 Task: Create a list of food services in Gurgaon with their contact details, delivery hours, and addresses.
Action: Mouse moved to (112, 304)
Screenshot: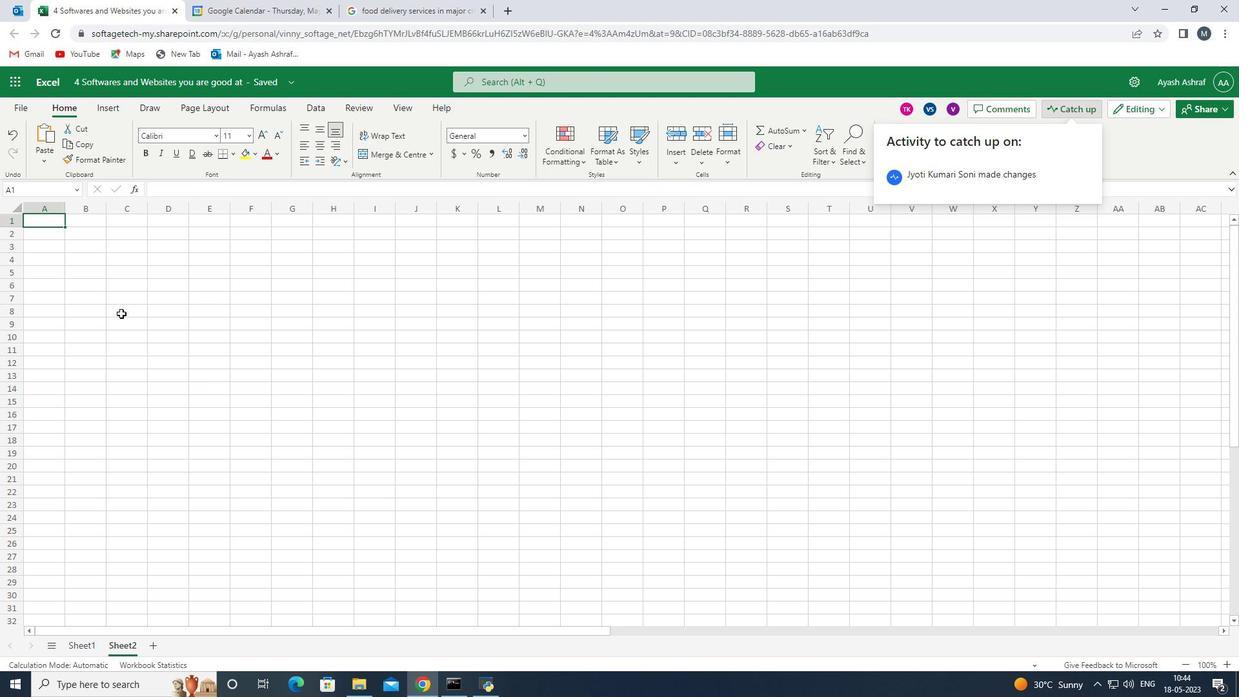 
Action: Mouse scrolled (112, 305) with delta (0, 0)
Screenshot: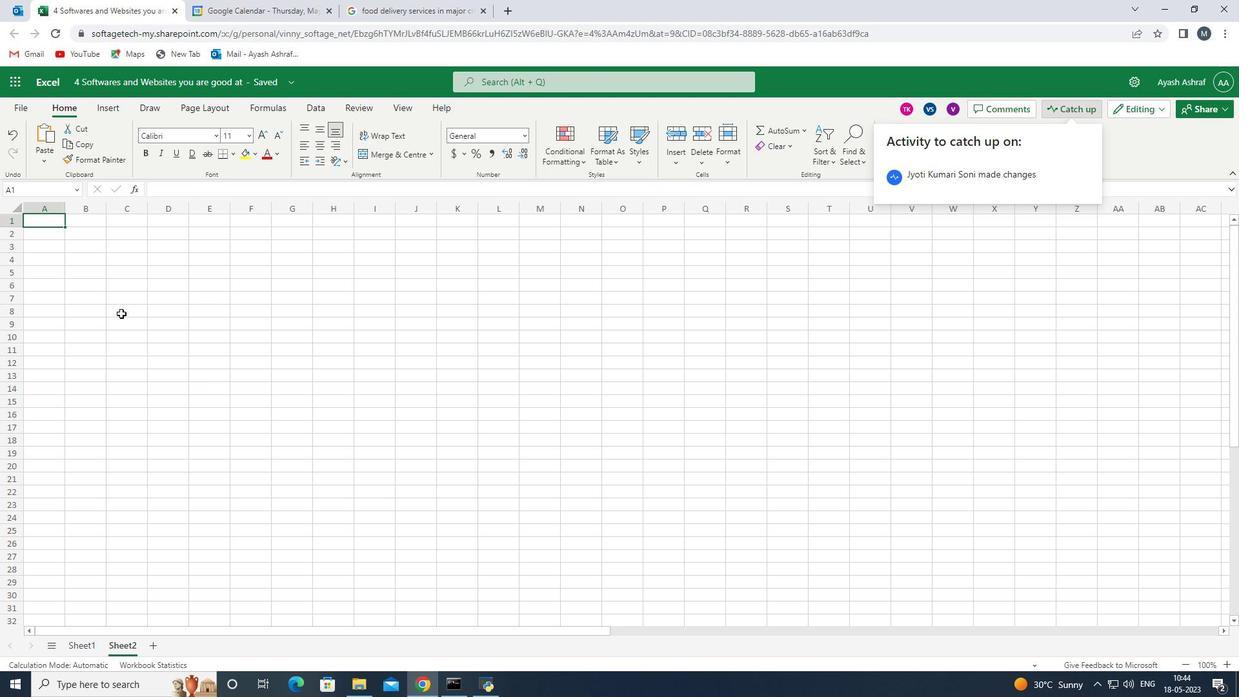 
Action: Mouse scrolled (112, 305) with delta (0, 0)
Screenshot: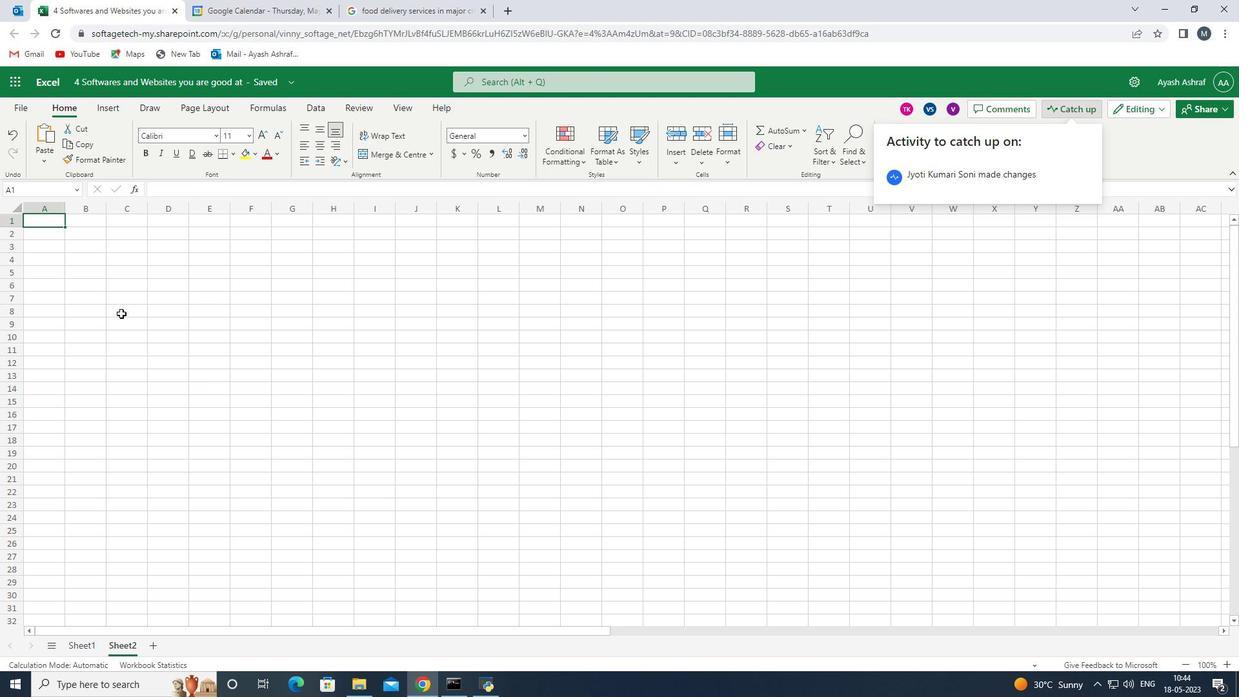 
Action: Mouse moved to (47, 217)
Screenshot: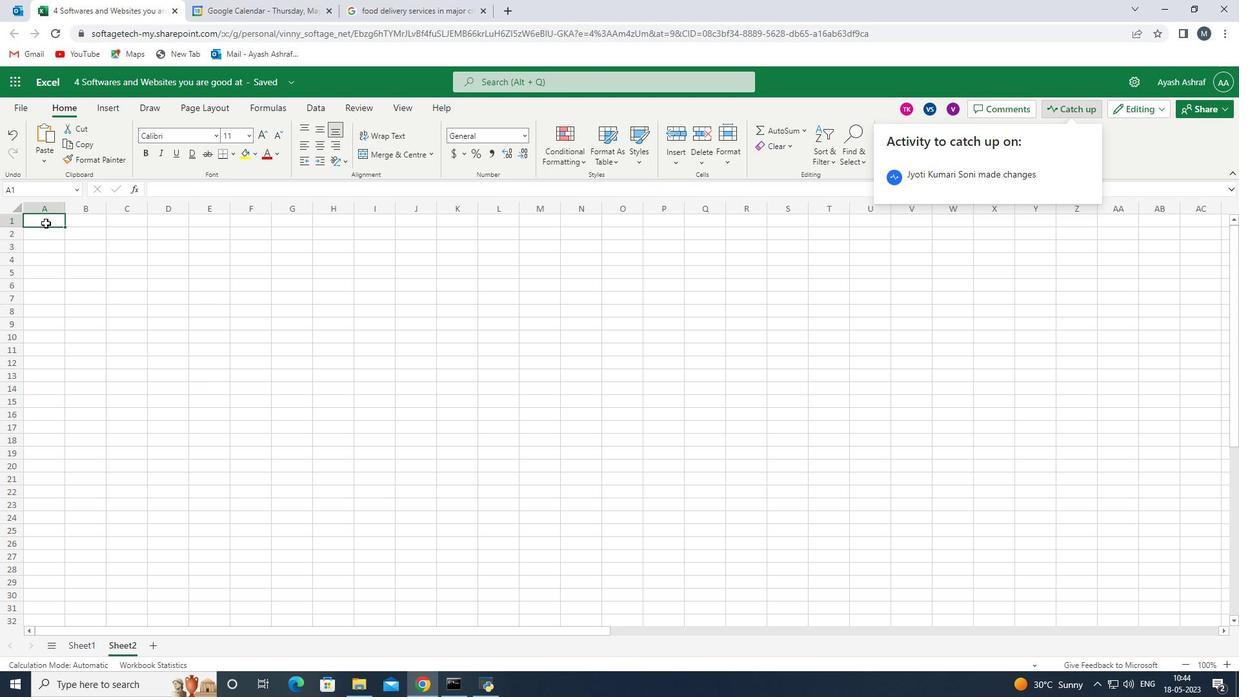 
Action: Mouse pressed left at (47, 217)
Screenshot: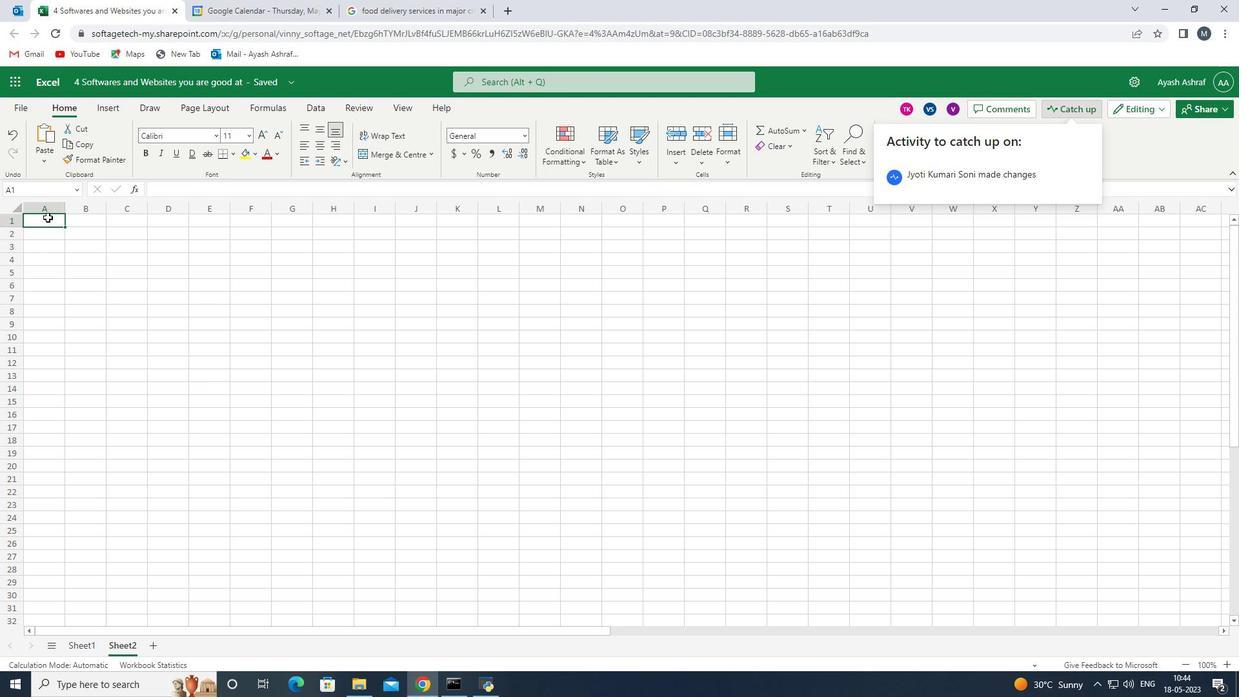 
Action: Mouse moved to (58, 211)
Screenshot: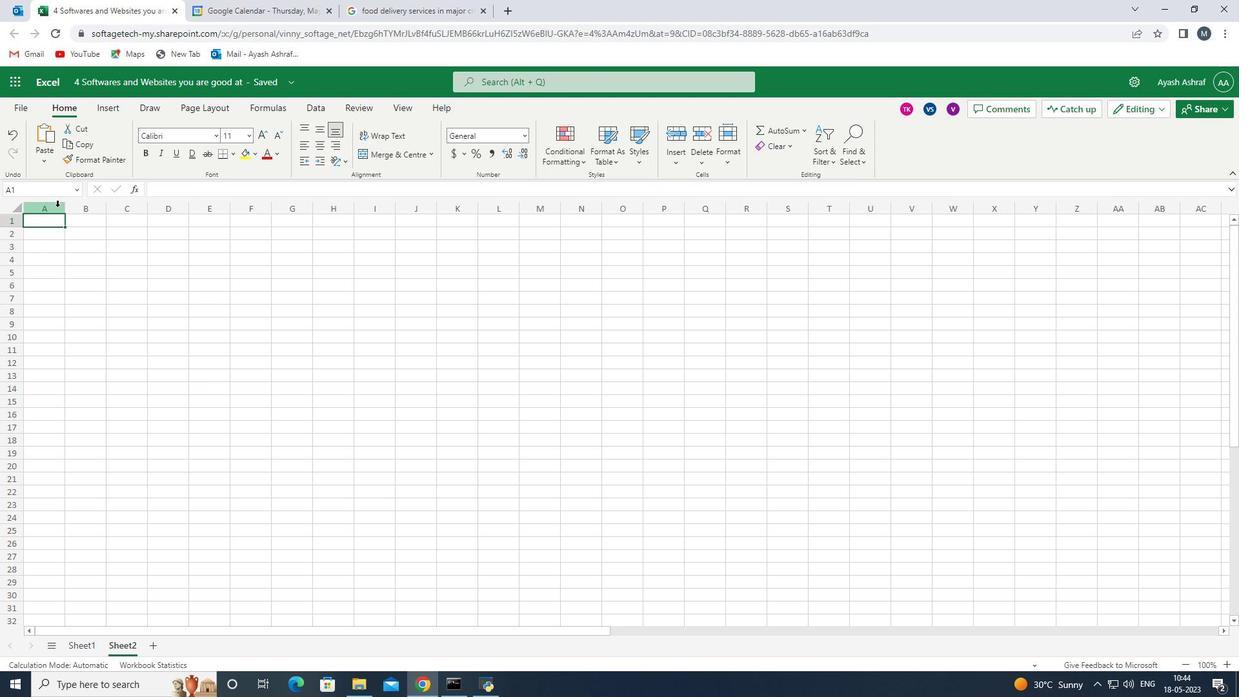 
Action: Mouse pressed left at (58, 211)
Screenshot: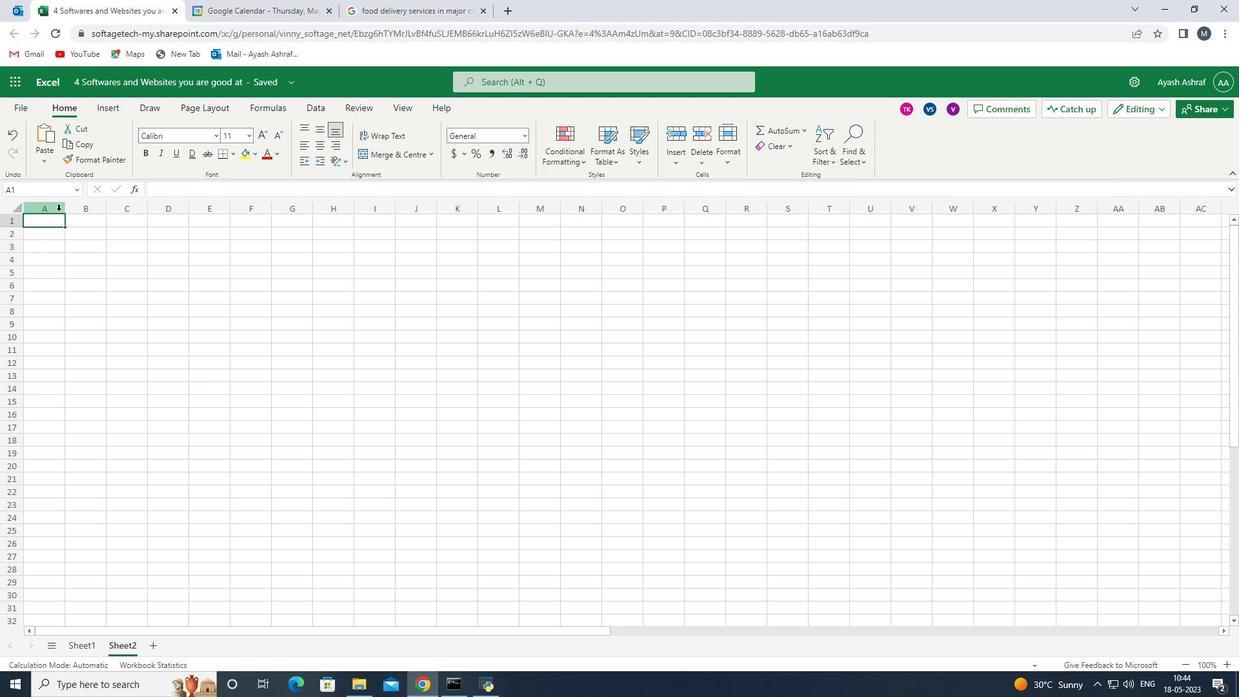 
Action: Mouse moved to (63, 208)
Screenshot: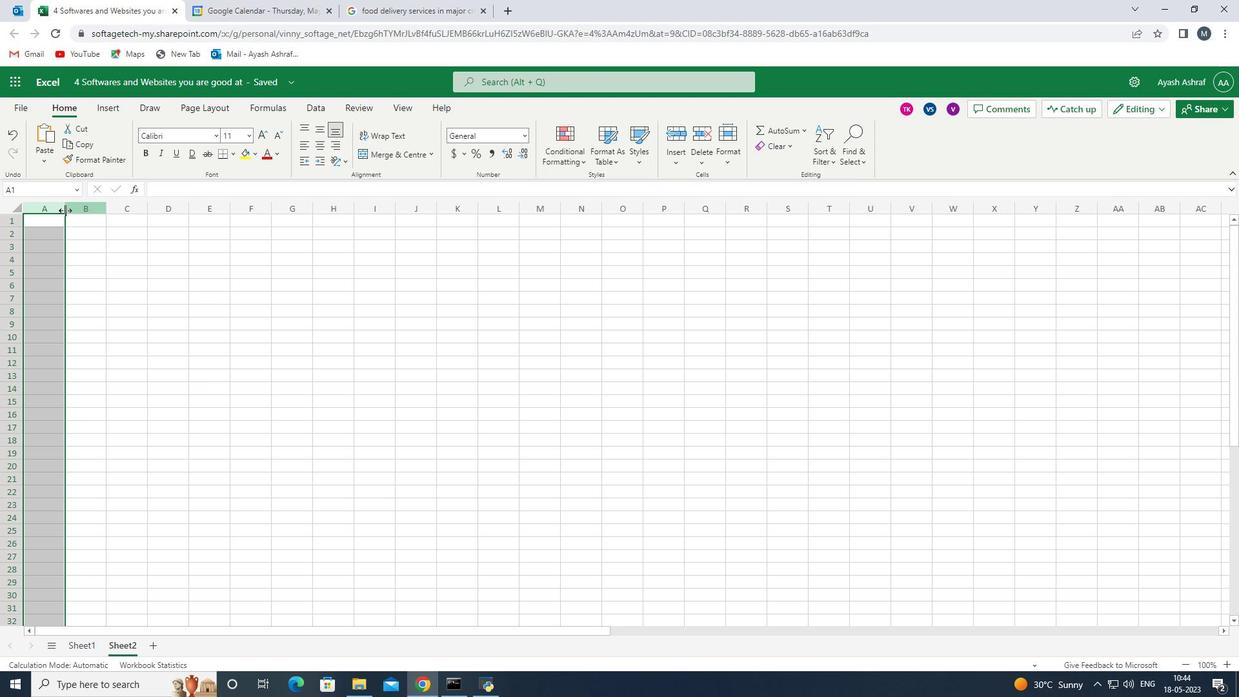 
Action: Mouse pressed left at (63, 208)
Screenshot: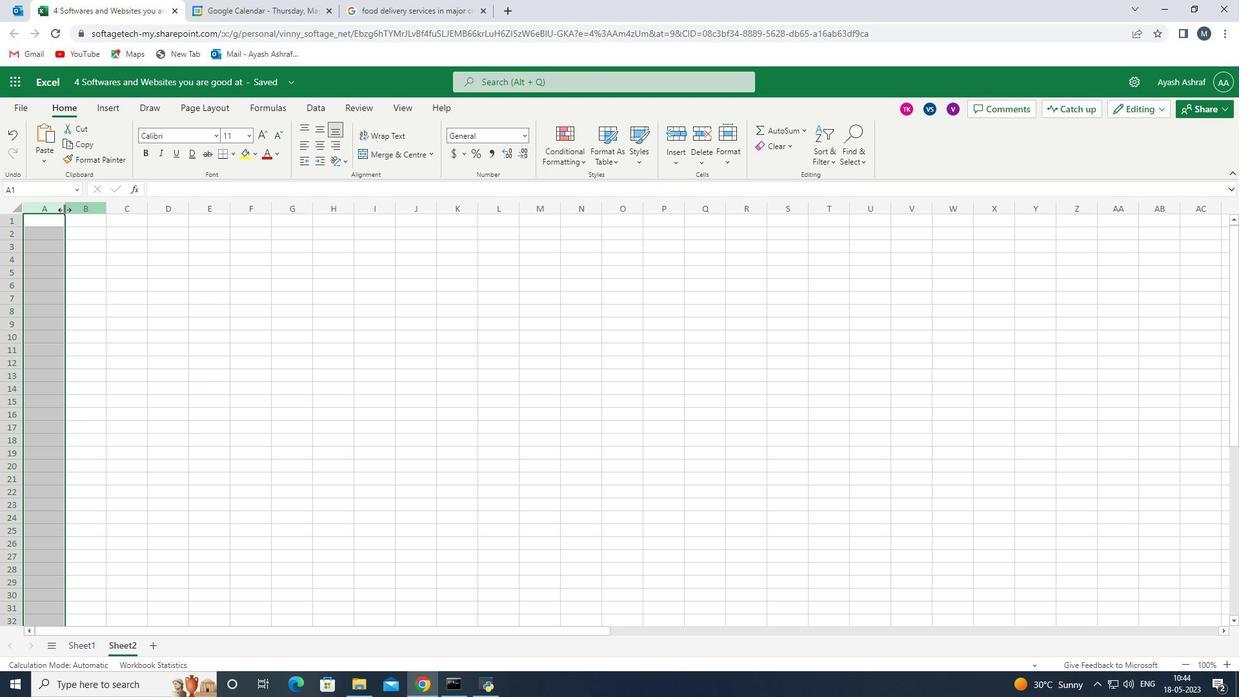 
Action: Mouse moved to (63, 212)
Screenshot: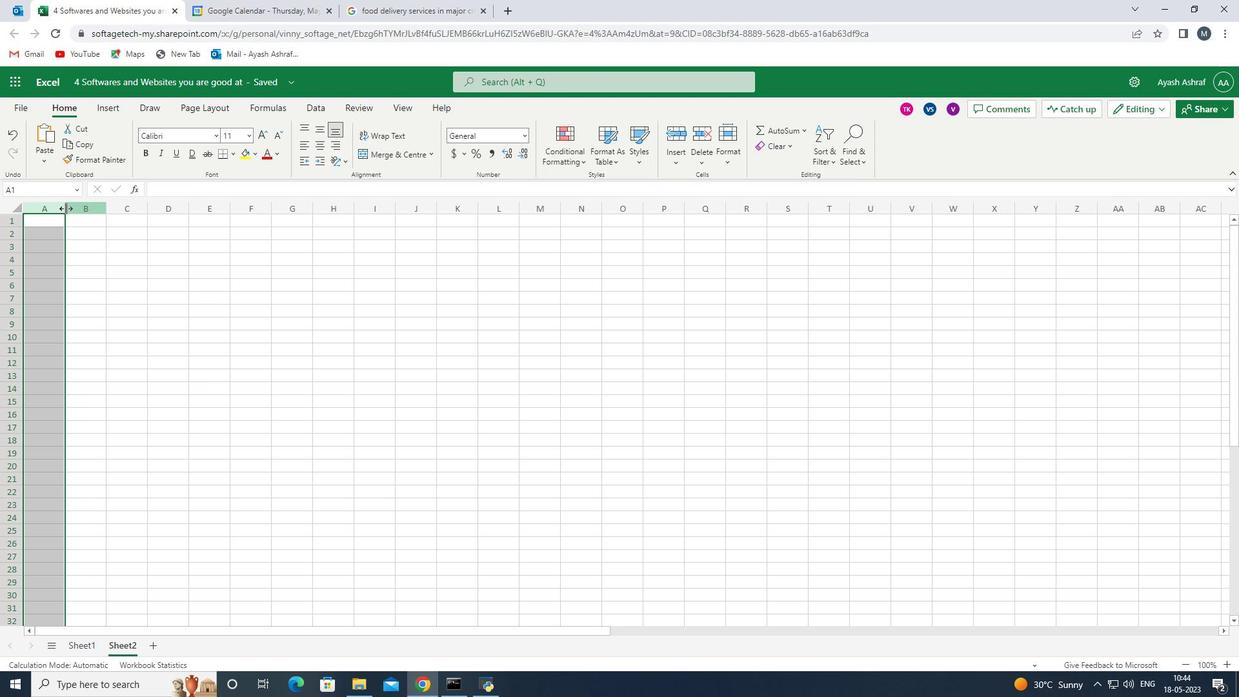 
Action: Mouse pressed left at (63, 212)
Screenshot: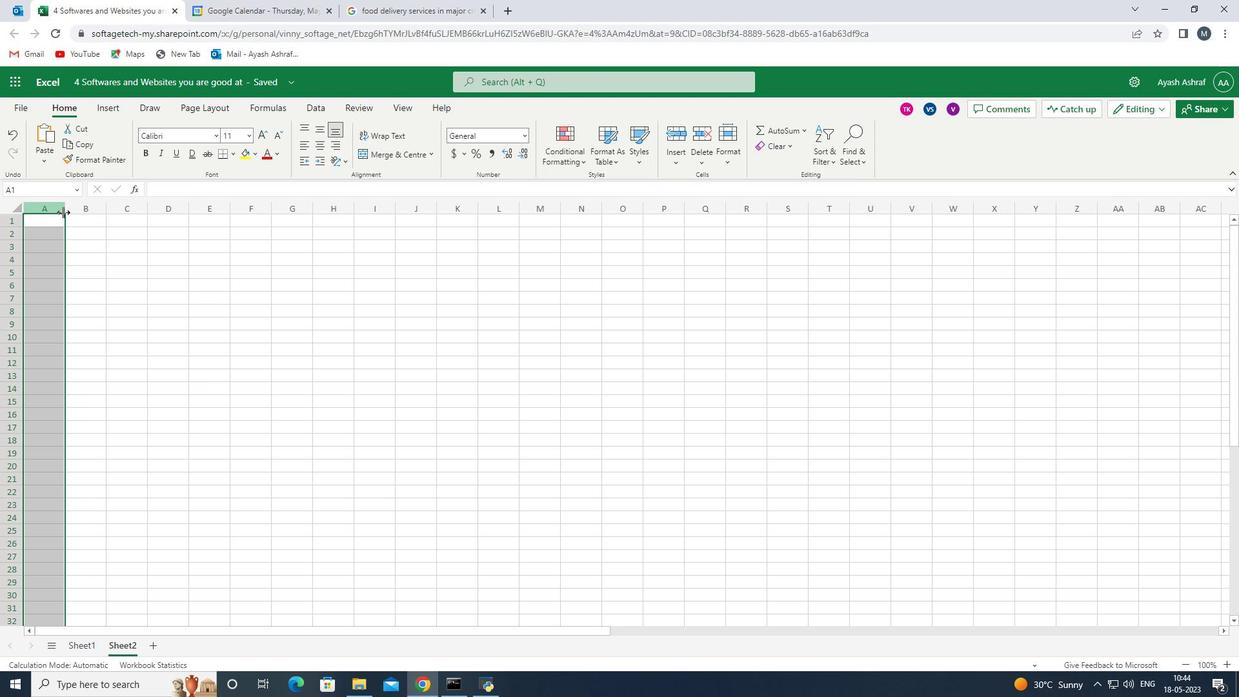
Action: Mouse moved to (151, 211)
Screenshot: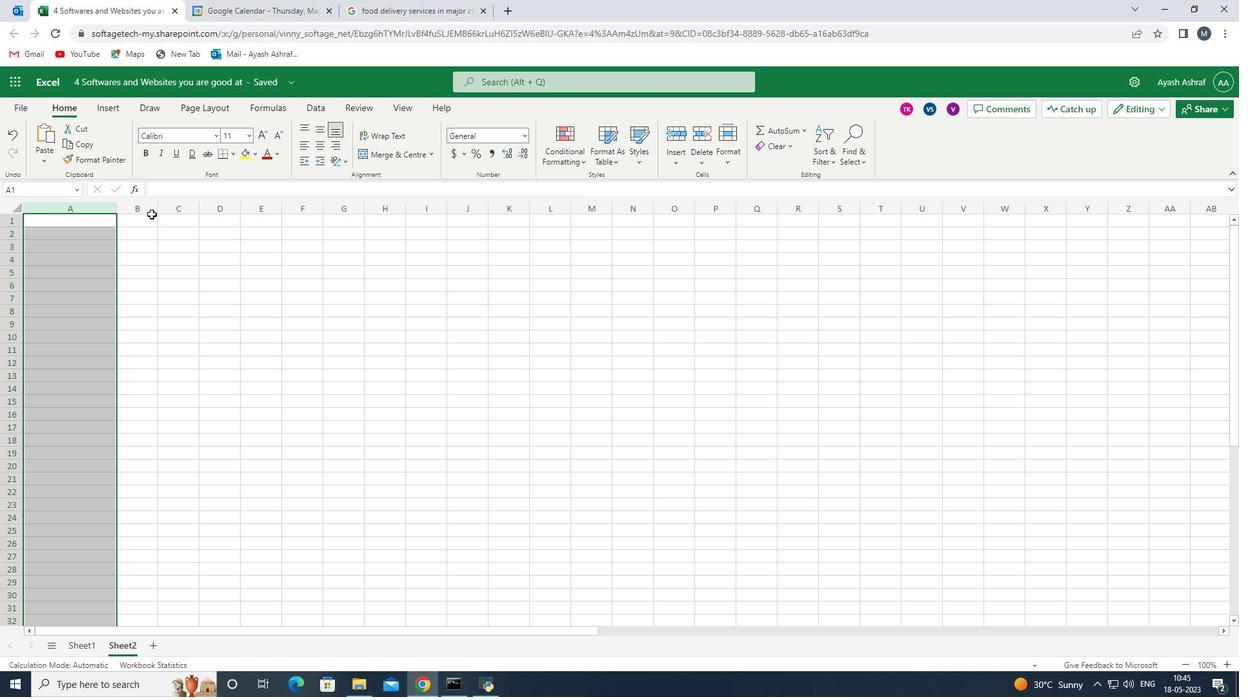 
Action: Mouse pressed left at (151, 211)
Screenshot: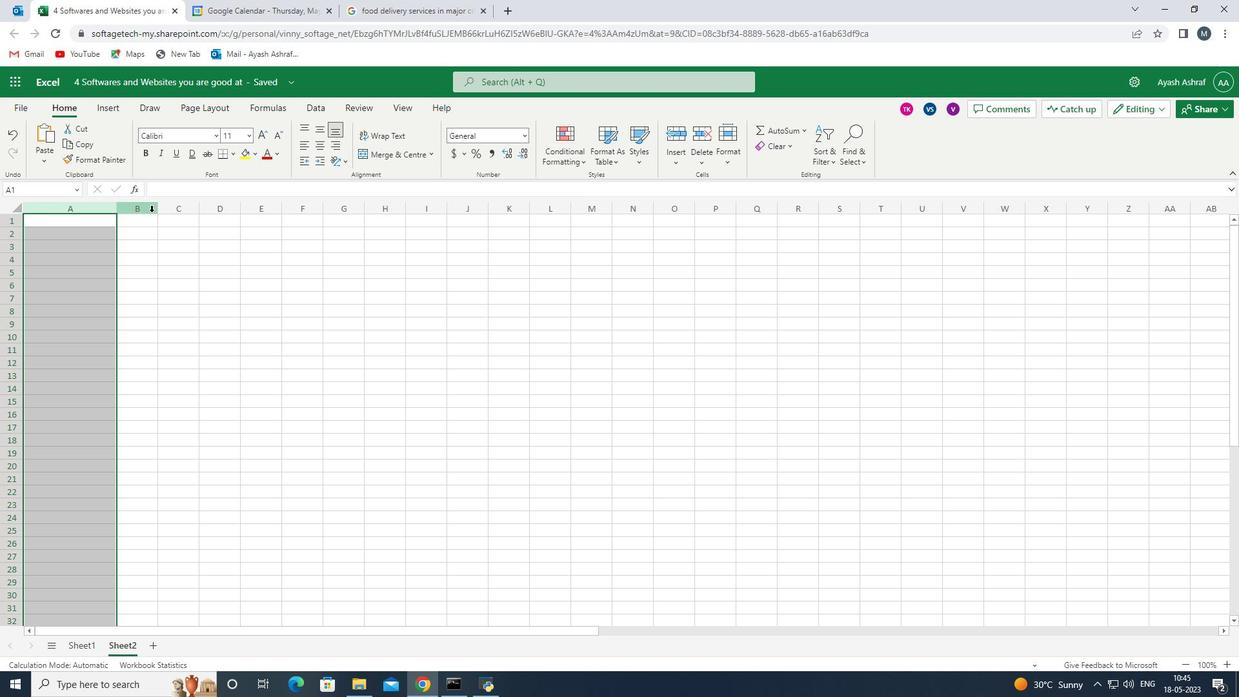 
Action: Mouse moved to (157, 213)
Screenshot: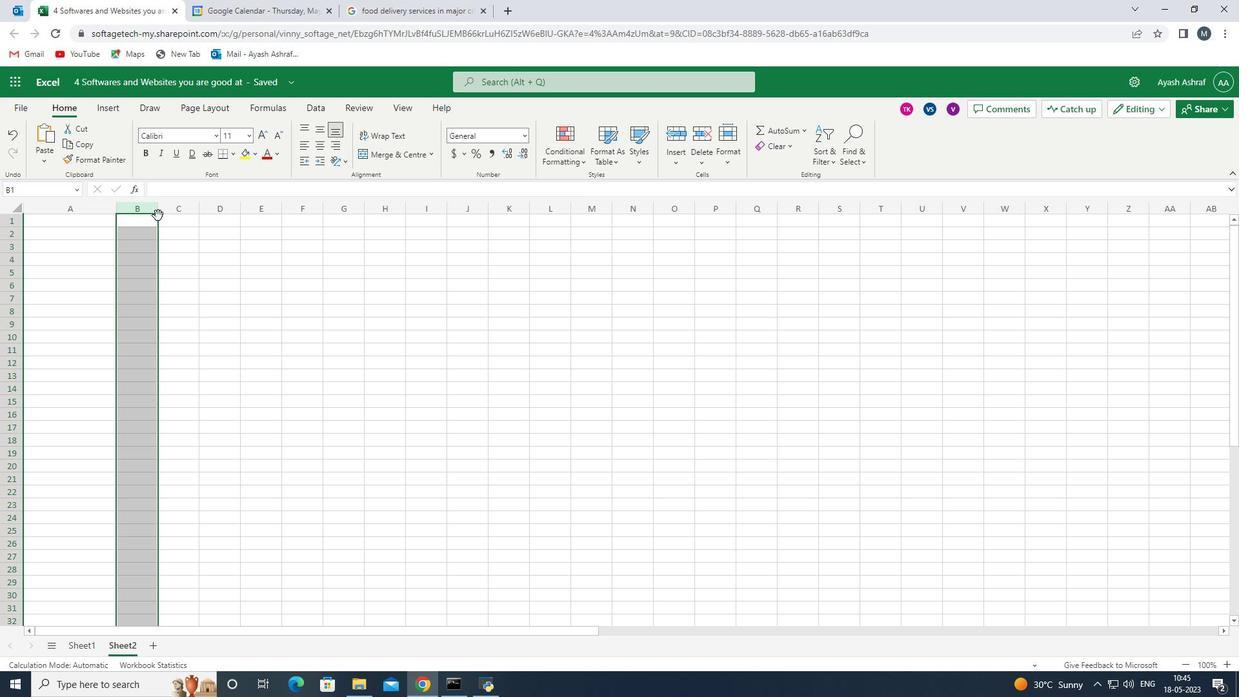 
Action: Mouse pressed left at (157, 213)
Screenshot: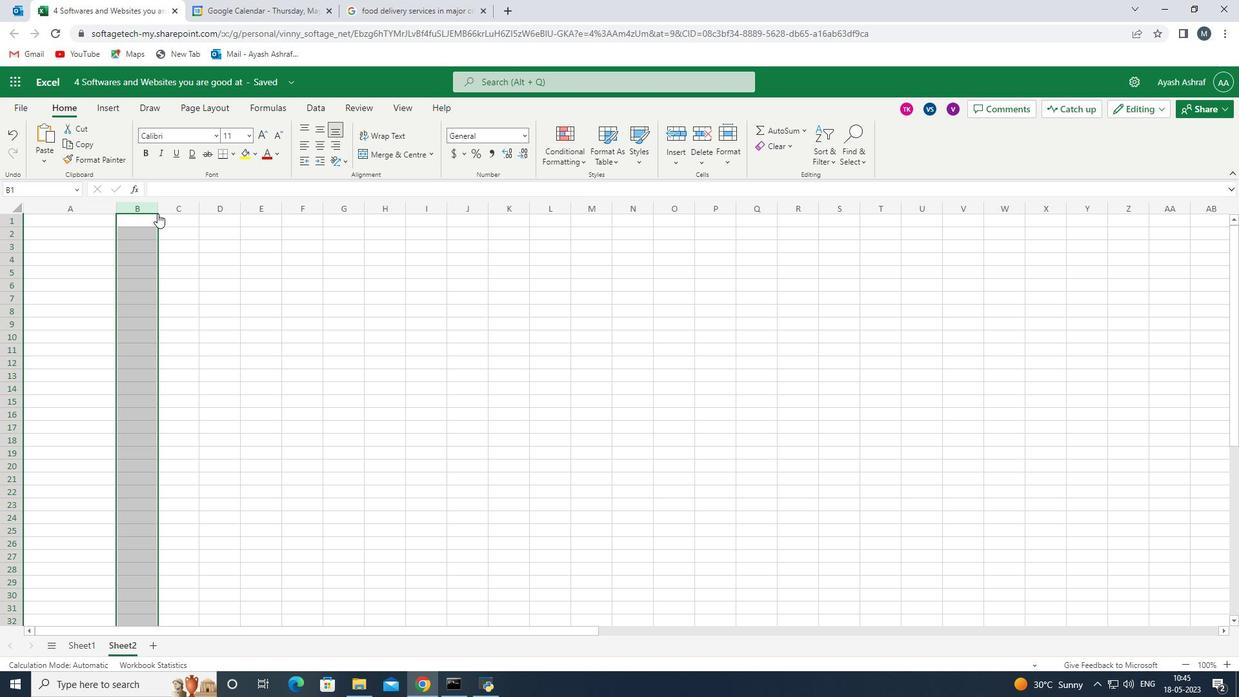 
Action: Mouse moved to (156, 209)
Screenshot: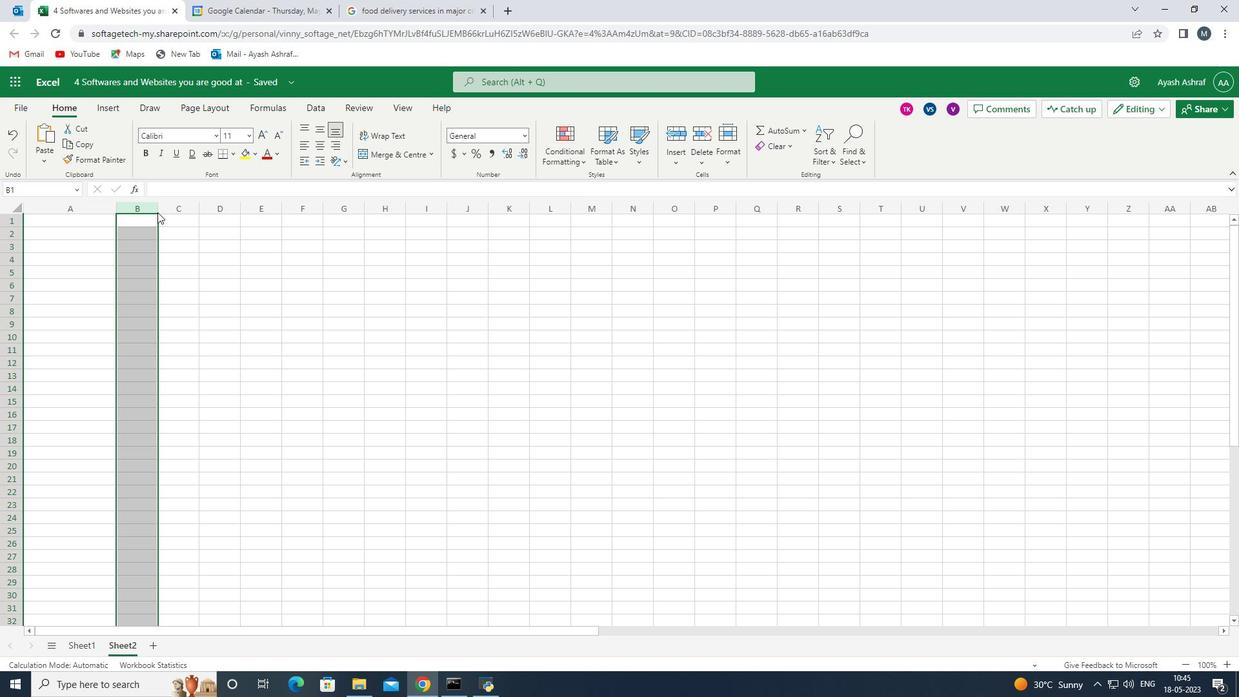 
Action: Mouse pressed left at (156, 209)
Screenshot: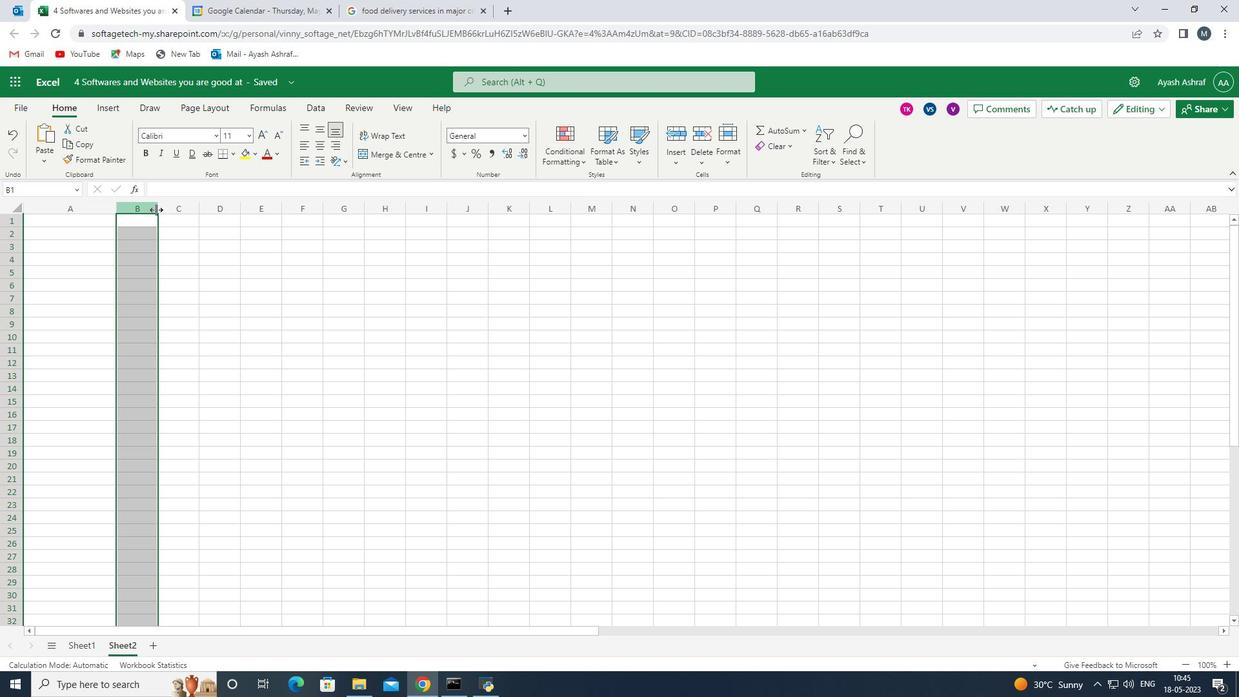 
Action: Mouse moved to (255, 213)
Screenshot: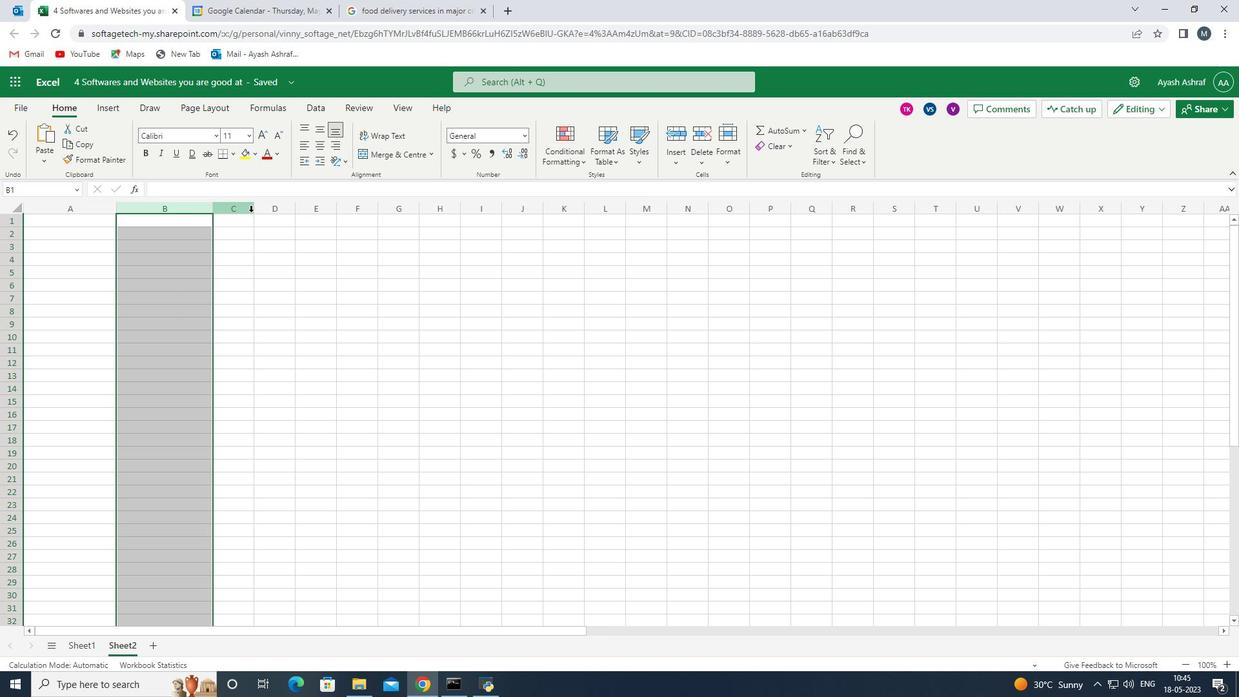 
Action: Mouse pressed left at (255, 213)
Screenshot: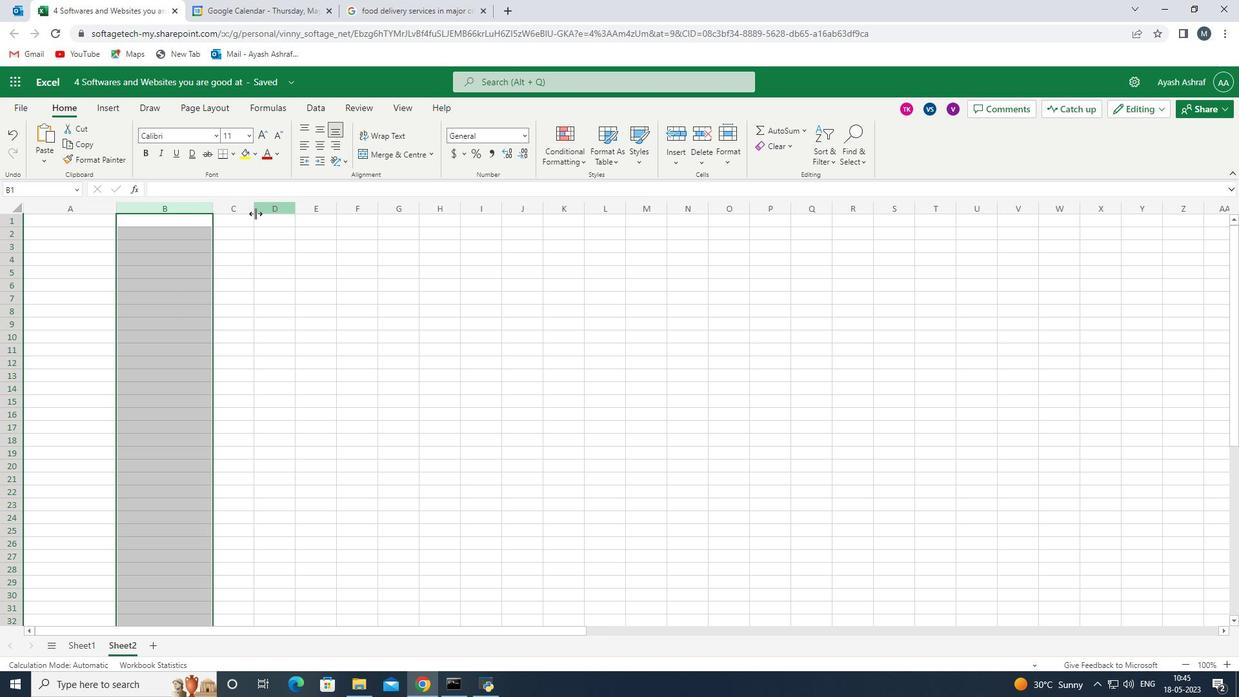 
Action: Mouse moved to (71, 220)
Screenshot: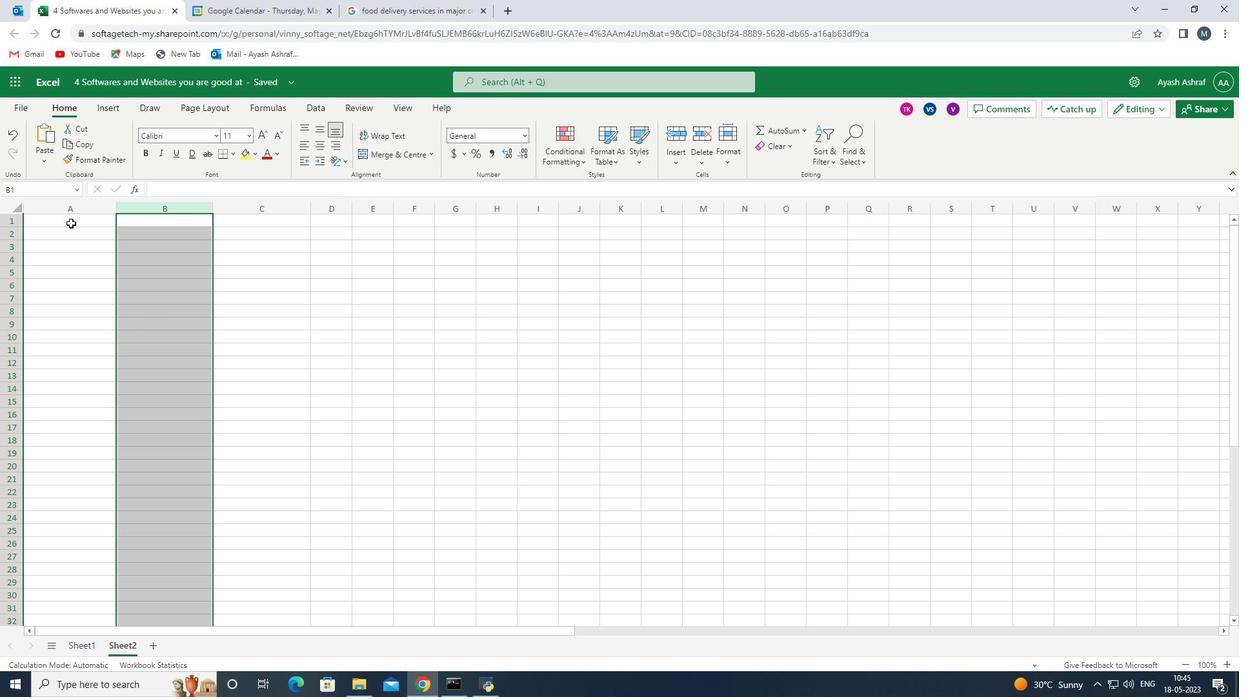 
Action: Mouse pressed left at (71, 220)
Screenshot: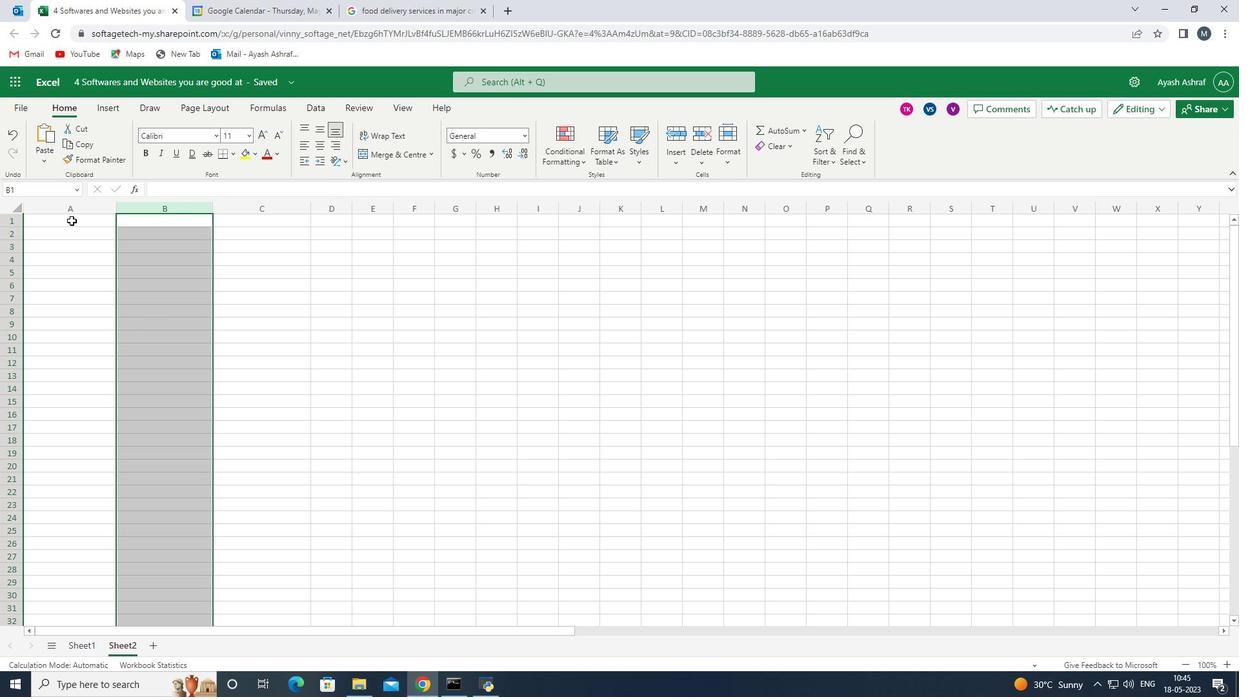 
Action: Mouse pressed left at (71, 220)
Screenshot: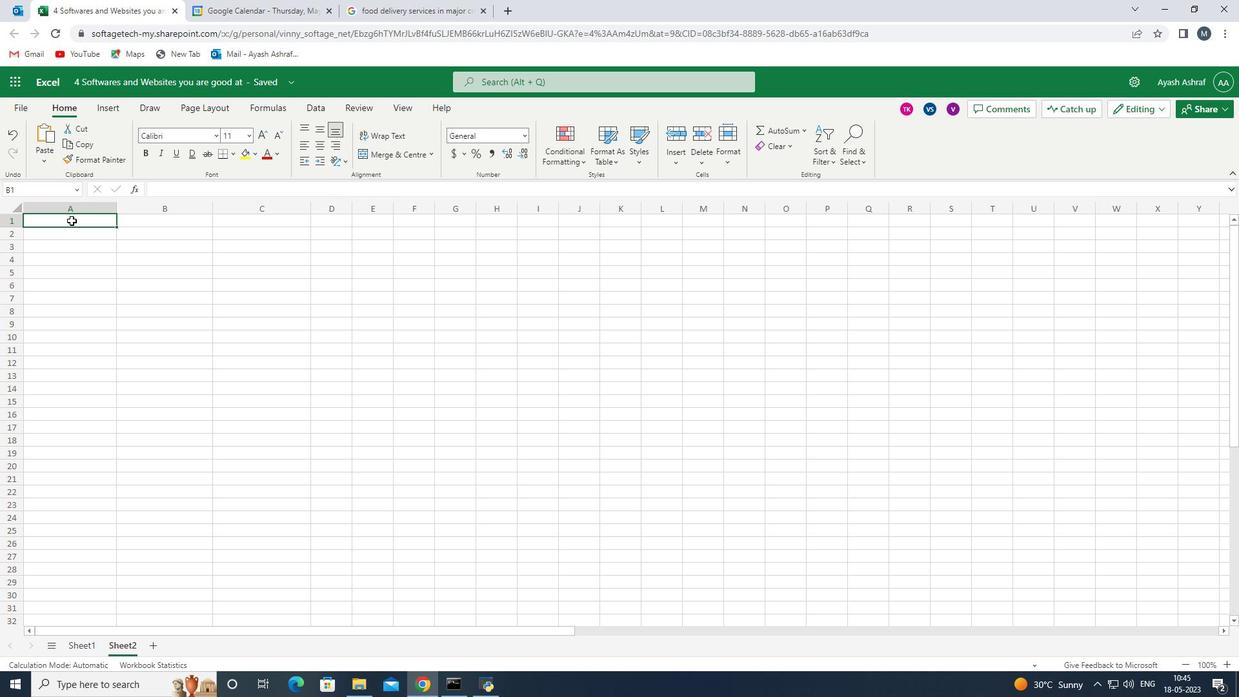 
Action: Key pressed <Key.shift>Name<Key.space>
Screenshot: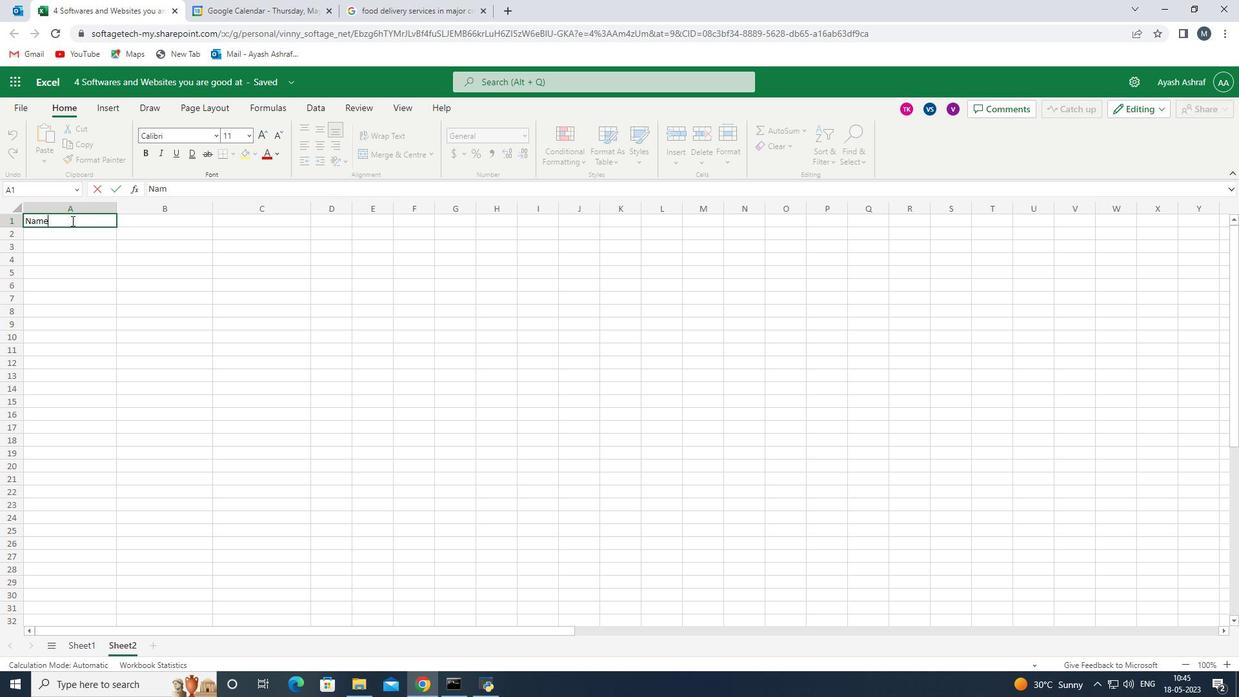 
Action: Mouse moved to (140, 218)
Screenshot: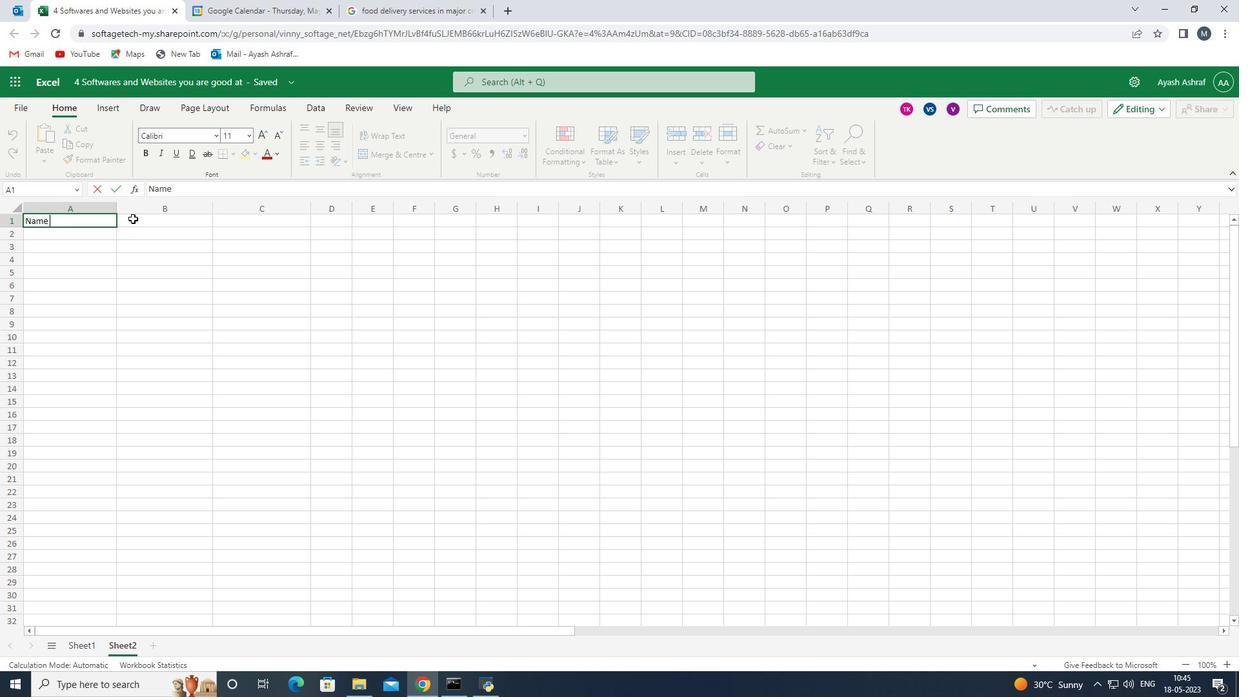 
Action: Mouse pressed left at (140, 218)
Screenshot: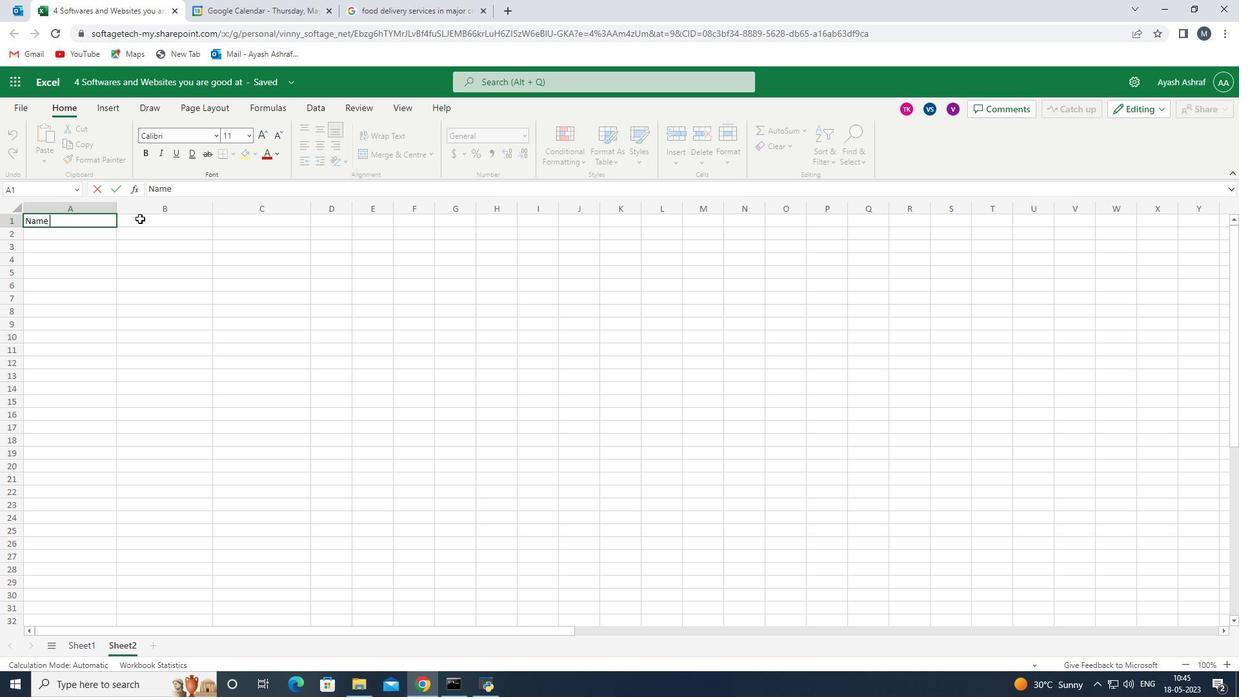 
Action: Mouse moved to (154, 222)
Screenshot: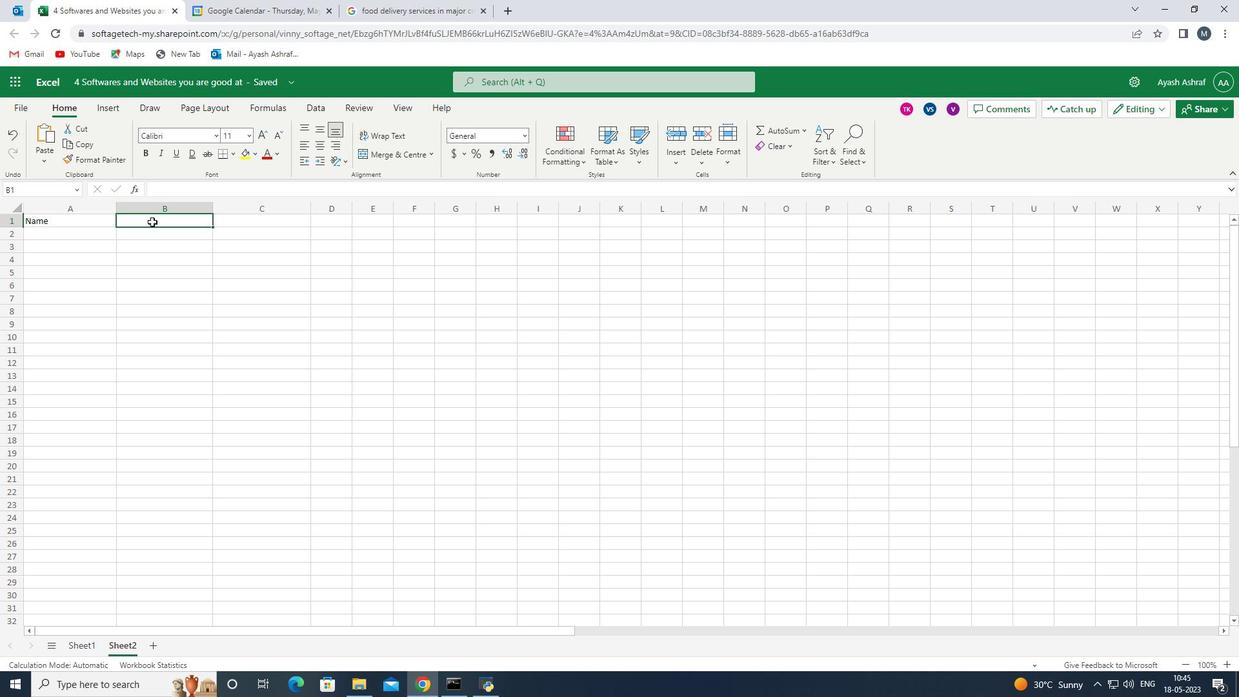 
Action: Key pressed <Key.shift><Key.shift><Key.shift><Key.shift><Key.shift><Key.shift><Key.shift><Key.shift><Key.shift><Key.shift><Key.shift><Key.shift><Key.shift><Key.shift><Key.shift><Key.shift><Key.shift><Key.shift><Key.shift><Key.shift><Key.shift><Key.shift><Key.shift><Key.shift><Key.shift><Key.shift><Key.shift><Key.shift><Key.shift><Key.shift><Key.shift><Key.shift>Adress<Key.space>
Screenshot: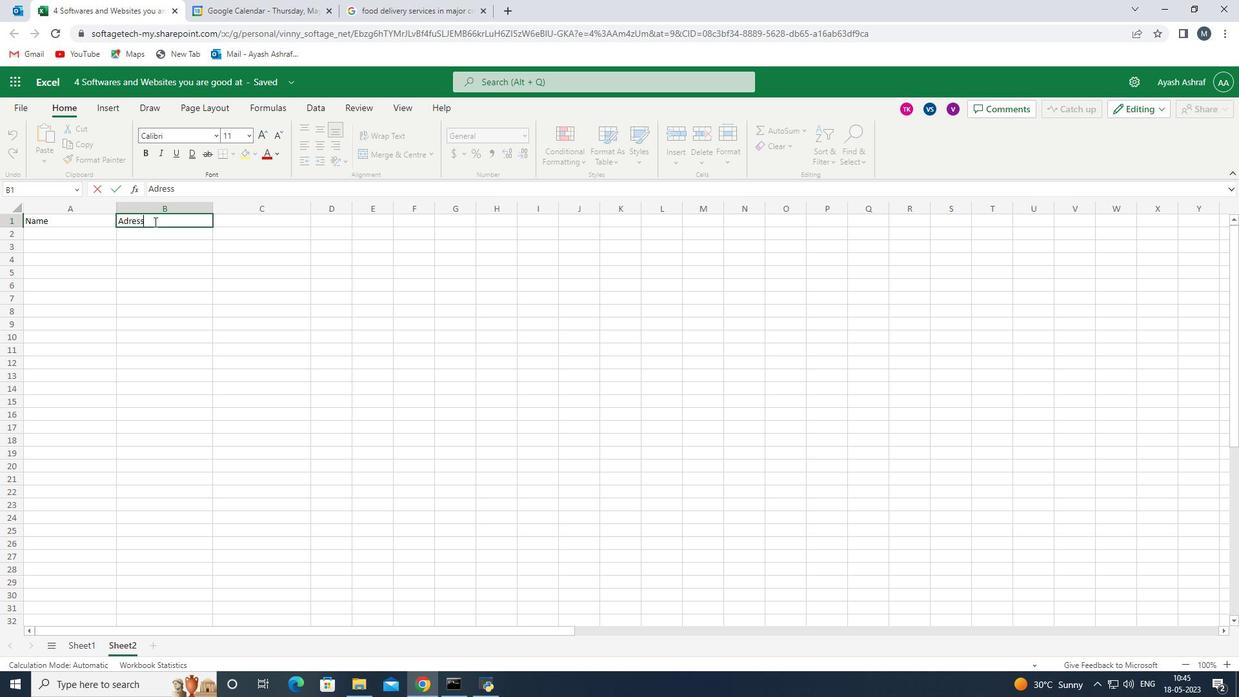 
Action: Mouse moved to (160, 216)
Screenshot: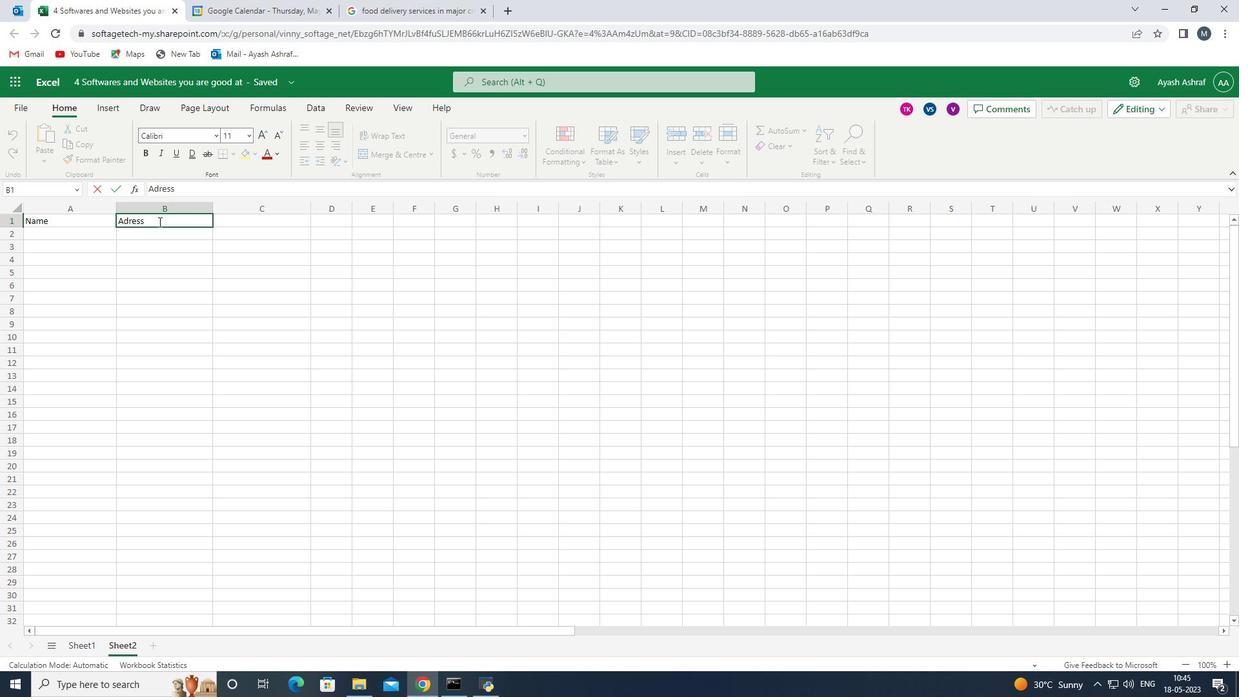 
Action: Key pressed <Key.backspace><Key.backspace><Key.backspace><Key.backspace><Key.backspace><Key.backspace><Key.backspace><Key.backspace><Key.backspace><Key.backspace><Key.shift><Key.shift><Key.shift><Key.shift><Key.shift><Key.shift>Ci<Key.backspace>ontact<Key.space>information<Key.space>
Screenshot: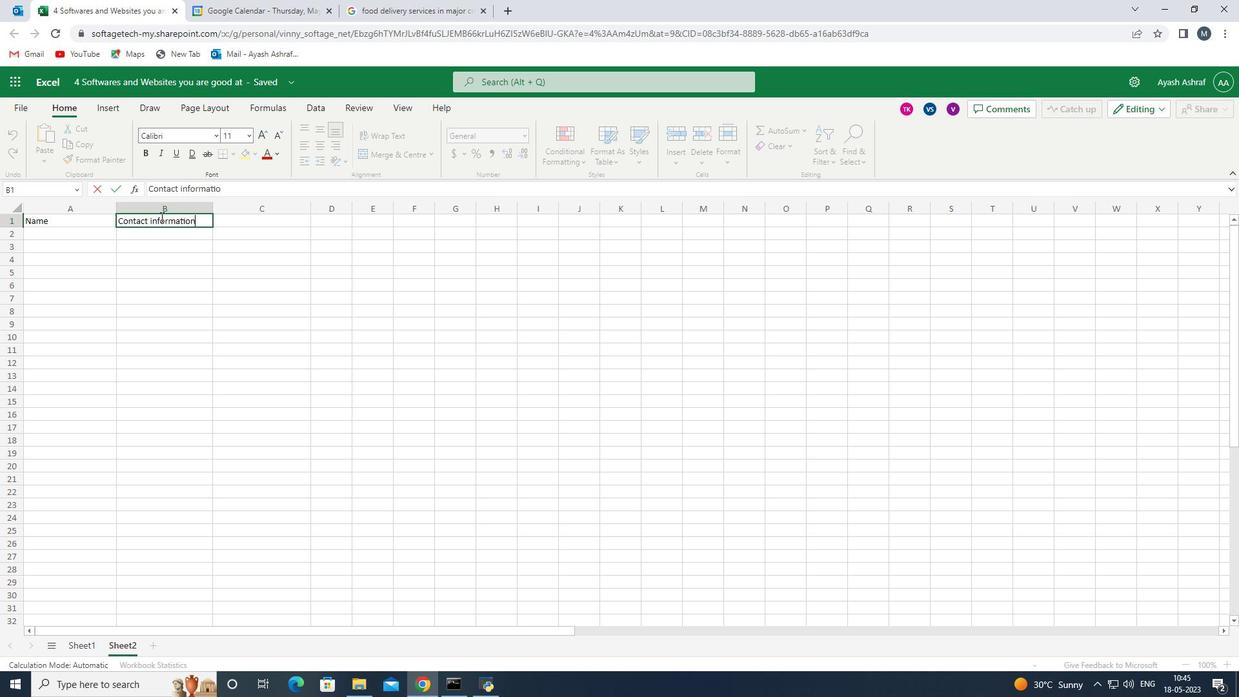 
Action: Mouse moved to (245, 218)
Screenshot: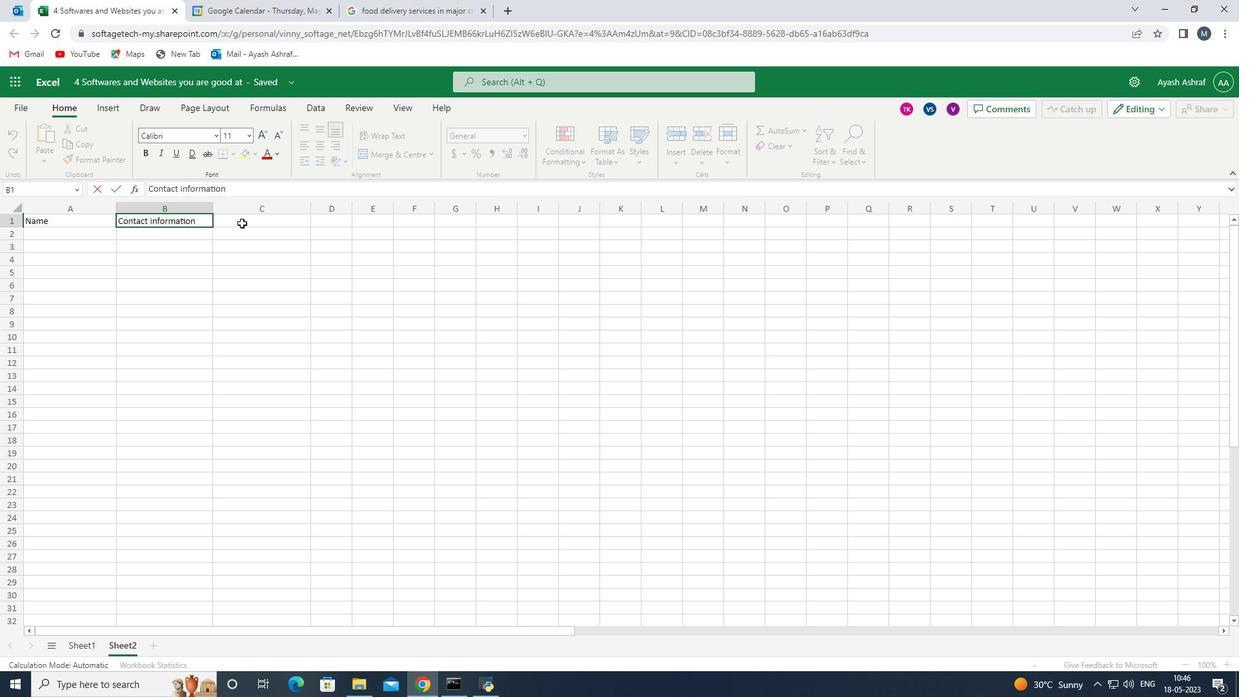 
Action: Mouse pressed left at (245, 218)
Screenshot: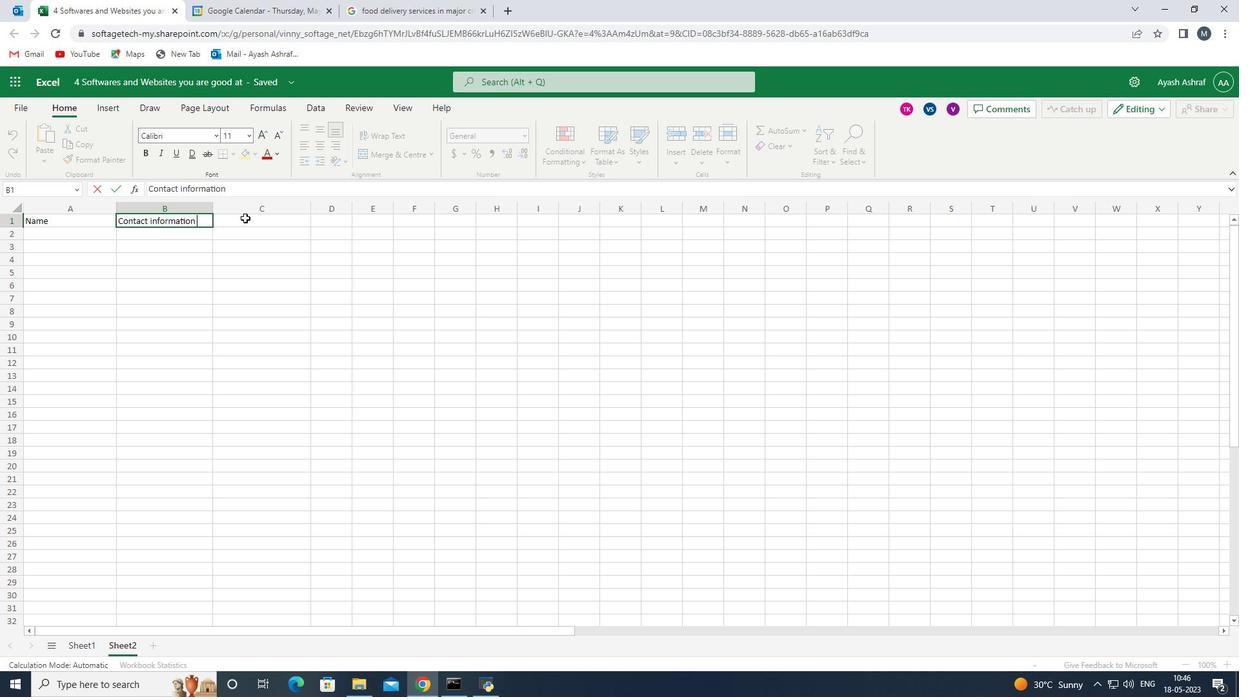 
Action: Mouse moved to (247, 217)
Screenshot: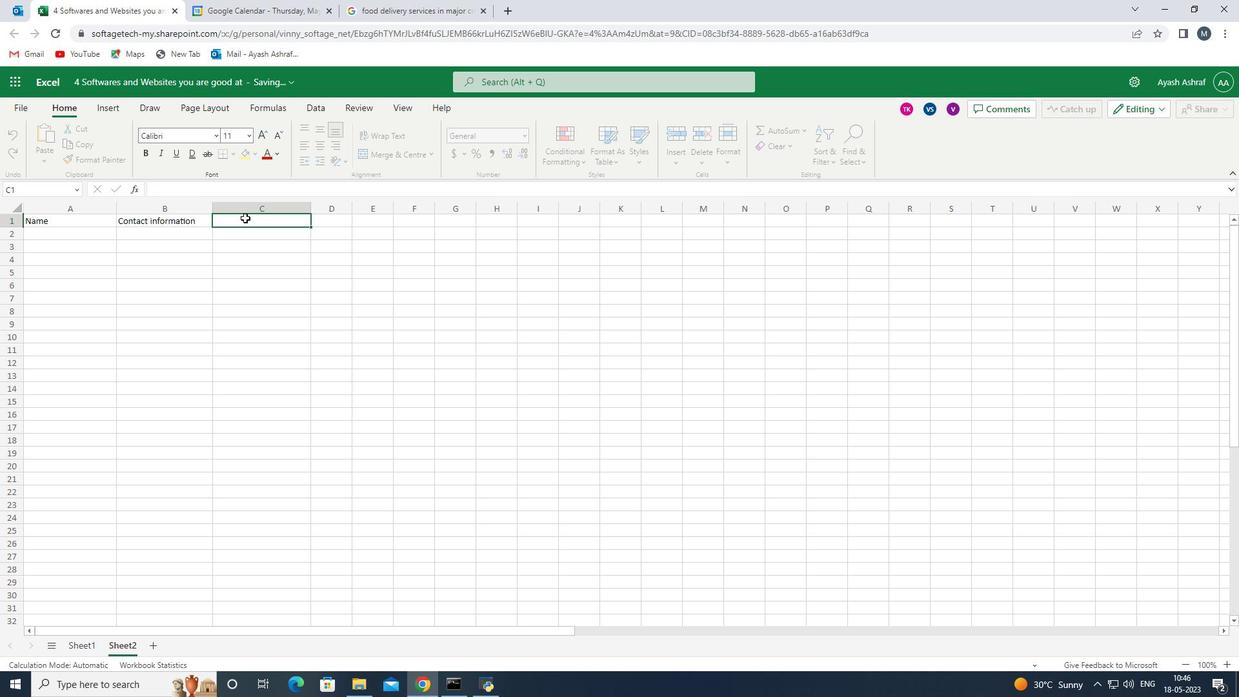 
Action: Key pressed <Key.shift>Delivery<Key.space>hours
Screenshot: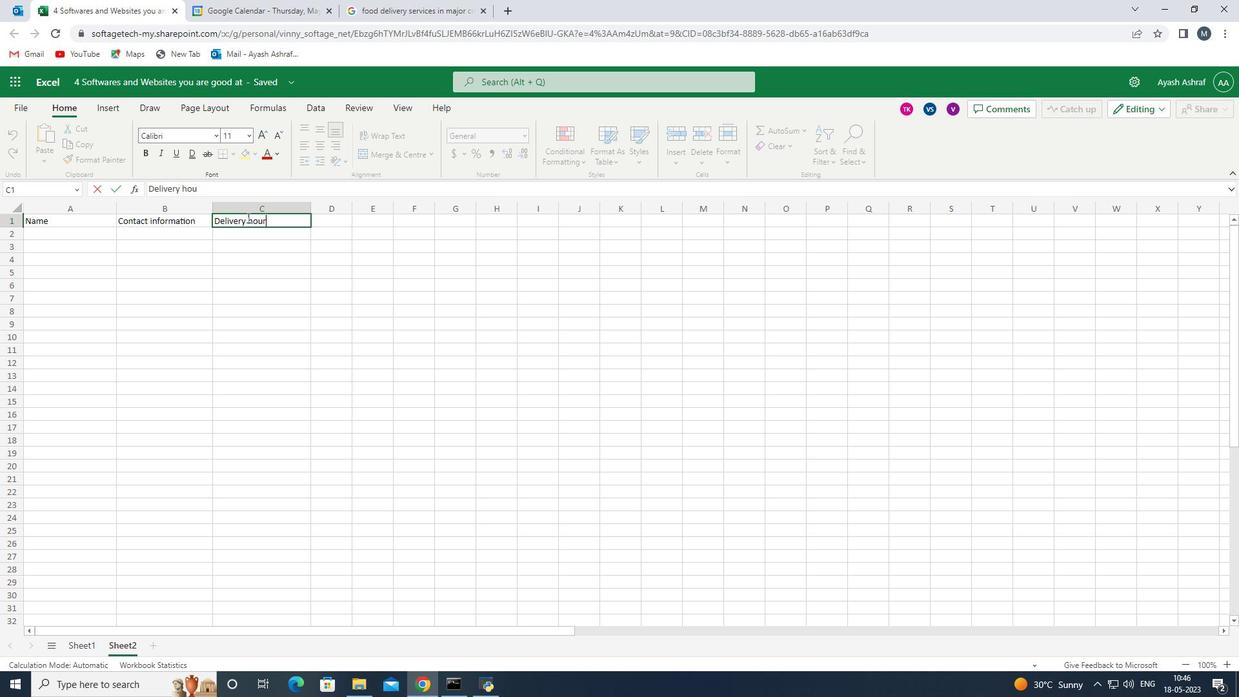 
Action: Mouse moved to (251, 220)
Screenshot: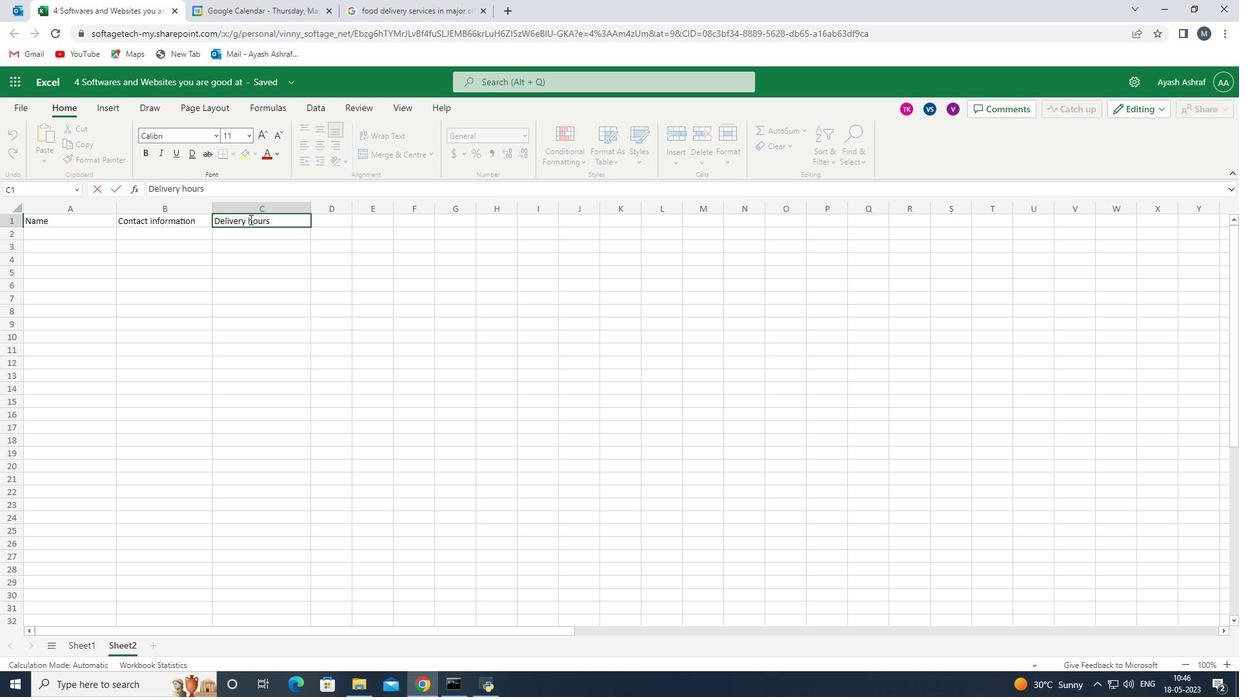 
Action: Mouse pressed left at (251, 220)
Screenshot: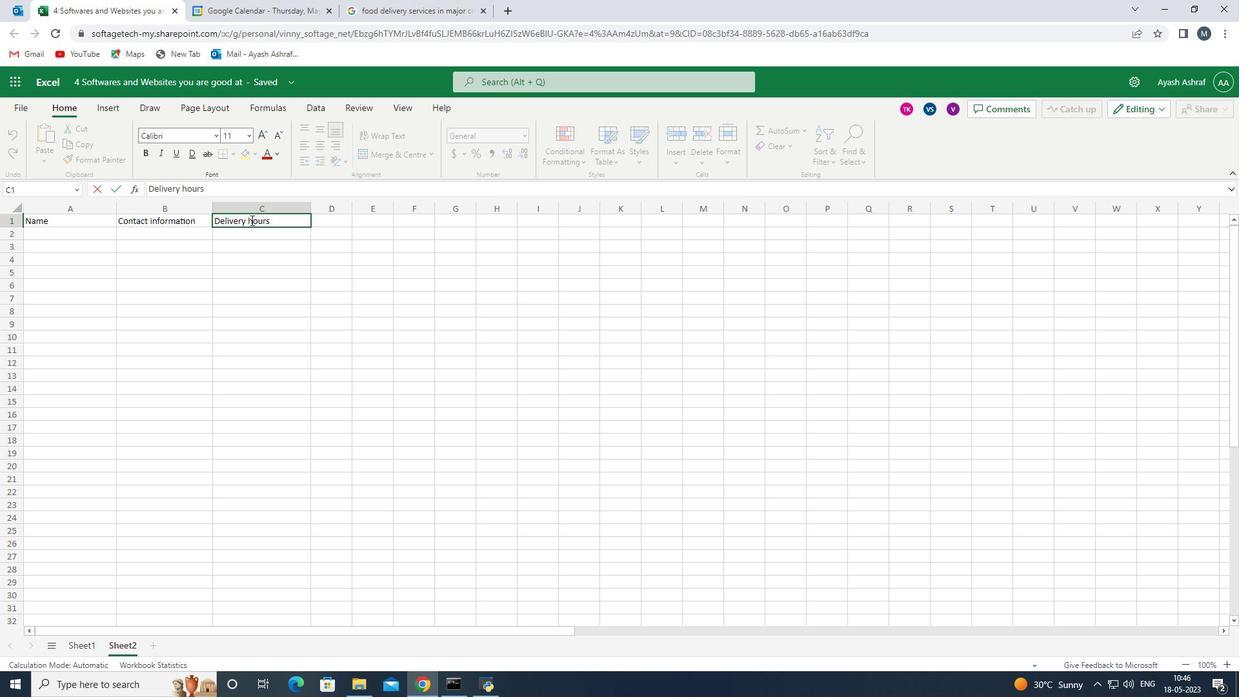 
Action: Mouse moved to (247, 222)
Screenshot: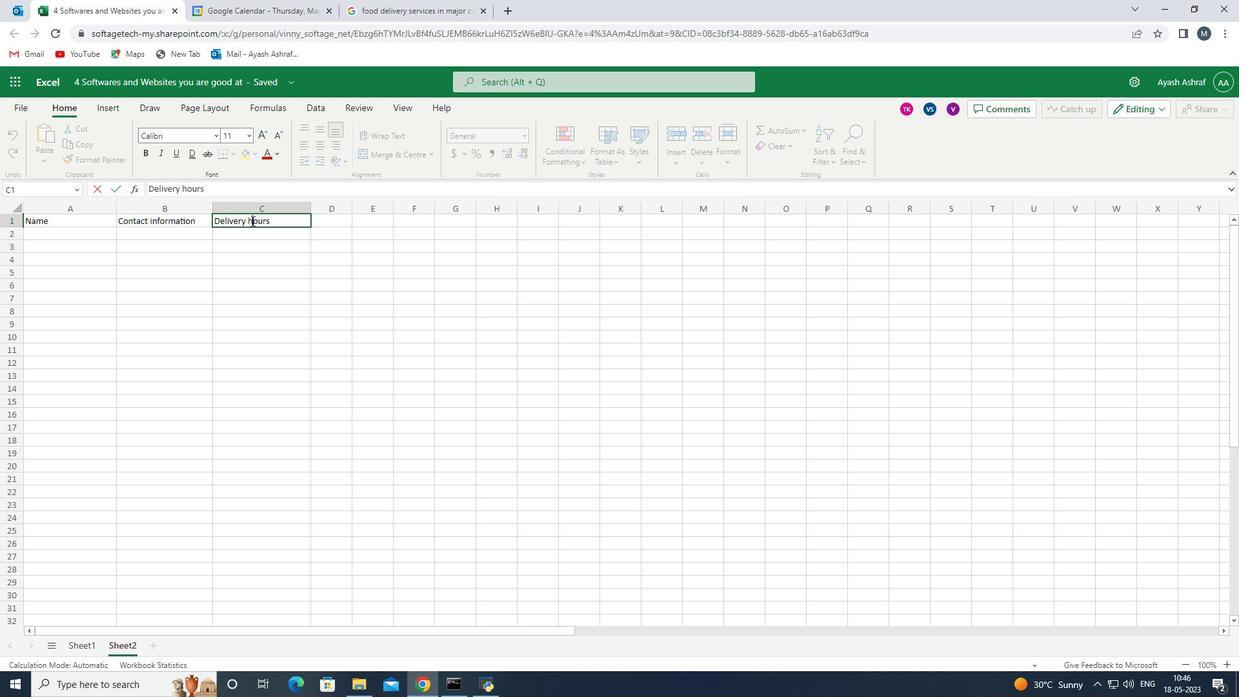 
Action: Key pressed <Key.backspace><Key.shift>H
Screenshot: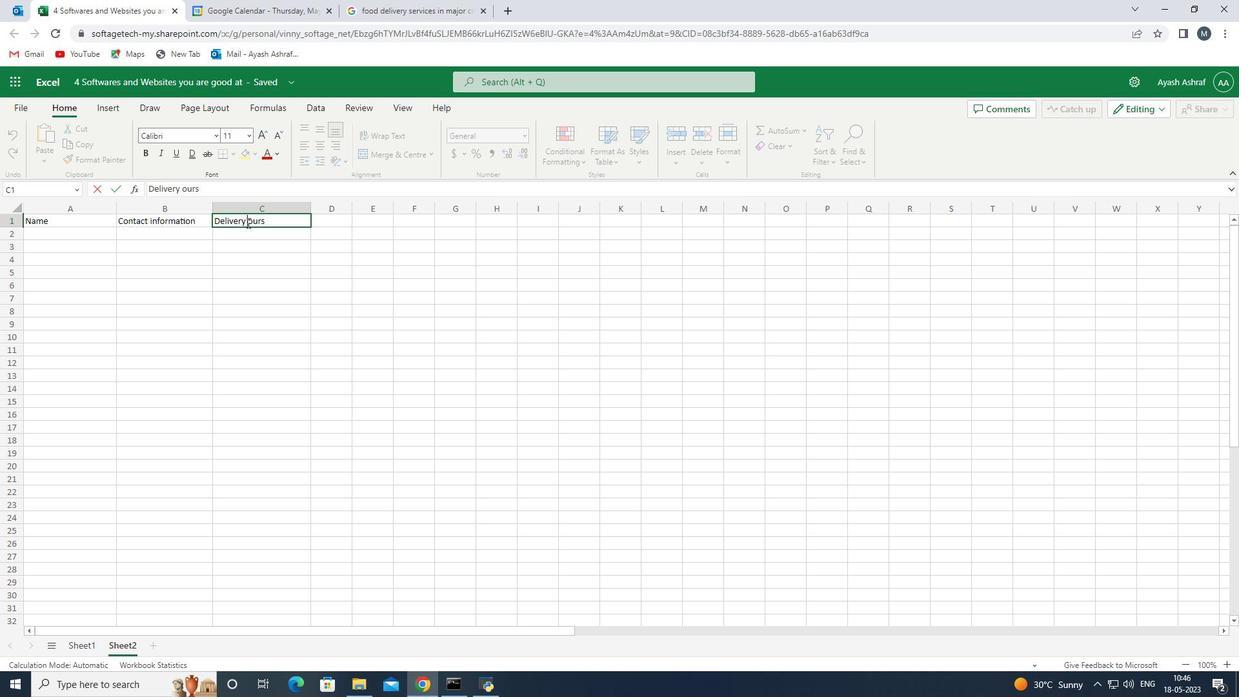 
Action: Mouse moved to (84, 228)
Screenshot: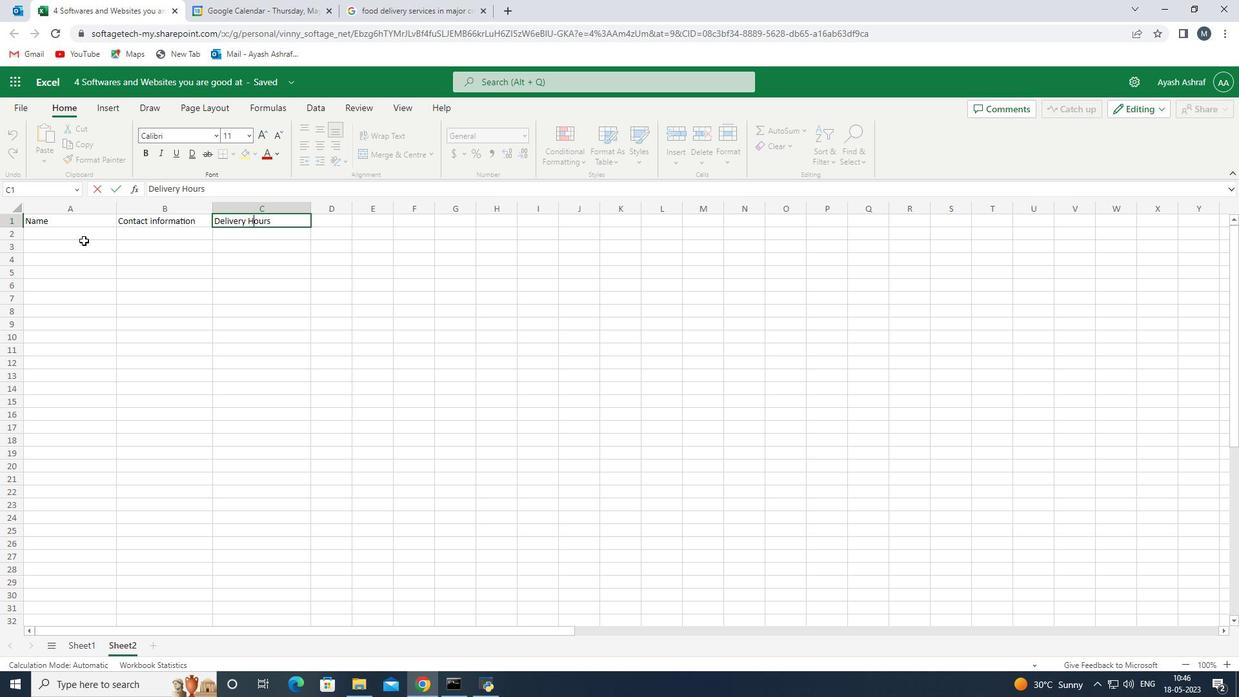 
Action: Mouse pressed left at (84, 228)
Screenshot: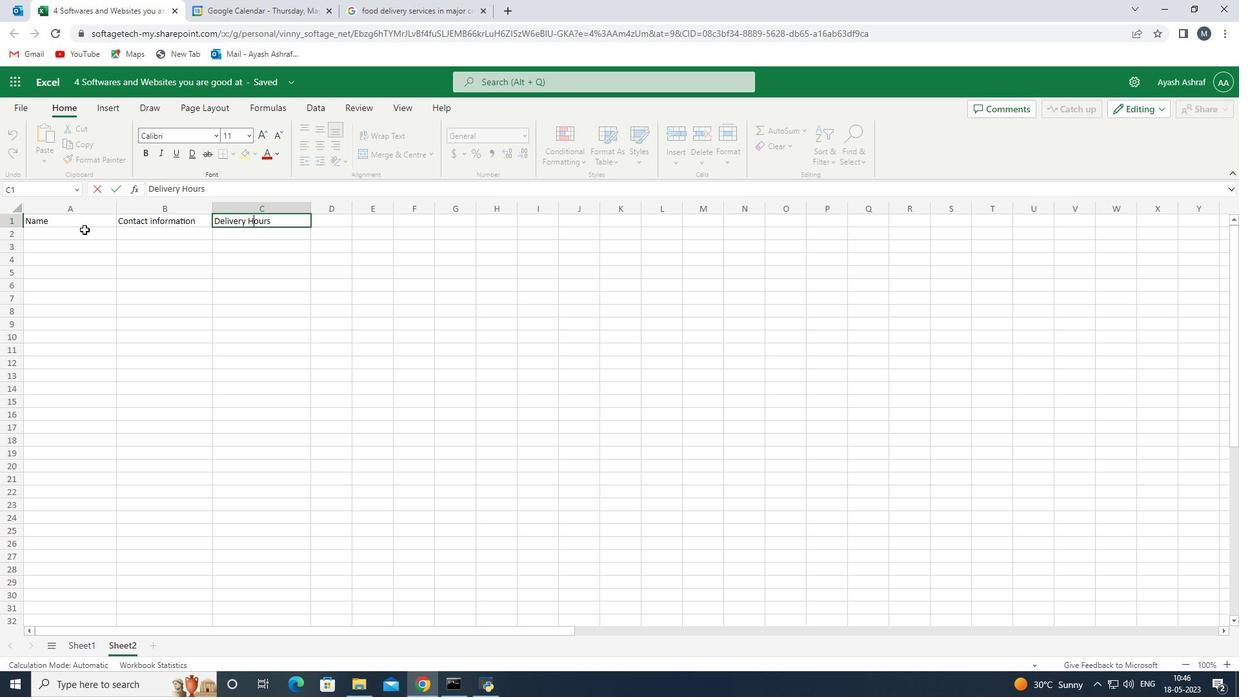 
Action: Mouse moved to (89, 222)
Screenshot: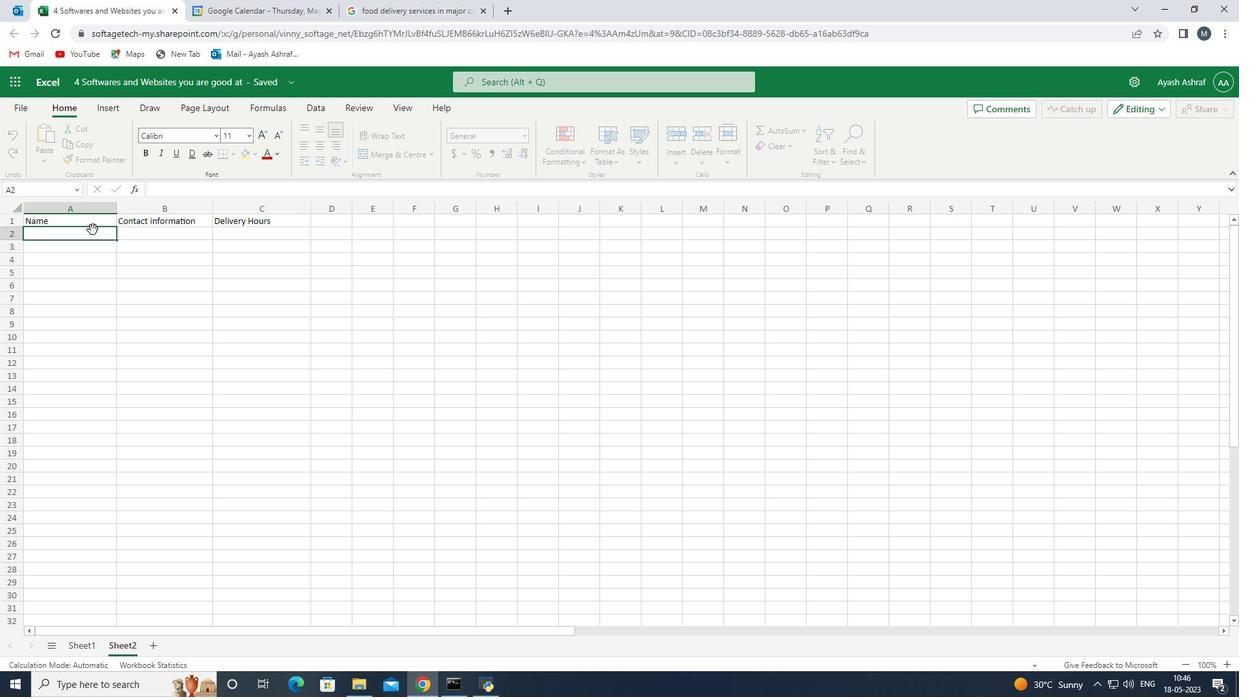 
Action: Mouse pressed left at (89, 222)
Screenshot: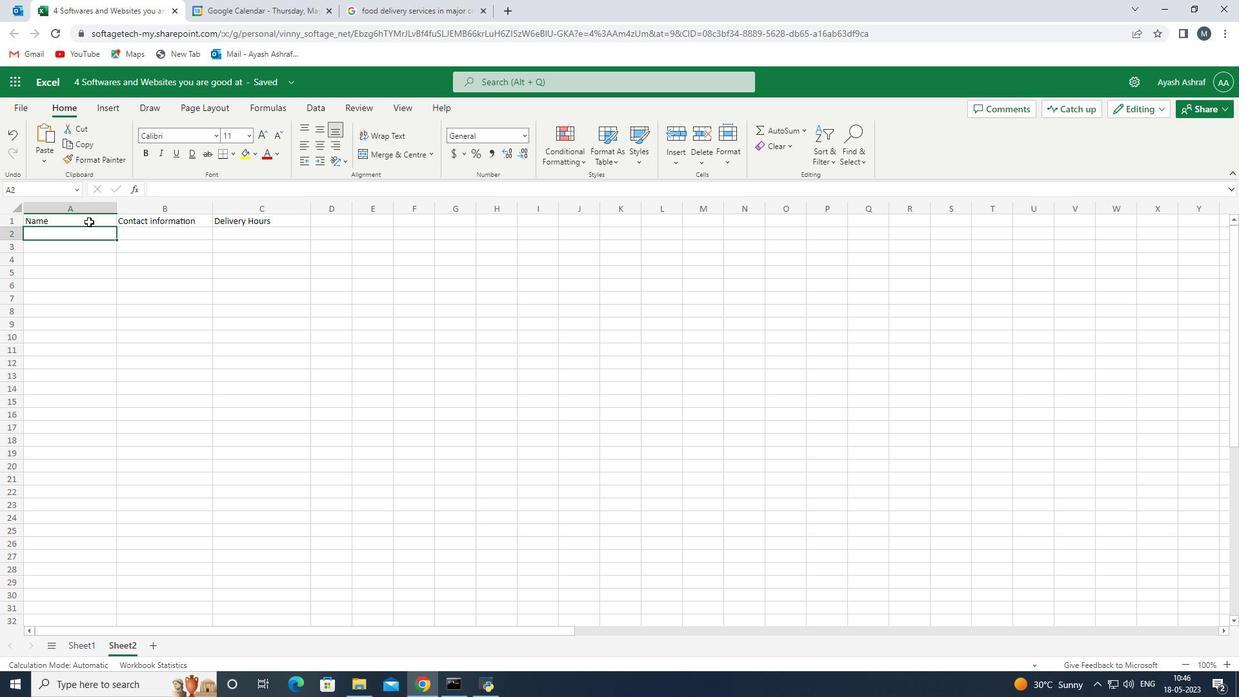 
Action: Mouse pressed left at (89, 222)
Screenshot: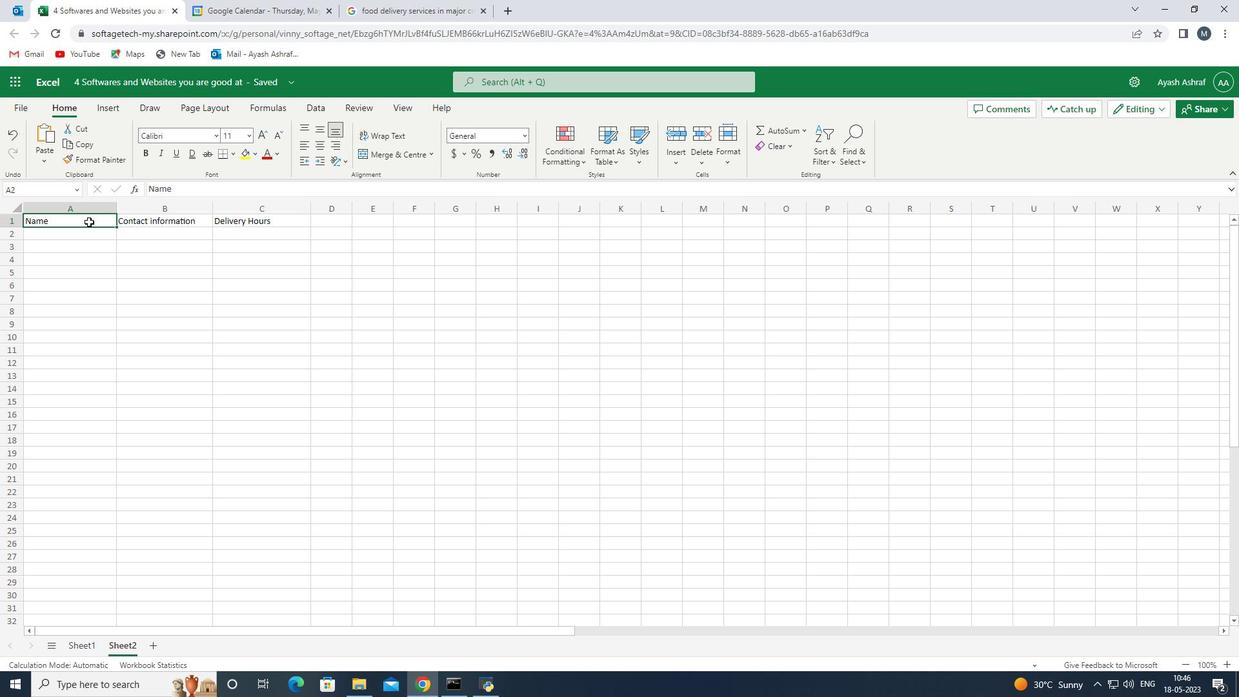 
Action: Mouse moved to (23, 216)
Screenshot: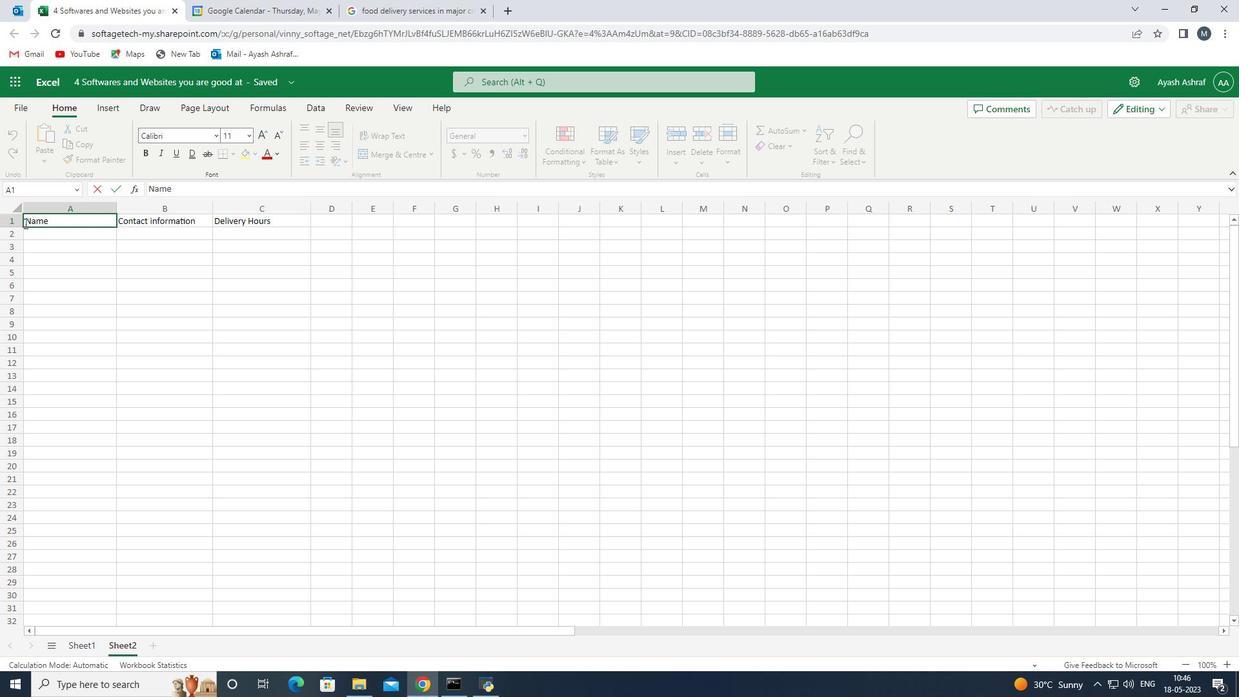 
Action: Mouse pressed left at (23, 216)
Screenshot: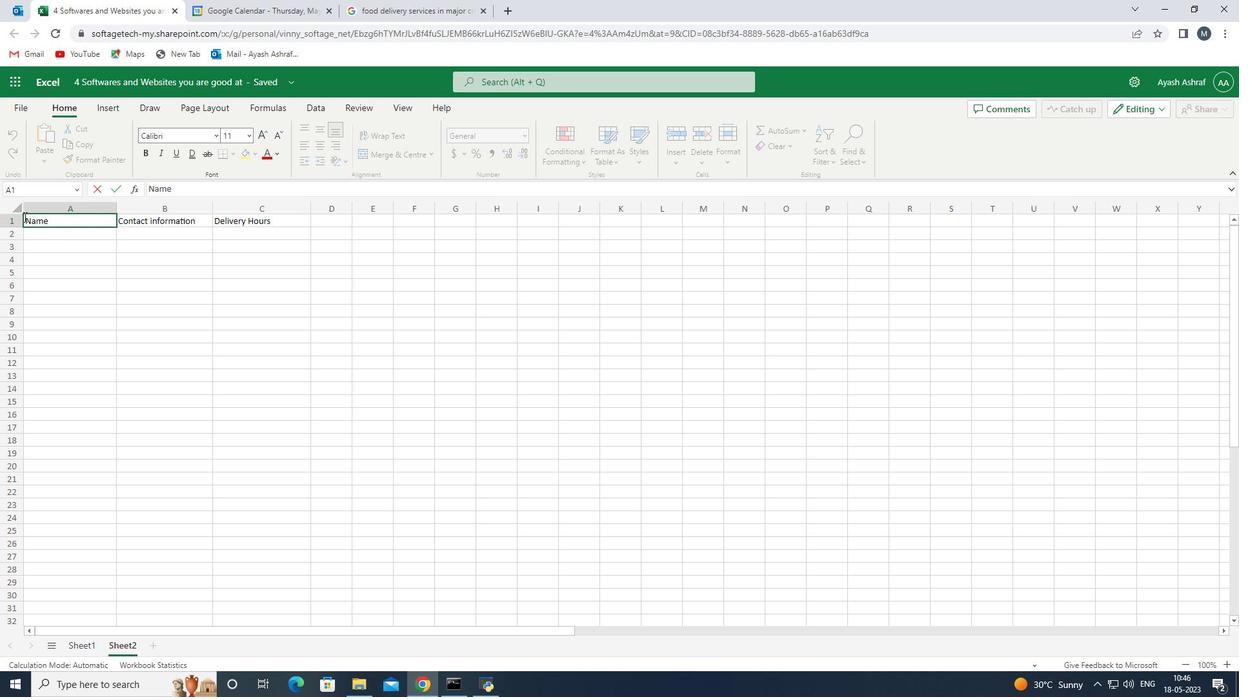 
Action: Mouse moved to (60, 222)
Screenshot: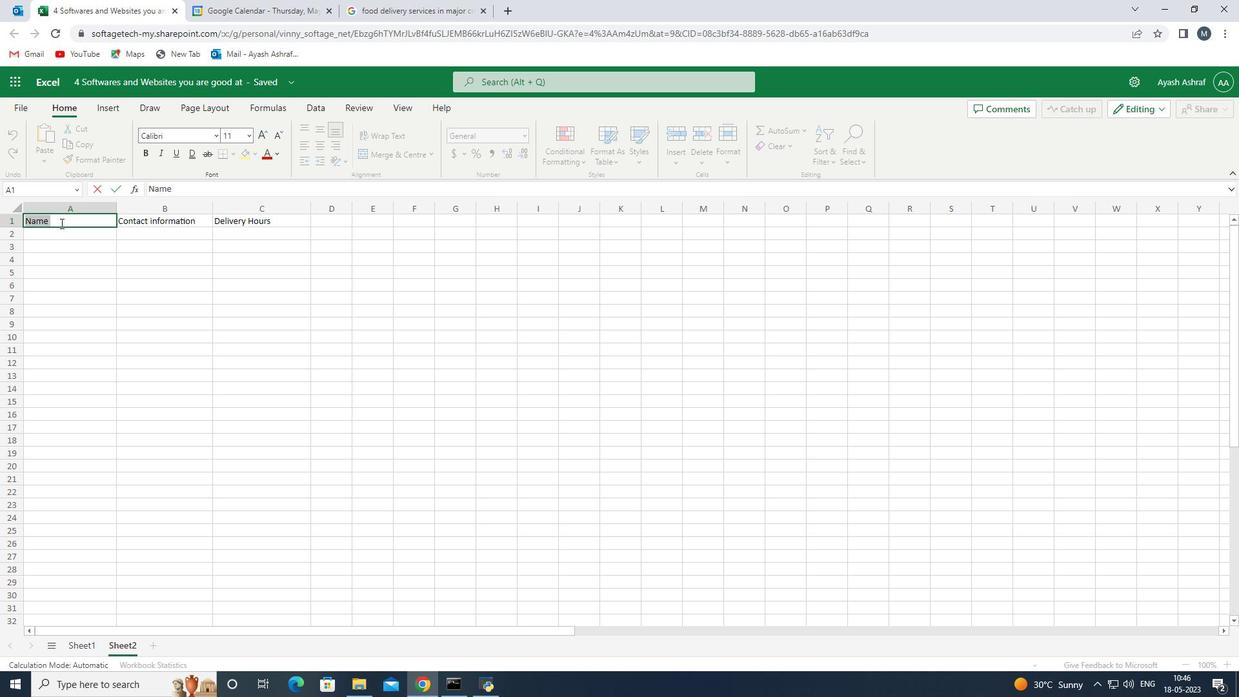 
Action: Key pressed ctrl+B
Screenshot: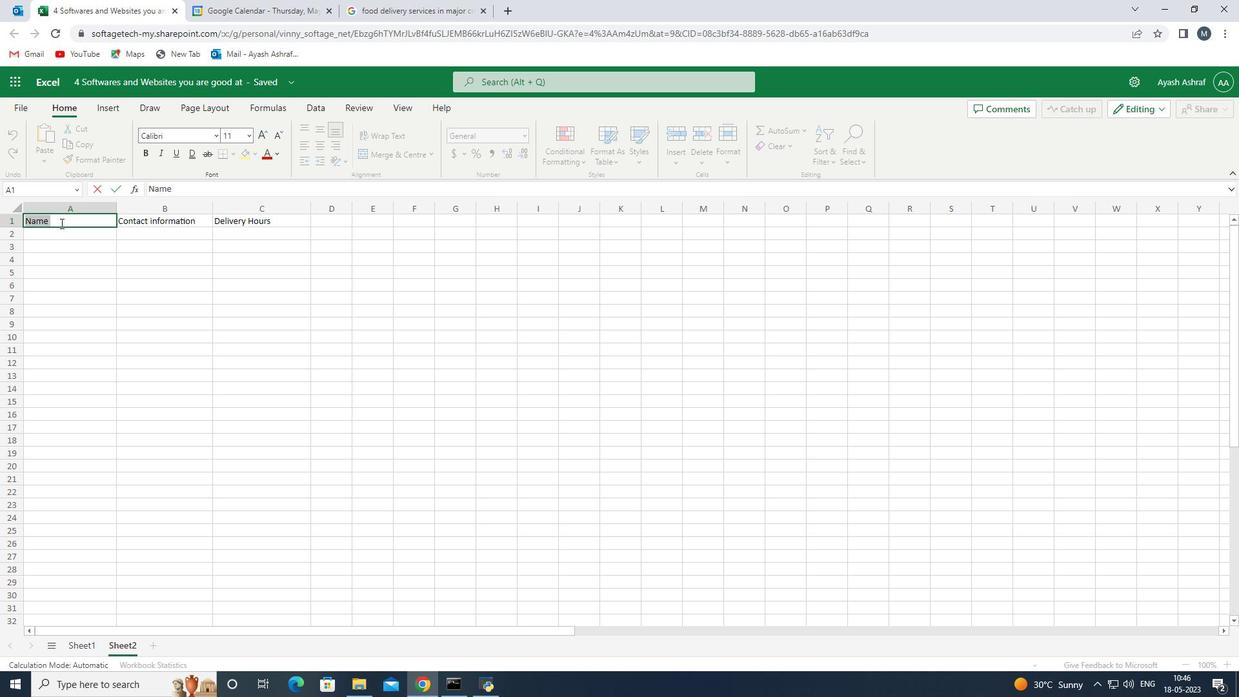 
Action: Mouse moved to (149, 223)
Screenshot: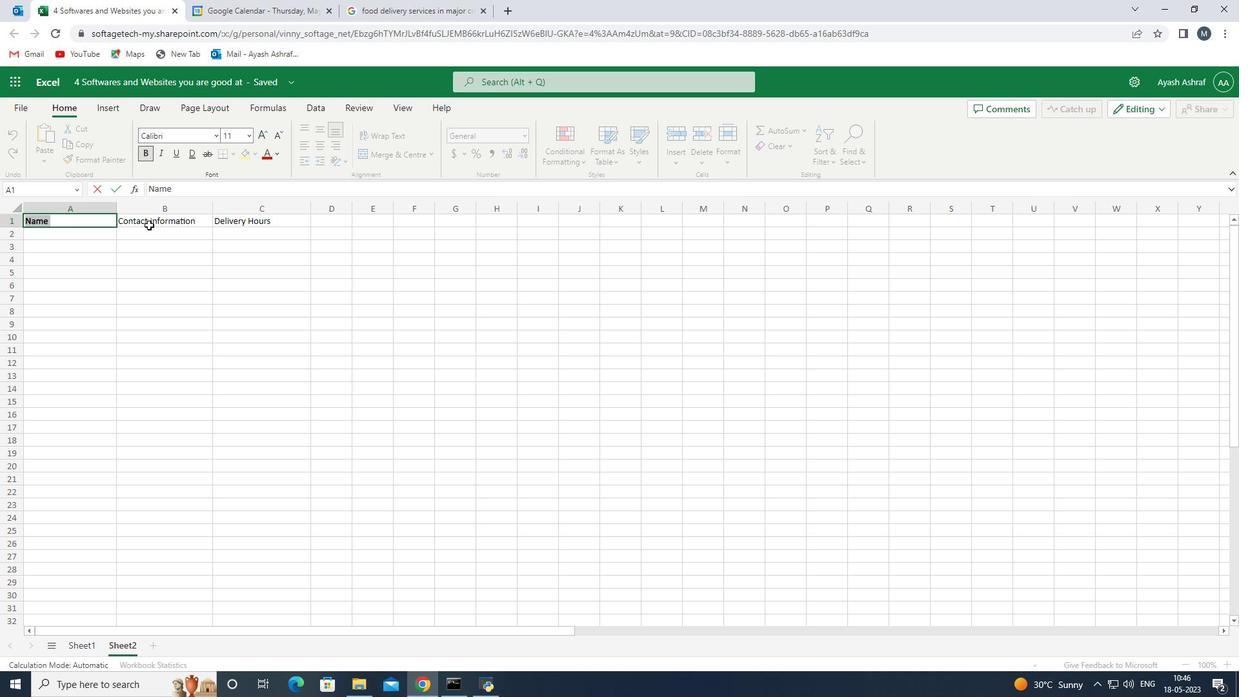 
Action: Mouse pressed left at (149, 223)
Screenshot: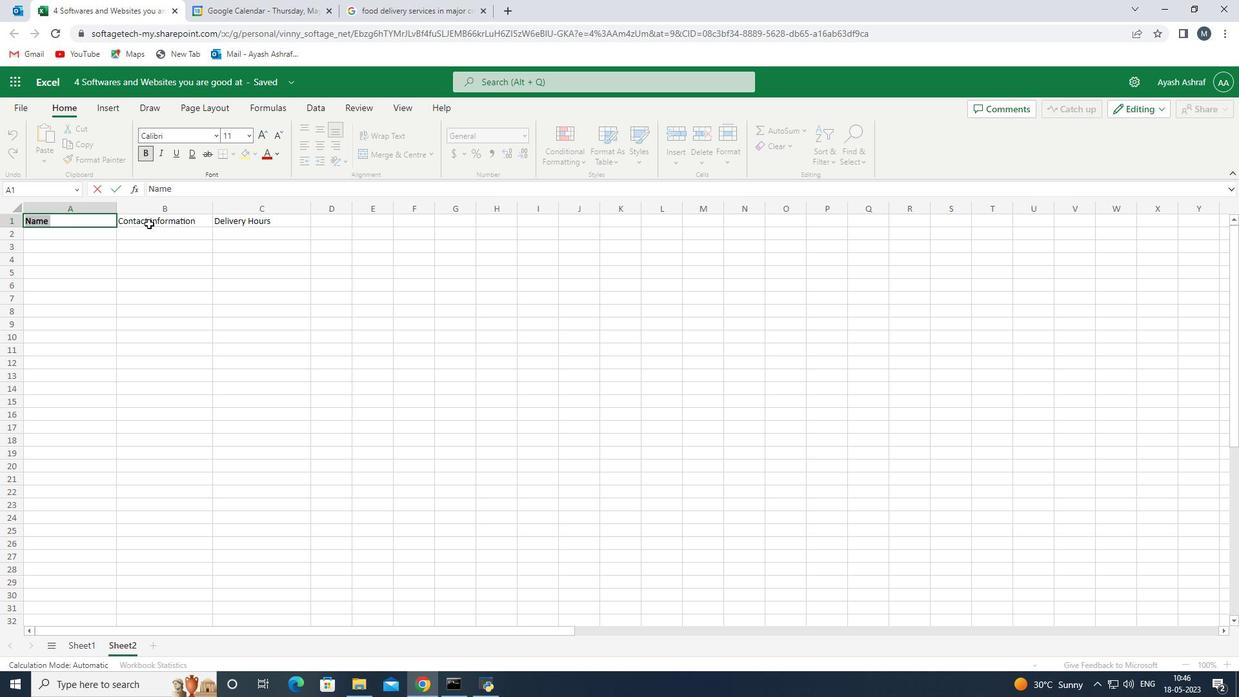 
Action: Mouse moved to (149, 223)
Screenshot: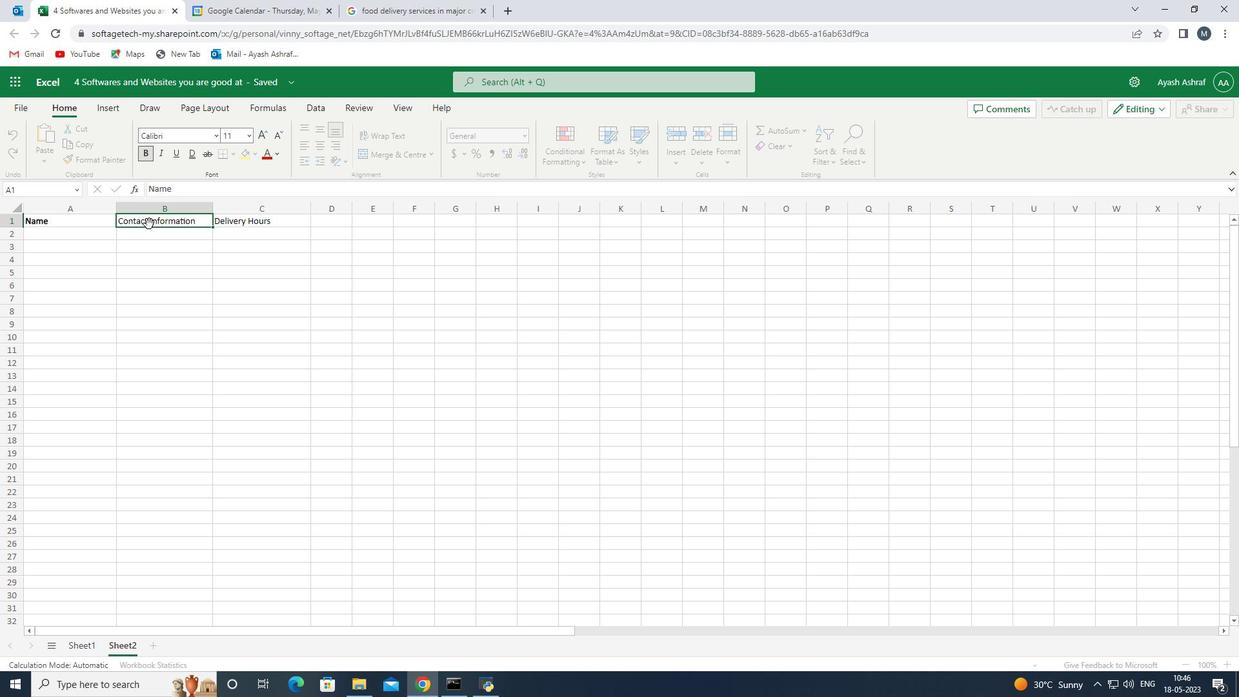 
Action: Mouse pressed left at (149, 223)
Screenshot: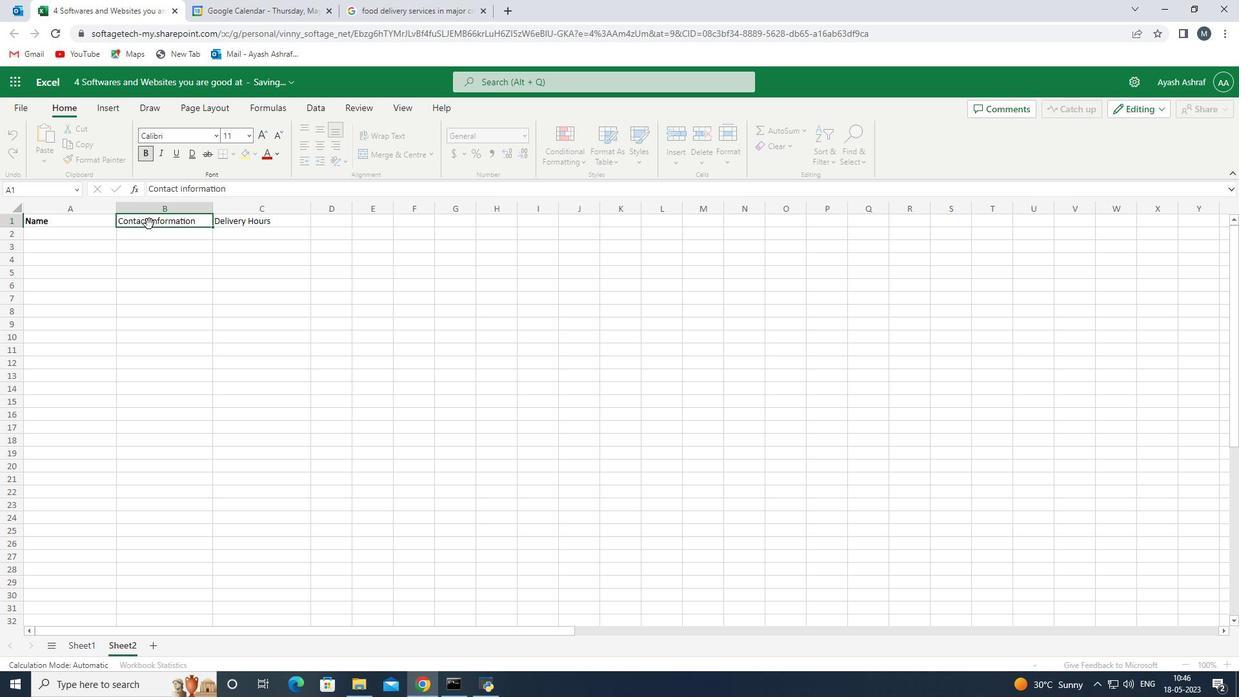 
Action: Mouse moved to (148, 221)
Screenshot: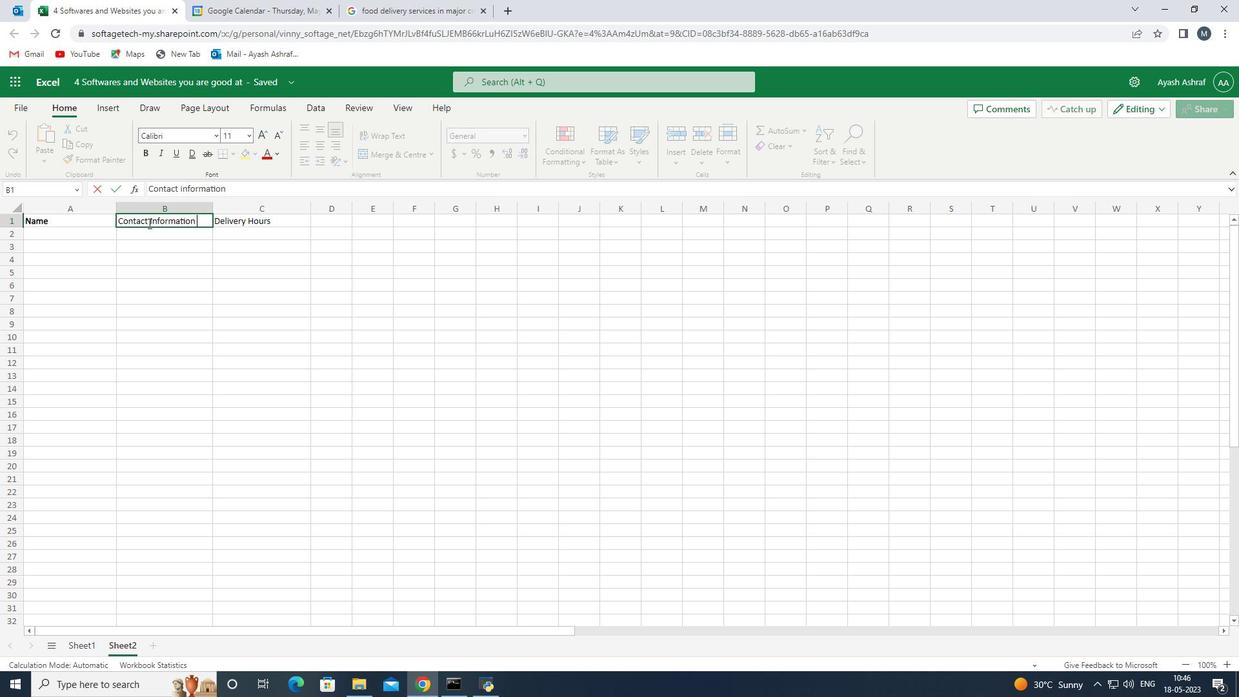 
Action: Mouse pressed left at (148, 221)
Screenshot: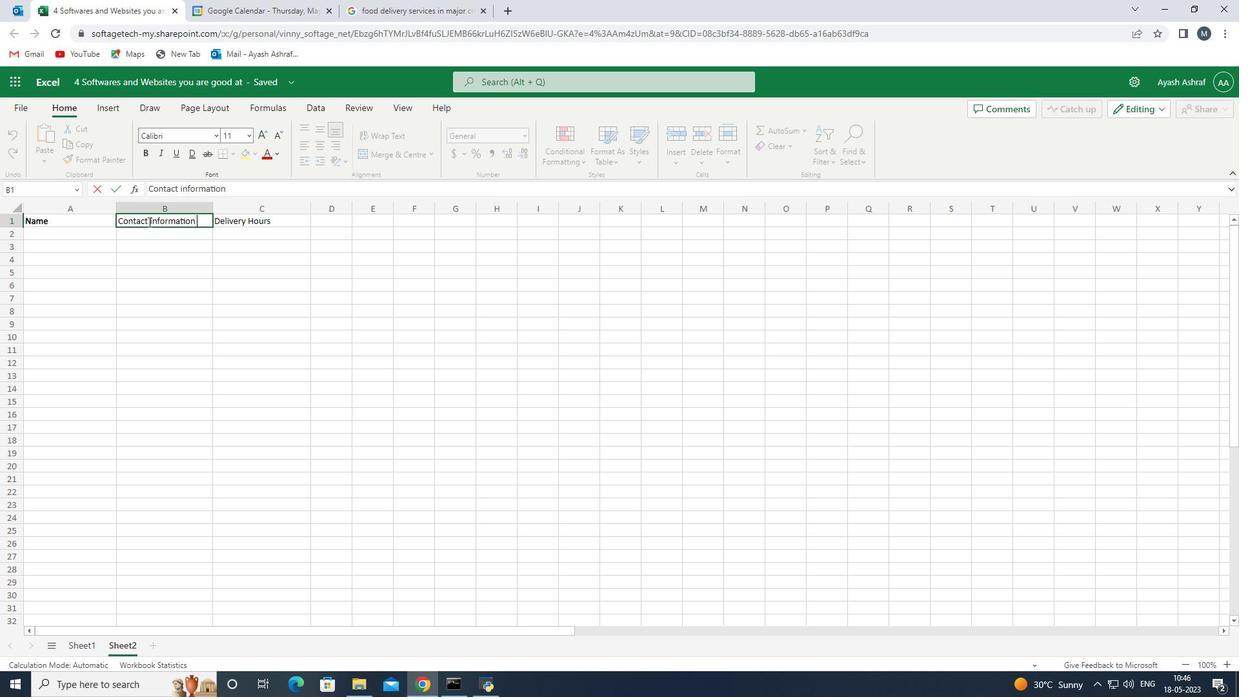 
Action: Mouse pressed left at (148, 221)
Screenshot: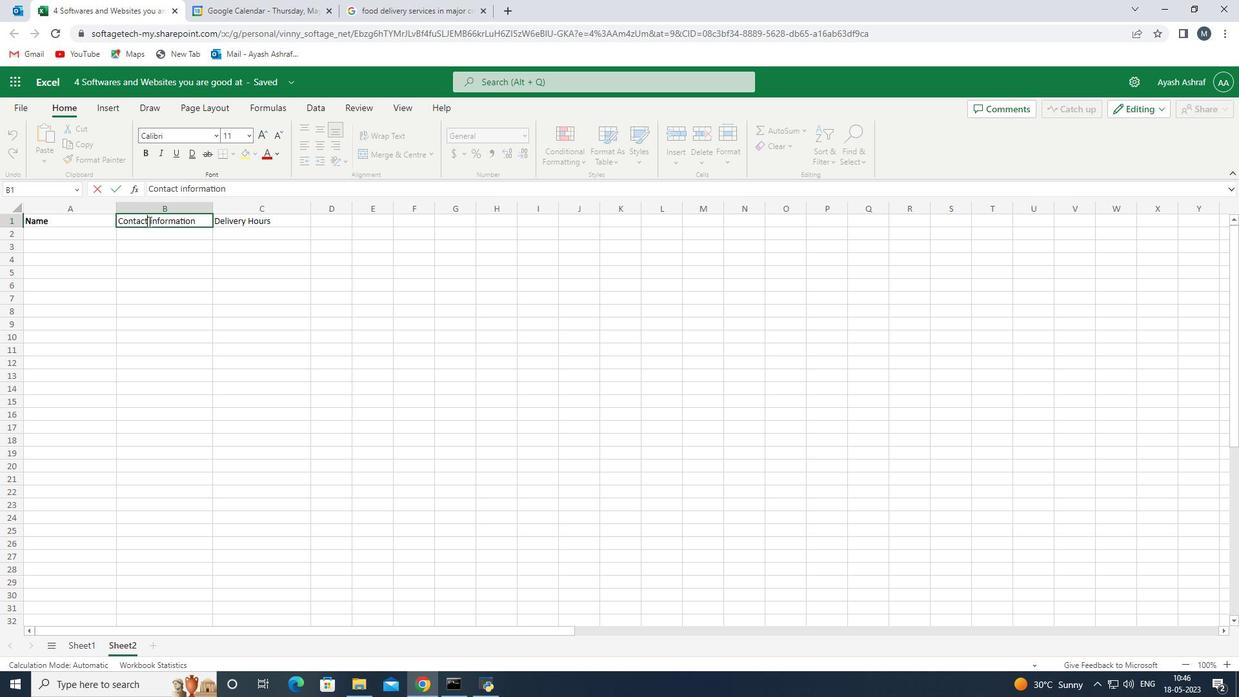 
Action: Mouse moved to (151, 220)
Screenshot: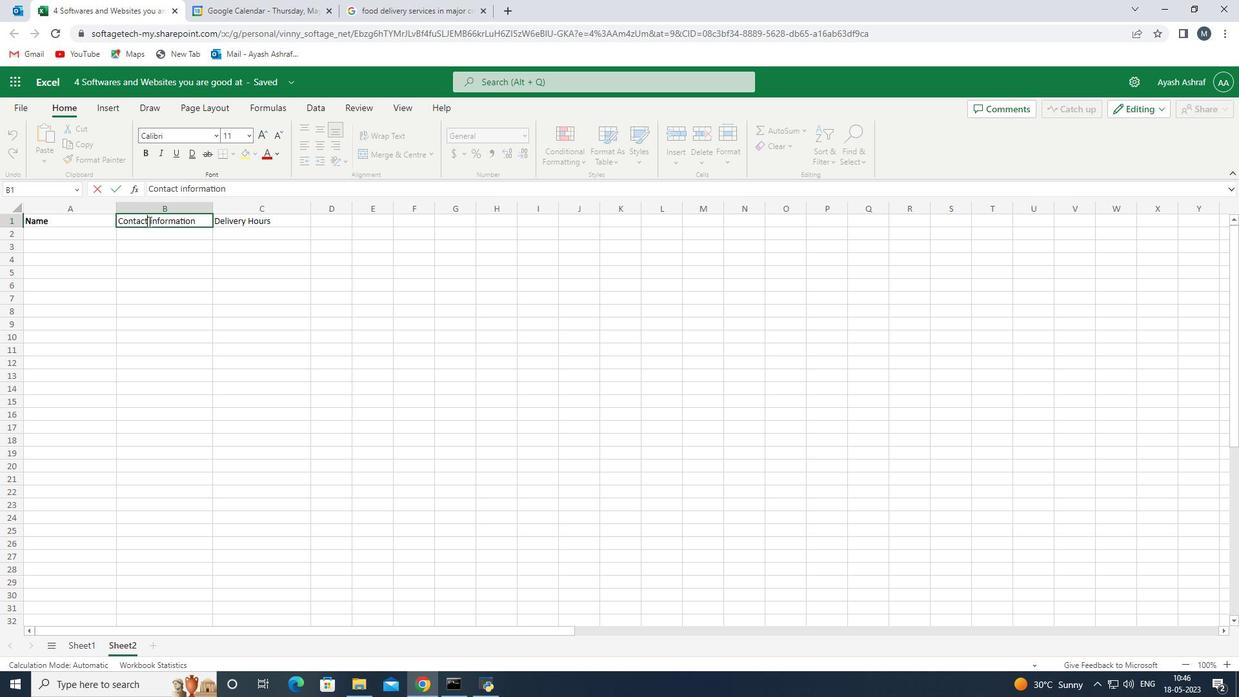 
Action: Mouse pressed left at (151, 220)
Screenshot: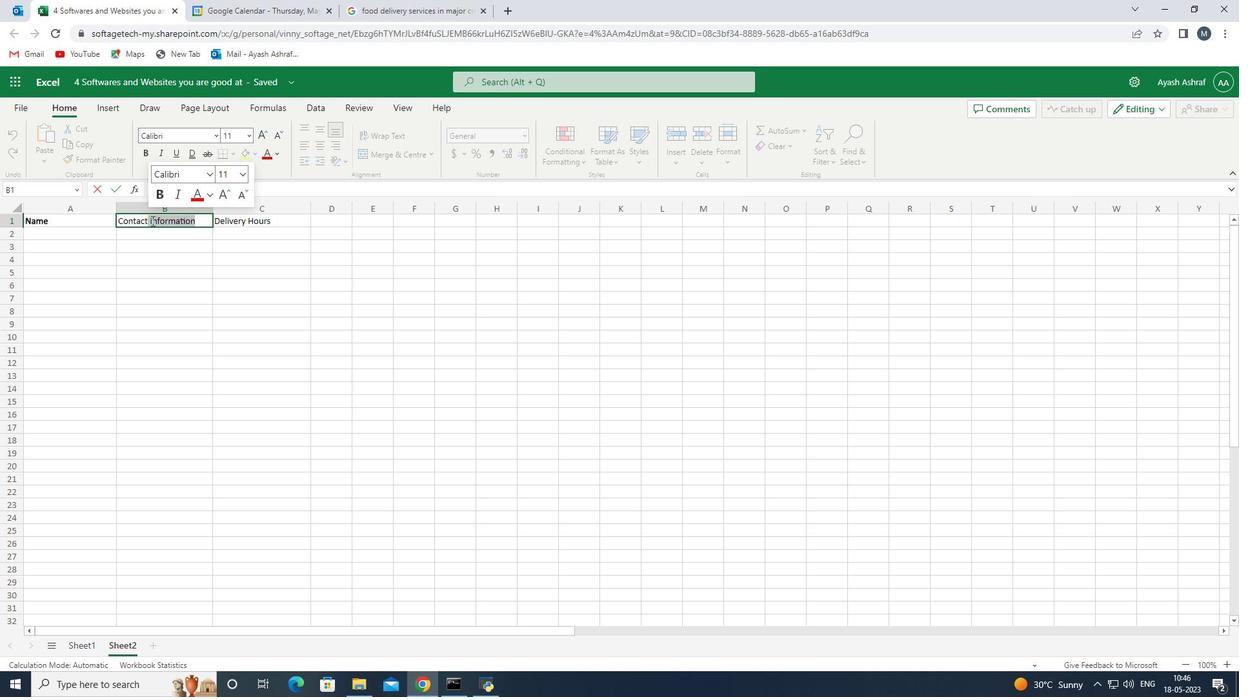 
Action: Mouse pressed left at (151, 220)
Screenshot: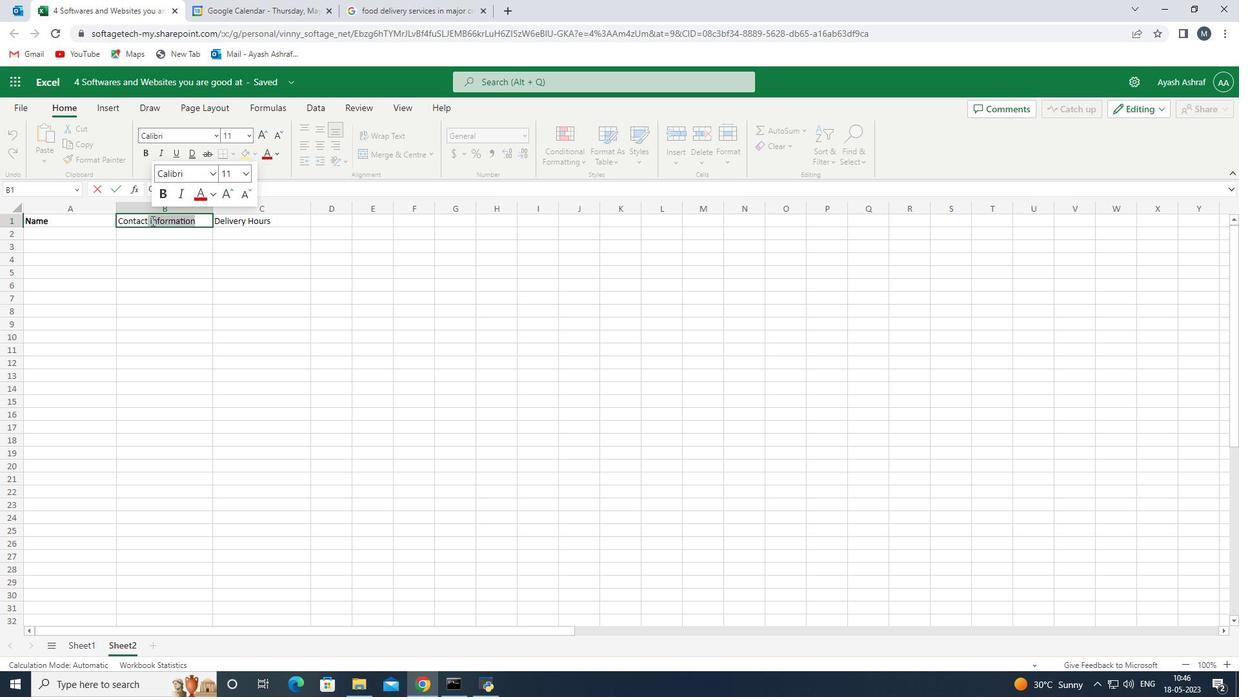 
Action: Mouse moved to (151, 220)
Screenshot: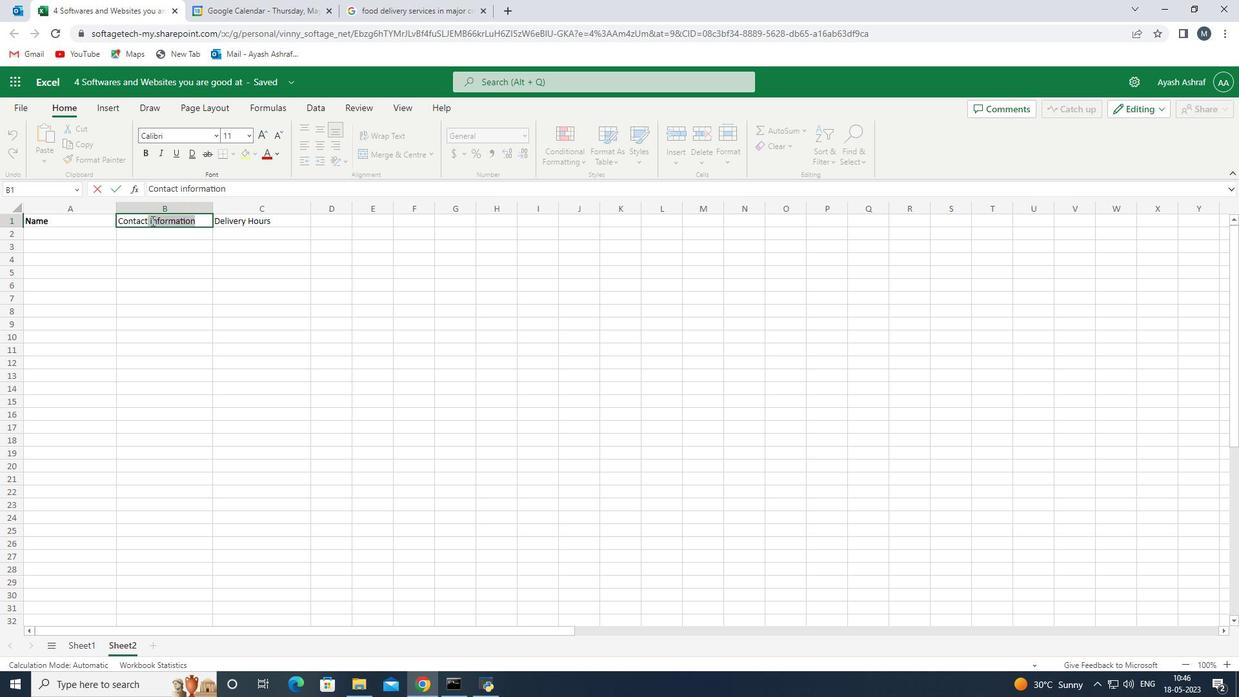 
Action: Mouse pressed left at (151, 220)
Screenshot: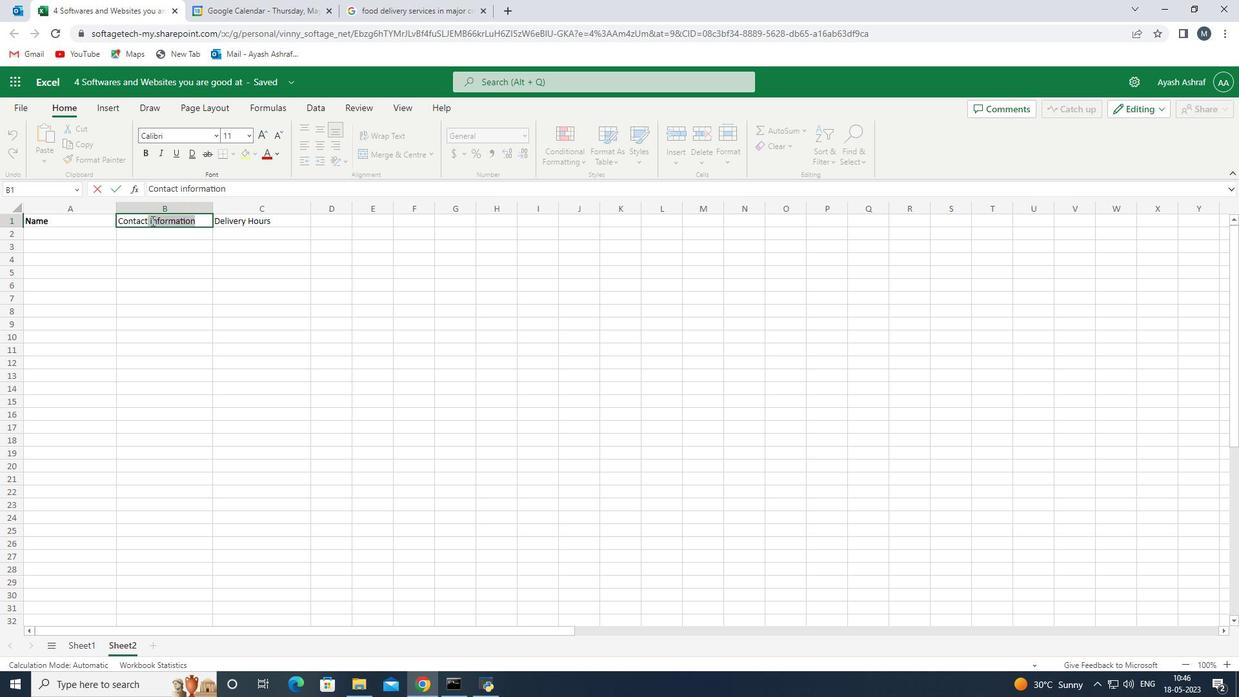
Action: Mouse moved to (149, 220)
Screenshot: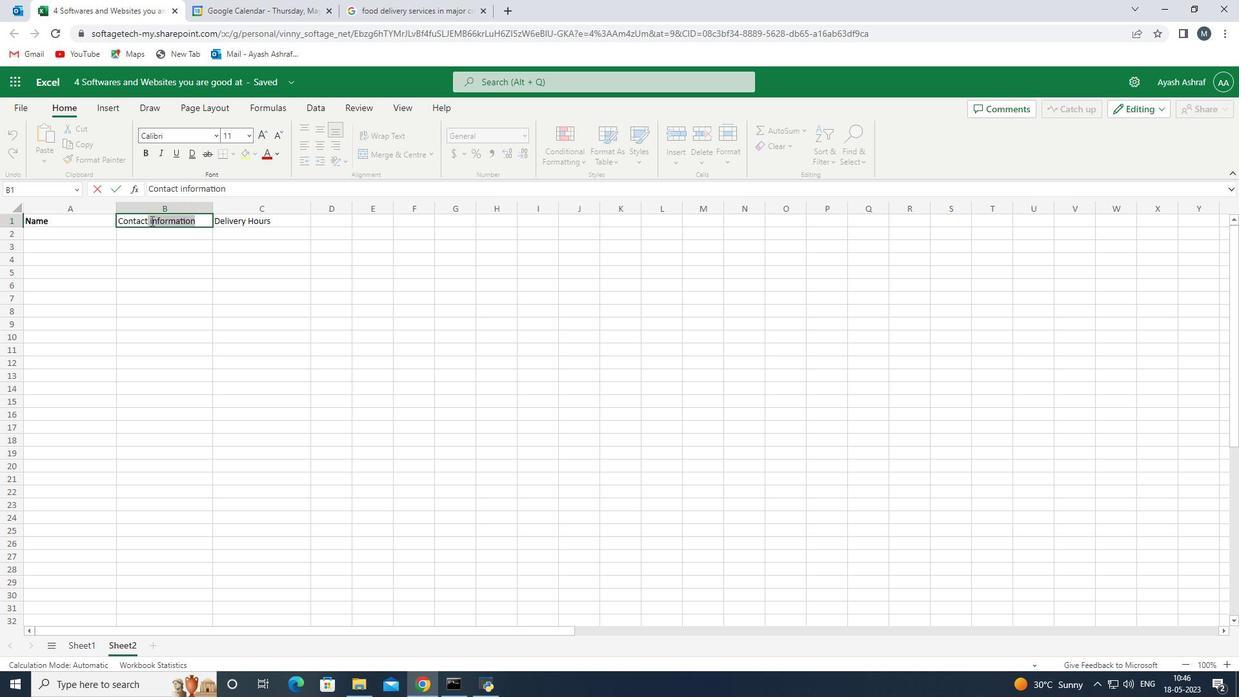 
Action: Mouse pressed left at (149, 220)
Screenshot: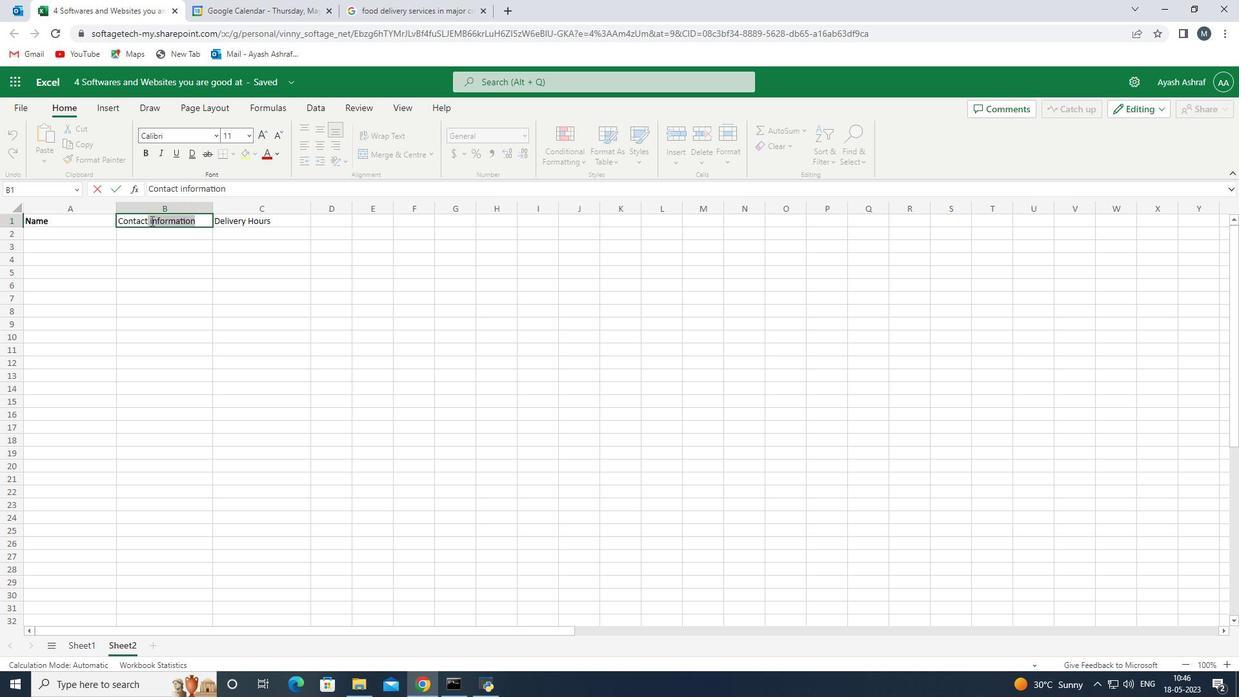 
Action: Mouse pressed left at (149, 220)
Screenshot: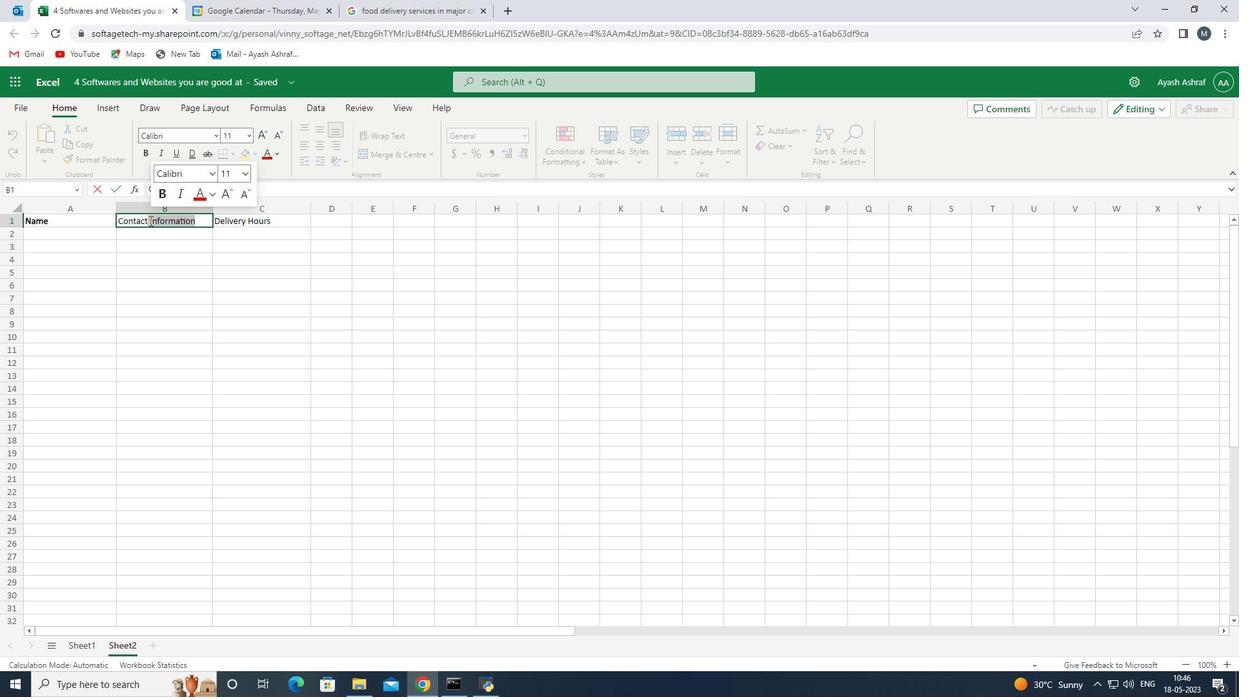 
Action: Mouse pressed left at (149, 220)
Screenshot: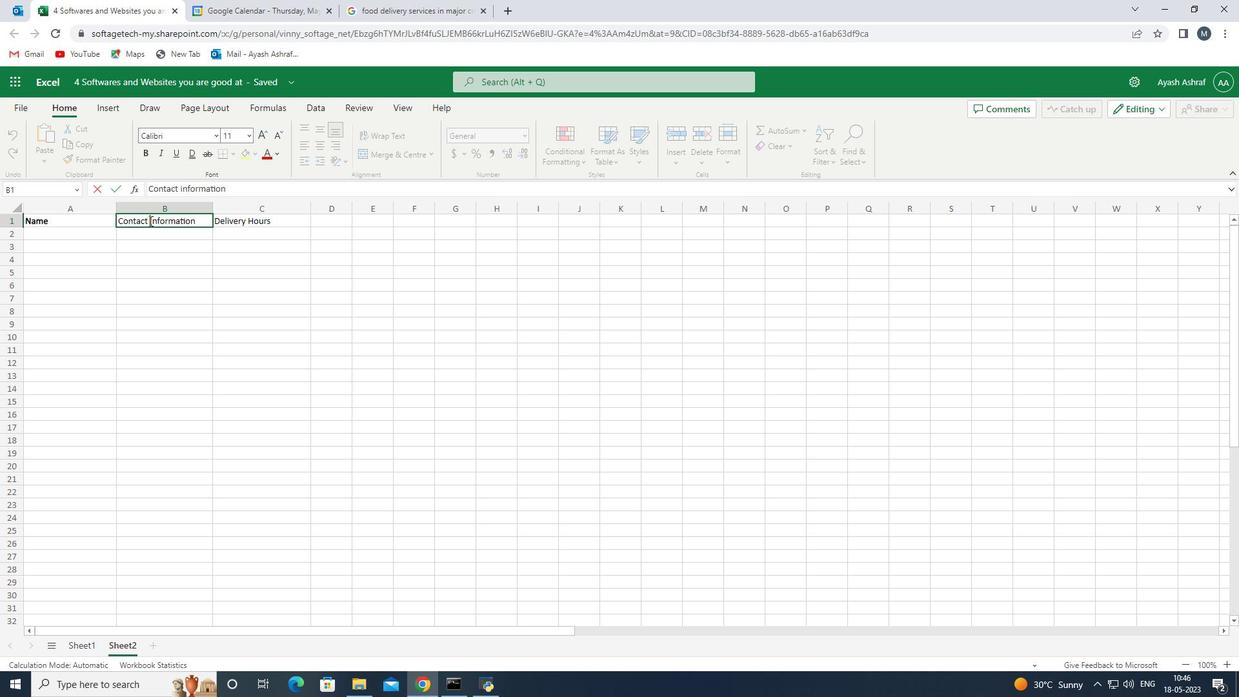 
Action: Key pressed ctrl+B
Screenshot: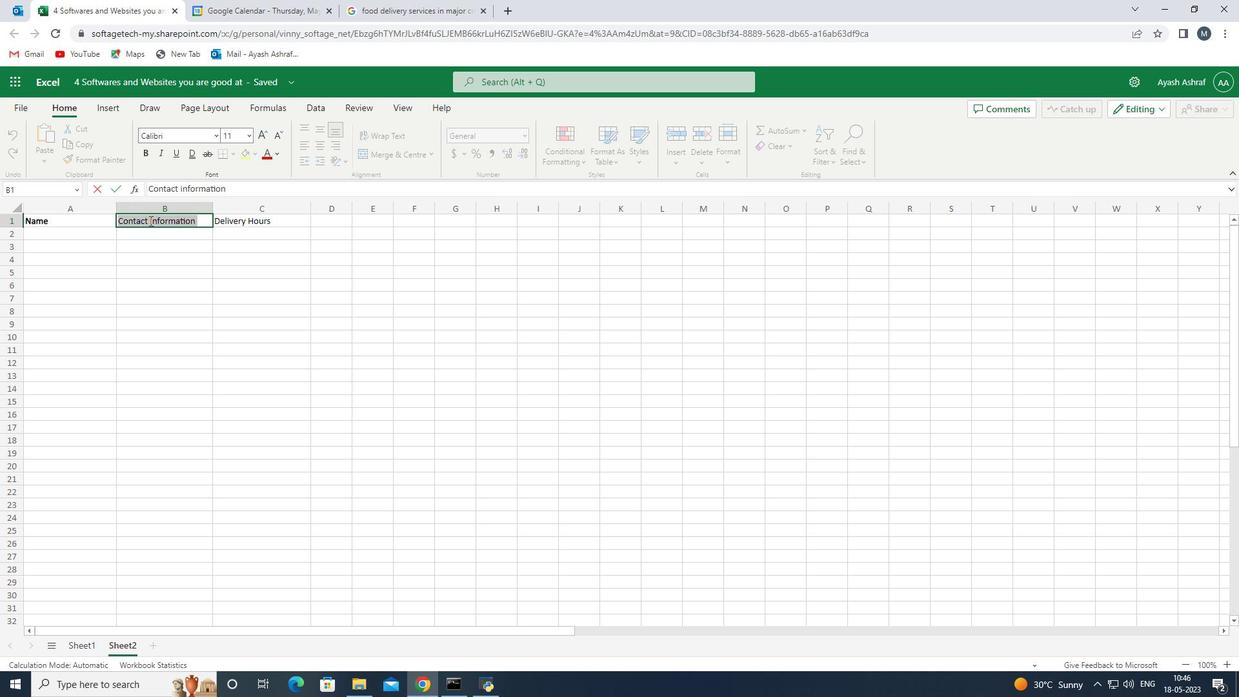 
Action: Mouse moved to (247, 220)
Screenshot: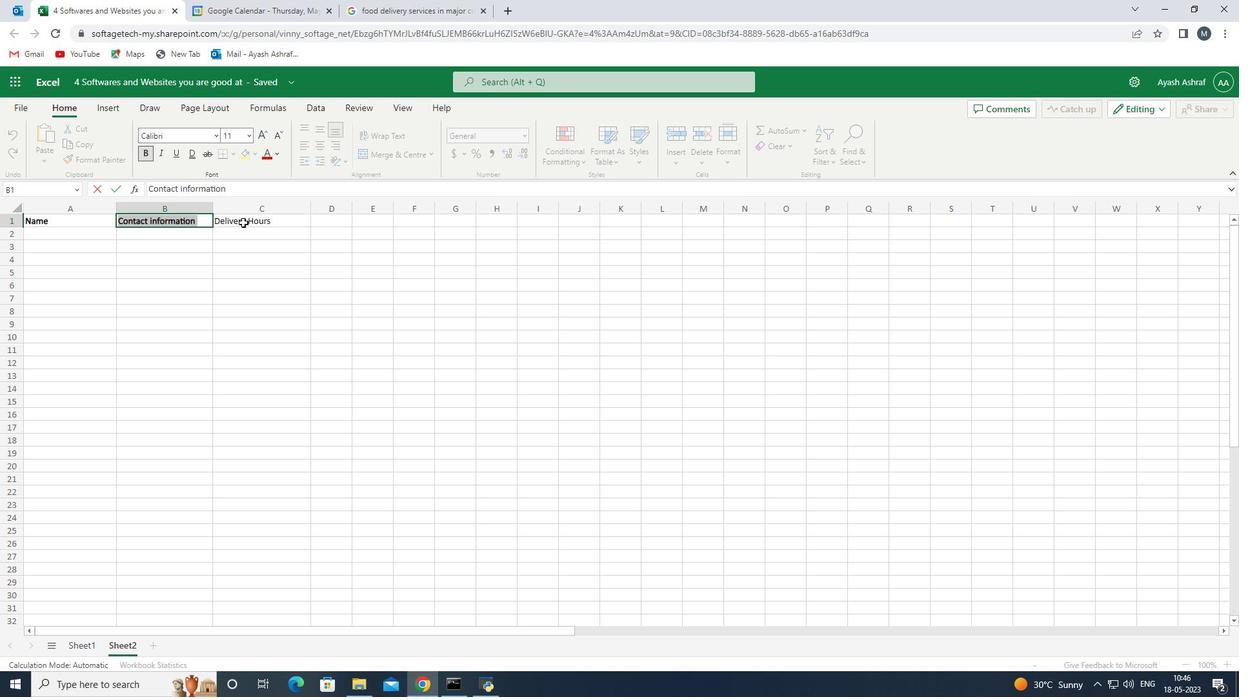 
Action: Mouse pressed left at (247, 220)
Screenshot: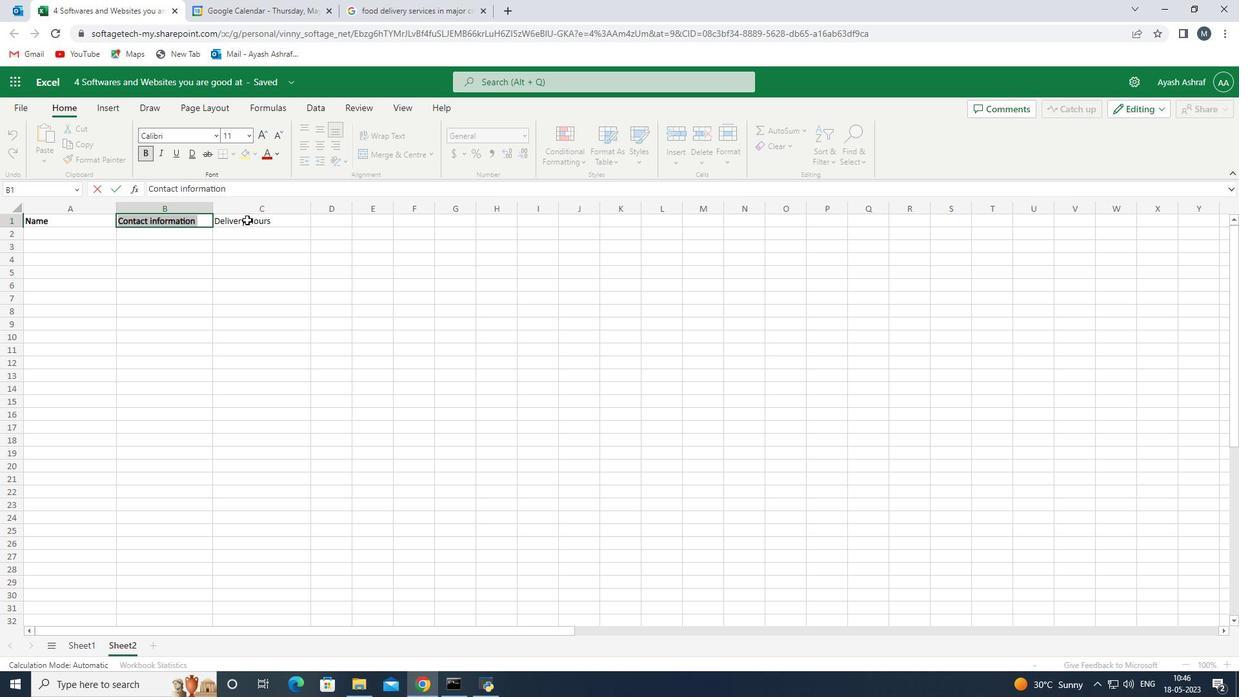 
Action: Mouse moved to (247, 219)
Screenshot: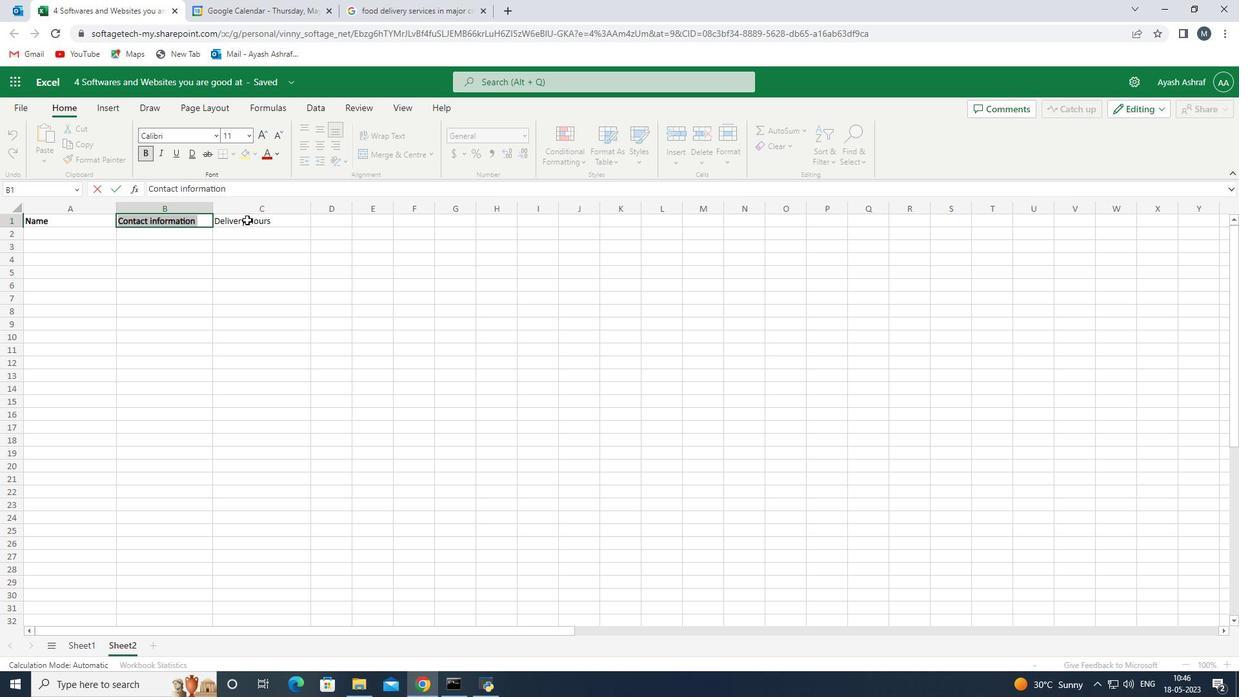 
Action: Mouse pressed left at (247, 219)
Screenshot: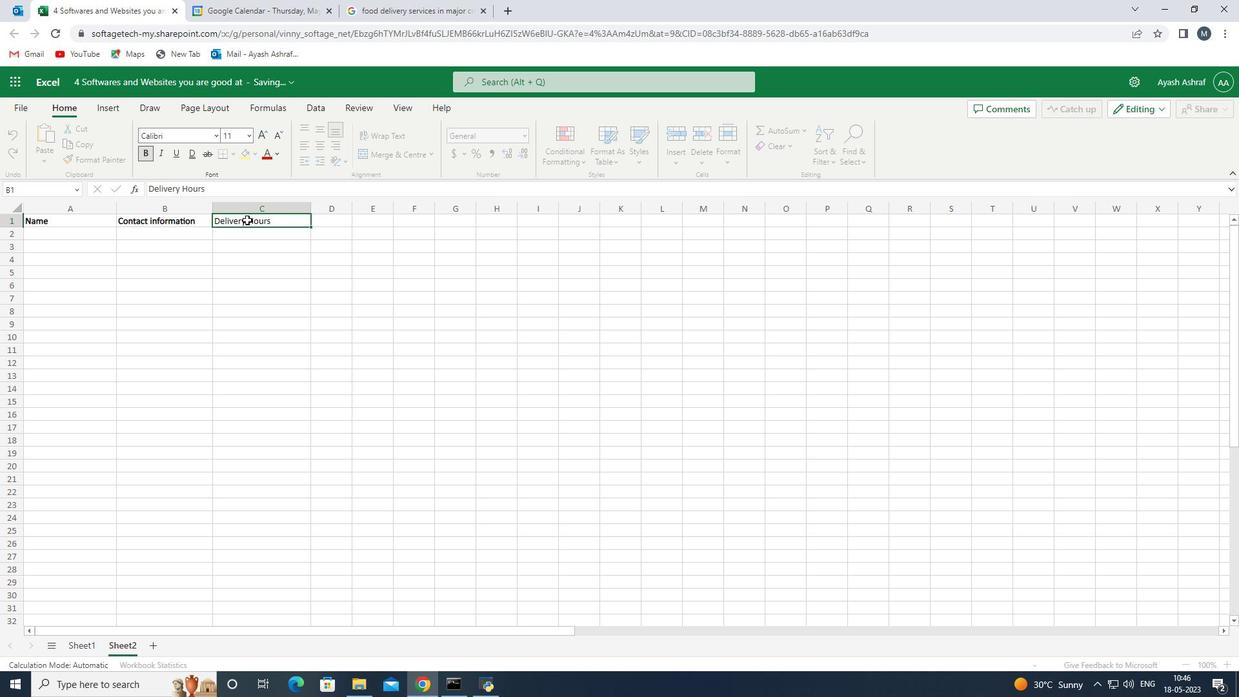 
Action: Mouse pressed left at (247, 219)
Screenshot: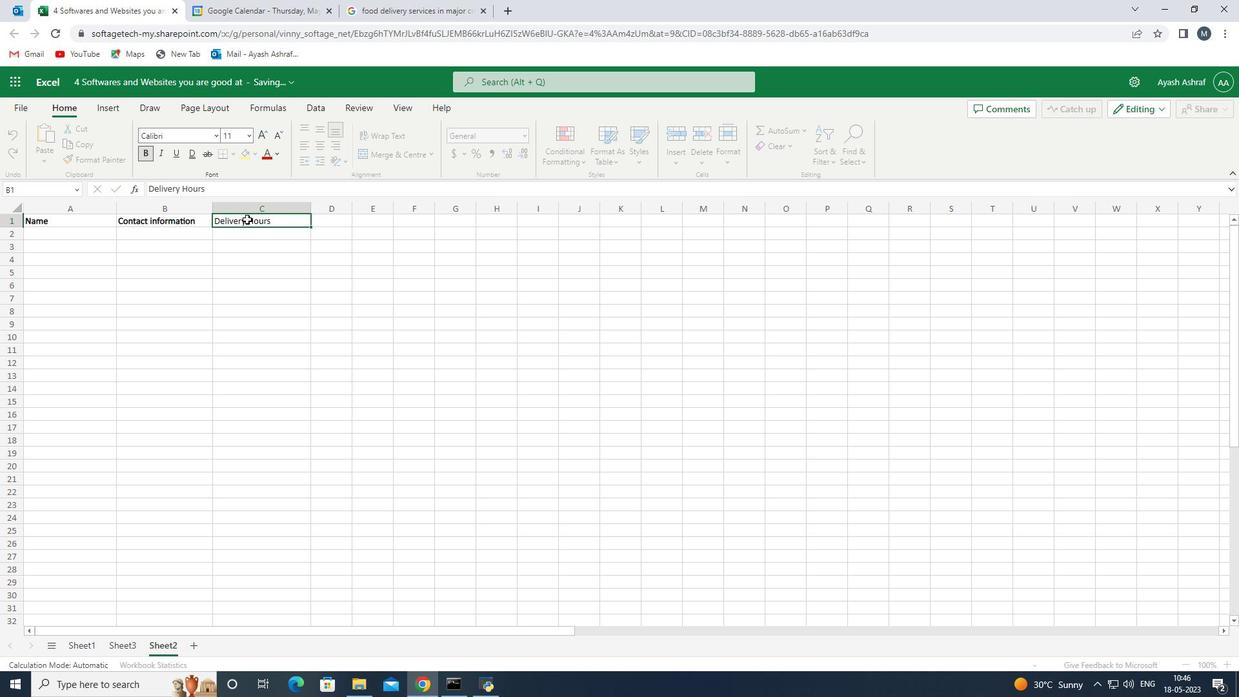
Action: Mouse moved to (249, 219)
Screenshot: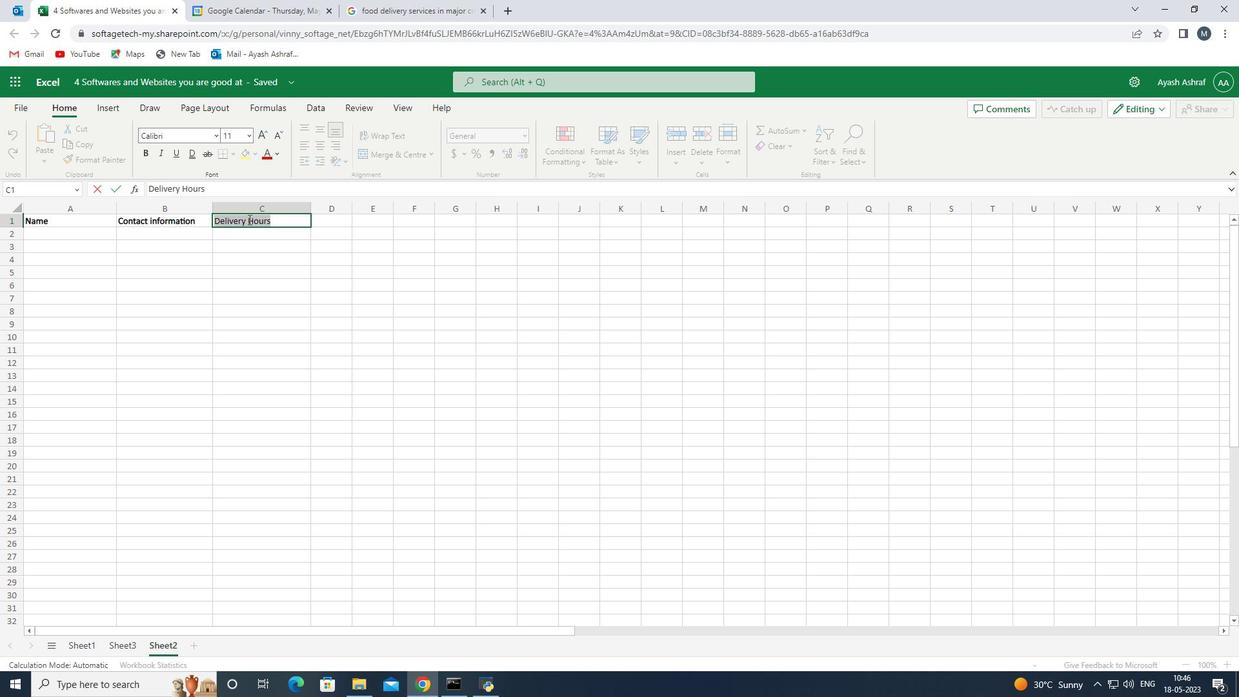 
Action: Key pressed b
Screenshot: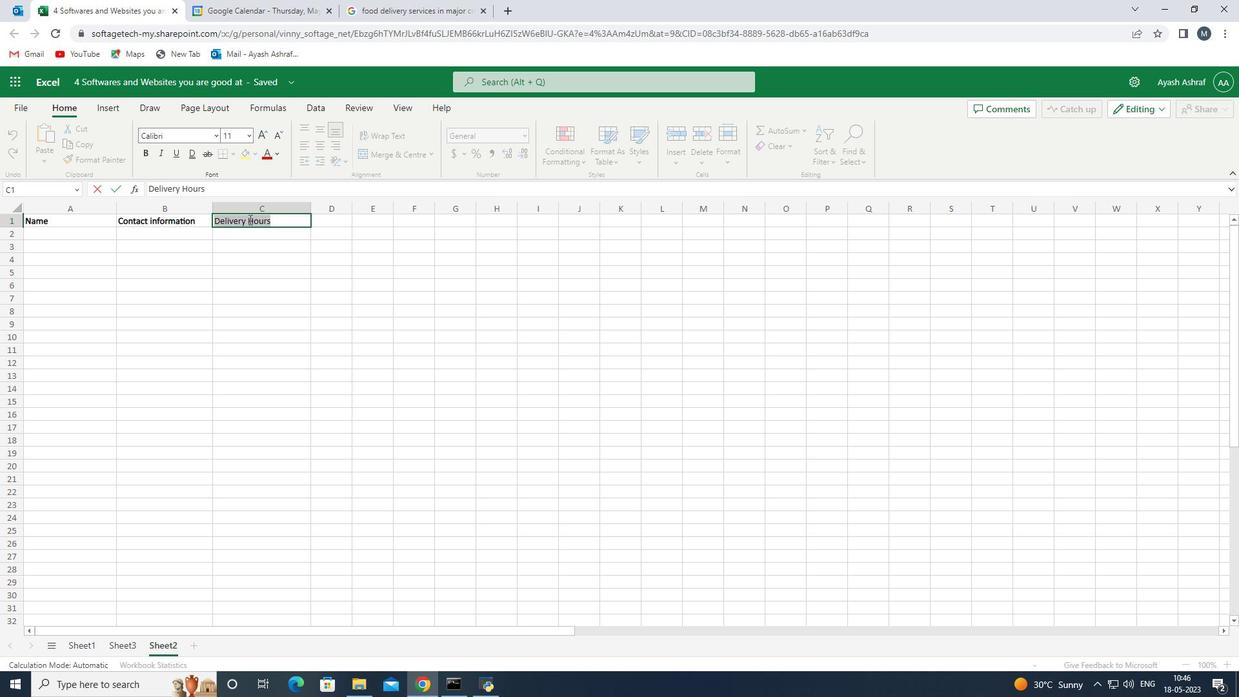 
Action: Mouse moved to (252, 218)
Screenshot: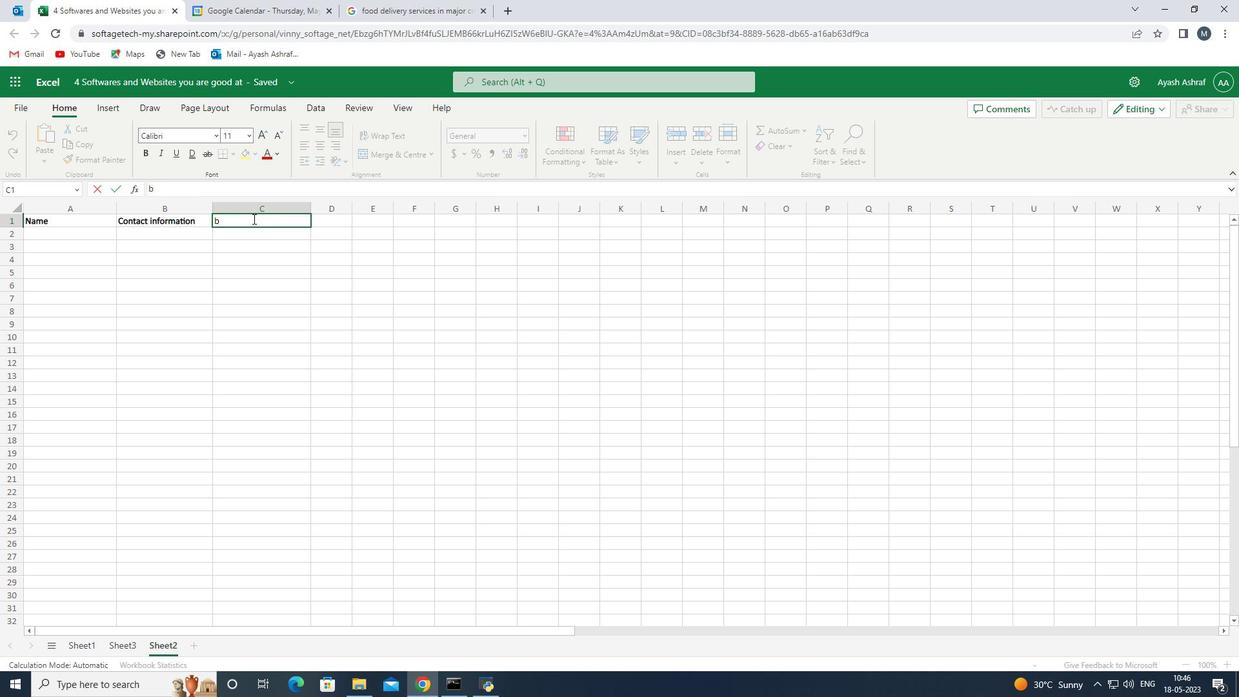 
Action: Key pressed <Key.backspace>ctrl+Z
Screenshot: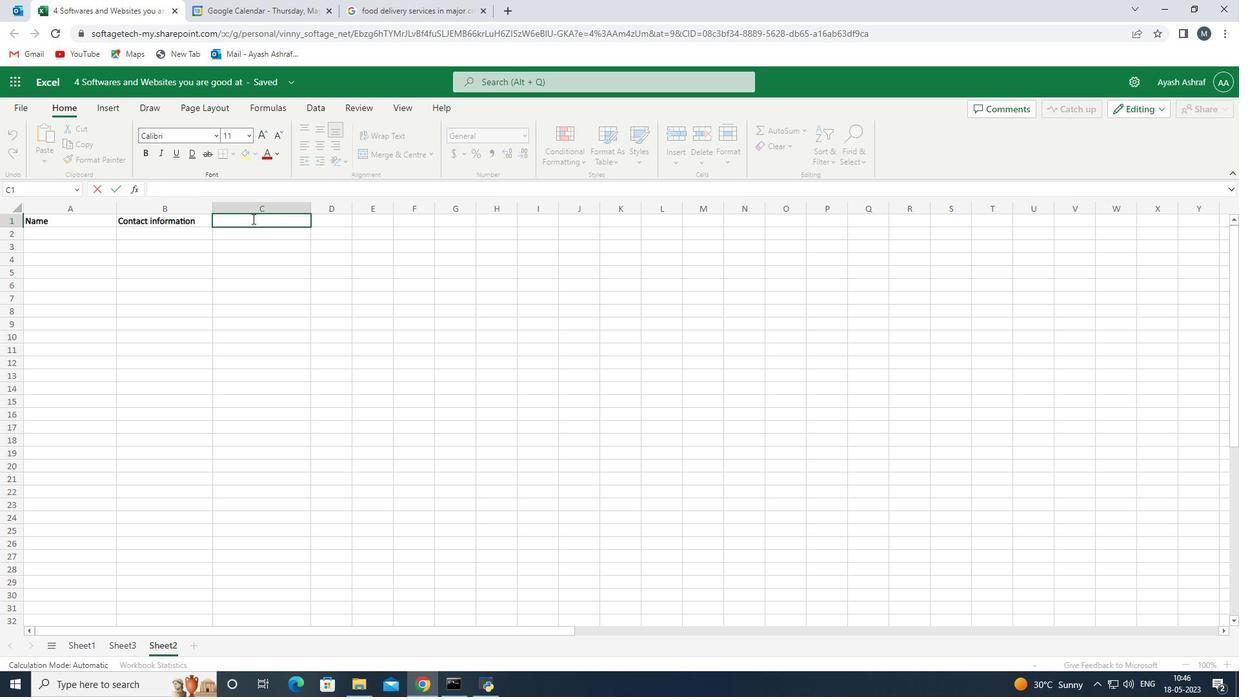 
Action: Mouse moved to (252, 221)
Screenshot: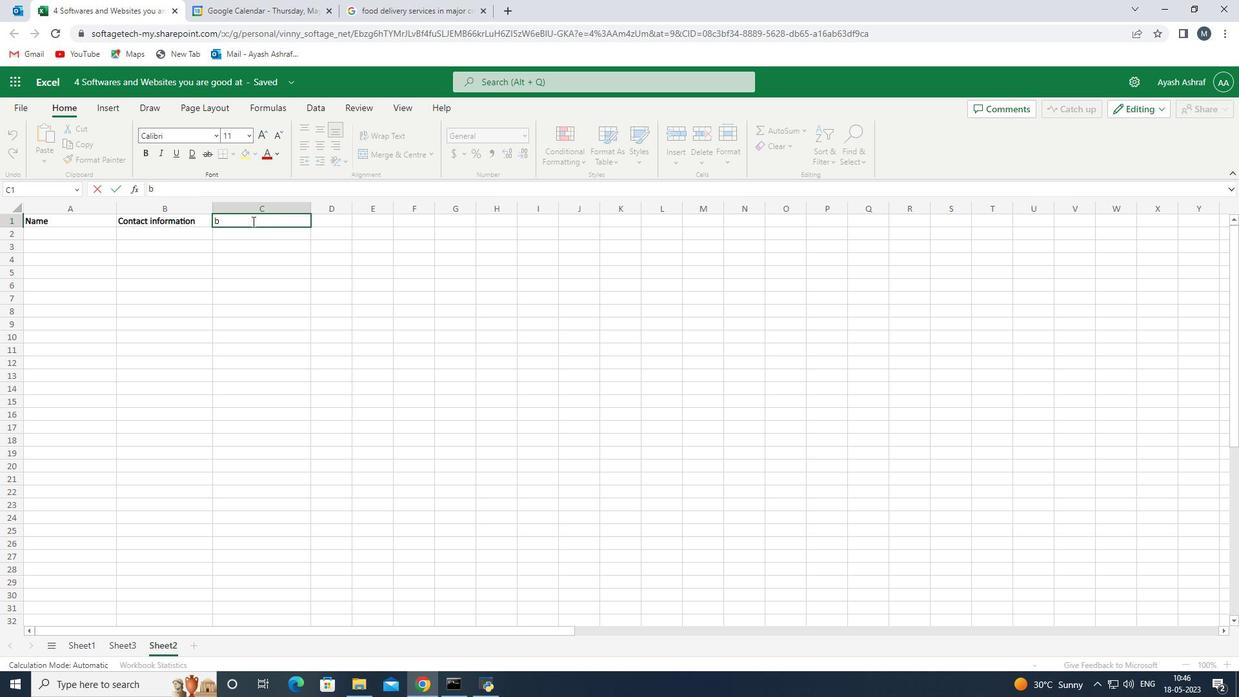
Action: Key pressed <Key.backspace><Key.shift>Dek<Key.backspace>livery<Key.space><Key.shift>Hours<Key.space>
Screenshot: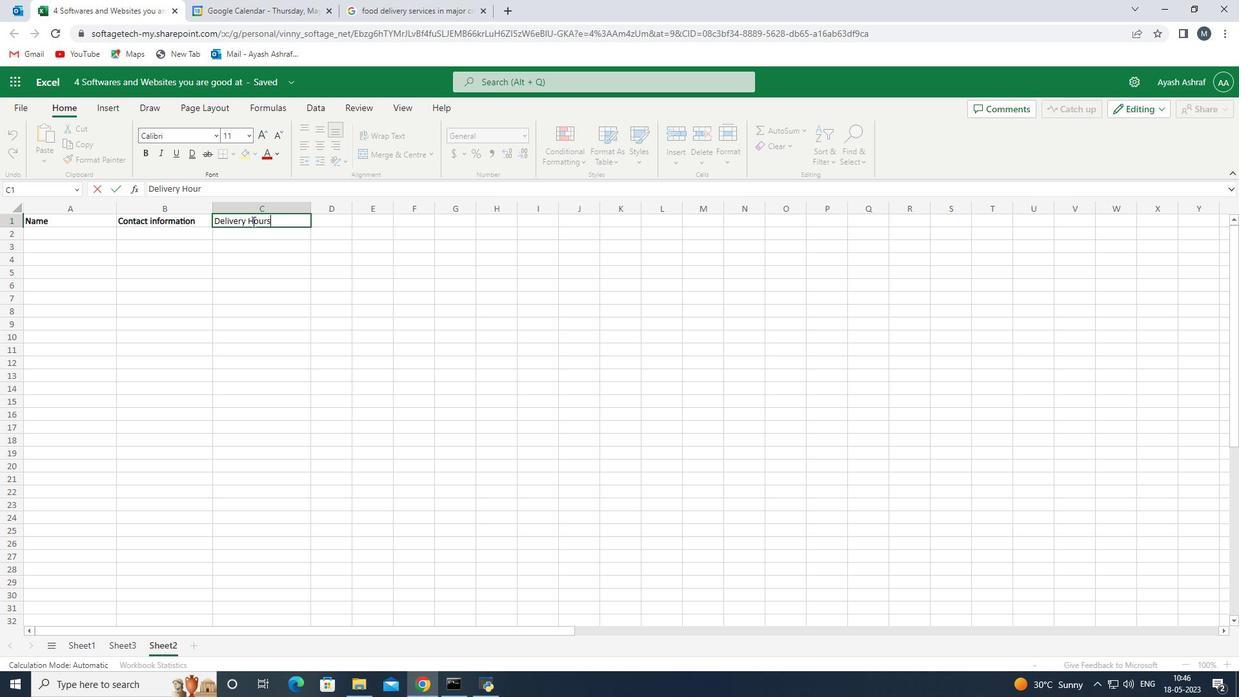 
Action: Mouse moved to (246, 218)
Screenshot: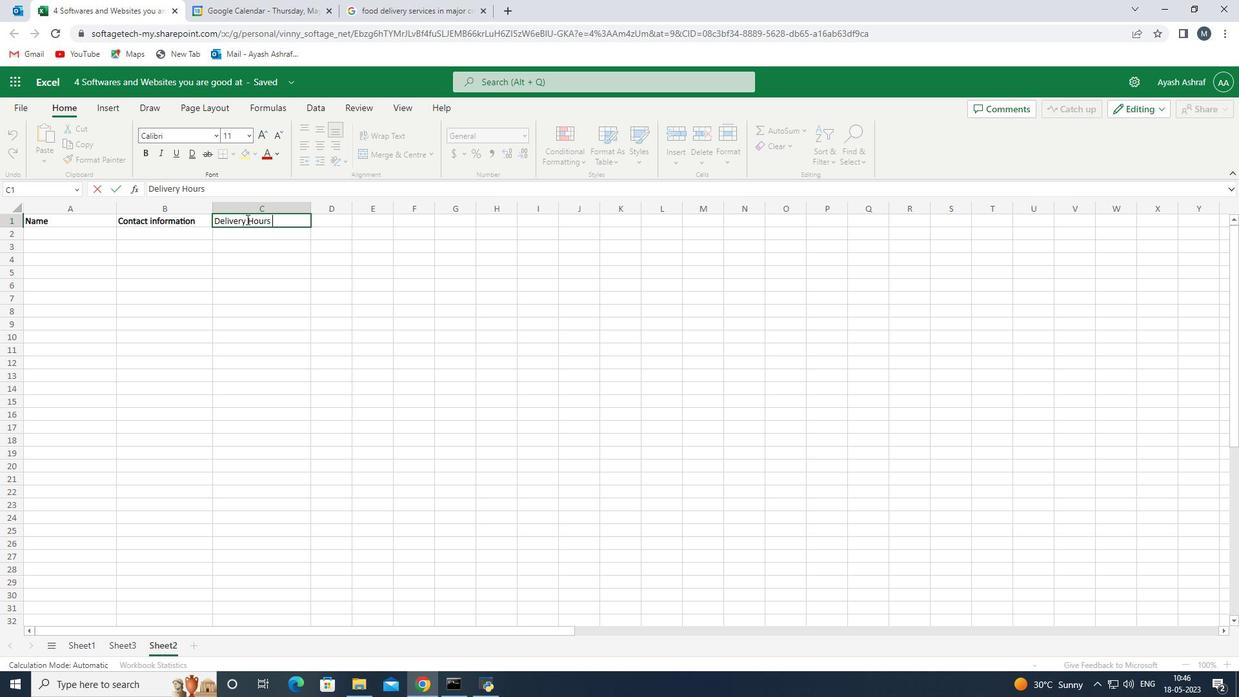 
Action: Mouse pressed left at (246, 218)
Screenshot: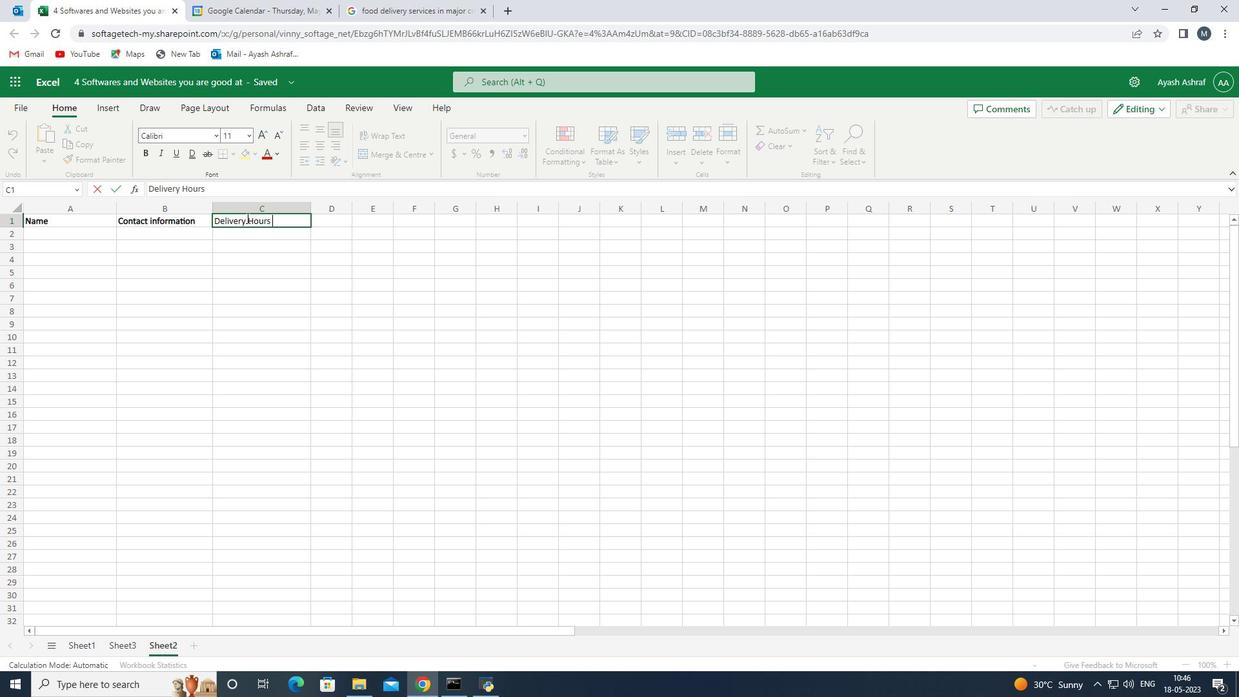 
Action: Mouse pressed left at (246, 218)
Screenshot: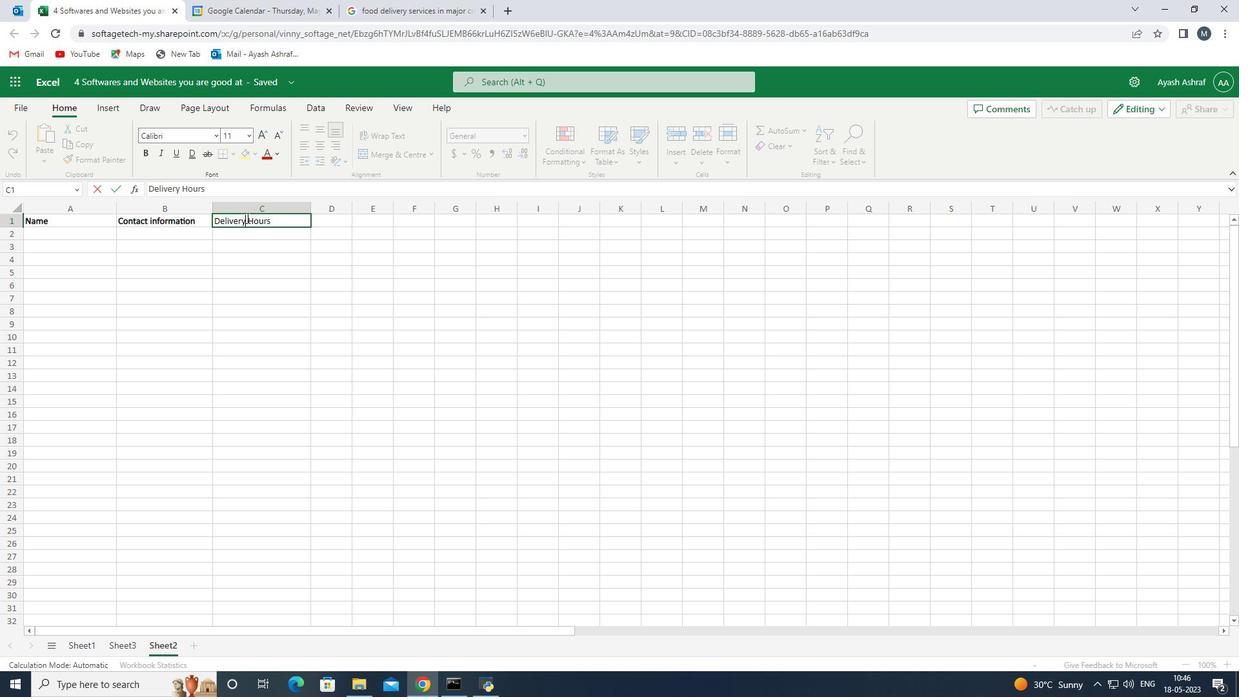 
Action: Mouse pressed left at (246, 218)
Screenshot: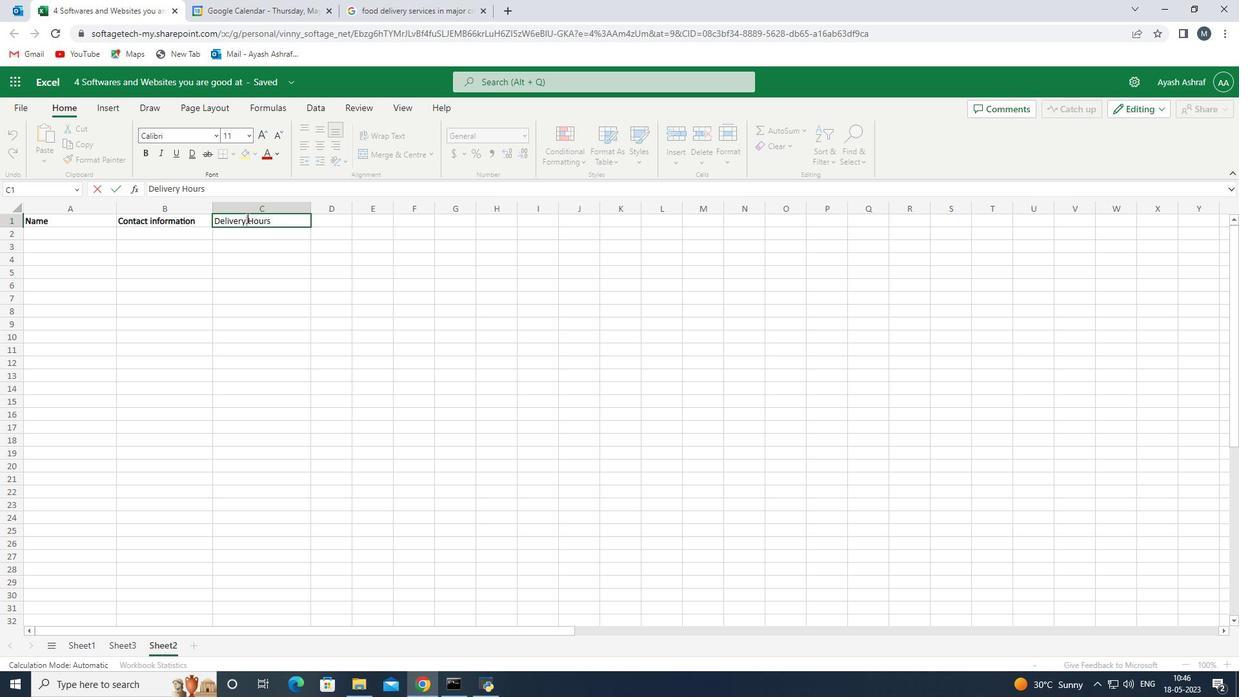 
Action: Mouse moved to (247, 217)
Screenshot: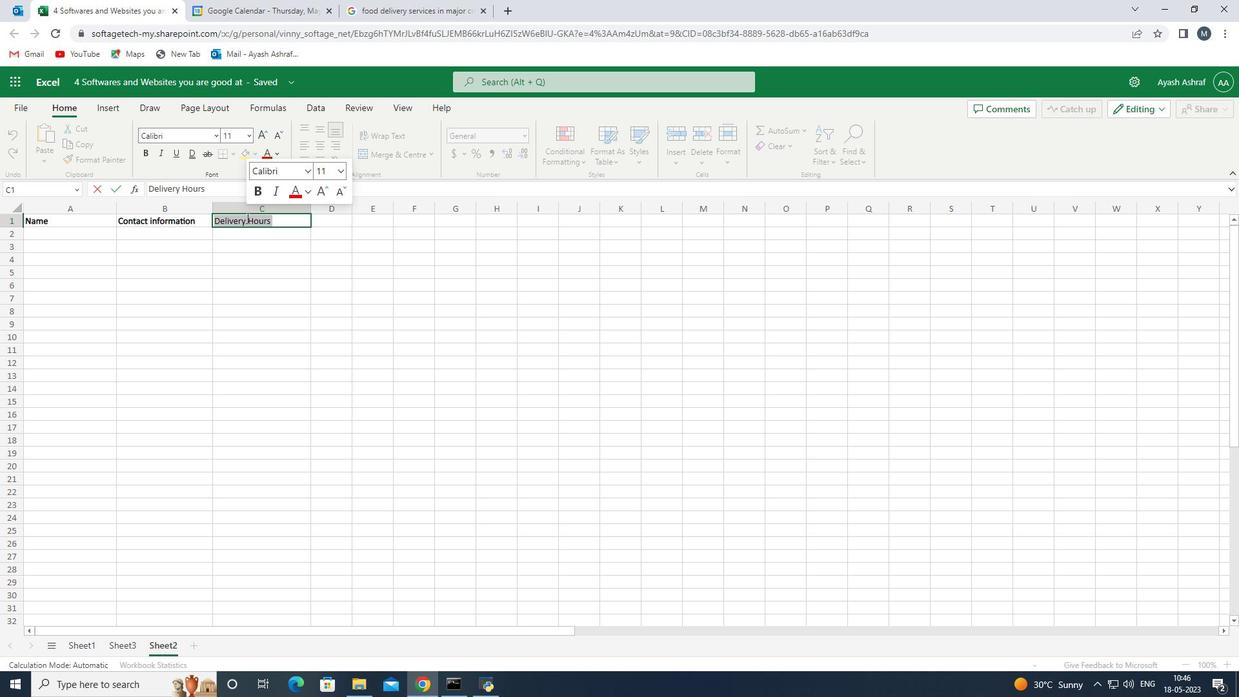 
Action: Key pressed ctrl+B
Screenshot: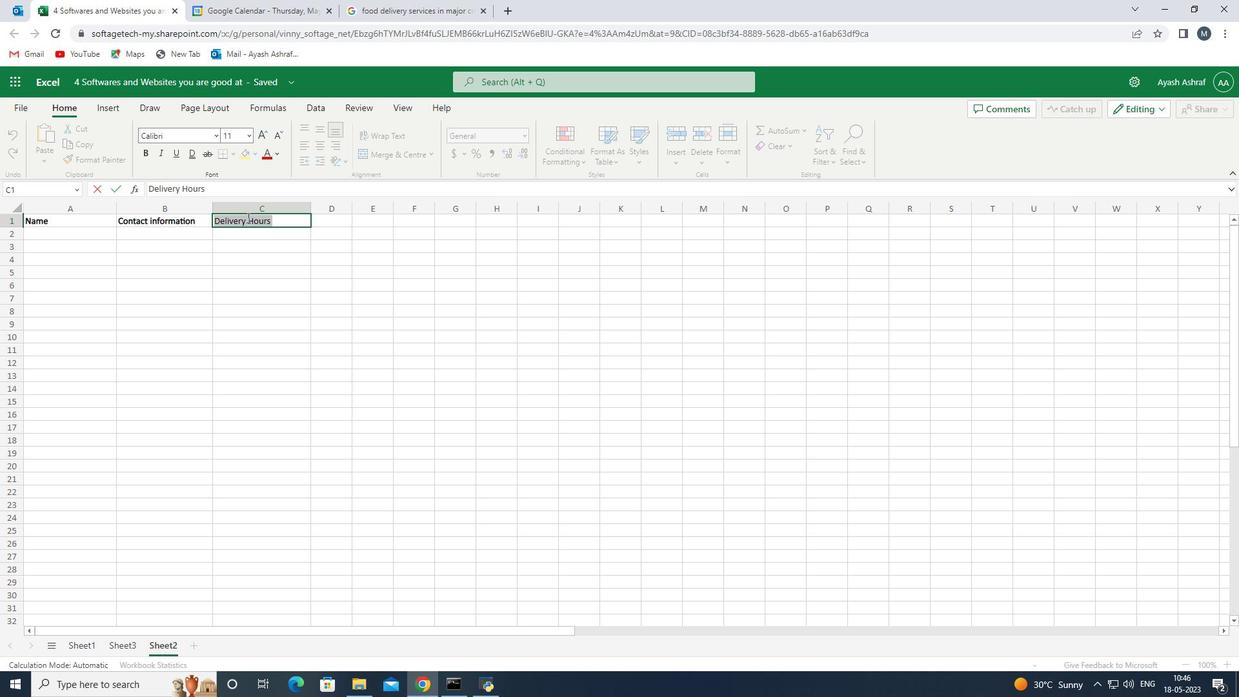 
Action: Mouse moved to (256, 252)
Screenshot: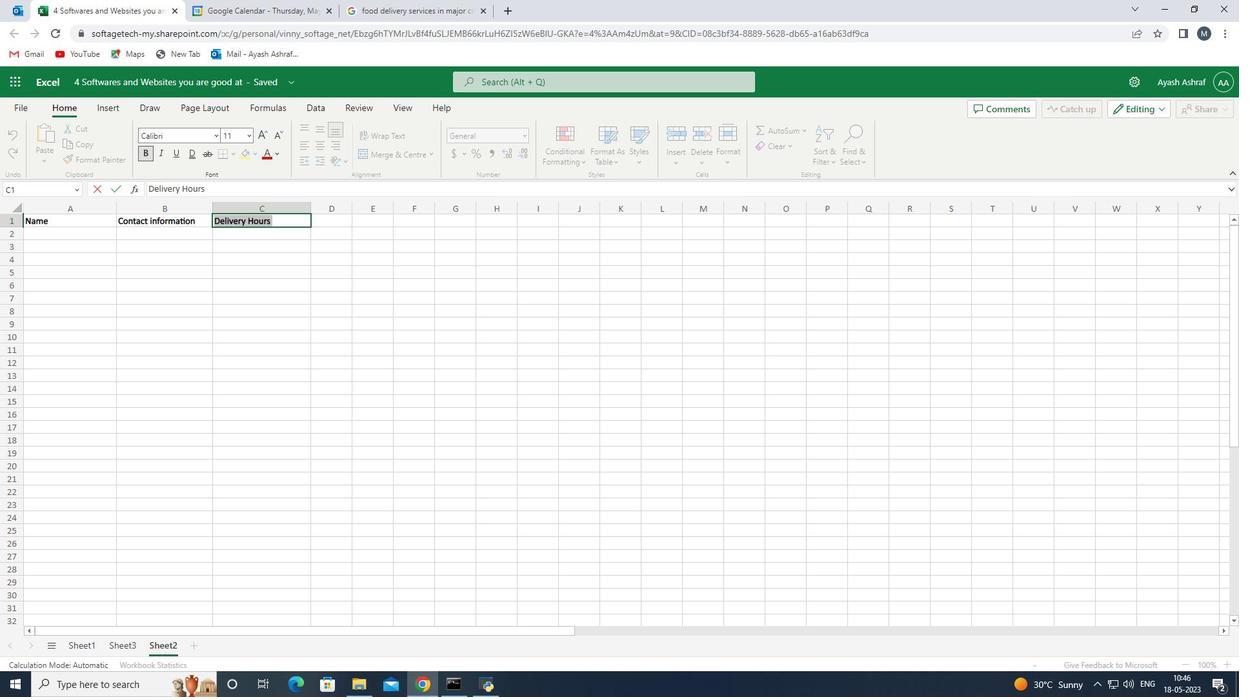 
Action: Mouse pressed left at (256, 252)
Screenshot: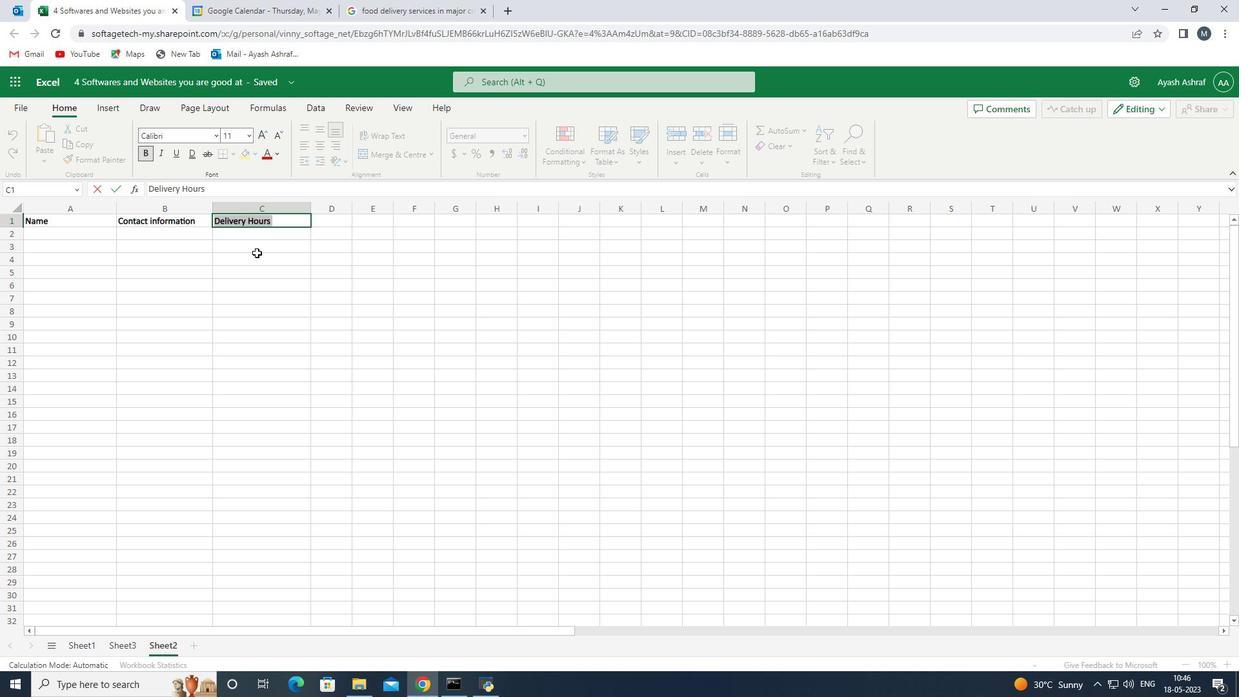 
Action: Mouse moved to (68, 224)
Screenshot: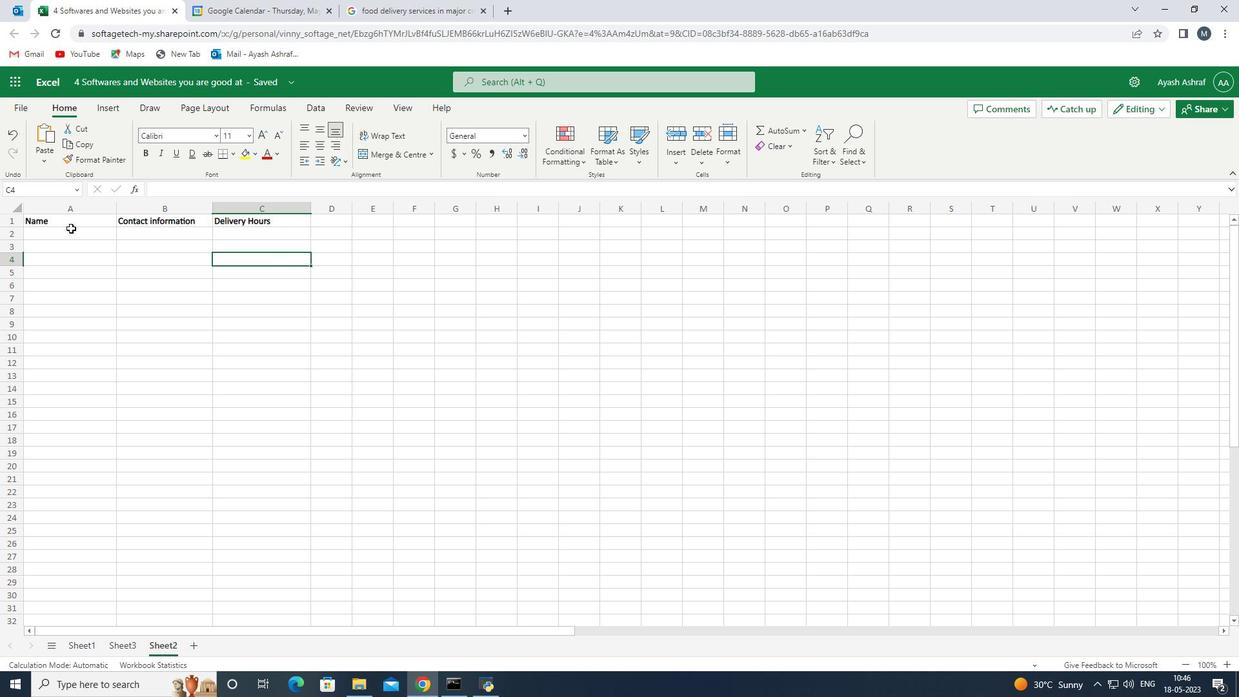 
Action: Mouse pressed left at (68, 224)
Screenshot: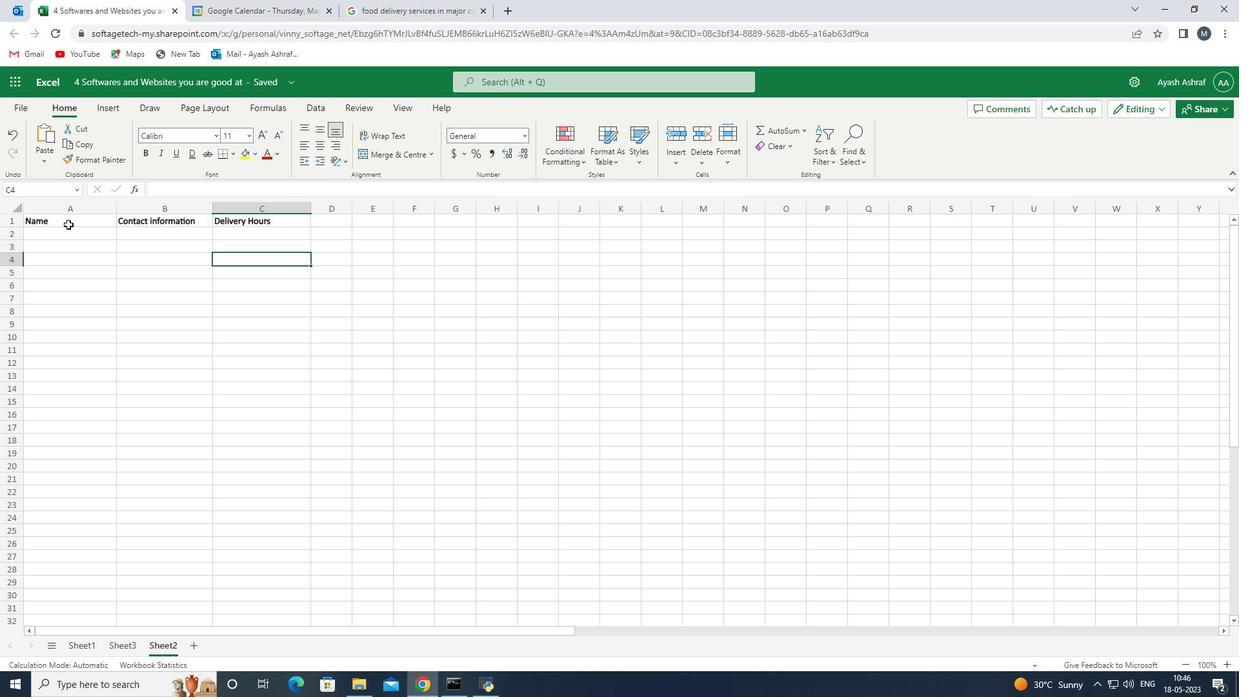 
Action: Mouse moved to (56, 222)
Screenshot: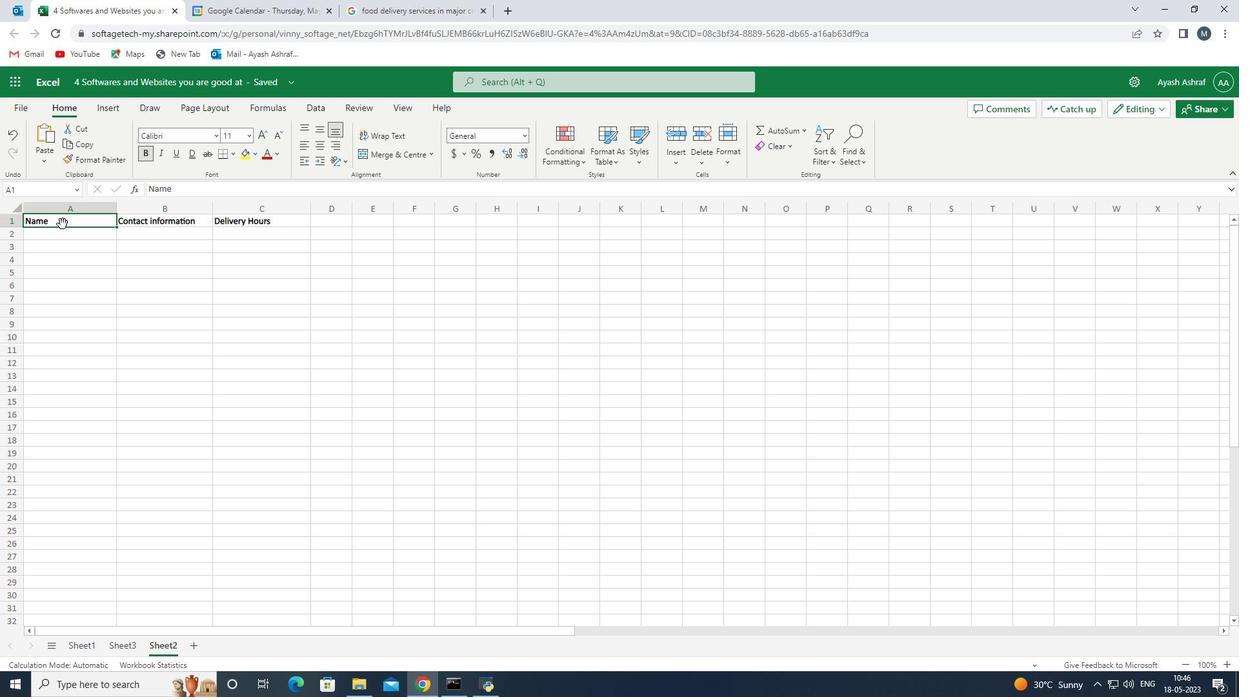 
Action: Mouse pressed left at (56, 222)
Screenshot: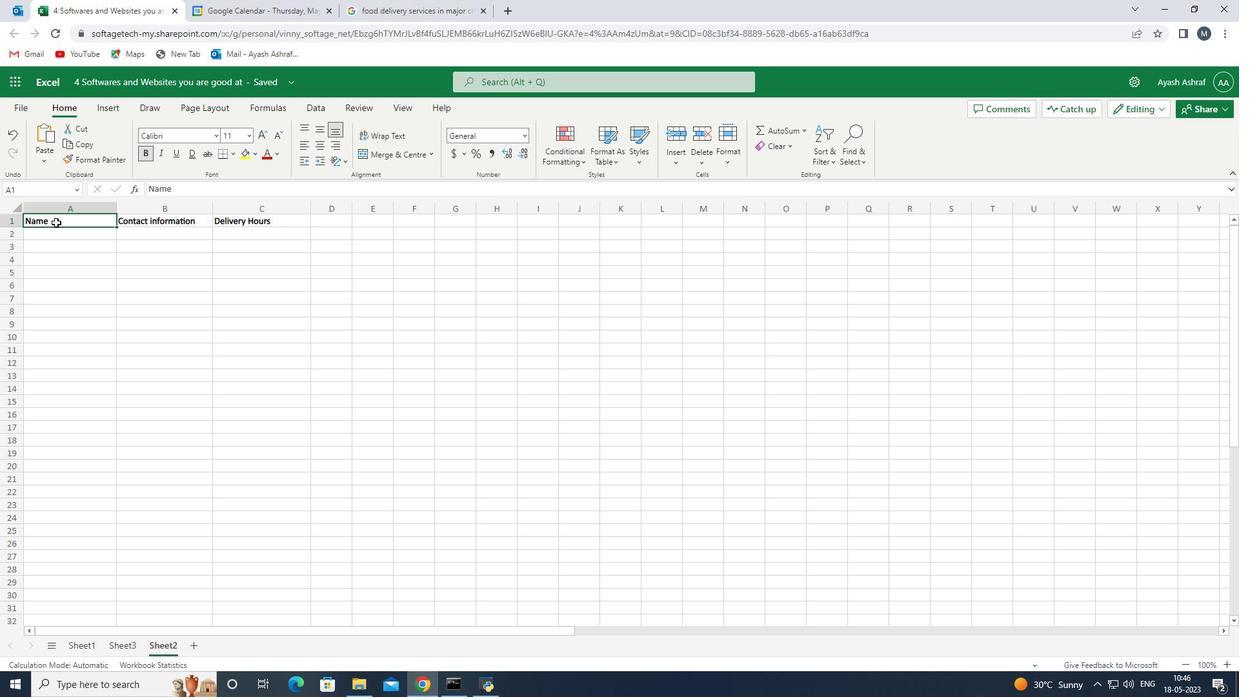 
Action: Mouse pressed left at (56, 222)
Screenshot: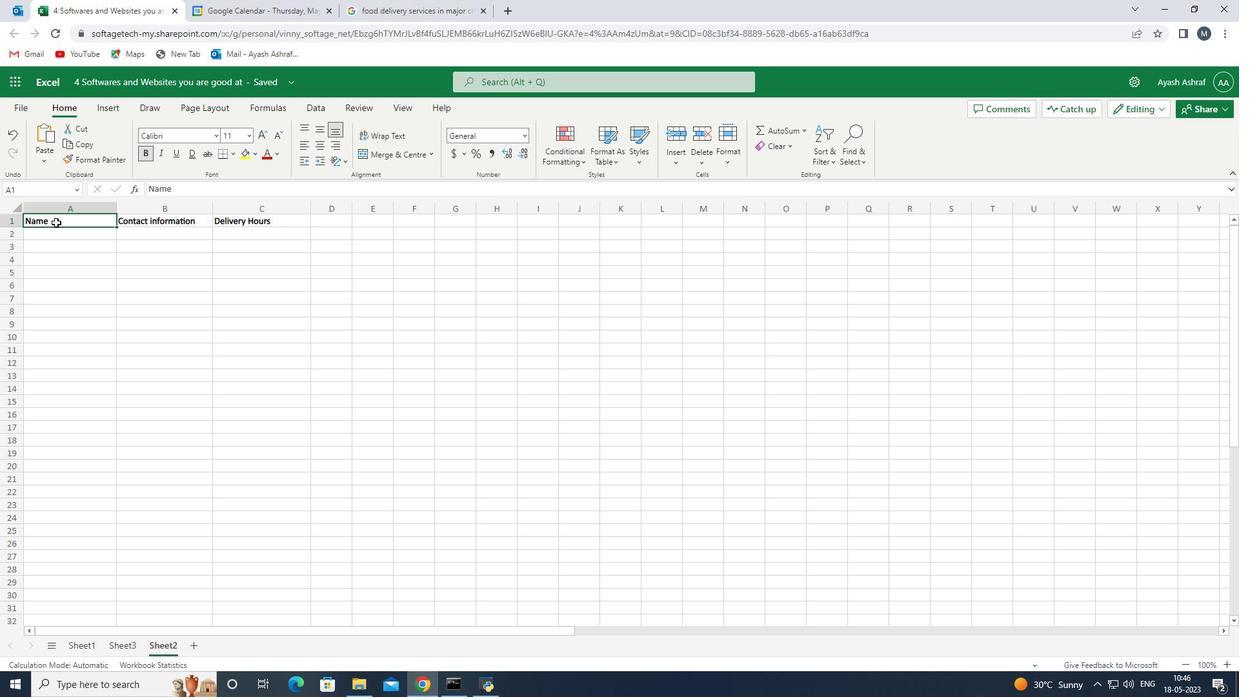 
Action: Mouse moved to (23, 222)
Screenshot: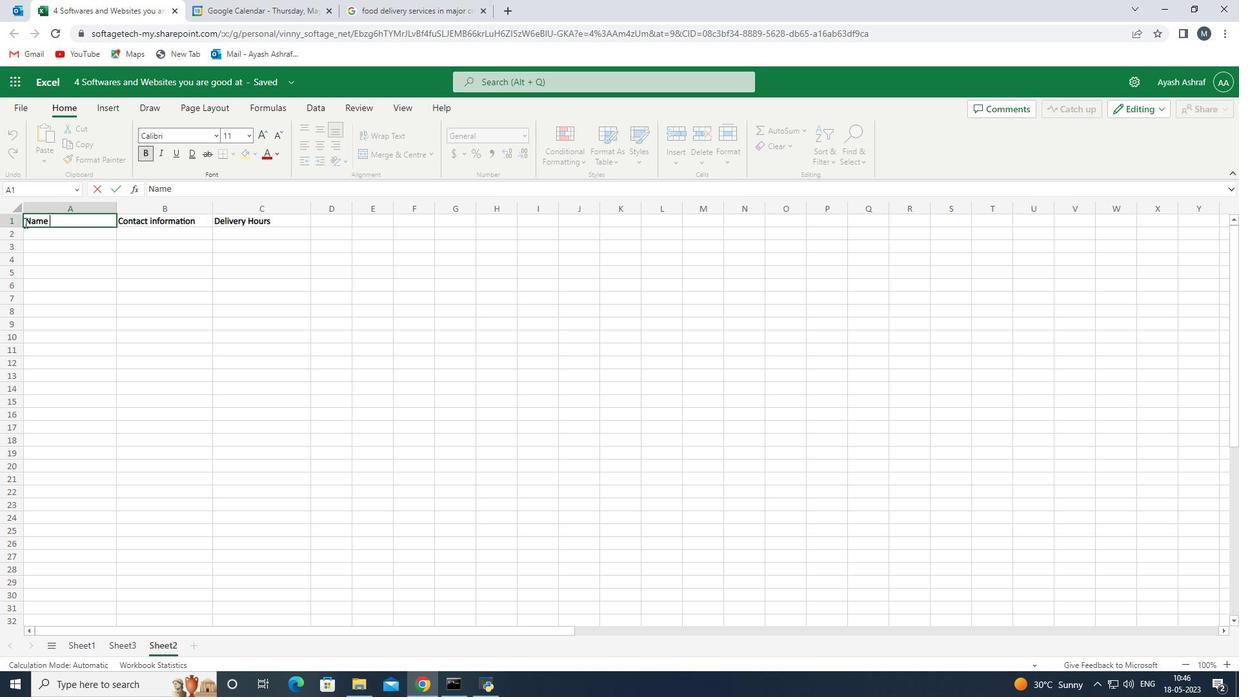 
Action: Mouse pressed left at (23, 222)
Screenshot: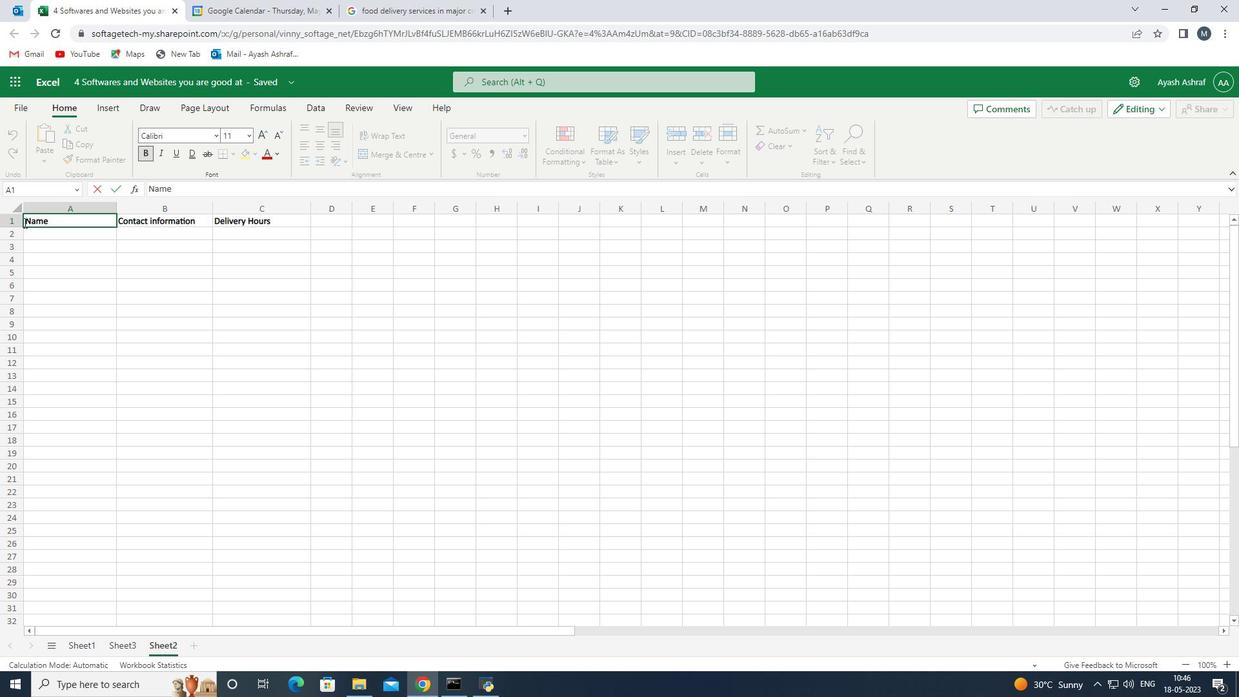 
Action: Mouse moved to (37, 225)
Screenshot: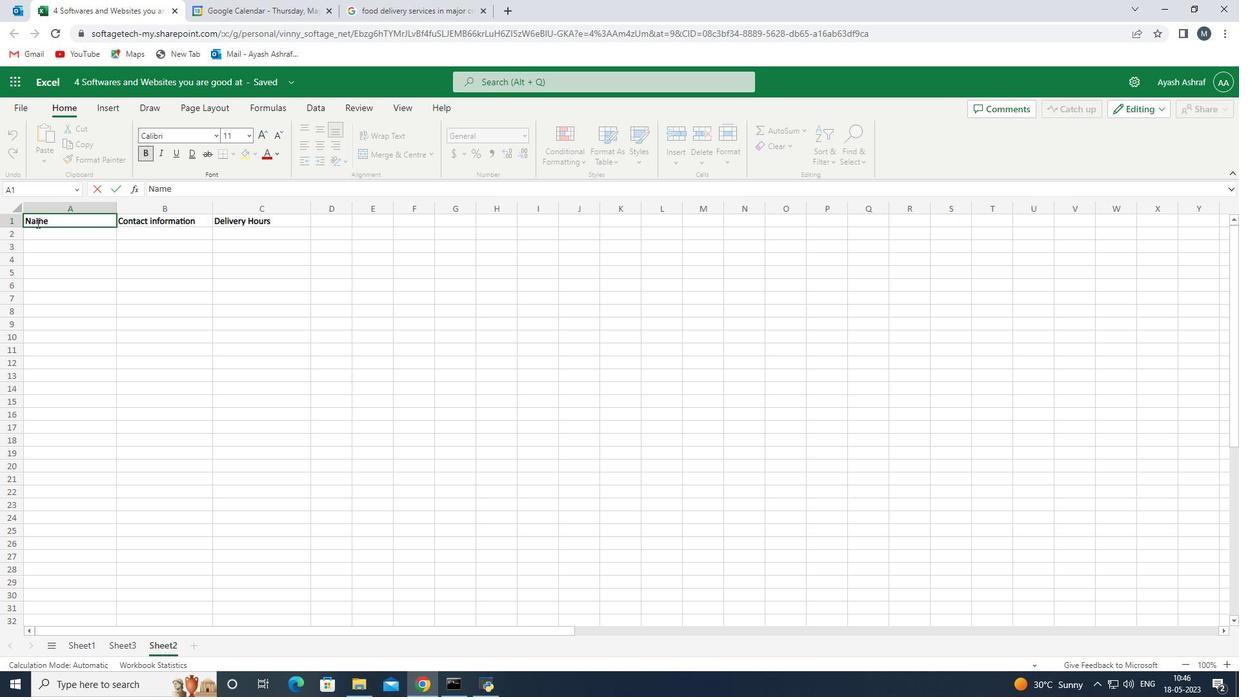 
Action: Key pressed <Key.space>
Screenshot: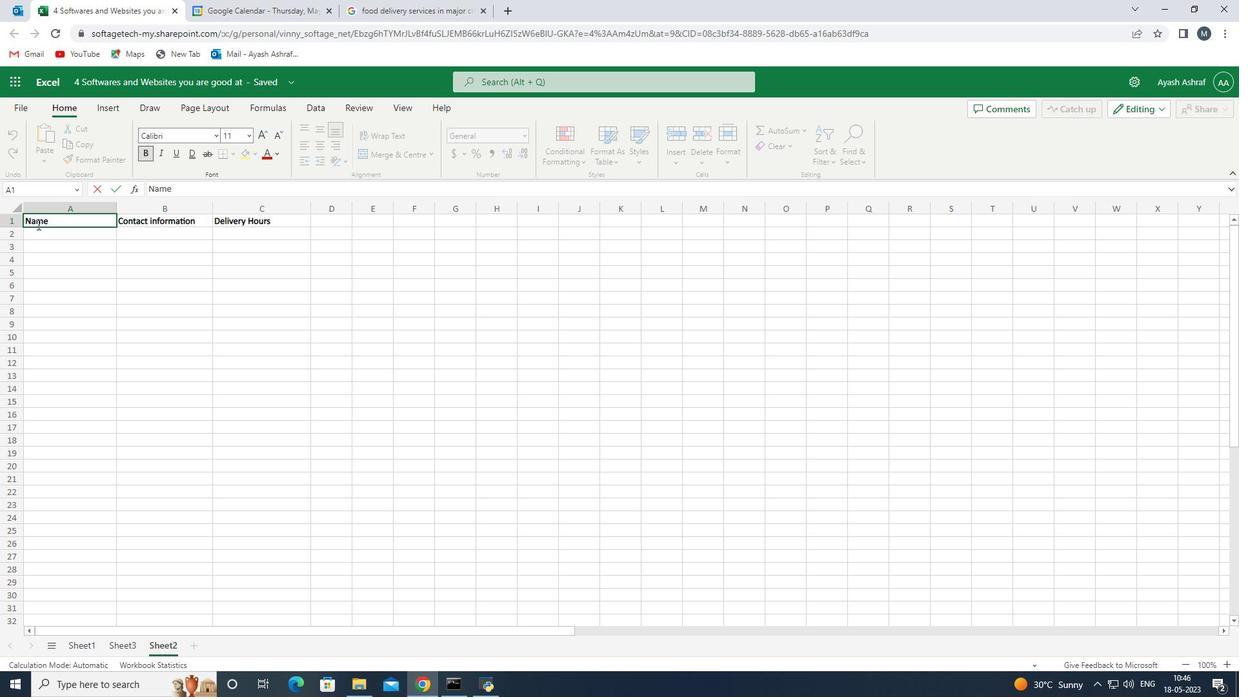 
Action: Mouse moved to (37, 225)
Screenshot: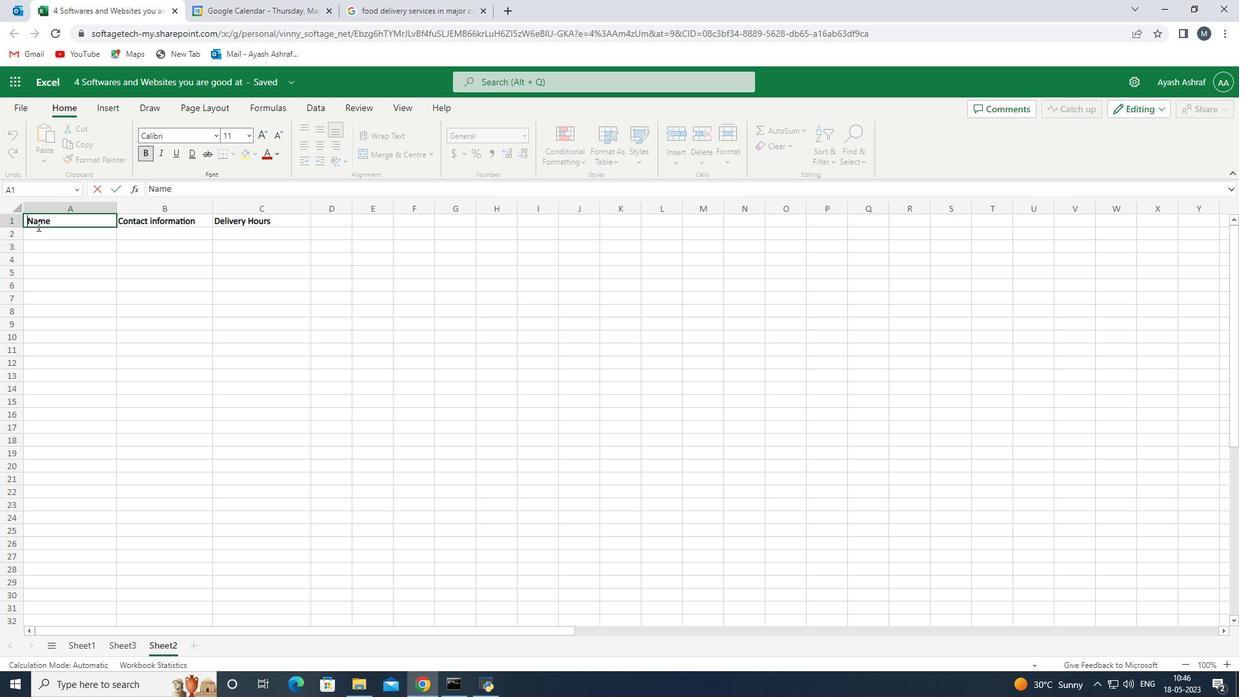 
Action: Key pressed <Key.space><Key.space><Key.space><Key.space><Key.space><Key.space><Key.space>
Screenshot: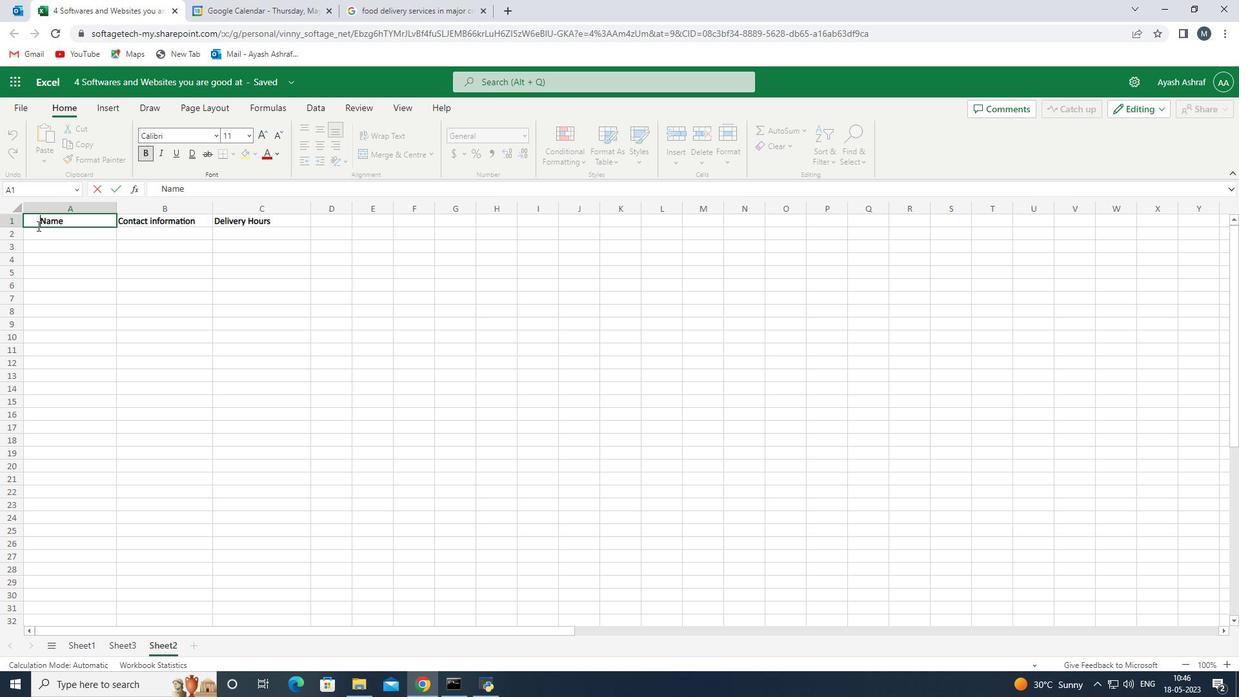 
Action: Mouse moved to (163, 289)
Screenshot: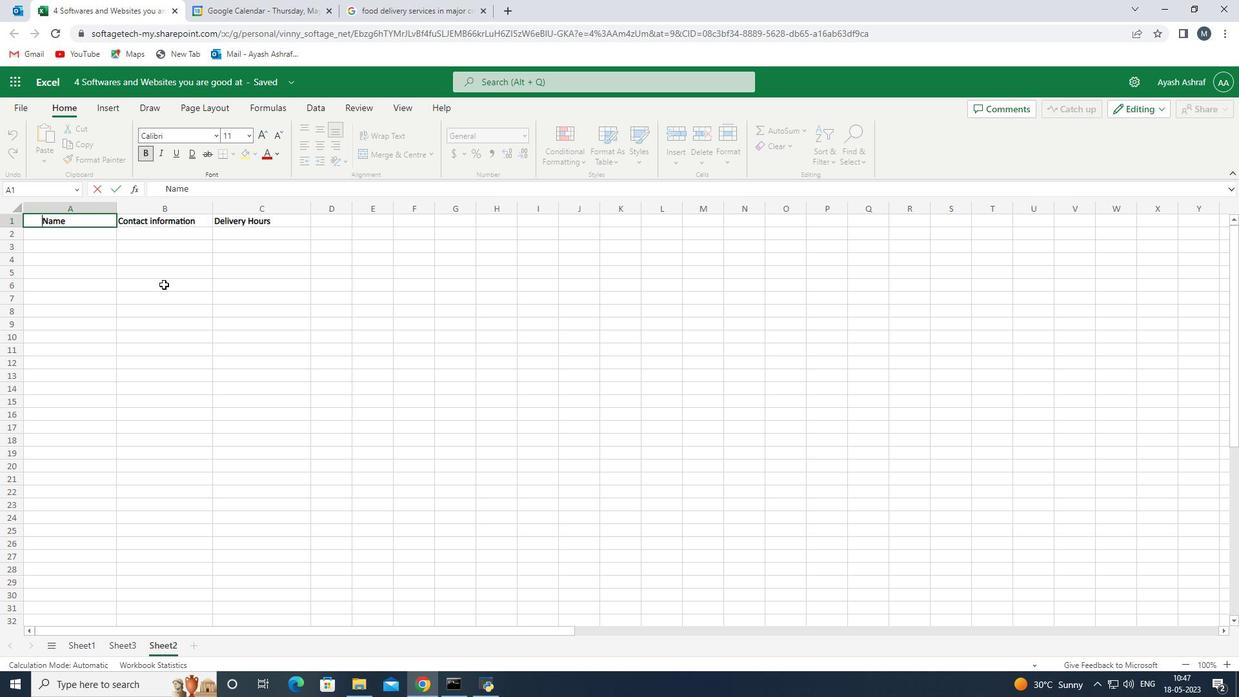
Action: Mouse scrolled (163, 288) with delta (0, 0)
Screenshot: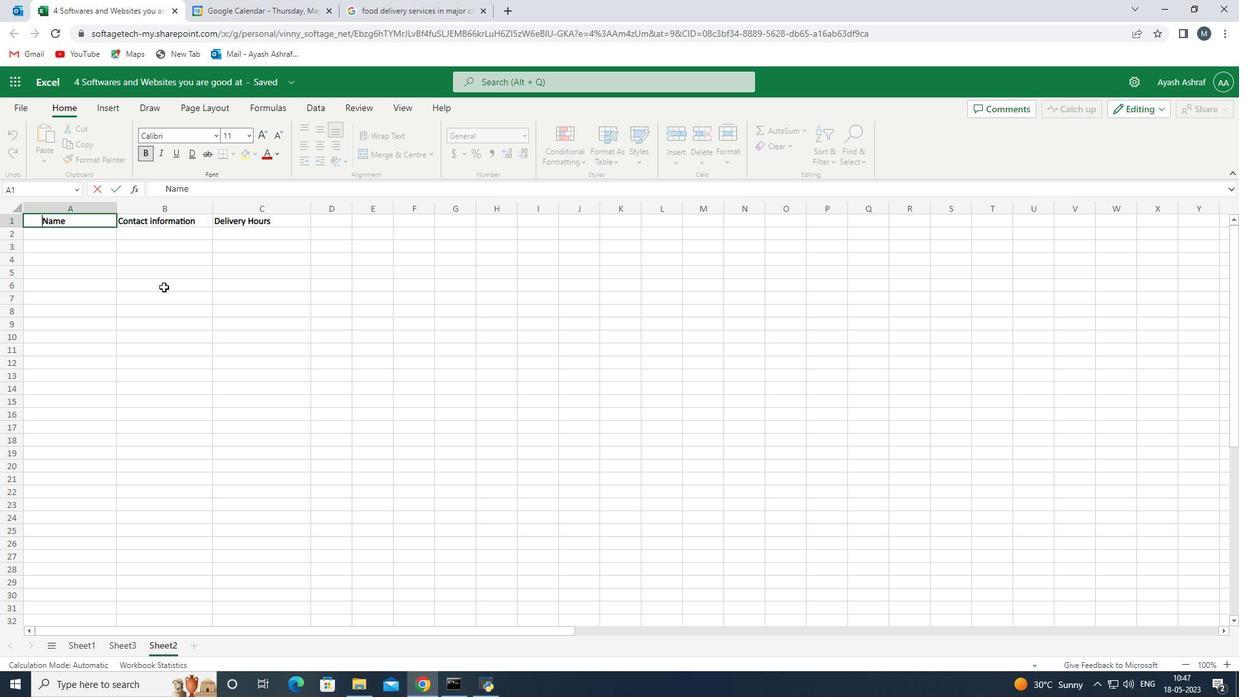 
Action: Mouse moved to (148, 342)
Screenshot: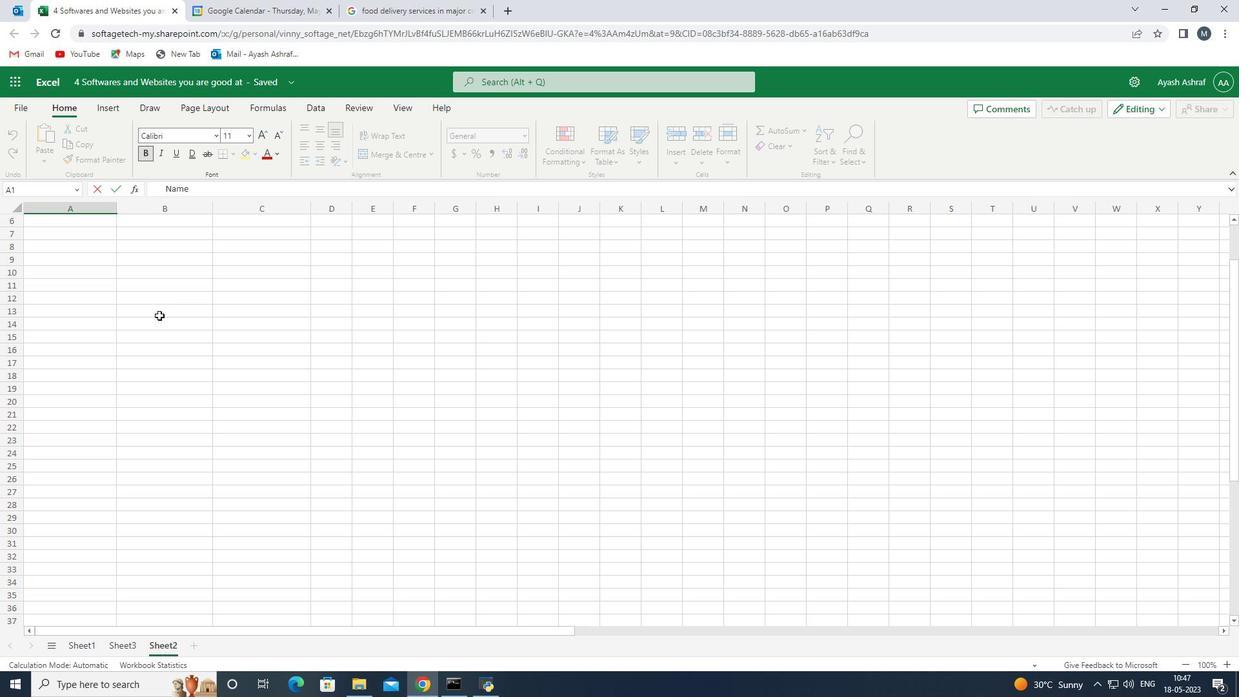 
Action: Mouse scrolled (148, 342) with delta (0, 0)
Screenshot: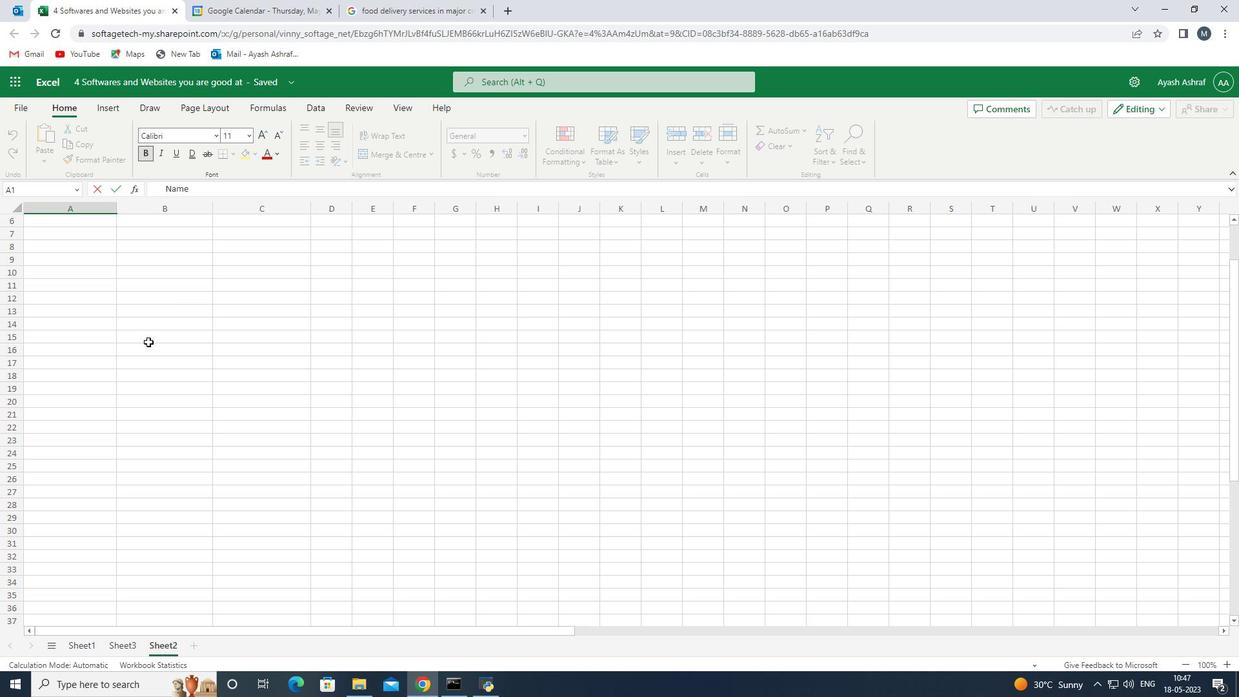 
Action: Mouse scrolled (148, 342) with delta (0, 0)
Screenshot: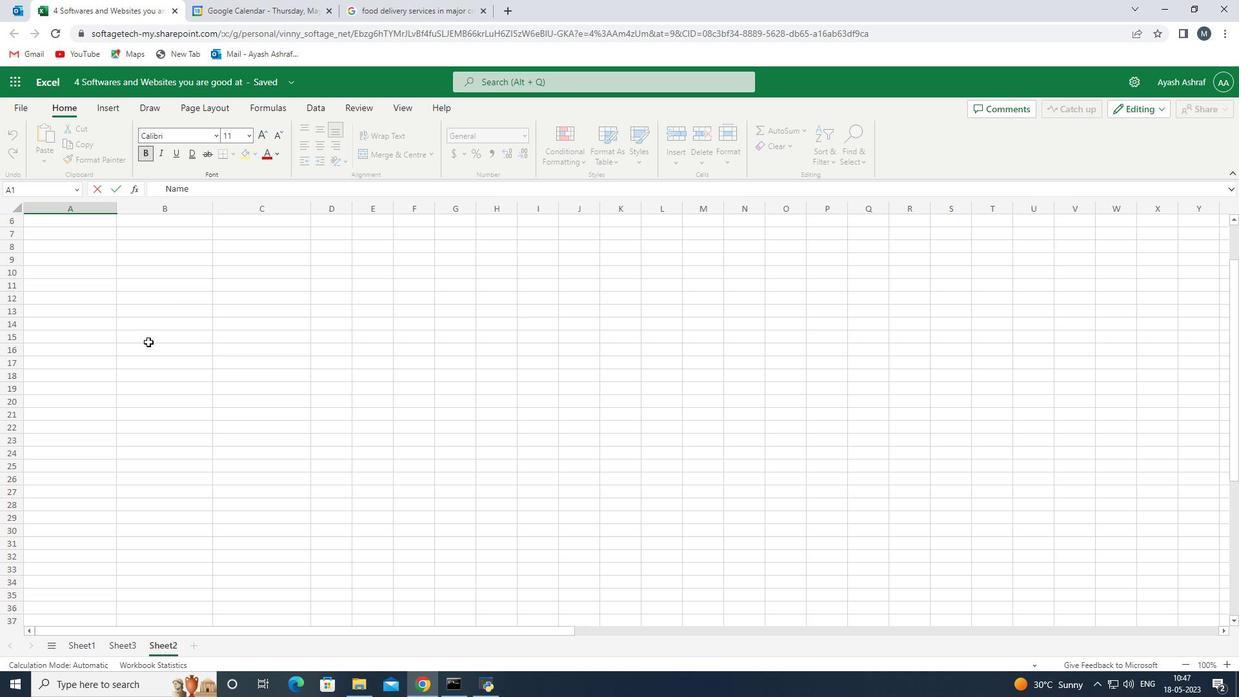 
Action: Mouse moved to (148, 341)
Screenshot: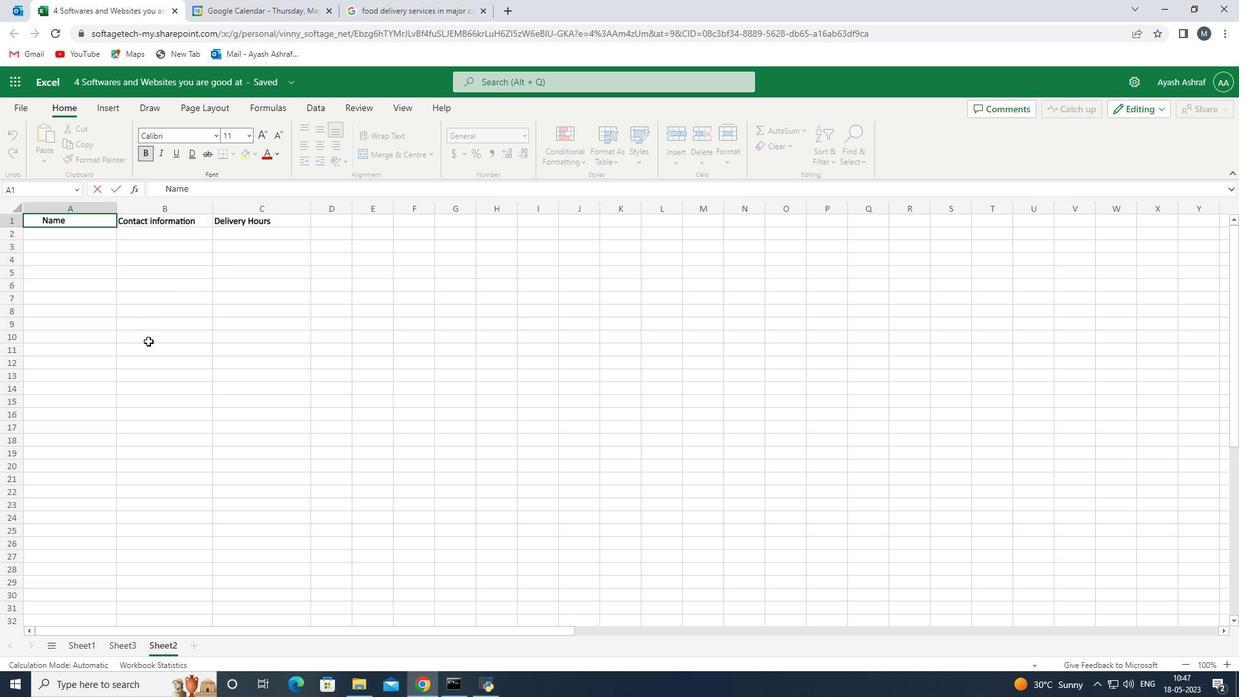
Action: Mouse scrolled (148, 342) with delta (0, 0)
Screenshot: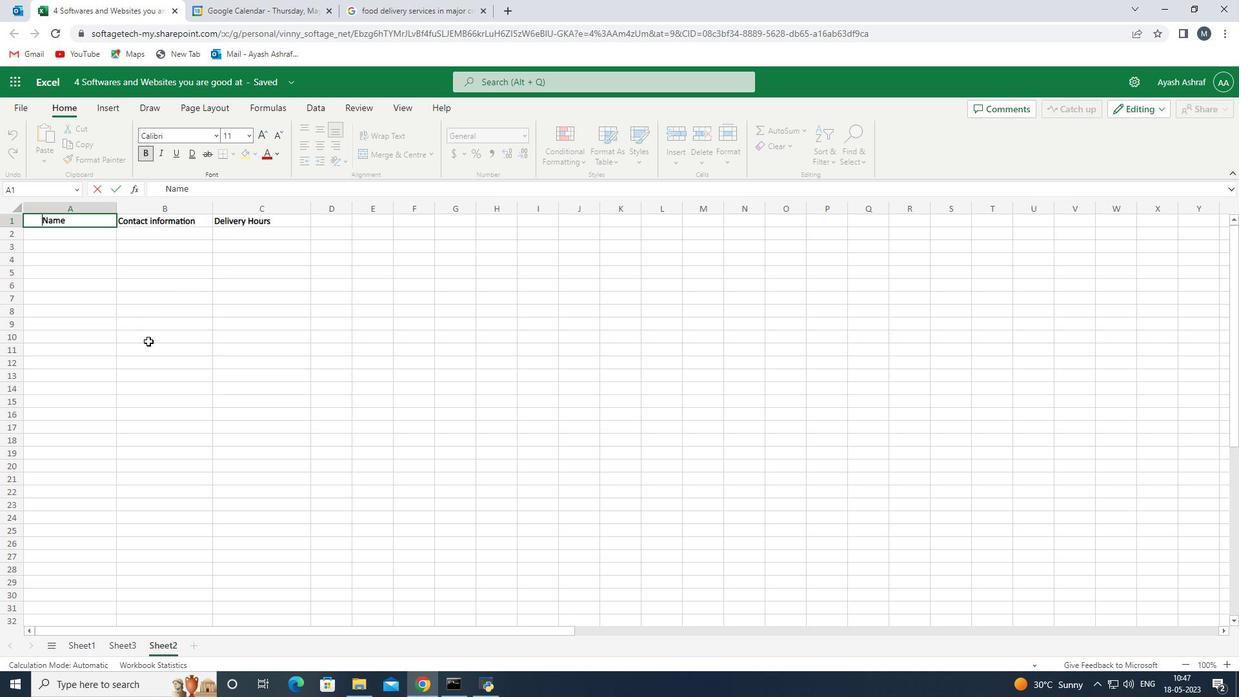 
Action: Mouse scrolled (148, 342) with delta (0, 0)
Screenshot: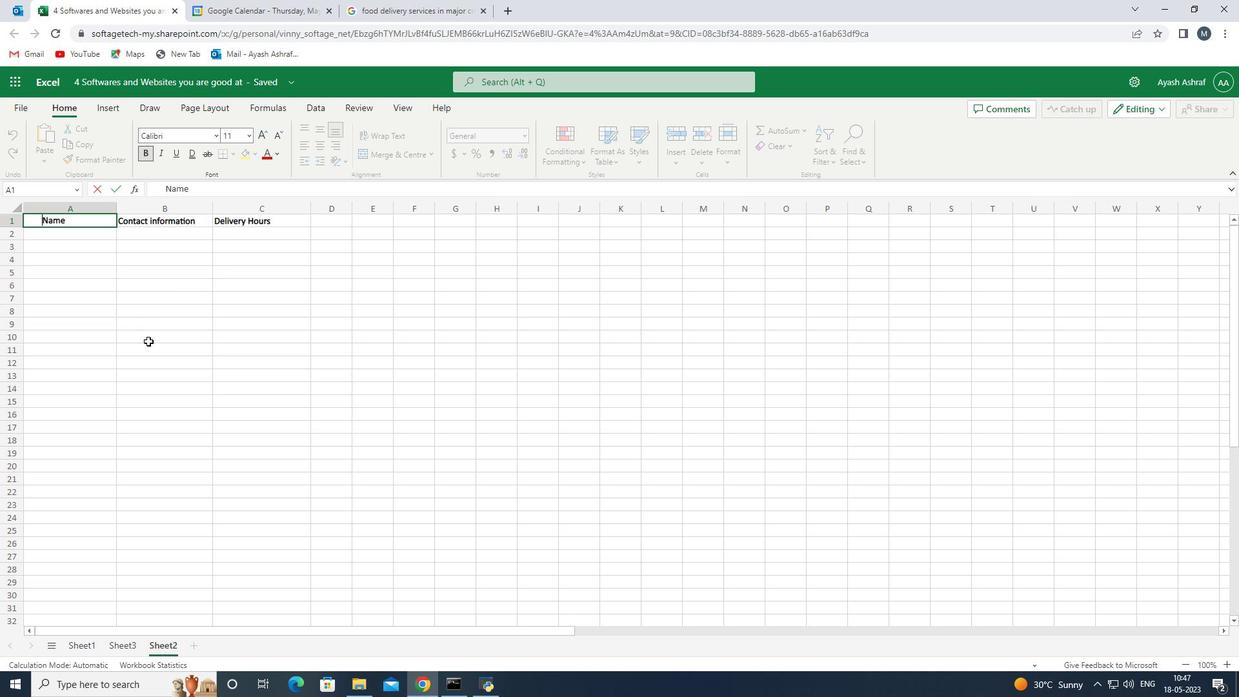 
Action: Mouse moved to (199, 309)
Screenshot: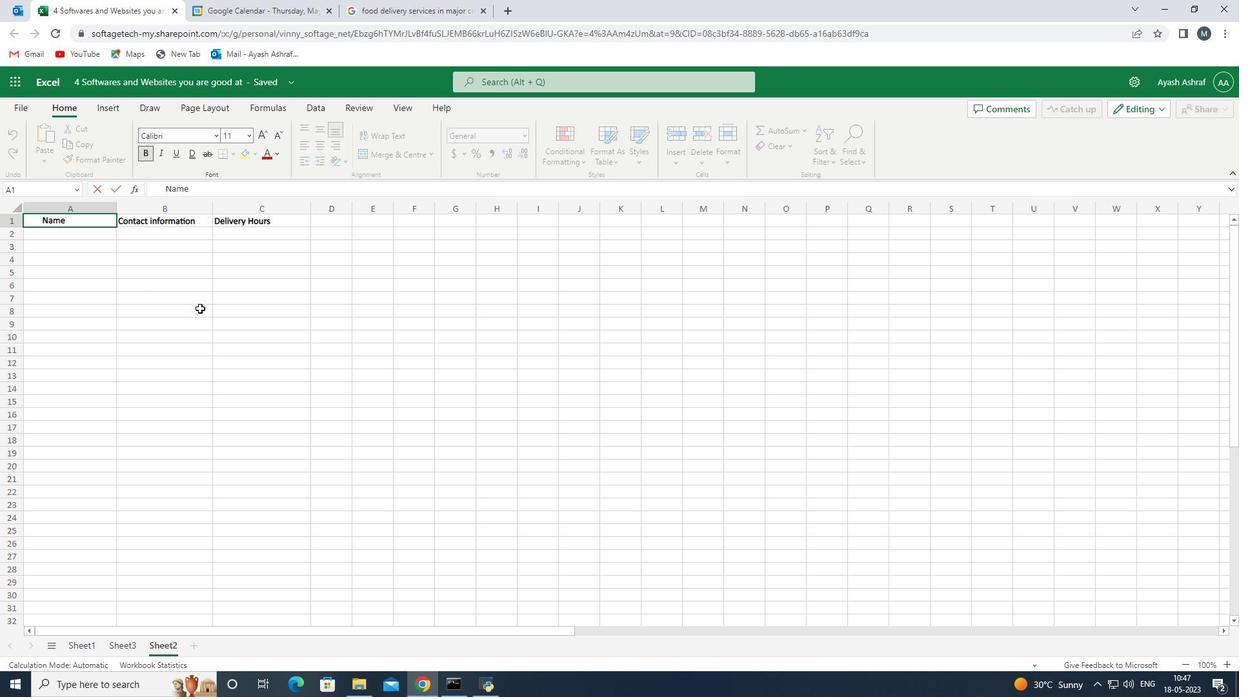 
Action: Mouse scrolled (199, 309) with delta (0, 0)
Screenshot: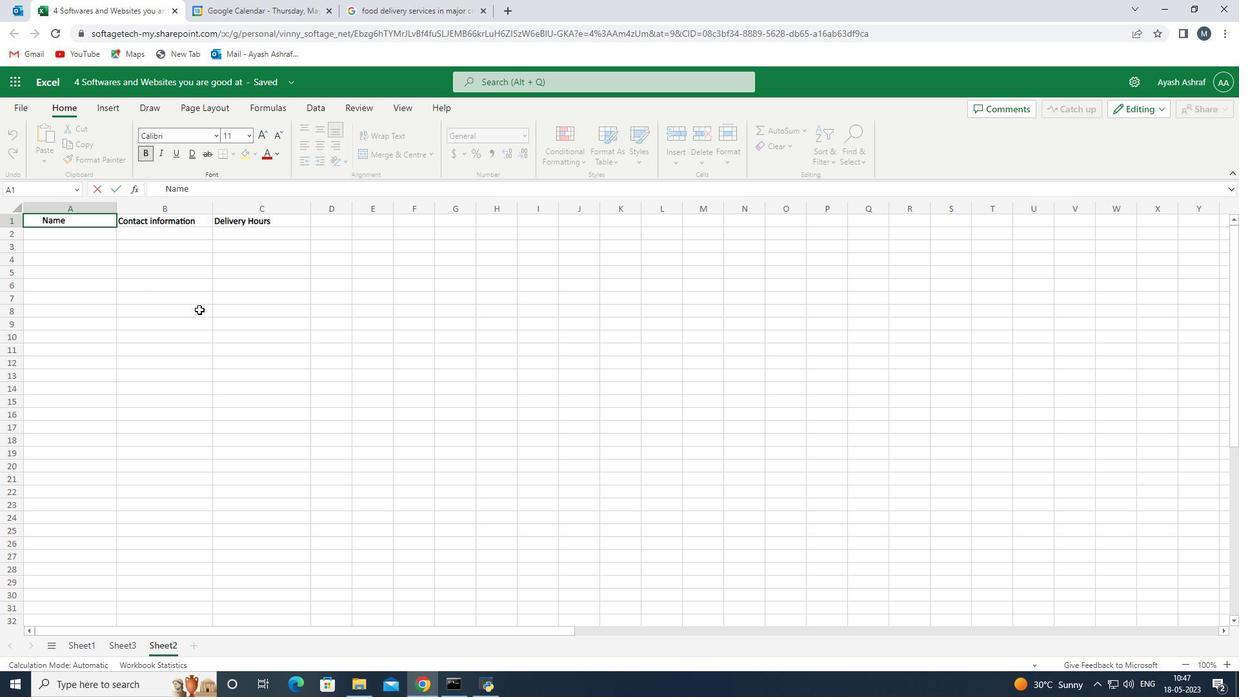 
Action: Mouse scrolled (199, 310) with delta (0, 0)
Screenshot: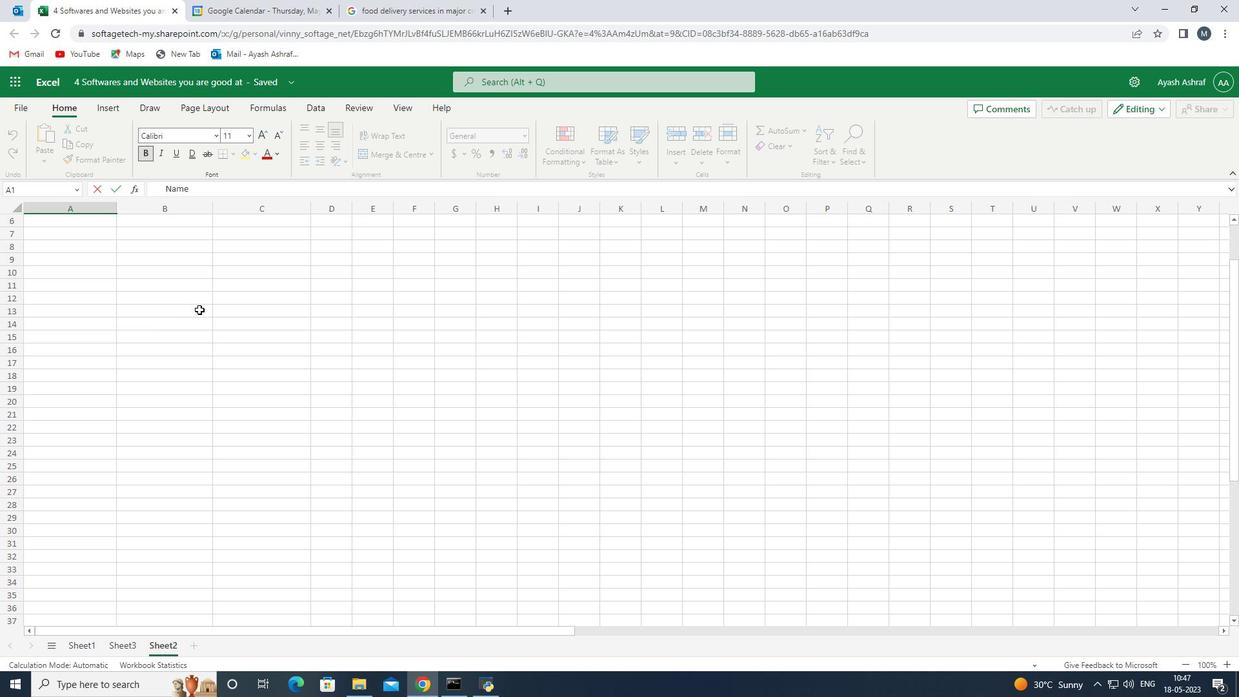 
Action: Mouse scrolled (199, 310) with delta (0, 0)
Screenshot: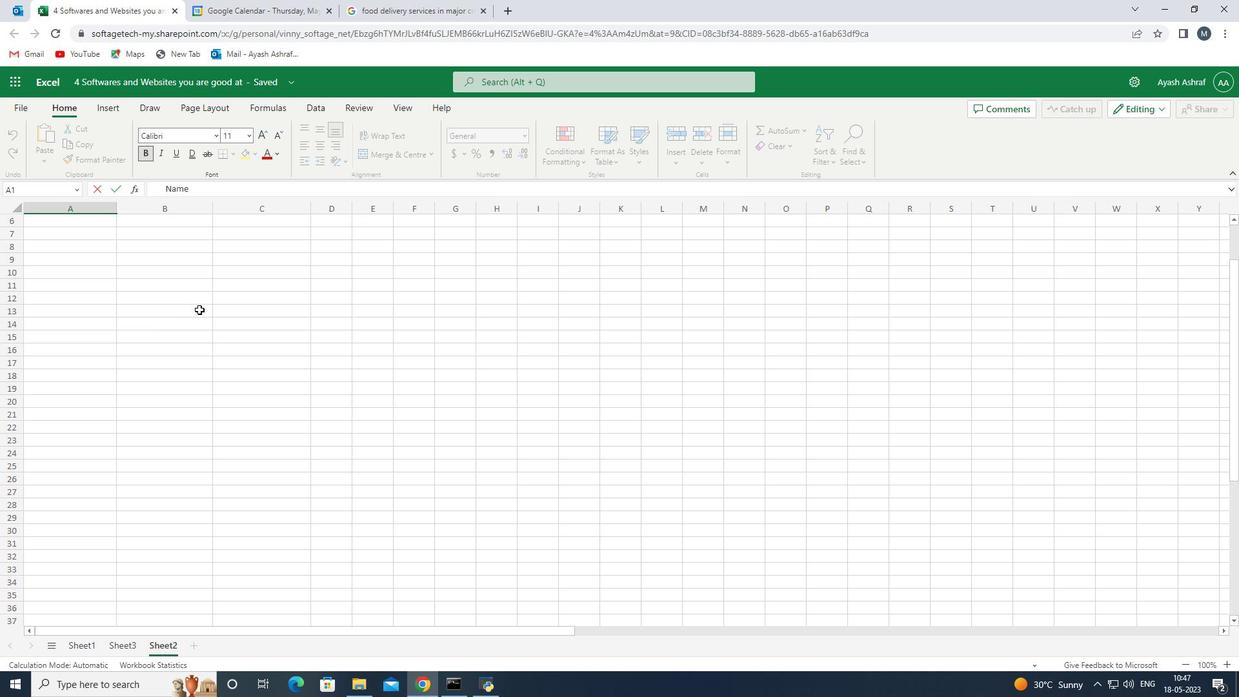 
Action: Mouse scrolled (199, 310) with delta (0, 0)
Screenshot: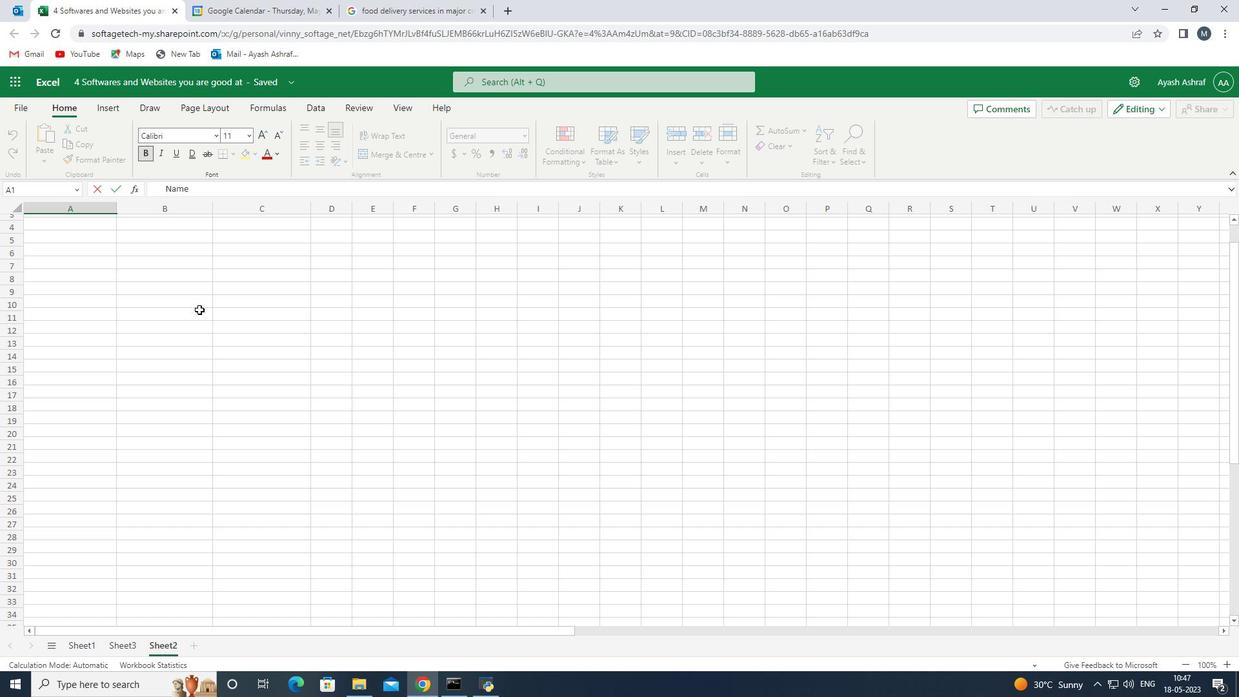 
Action: Mouse moved to (78, 240)
Screenshot: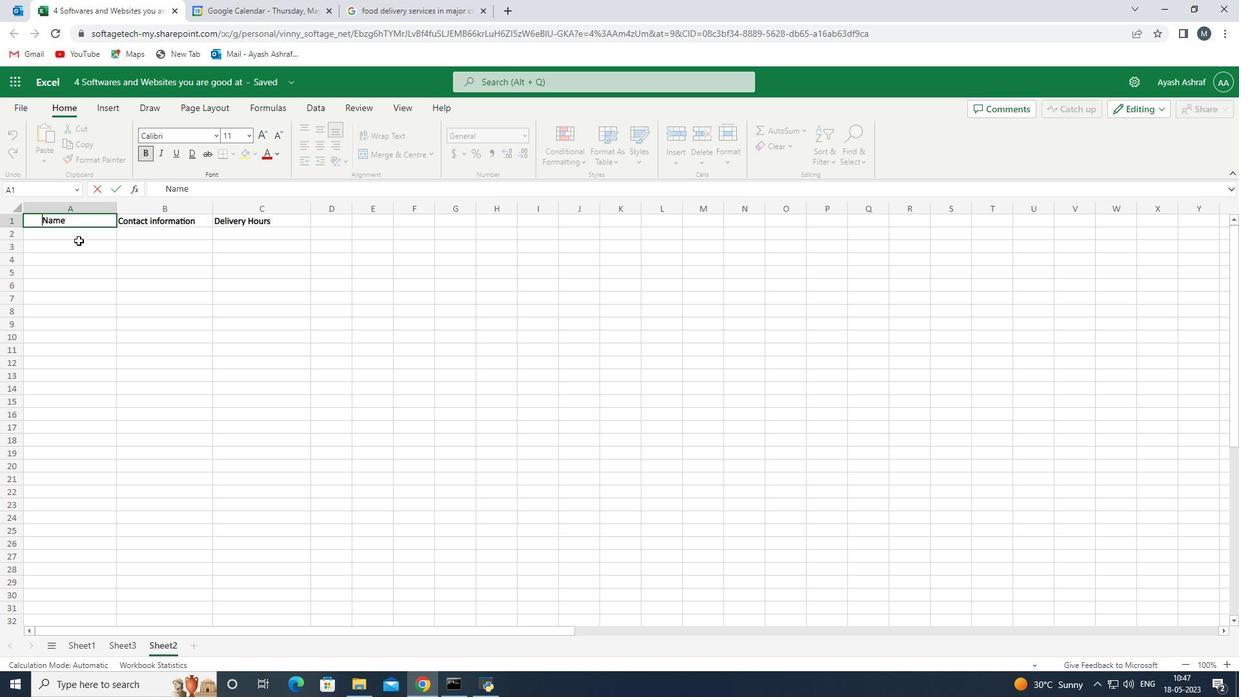 
Action: Mouse pressed left at (78, 240)
Screenshot: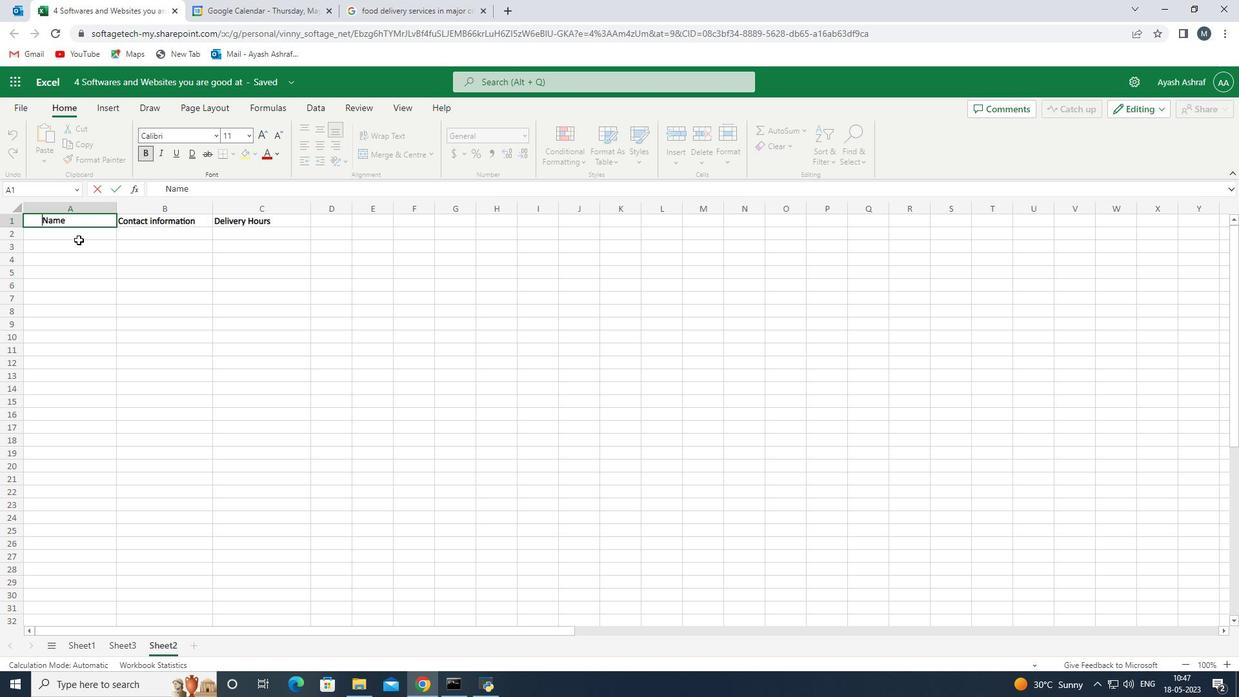 
Action: Mouse moved to (87, 234)
Screenshot: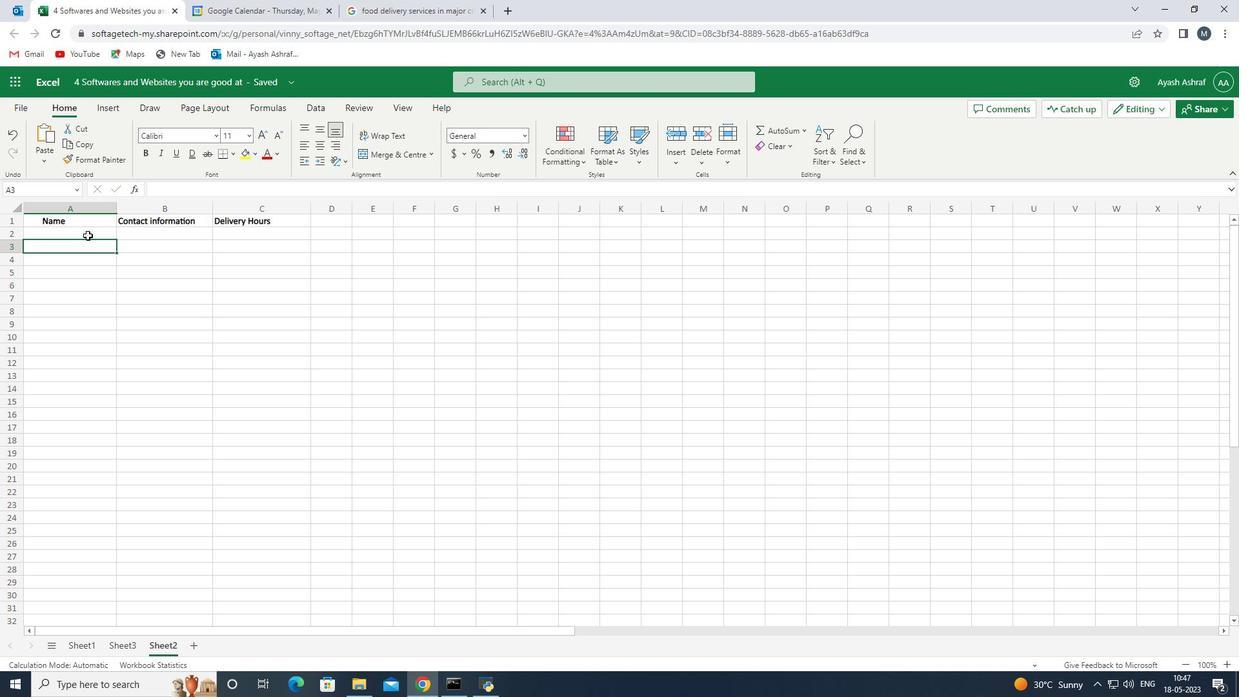 
Action: Mouse pressed left at (87, 234)
Screenshot: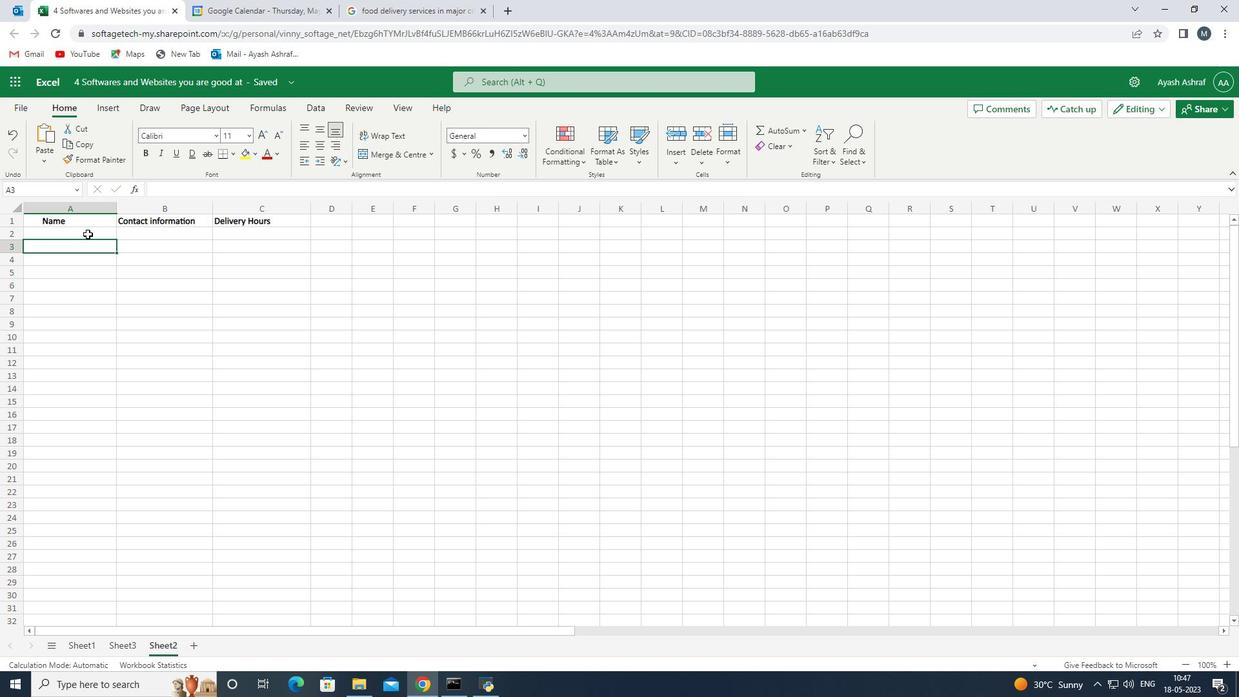 
Action: Mouse moved to (91, 218)
Screenshot: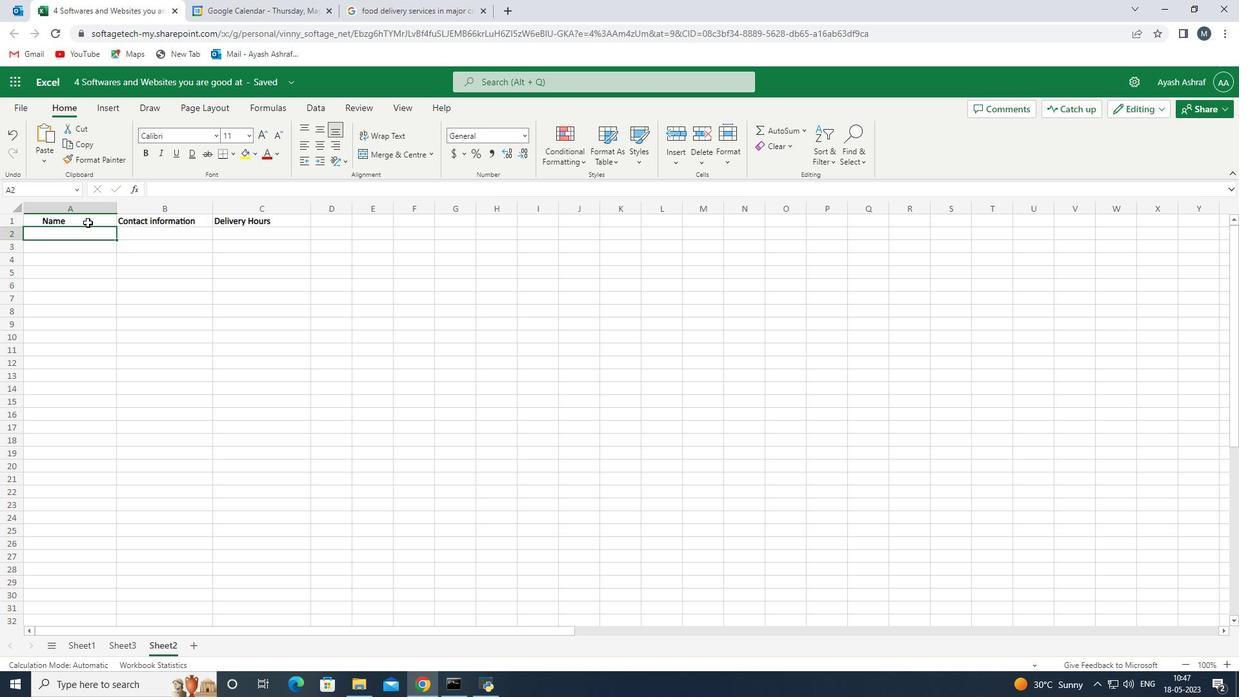 
Action: Mouse pressed left at (91, 218)
Screenshot: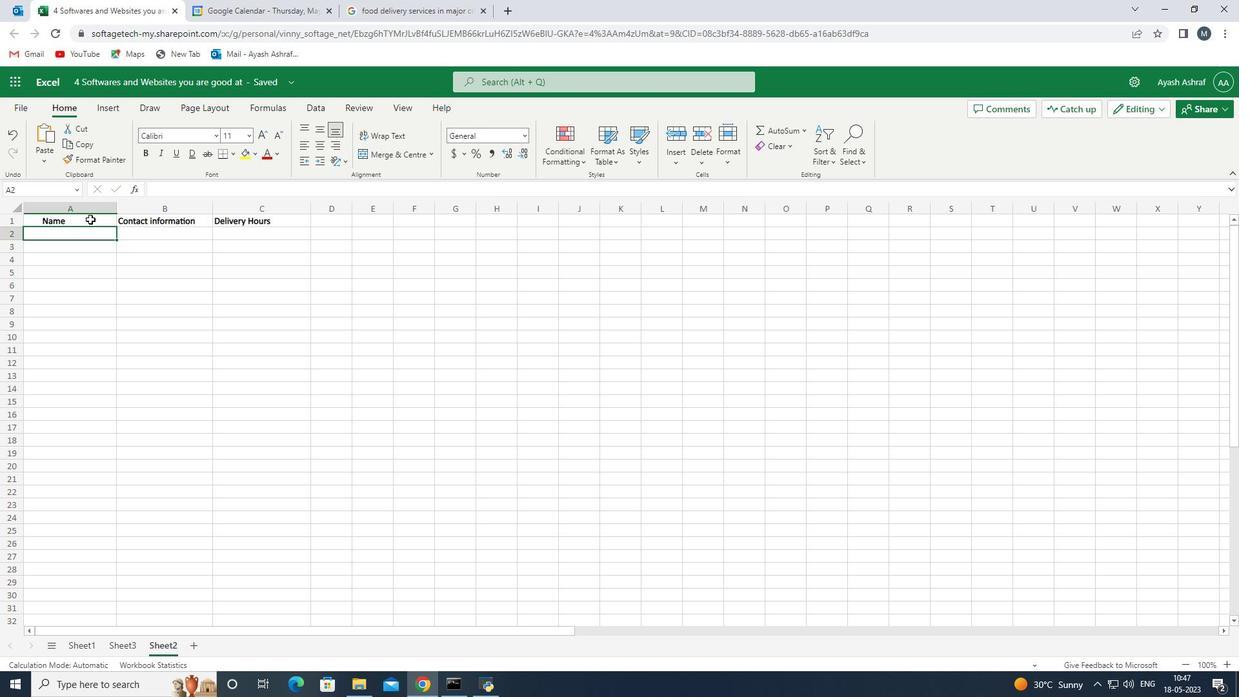
Action: Mouse moved to (91, 218)
Screenshot: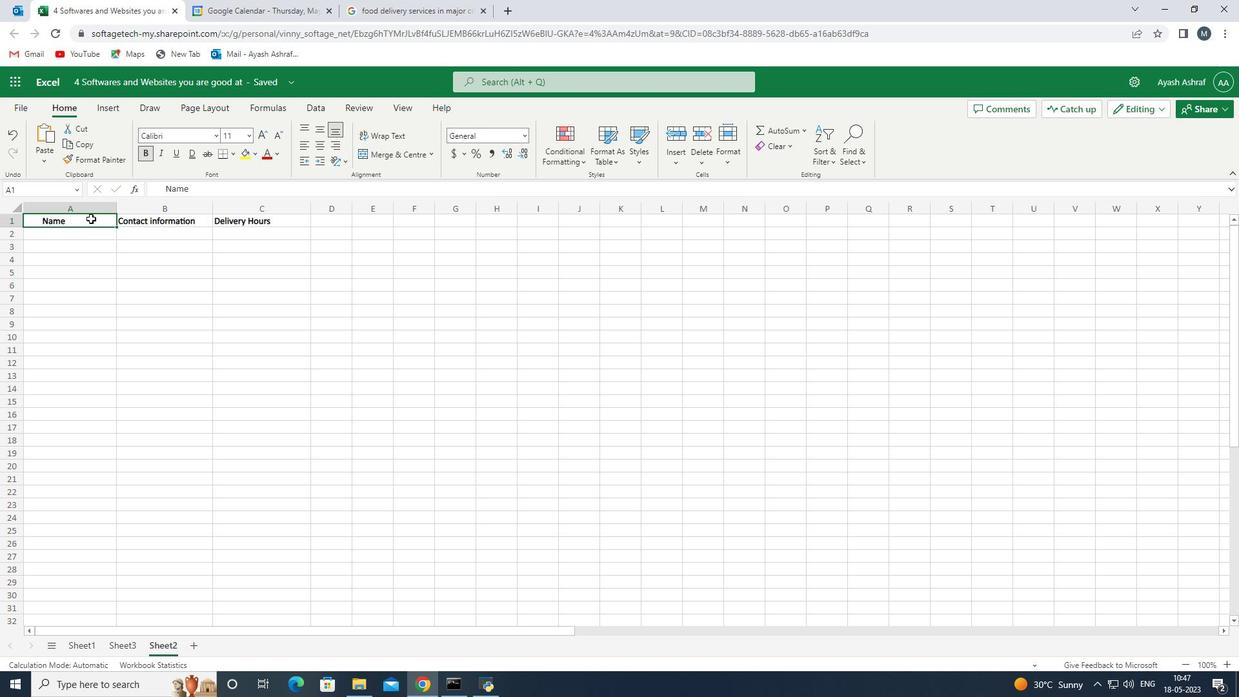 
Action: Mouse pressed left at (91, 218)
Screenshot: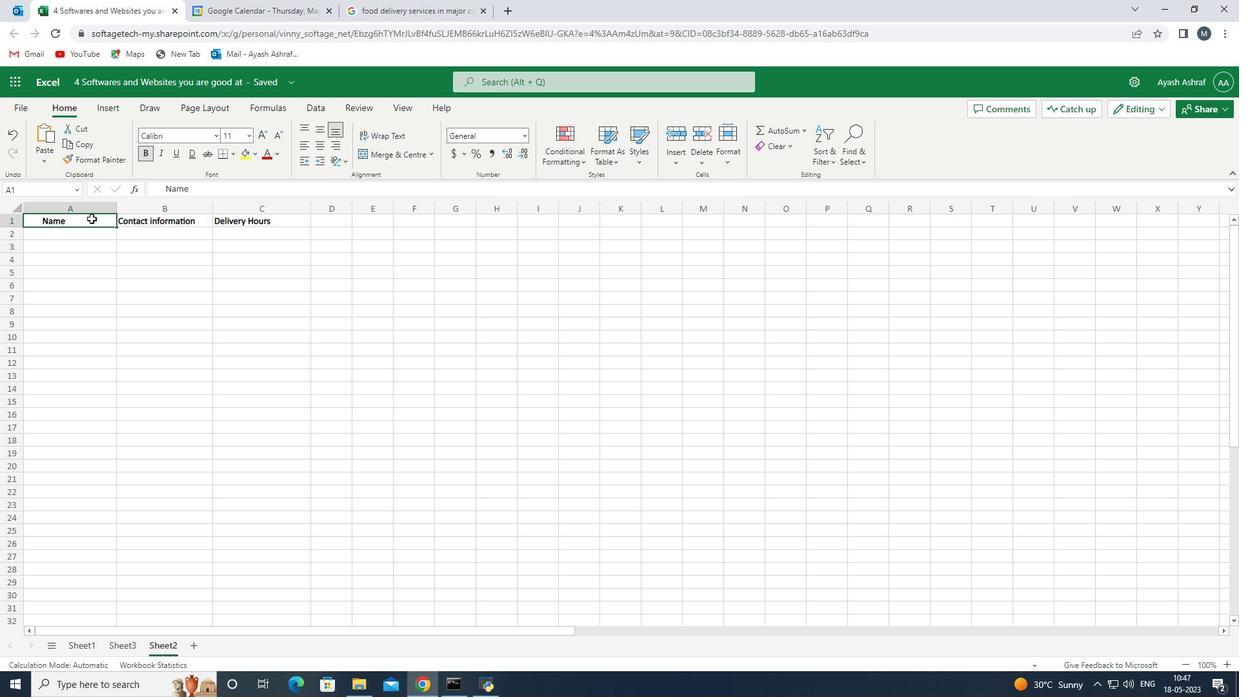 
Action: Mouse pressed left at (91, 218)
Screenshot: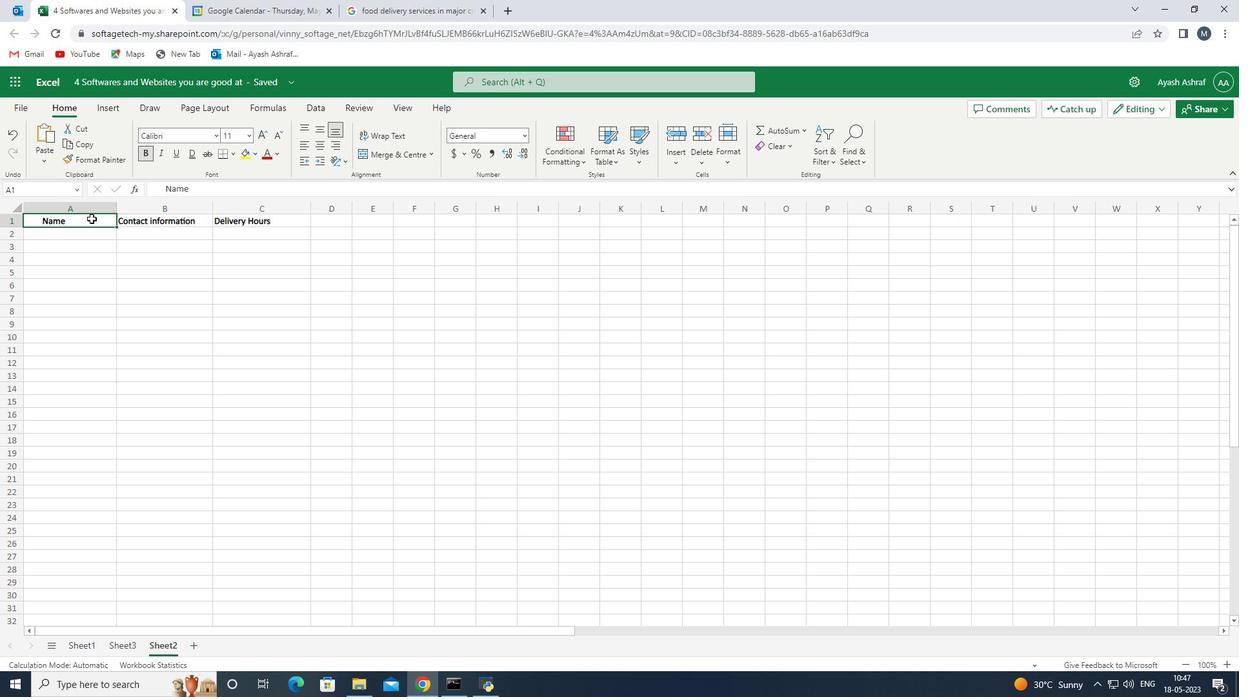 
Action: Mouse pressed left at (91, 218)
Screenshot: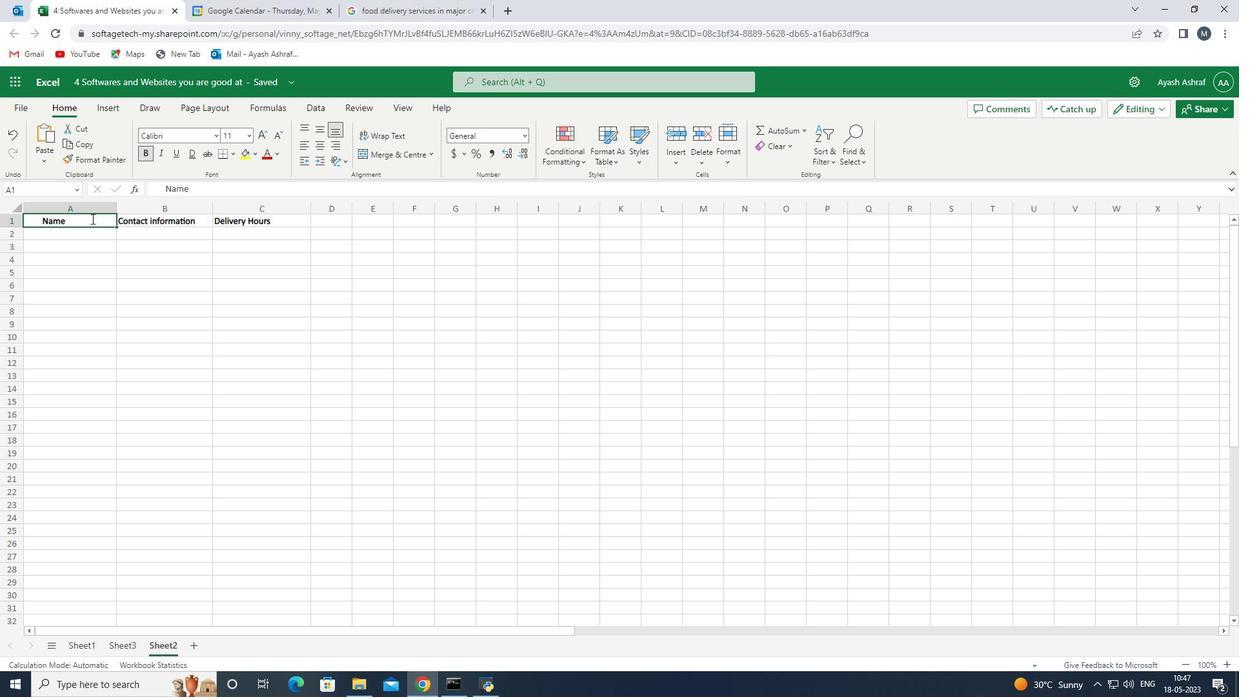 
Action: Mouse moved to (252, 155)
Screenshot: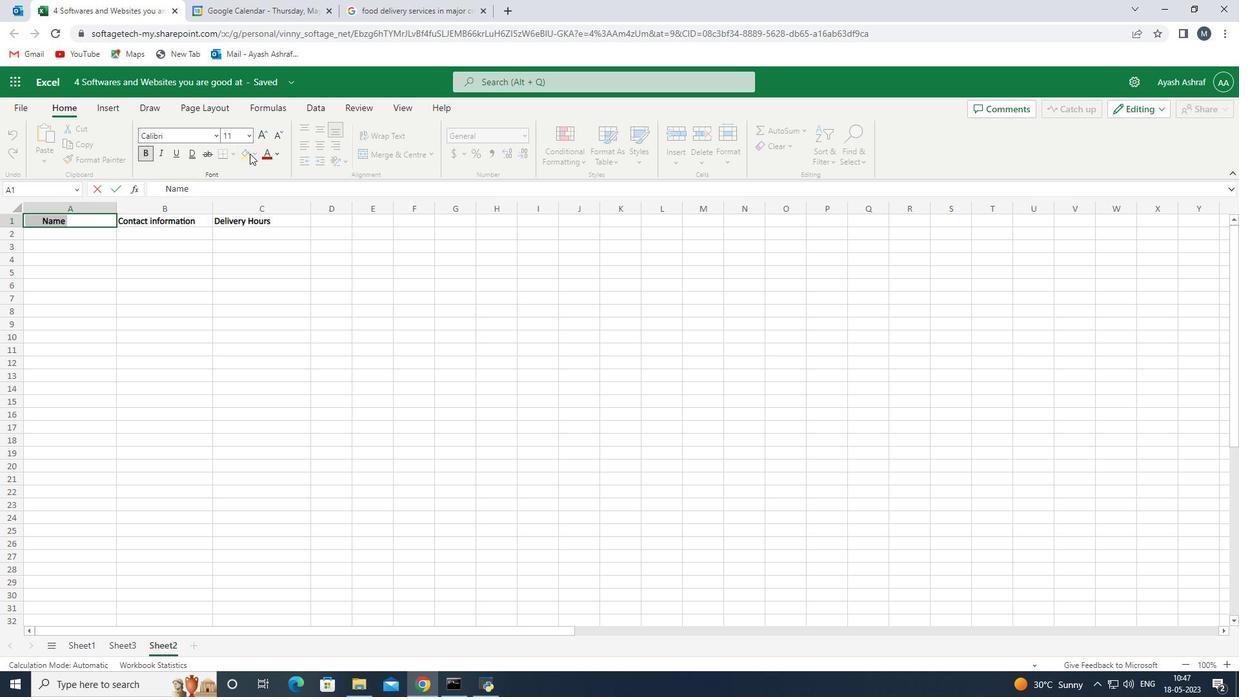 
Action: Mouse pressed left at (252, 155)
Screenshot: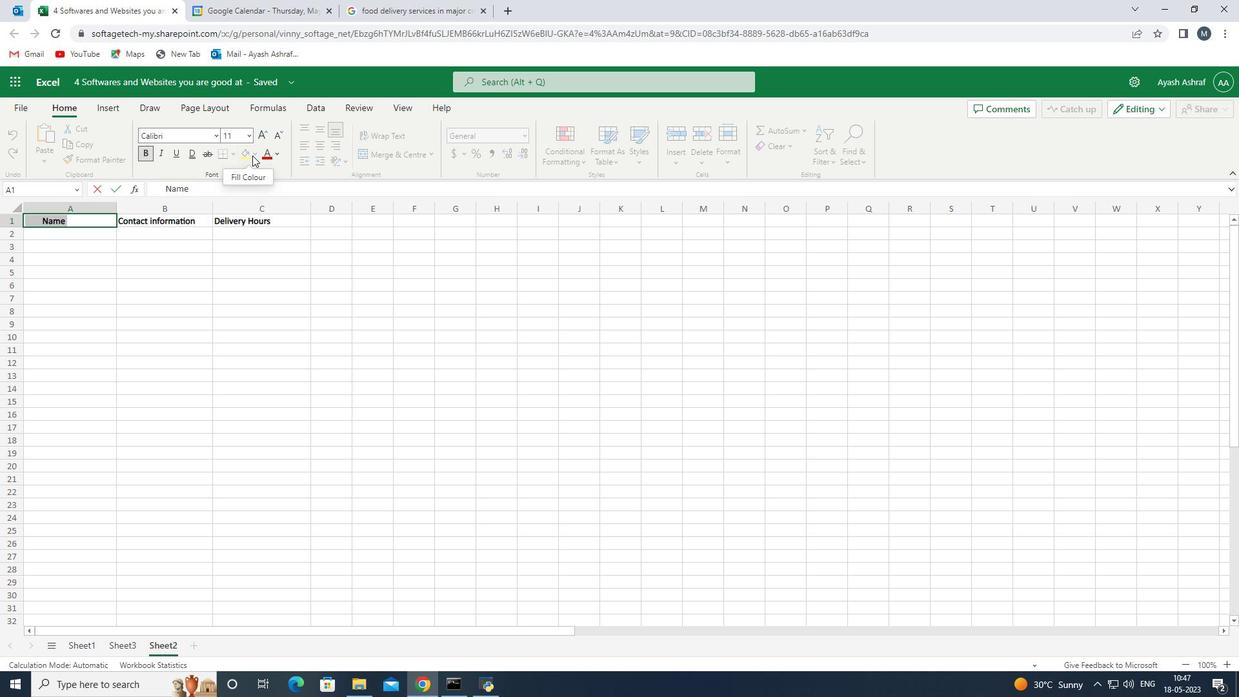 
Action: Mouse moved to (76, 221)
Screenshot: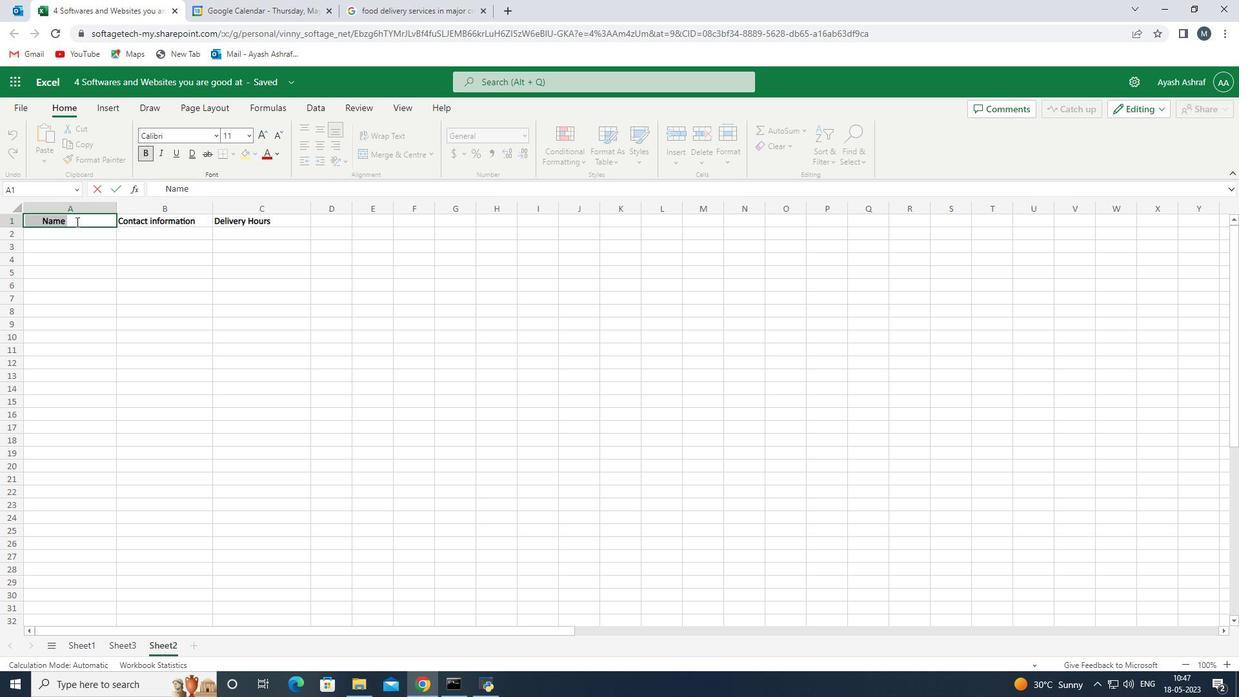 
Action: Mouse pressed left at (76, 221)
Screenshot: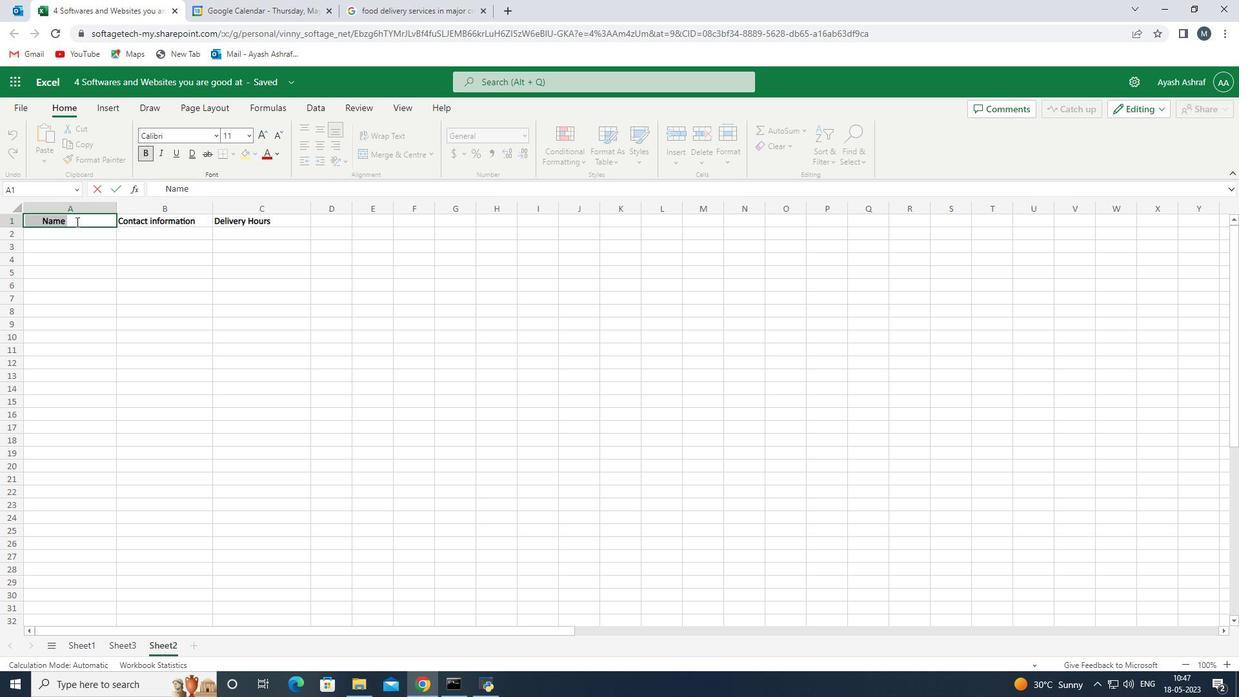 
Action: Mouse pressed left at (76, 221)
Screenshot: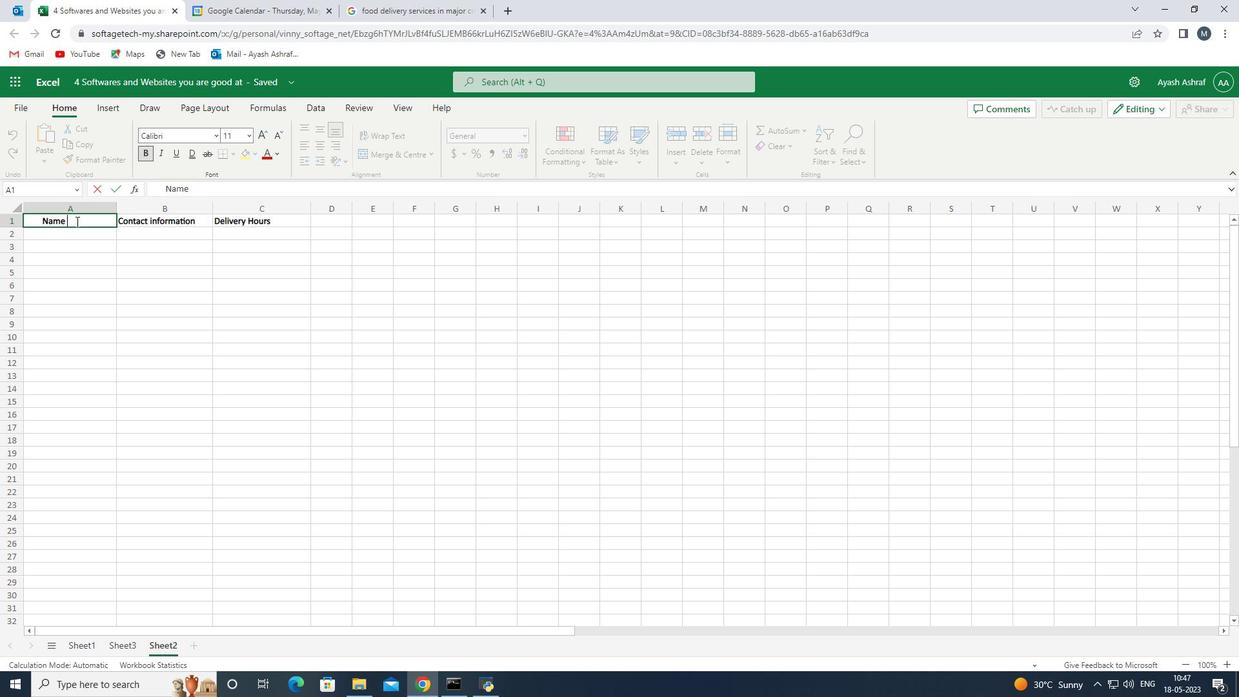 
Action: Mouse moved to (252, 154)
Screenshot: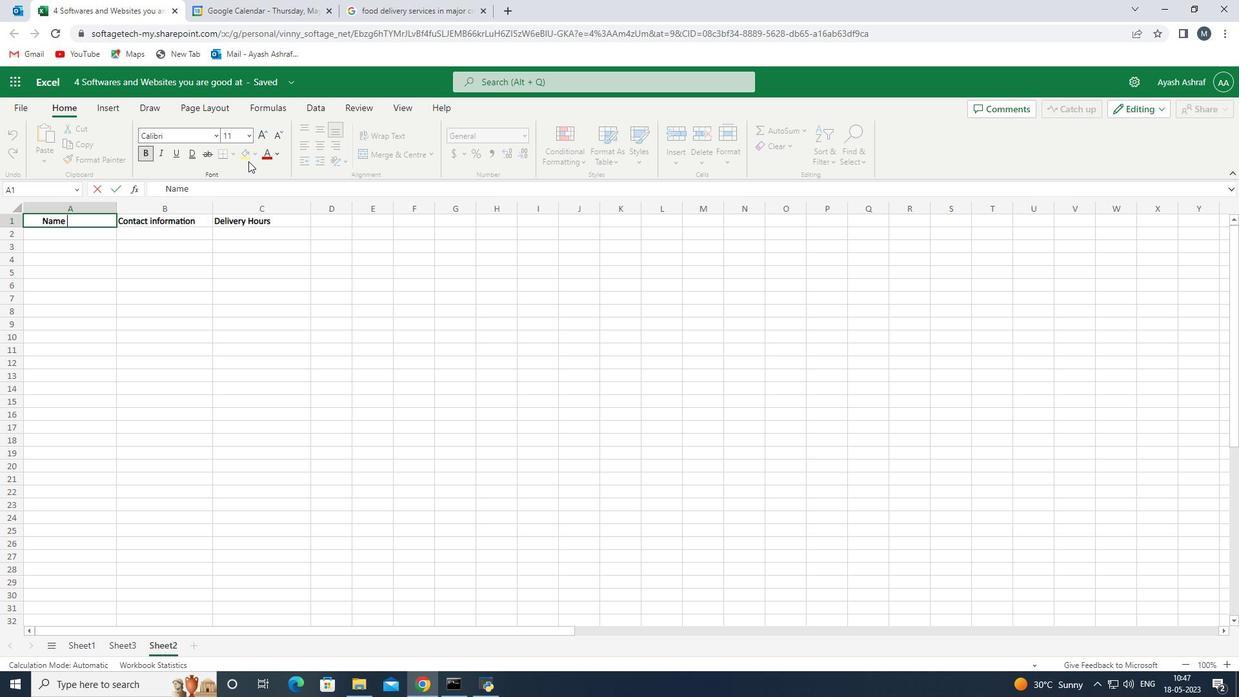 
Action: Mouse pressed left at (252, 154)
Screenshot: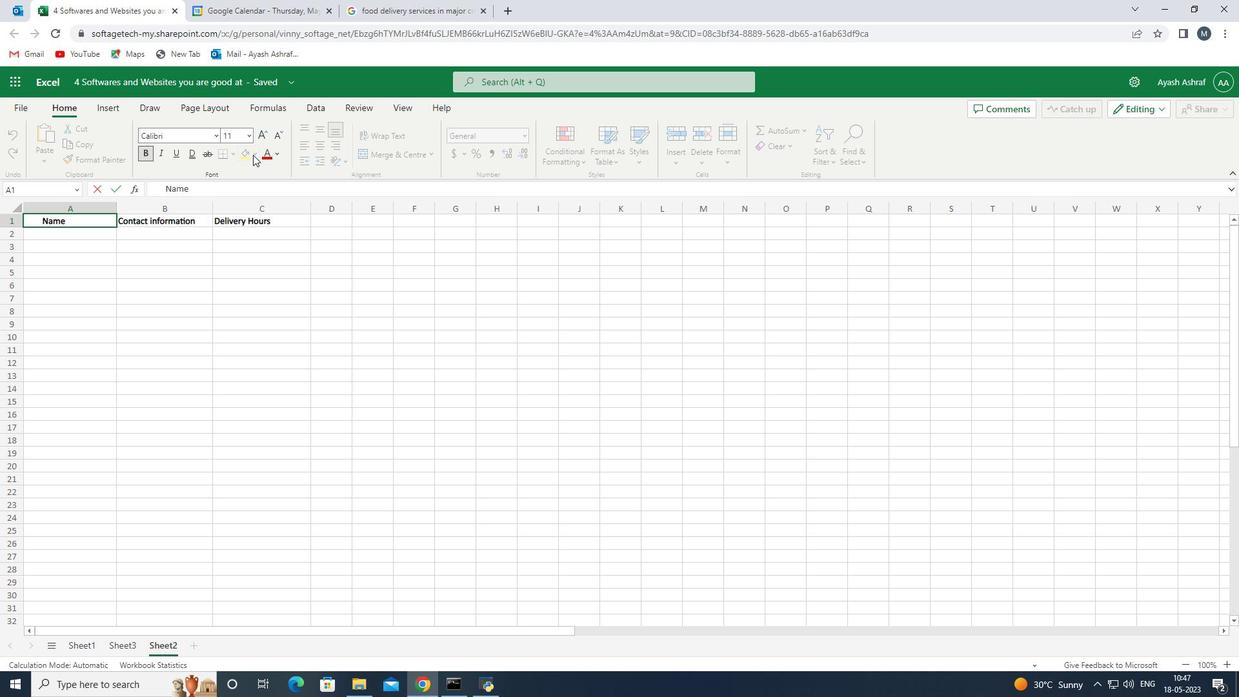 
Action: Mouse moved to (252, 154)
Screenshot: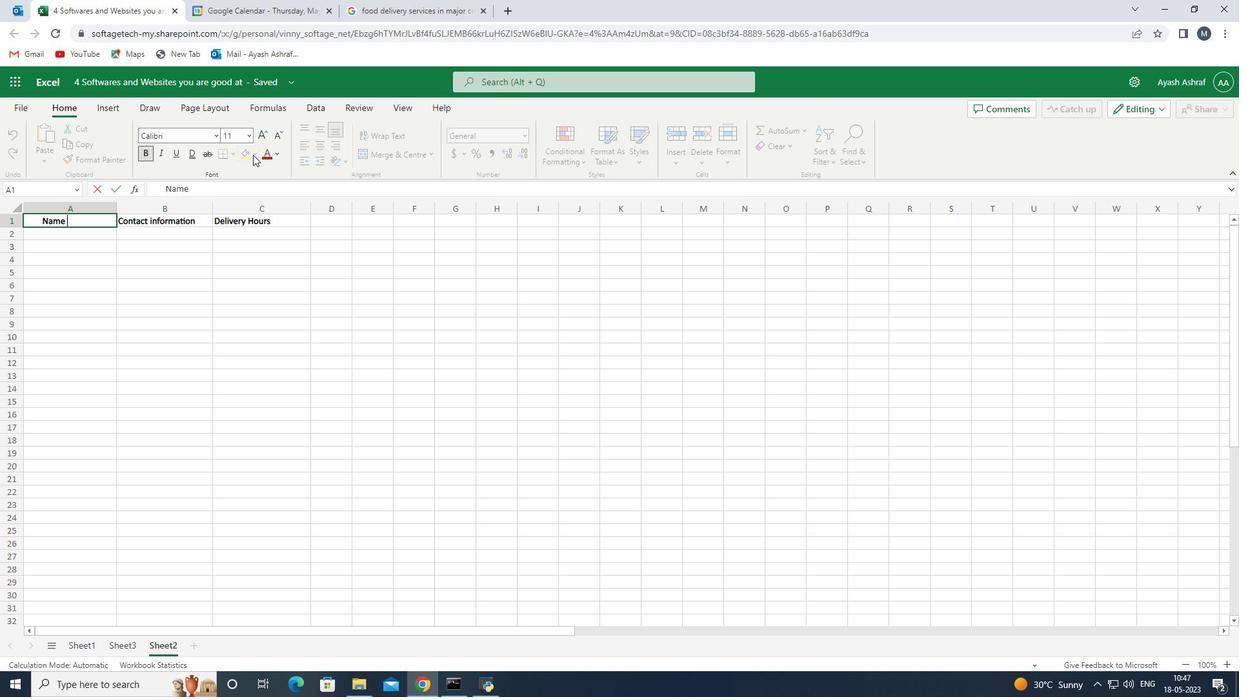 
Action: Mouse pressed left at (252, 154)
Screenshot: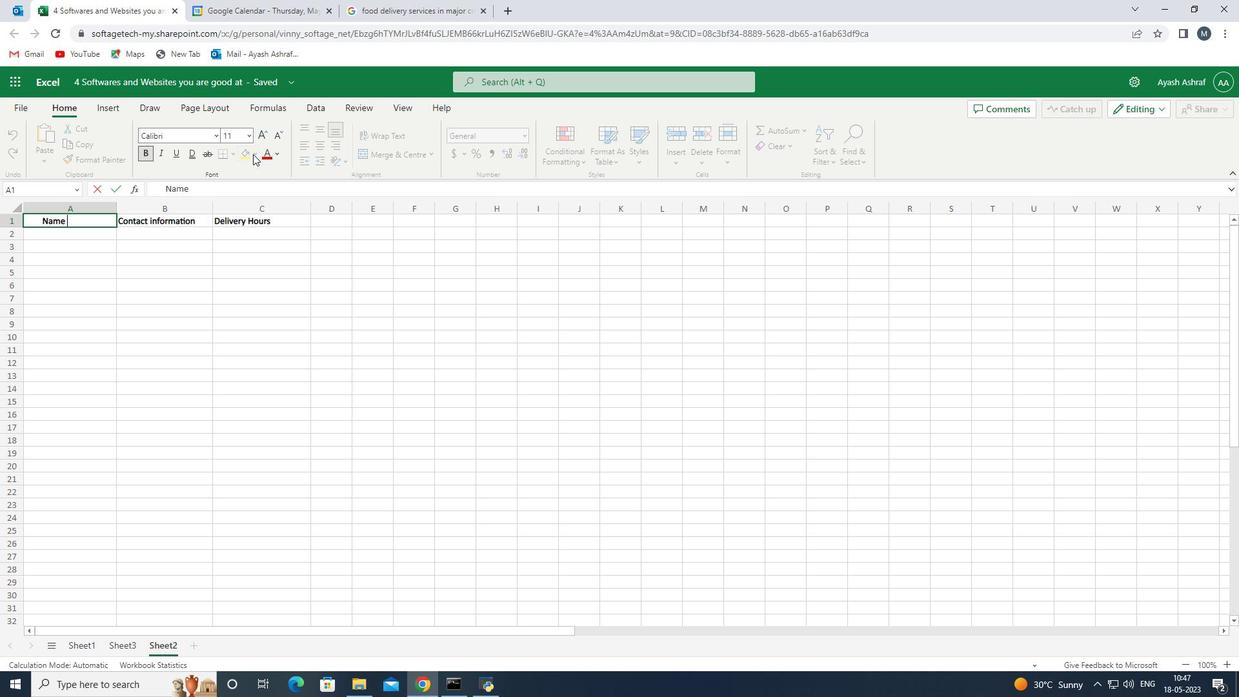 
Action: Mouse pressed left at (252, 154)
Screenshot: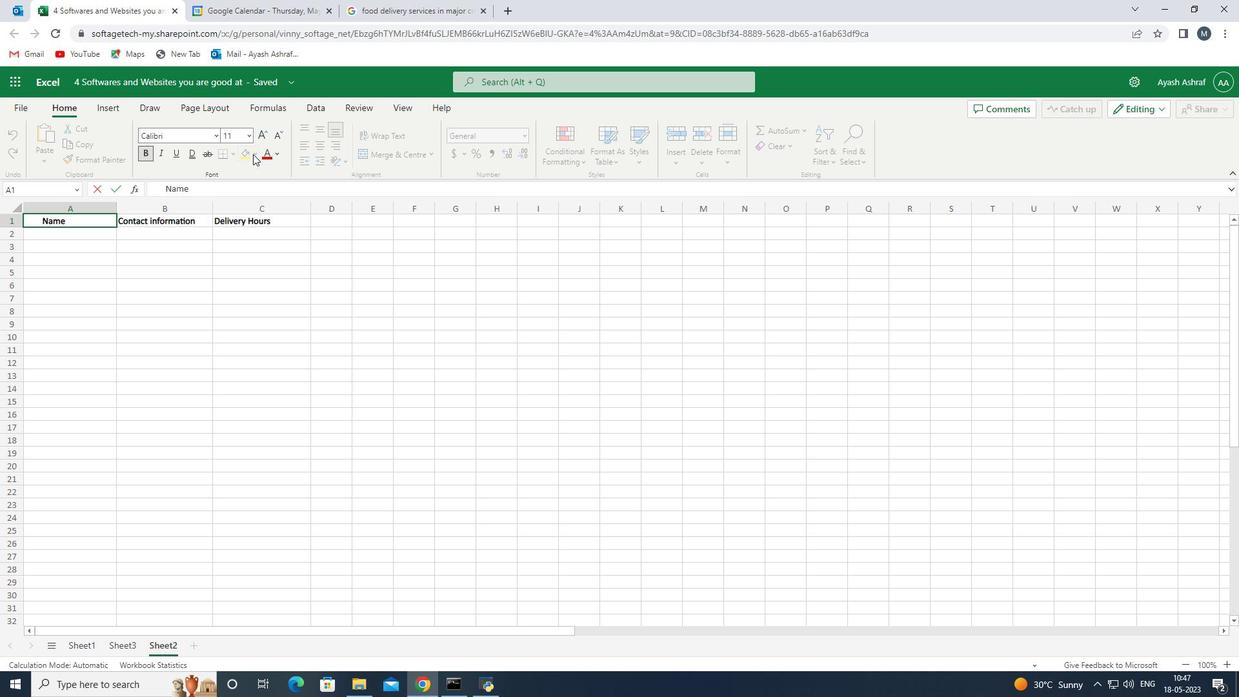 
Action: Mouse pressed left at (252, 154)
Screenshot: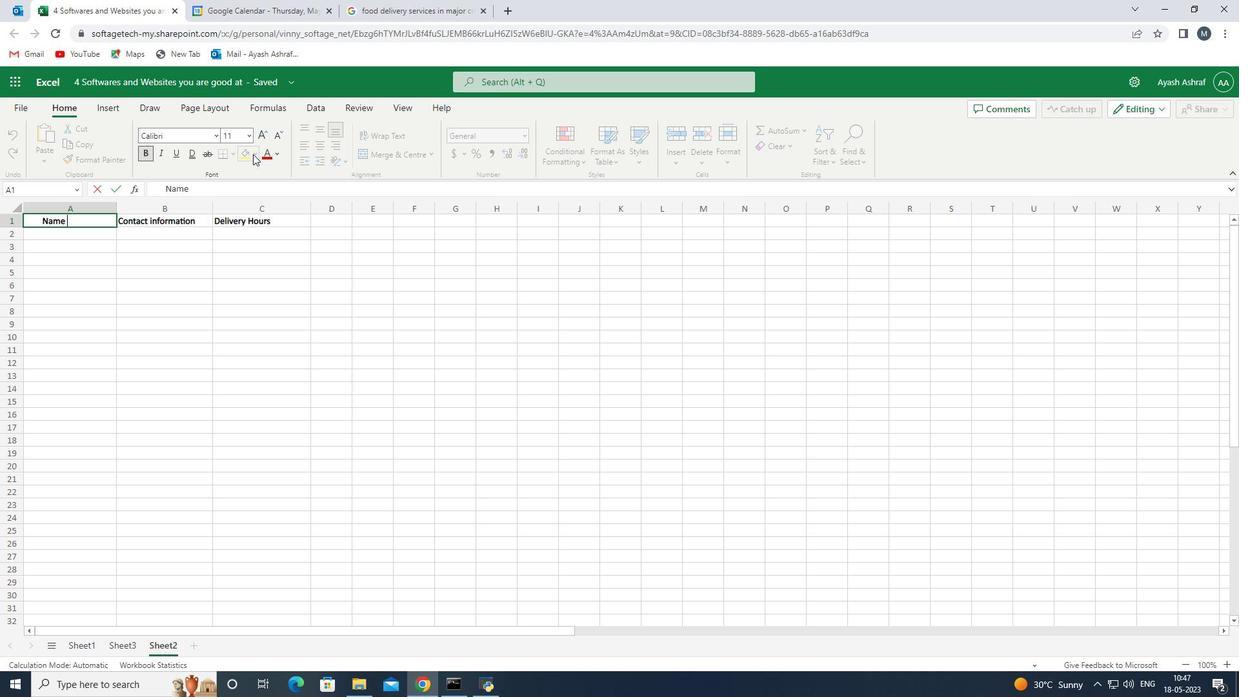 
Action: Mouse pressed left at (252, 154)
Screenshot: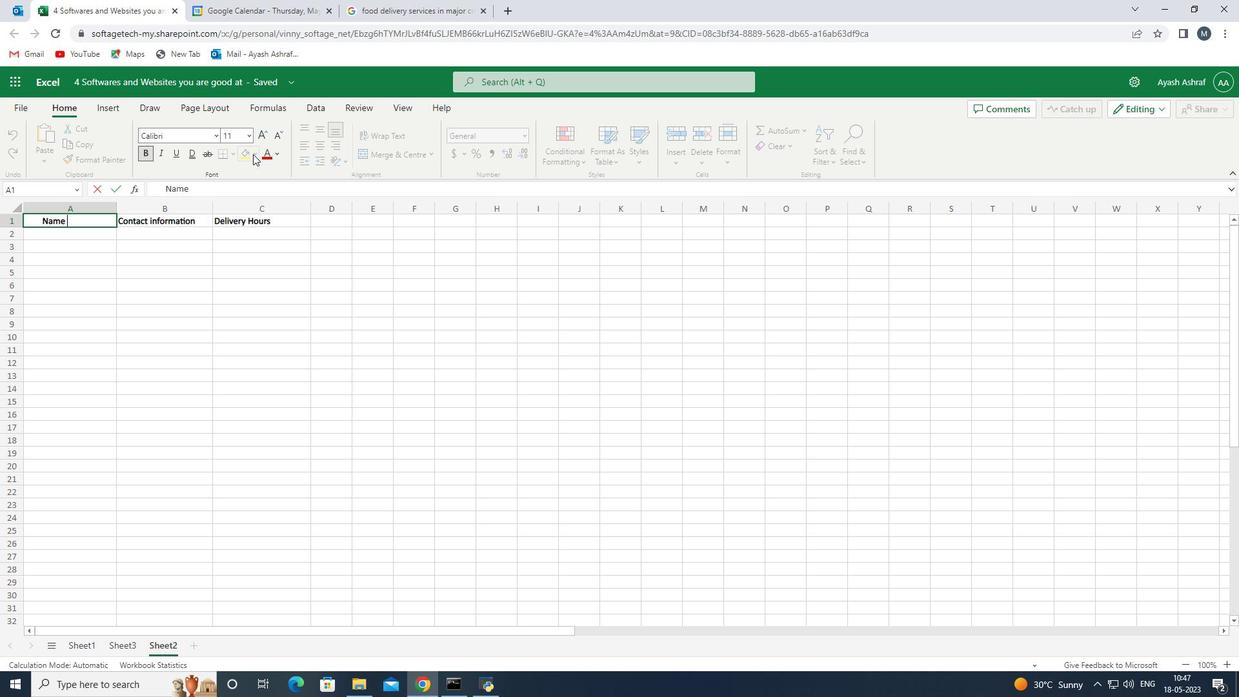 
Action: Mouse moved to (42, 218)
Screenshot: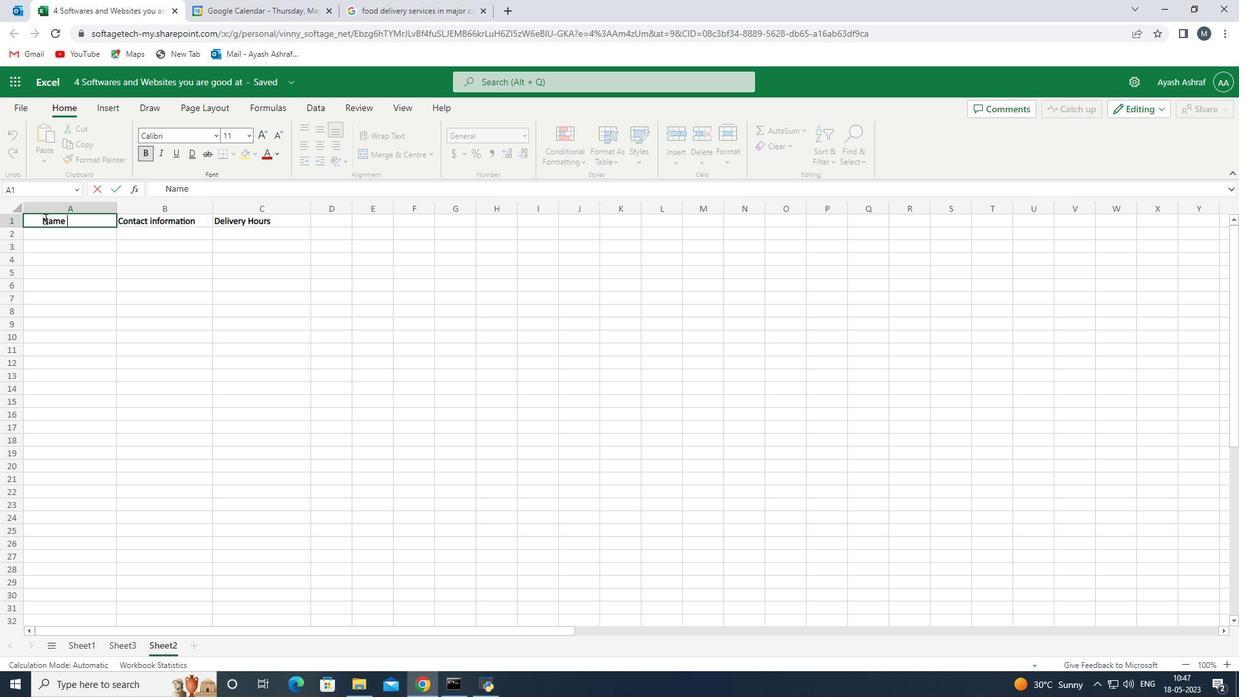 
Action: Mouse pressed left at (42, 218)
Screenshot: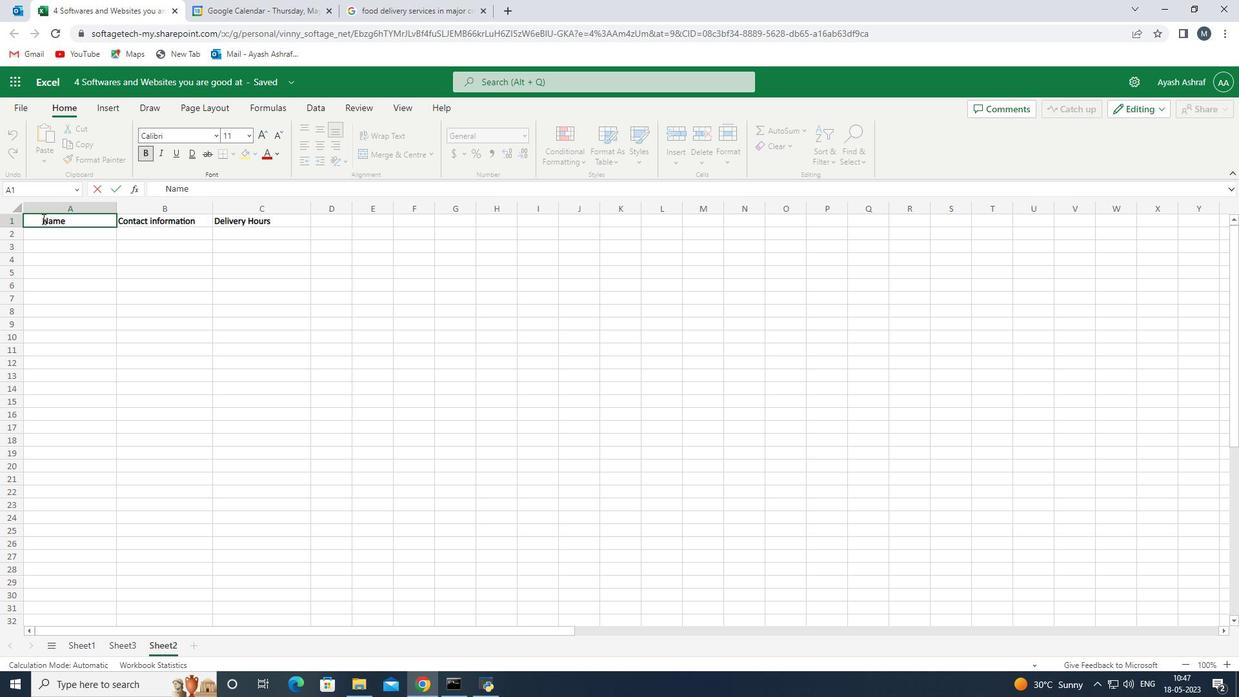 
Action: Mouse moved to (243, 157)
Screenshot: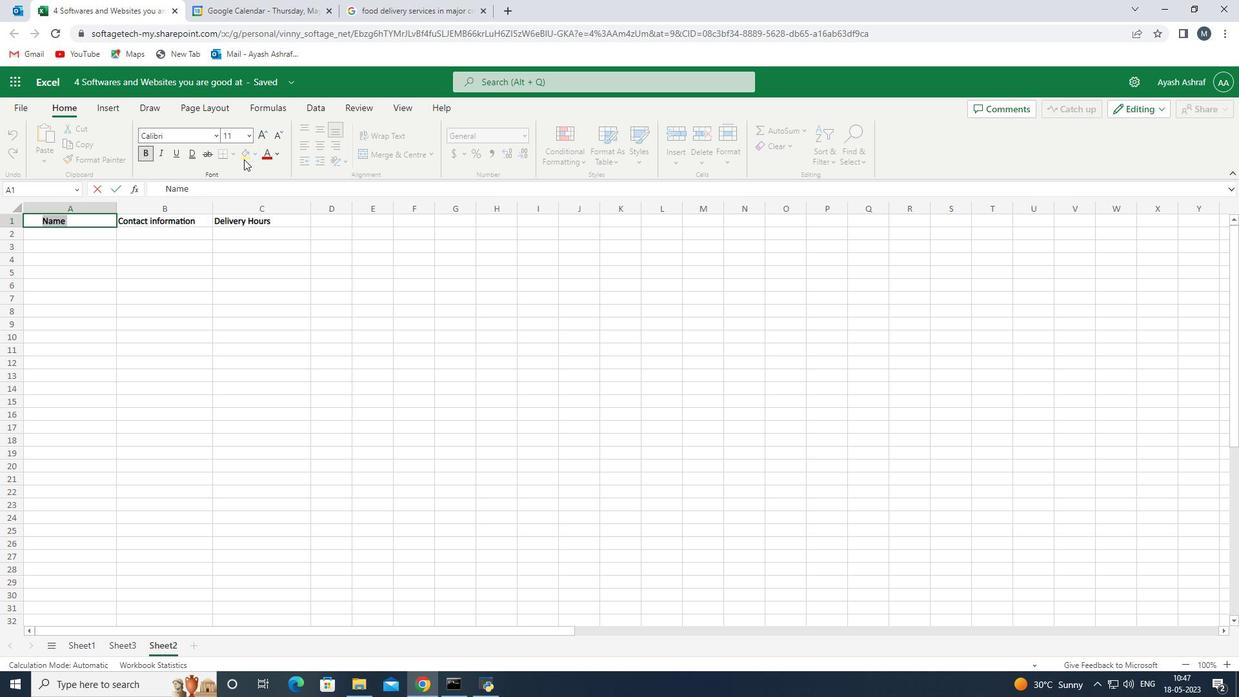 
Action: Mouse pressed left at (243, 157)
Screenshot: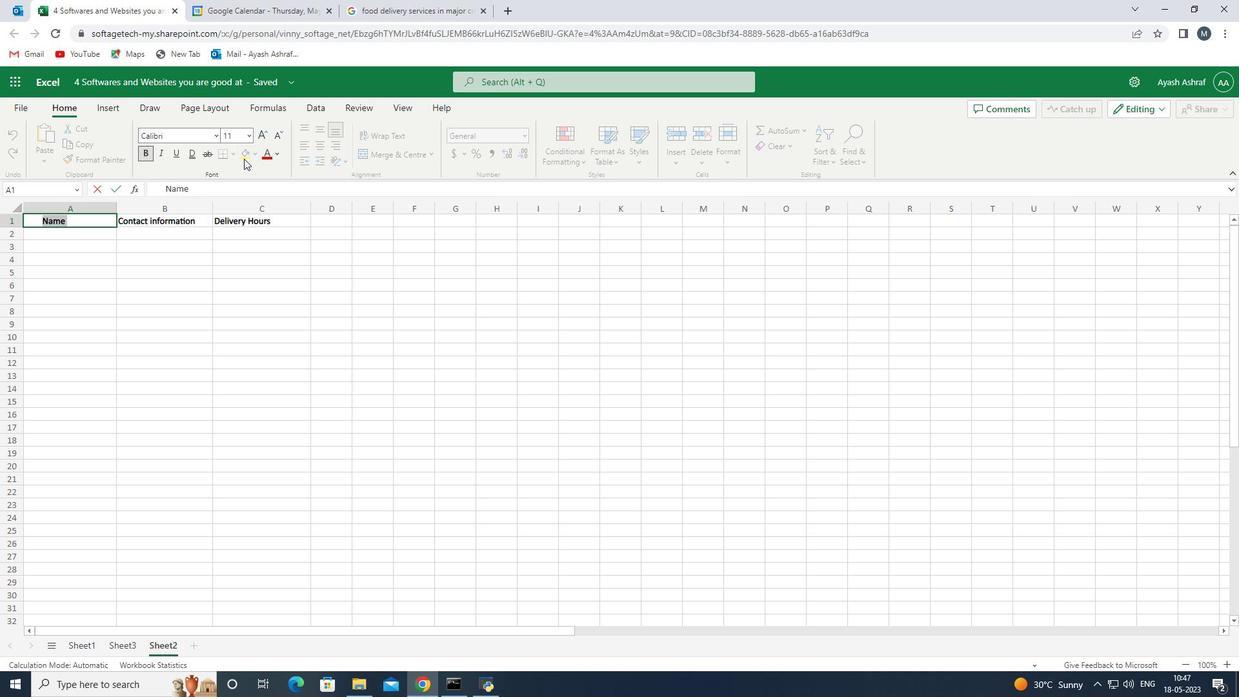 
Action: Mouse moved to (252, 154)
Screenshot: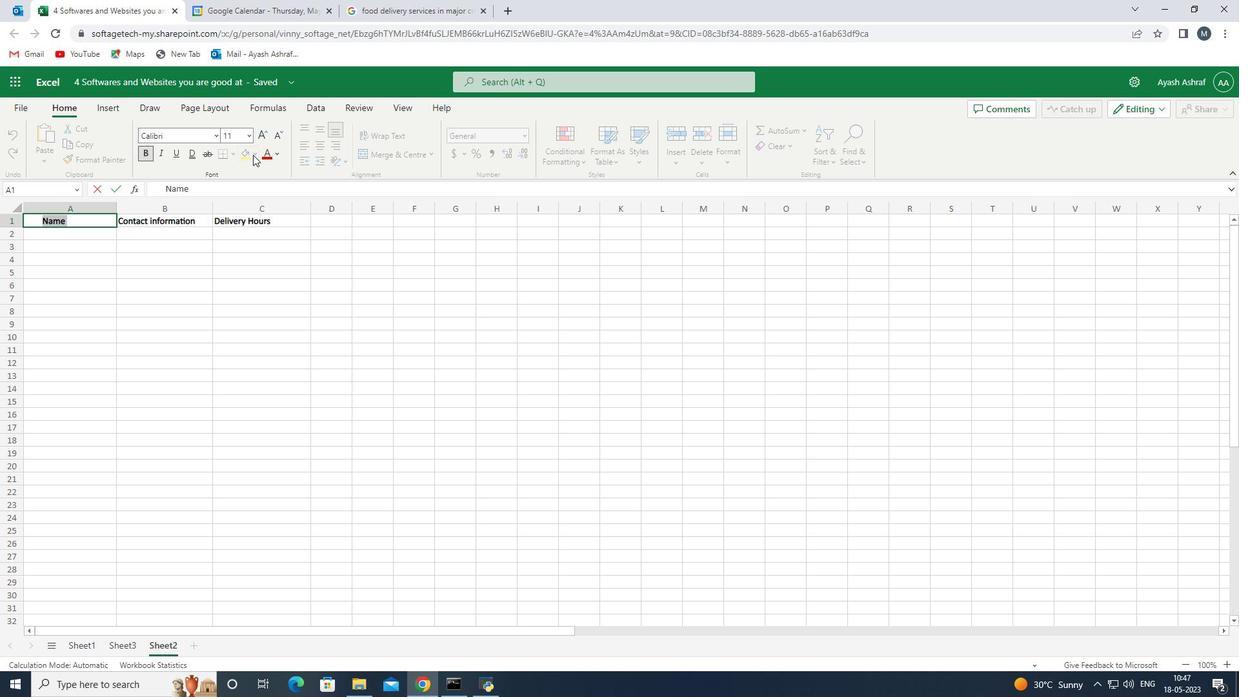 
Action: Mouse pressed left at (252, 154)
Screenshot: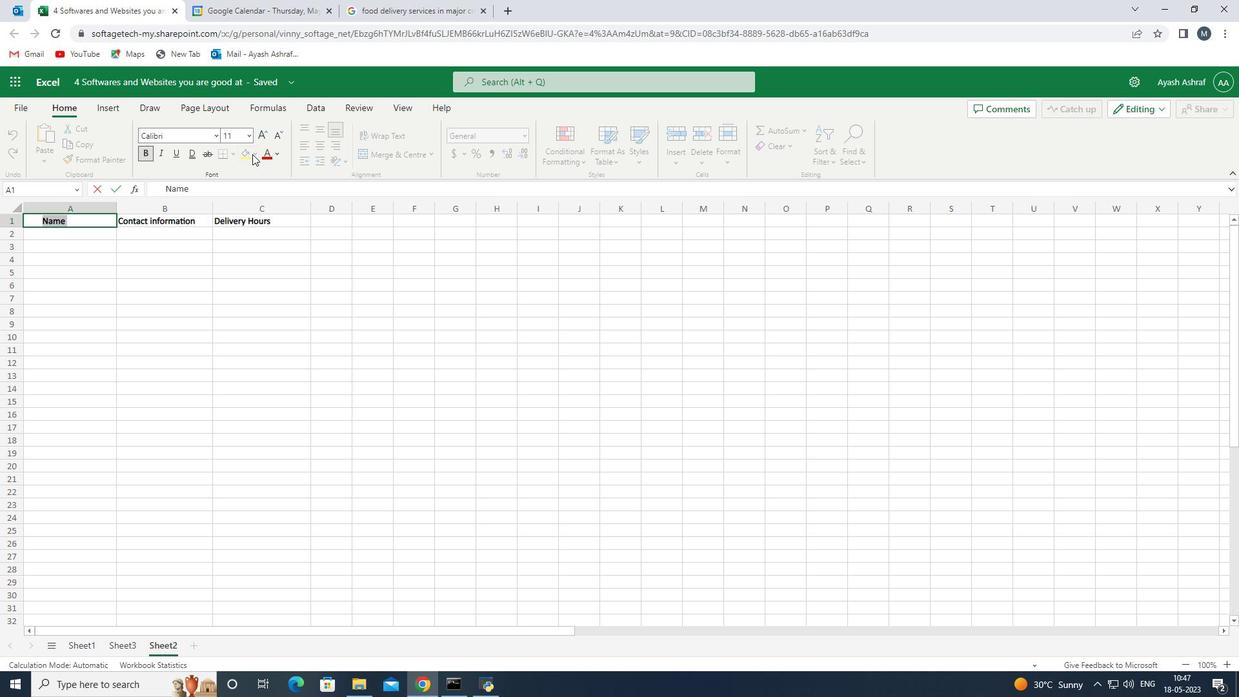 
Action: Mouse pressed left at (252, 154)
Screenshot: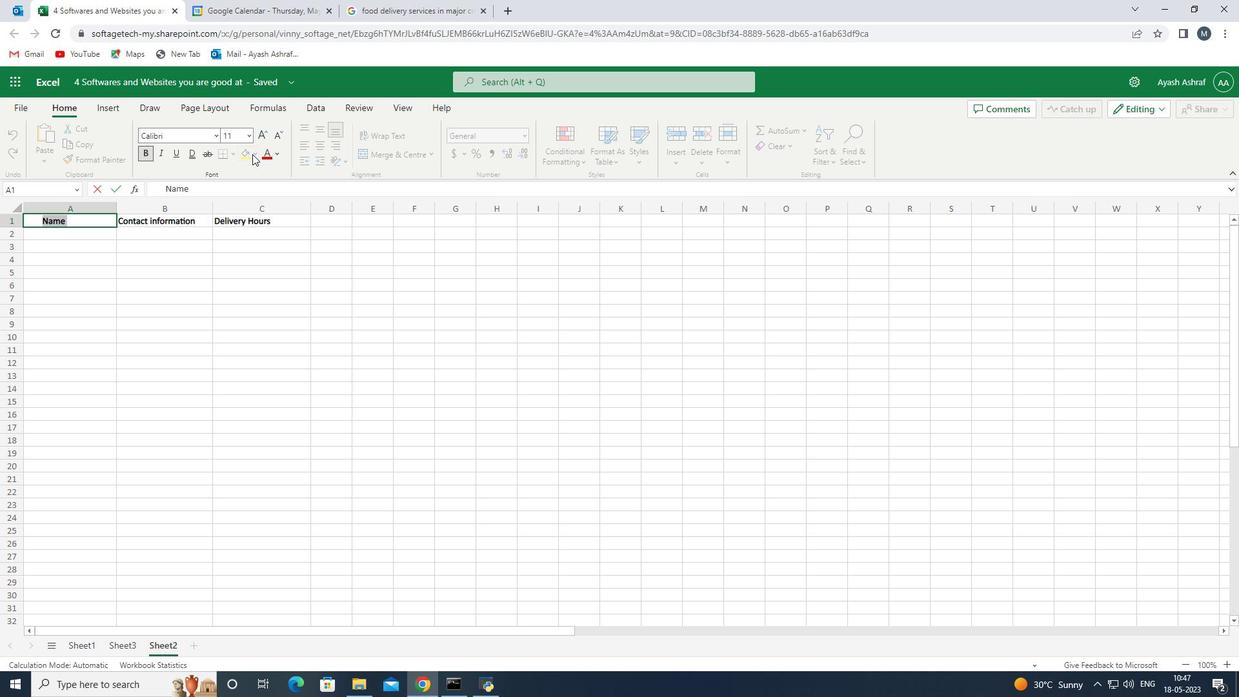 
Action: Mouse moved to (254, 154)
Screenshot: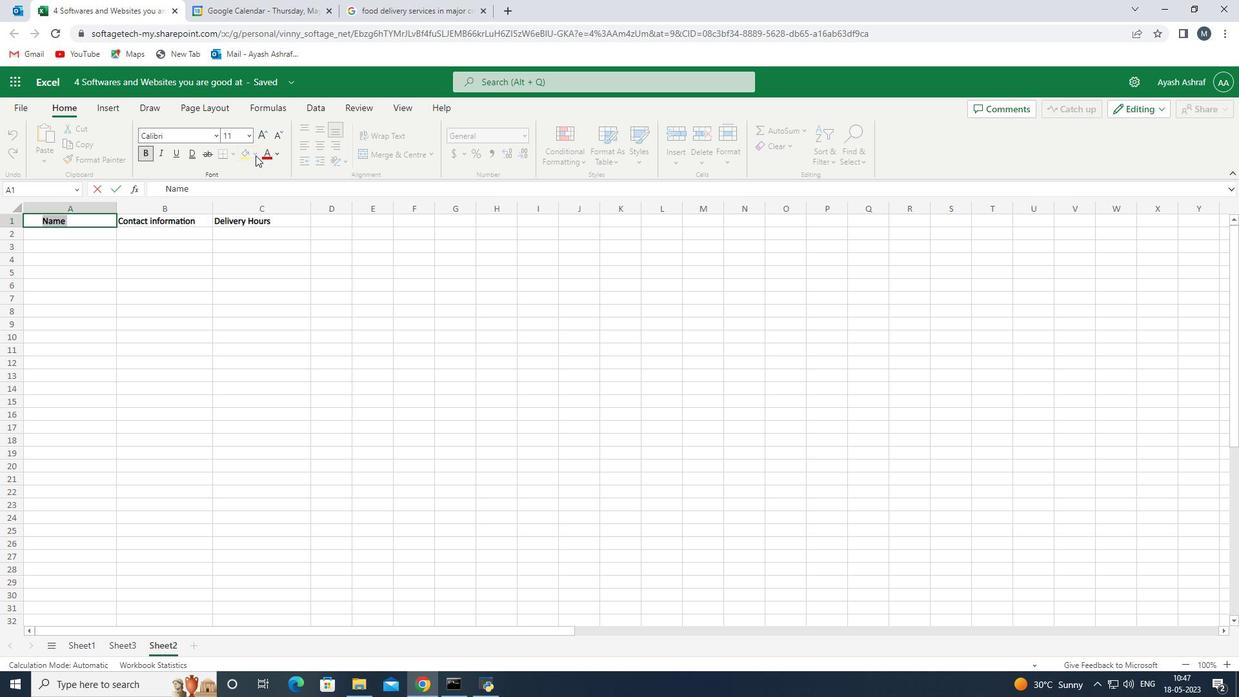 
Action: Mouse pressed left at (254, 154)
Screenshot: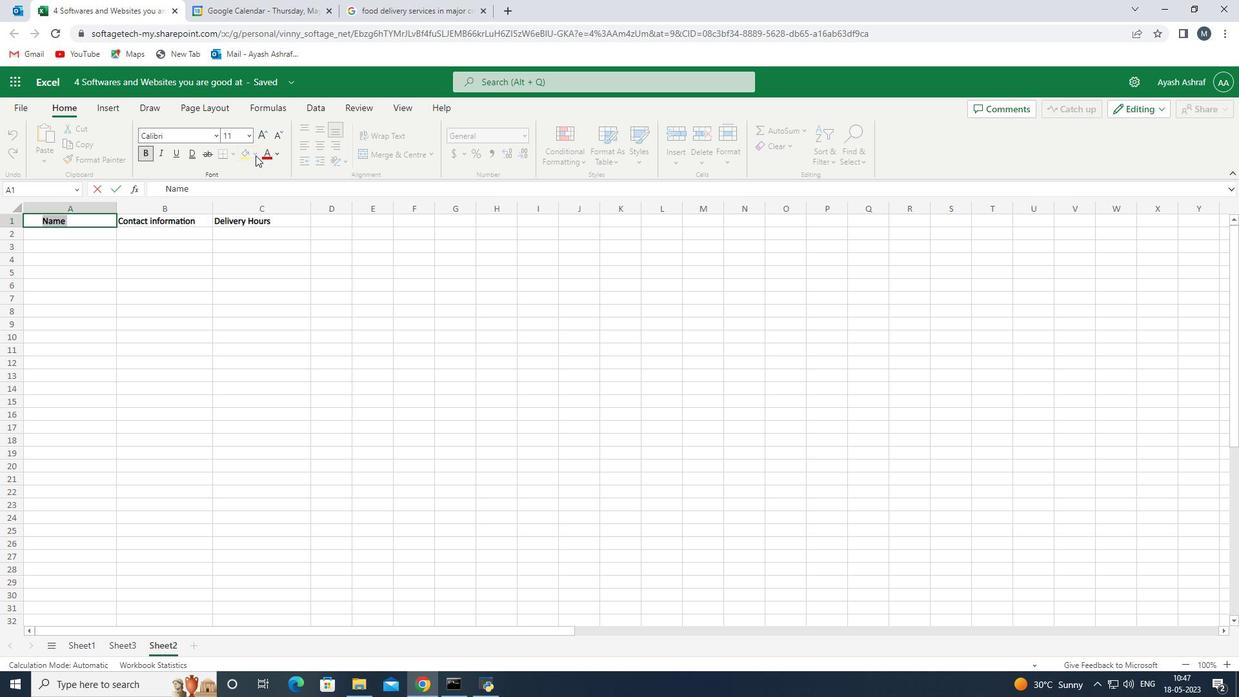 
Action: Mouse pressed left at (254, 154)
Screenshot: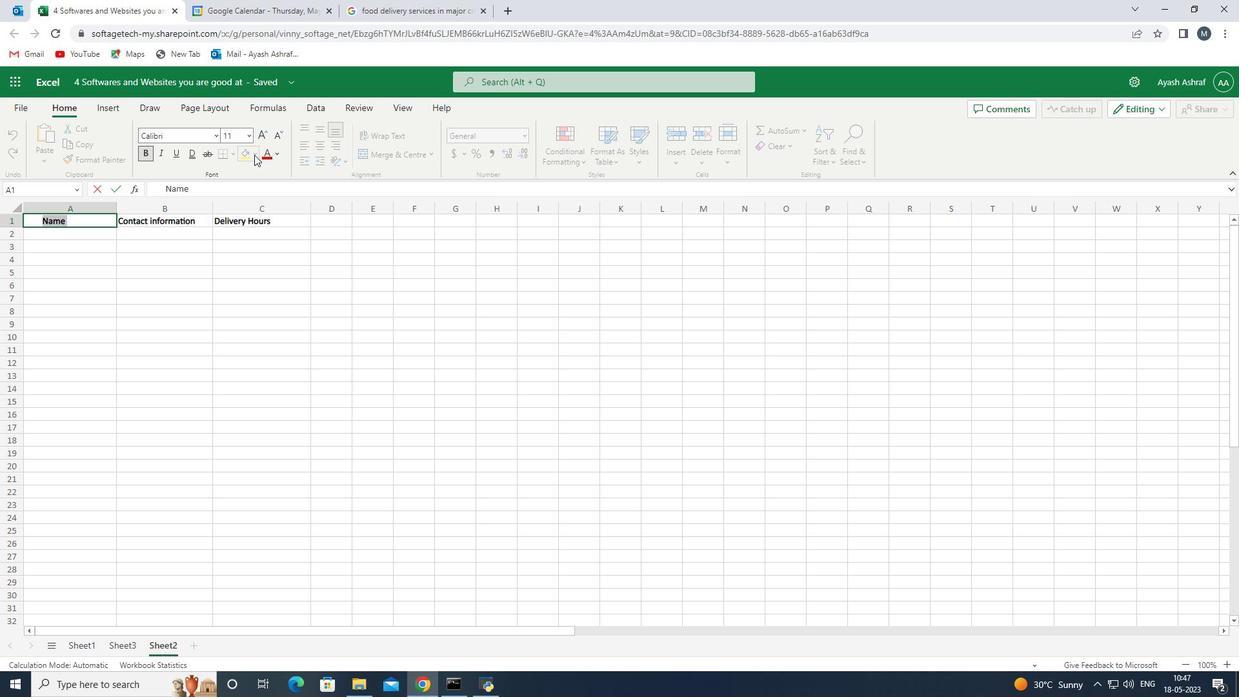 
Action: Mouse pressed left at (254, 154)
Screenshot: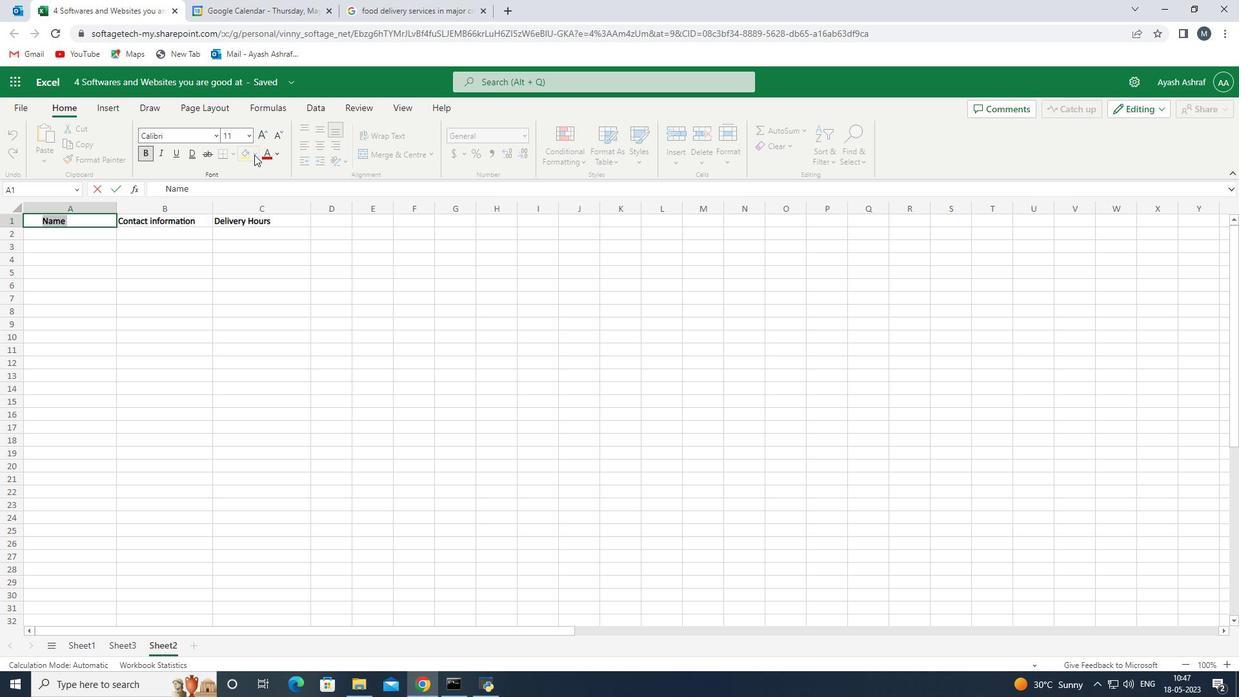 
Action: Mouse moved to (247, 156)
Screenshot: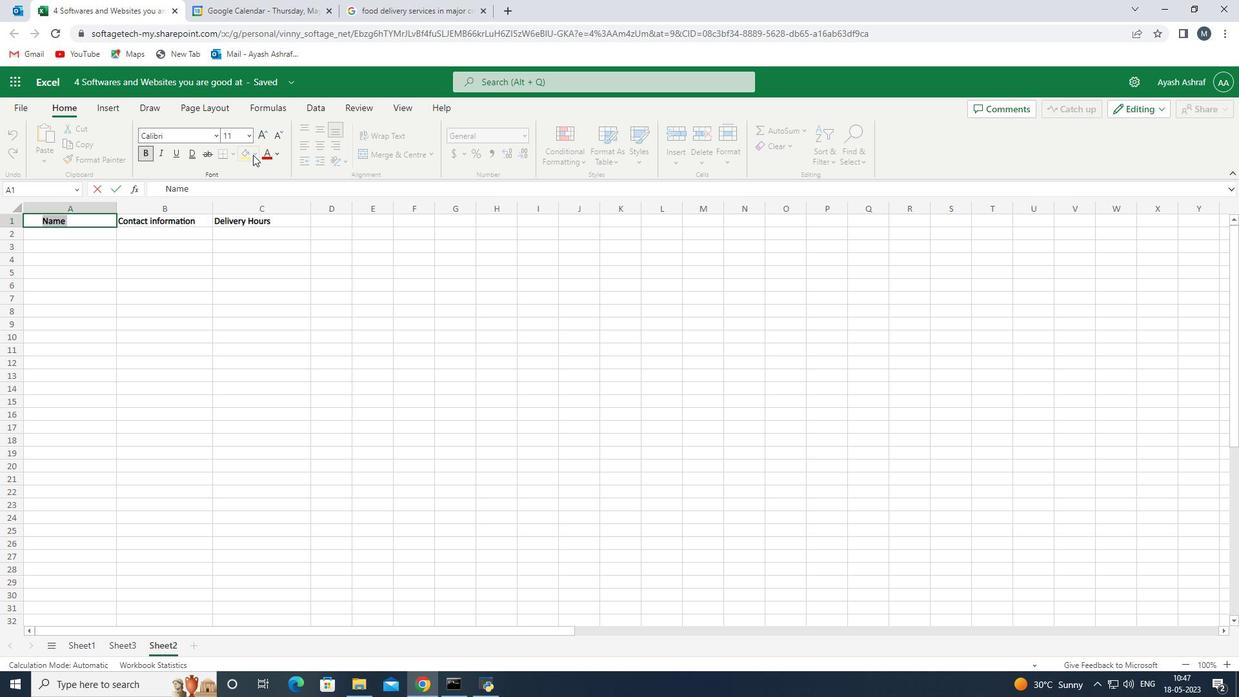 
Action: Mouse pressed left at (247, 156)
Screenshot: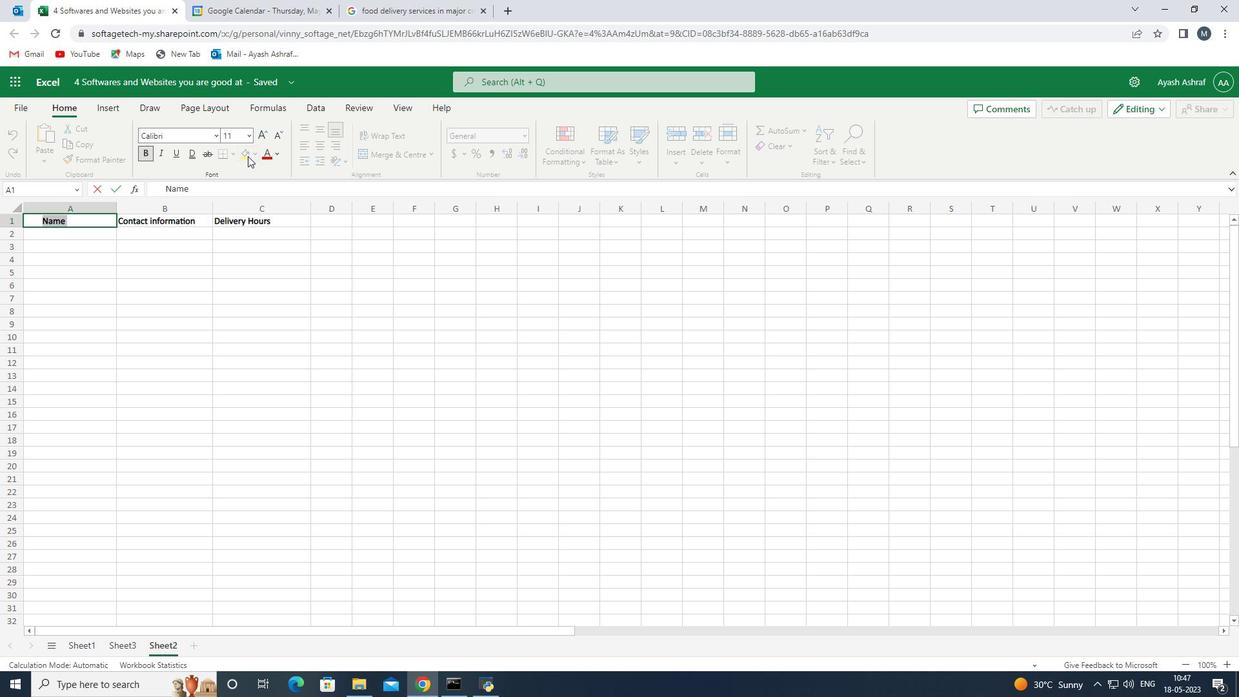 
Action: Mouse moved to (246, 156)
Screenshot: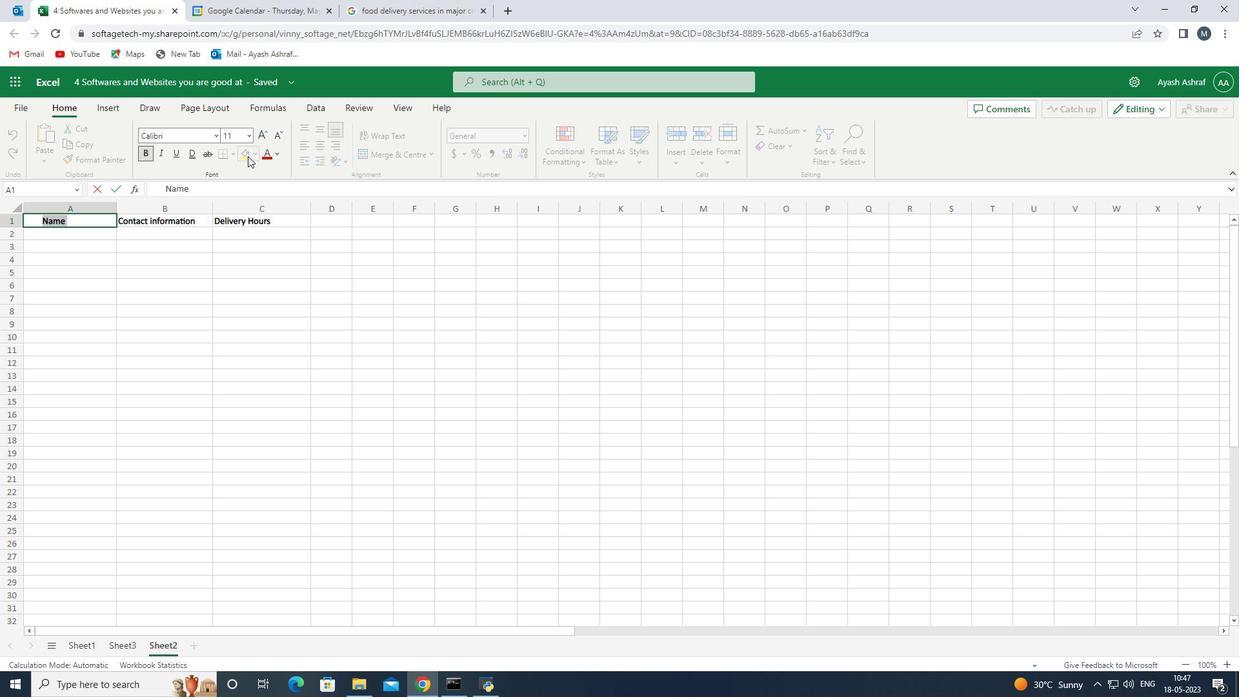 
Action: Mouse pressed left at (246, 156)
Screenshot: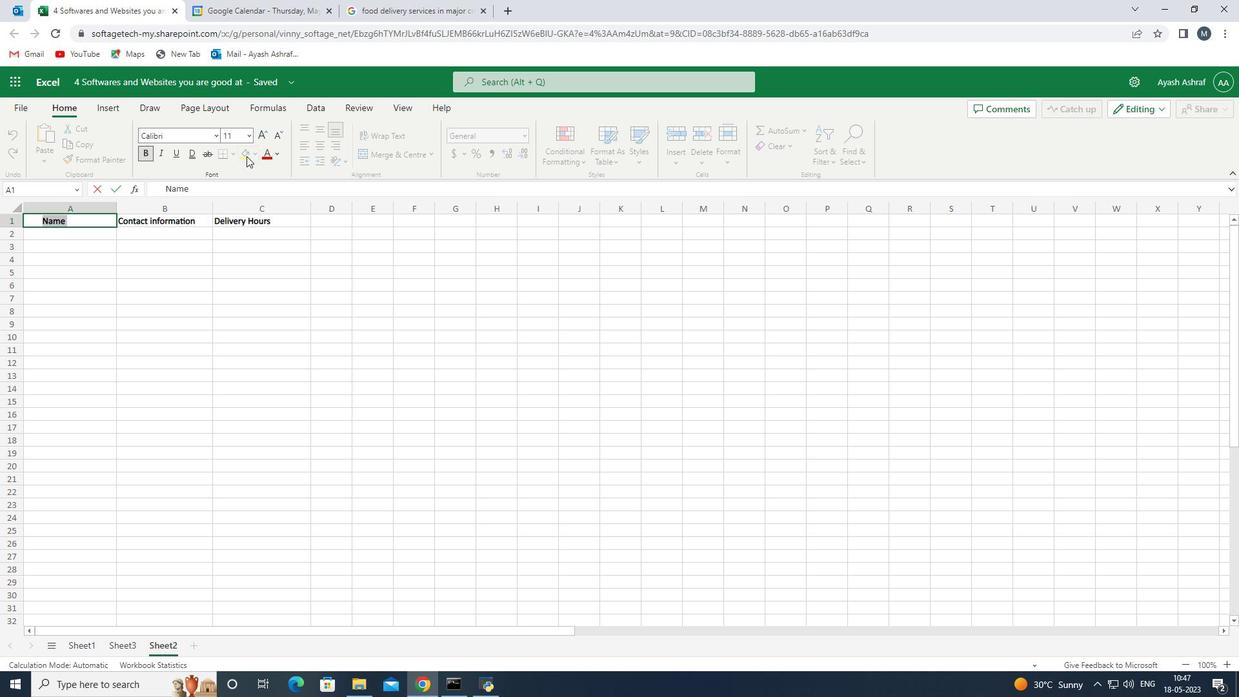 
Action: Mouse pressed left at (246, 156)
Screenshot: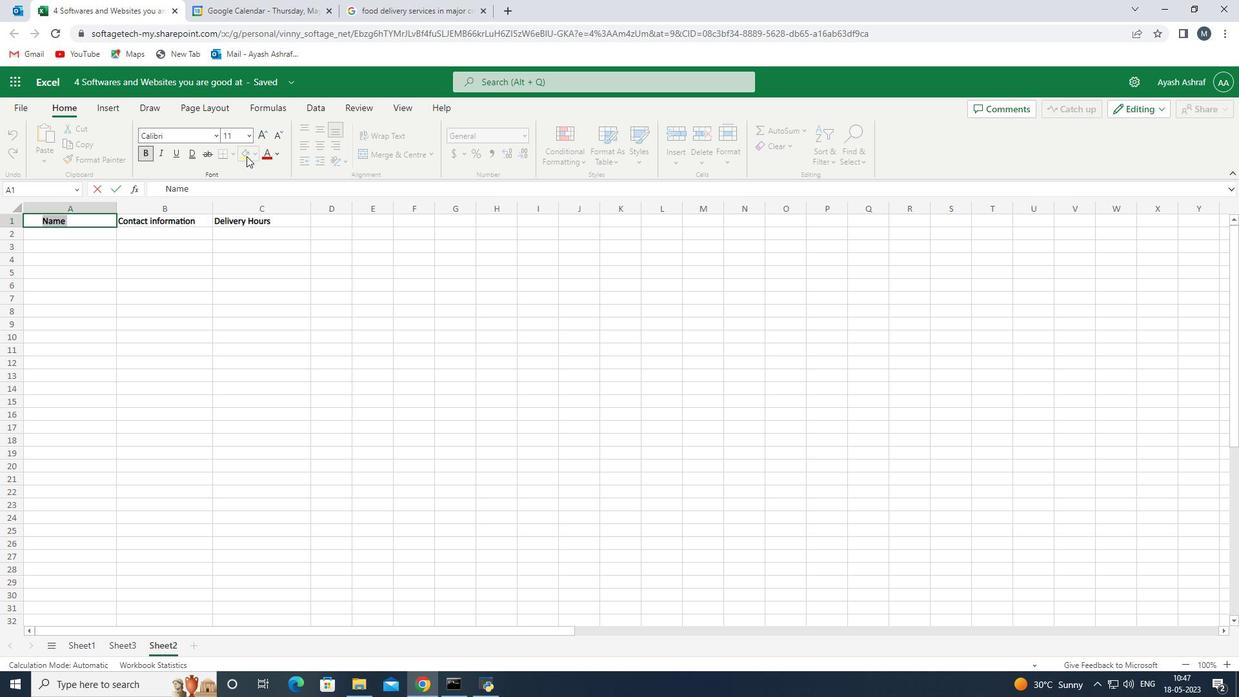 
Action: Mouse pressed left at (246, 156)
Screenshot: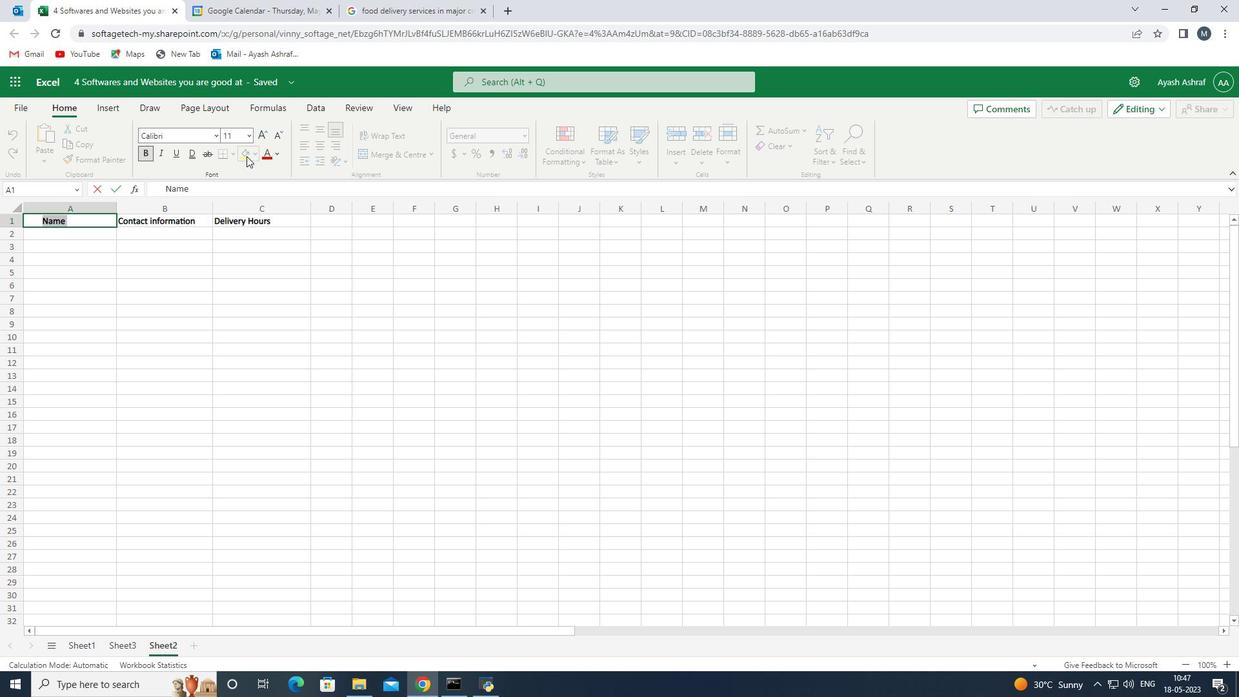
Action: Mouse moved to (242, 158)
Screenshot: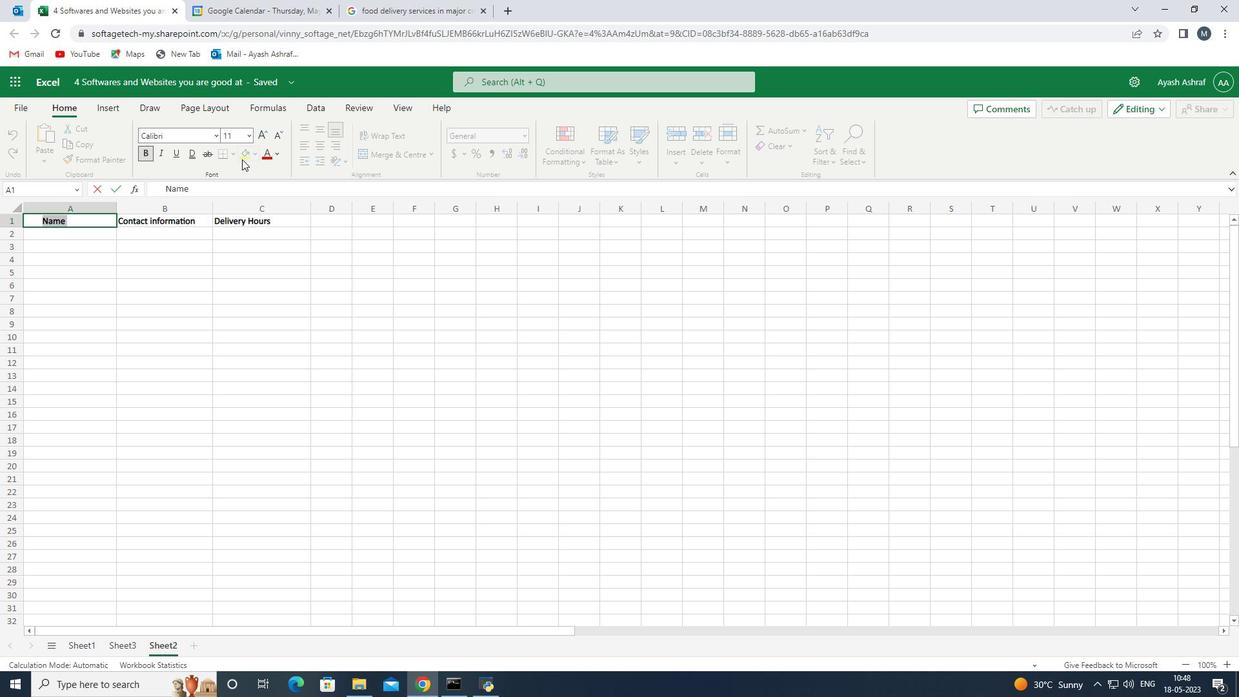 
Action: Mouse pressed left at (242, 158)
Screenshot: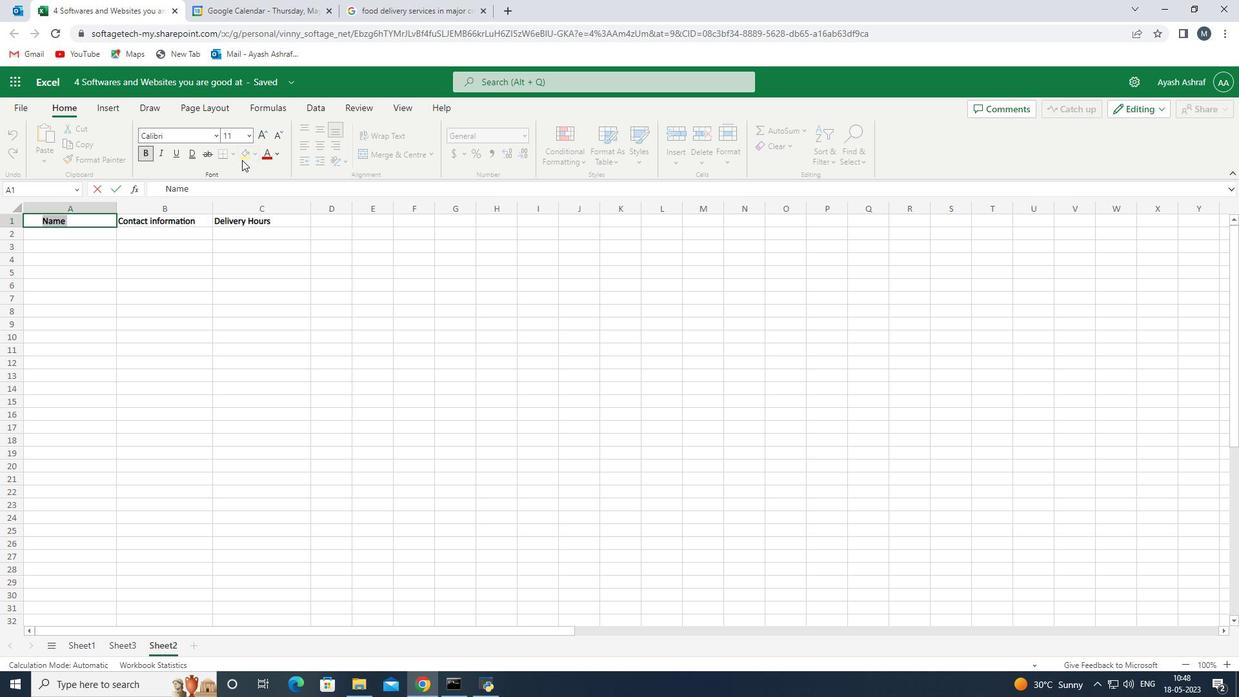 
Action: Mouse moved to (254, 154)
Screenshot: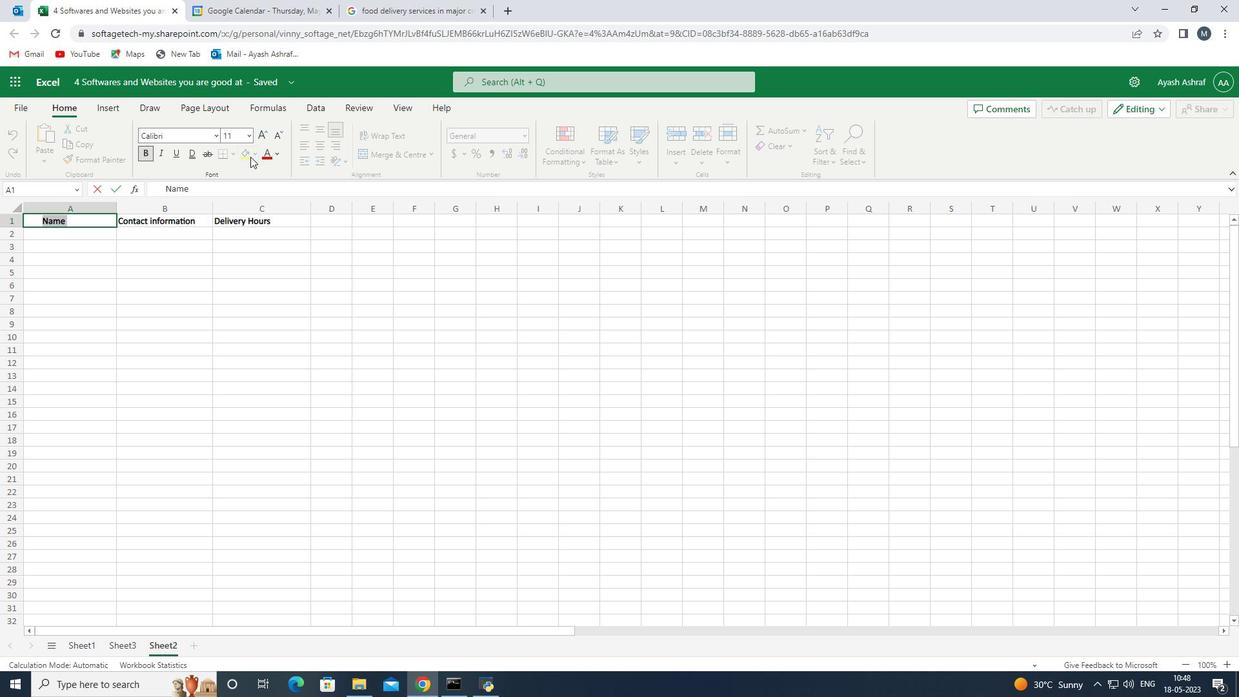 
Action: Mouse pressed left at (254, 154)
Screenshot: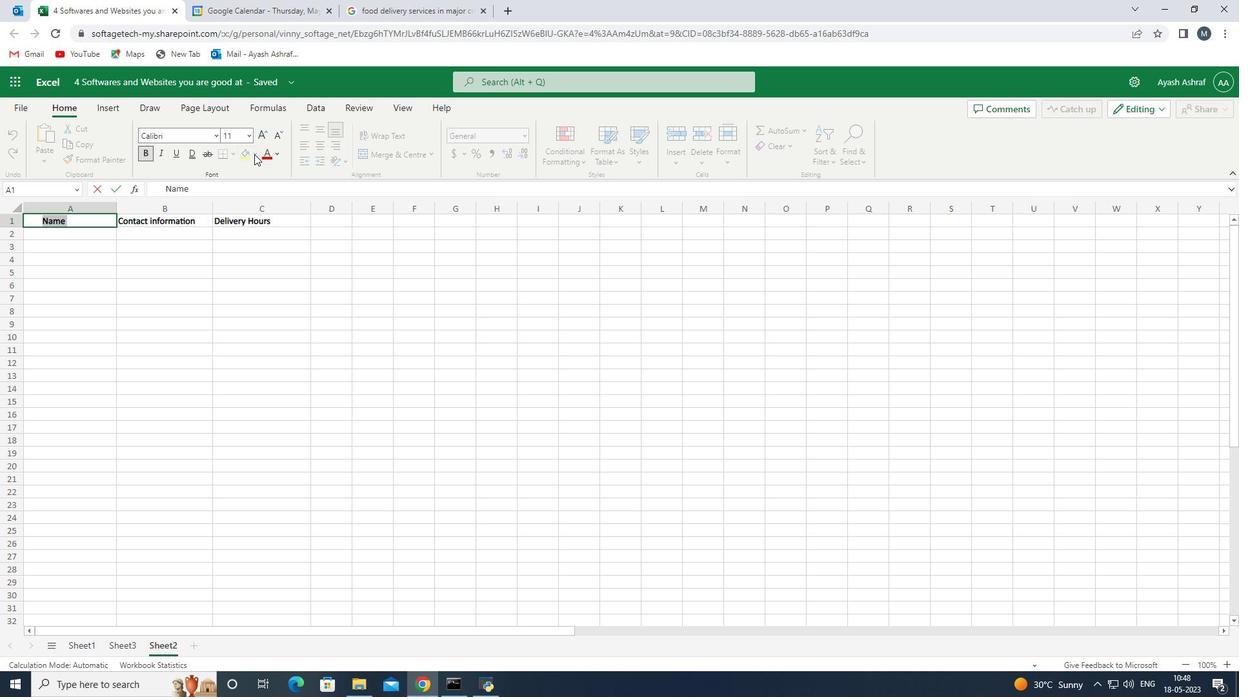 
Action: Mouse moved to (276, 153)
Screenshot: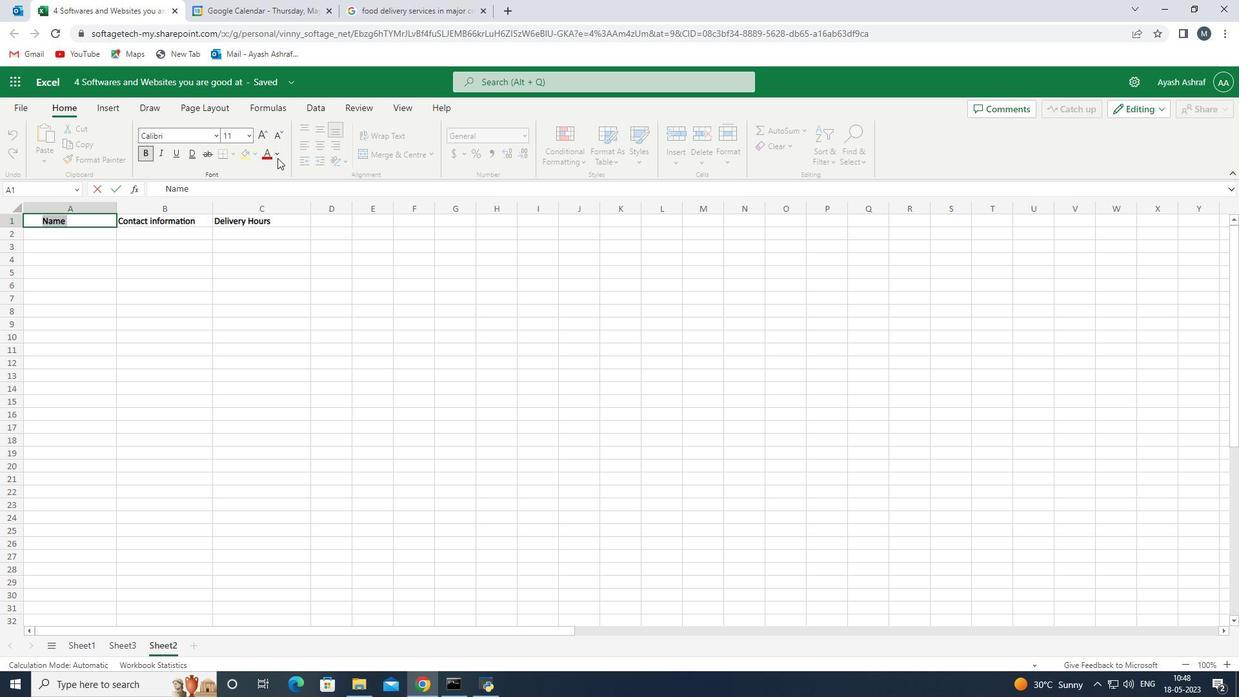 
Action: Mouse pressed left at (276, 153)
Screenshot: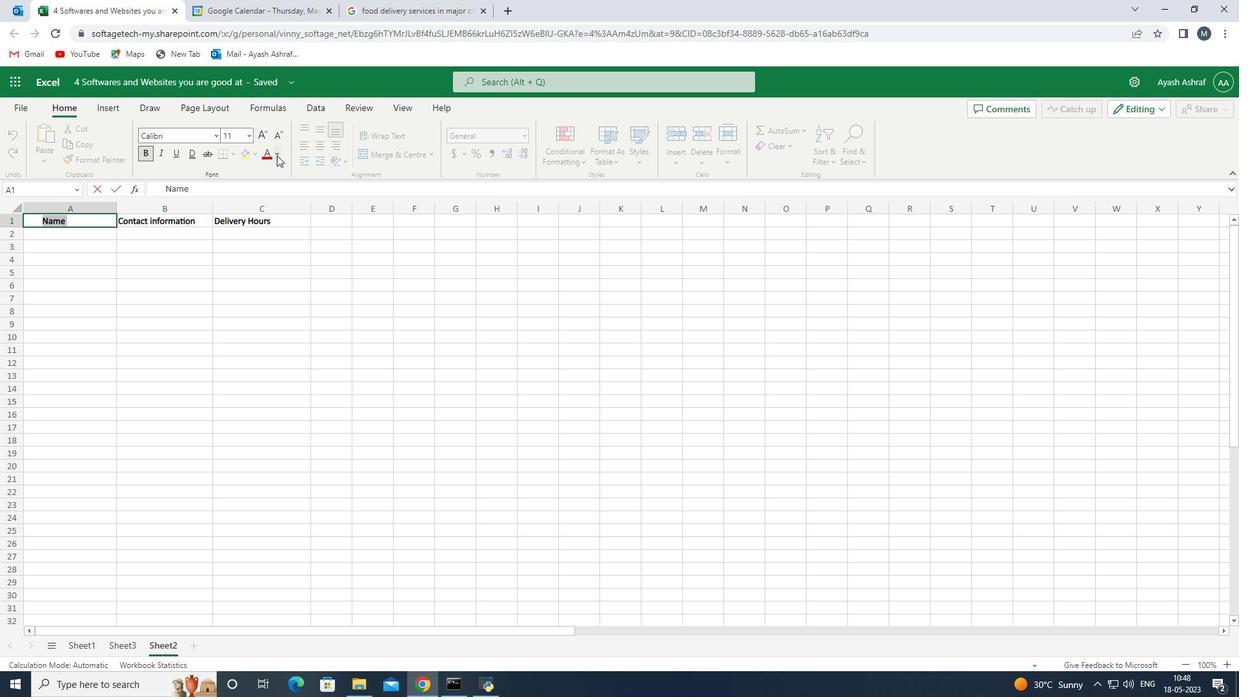
Action: Mouse moved to (376, 209)
Screenshot: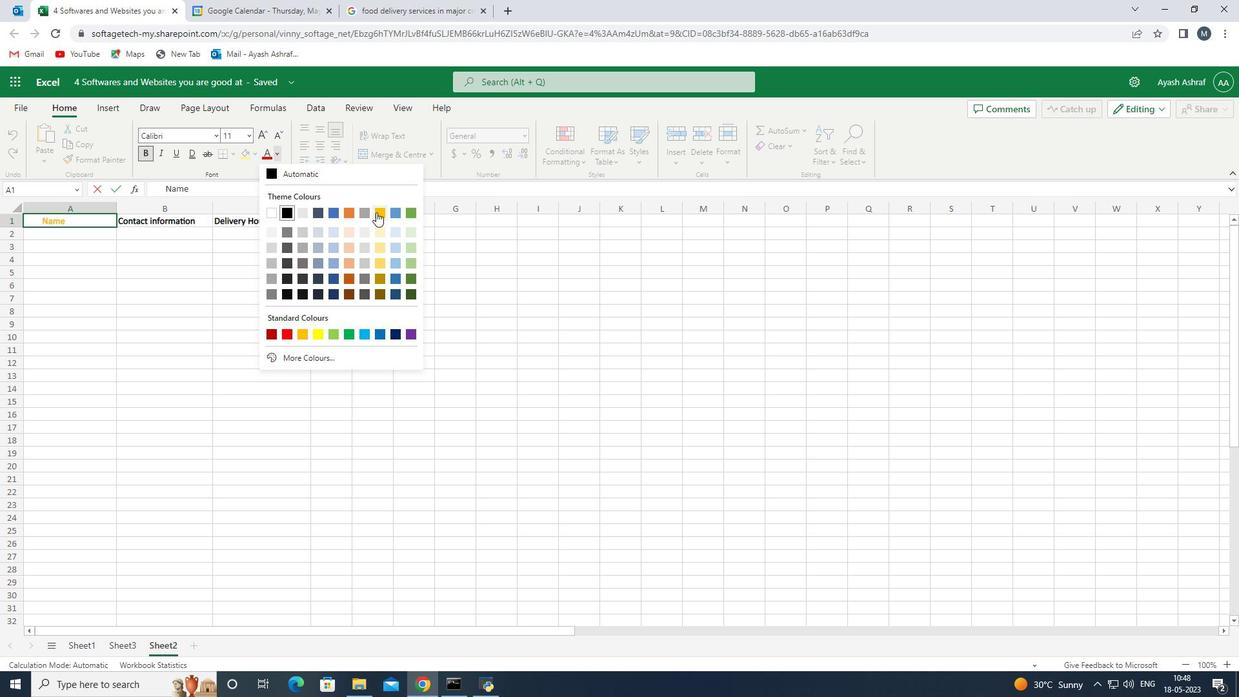 
Action: Mouse pressed left at (376, 209)
Screenshot: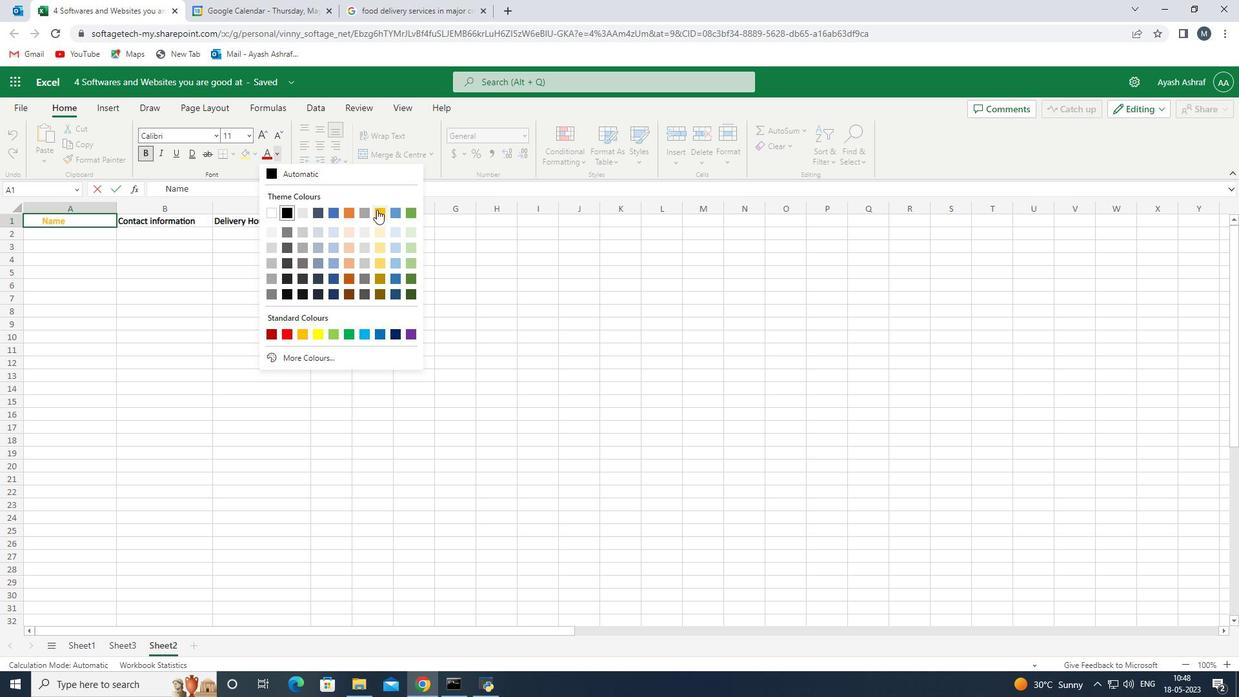 
Action: Mouse moved to (273, 153)
Screenshot: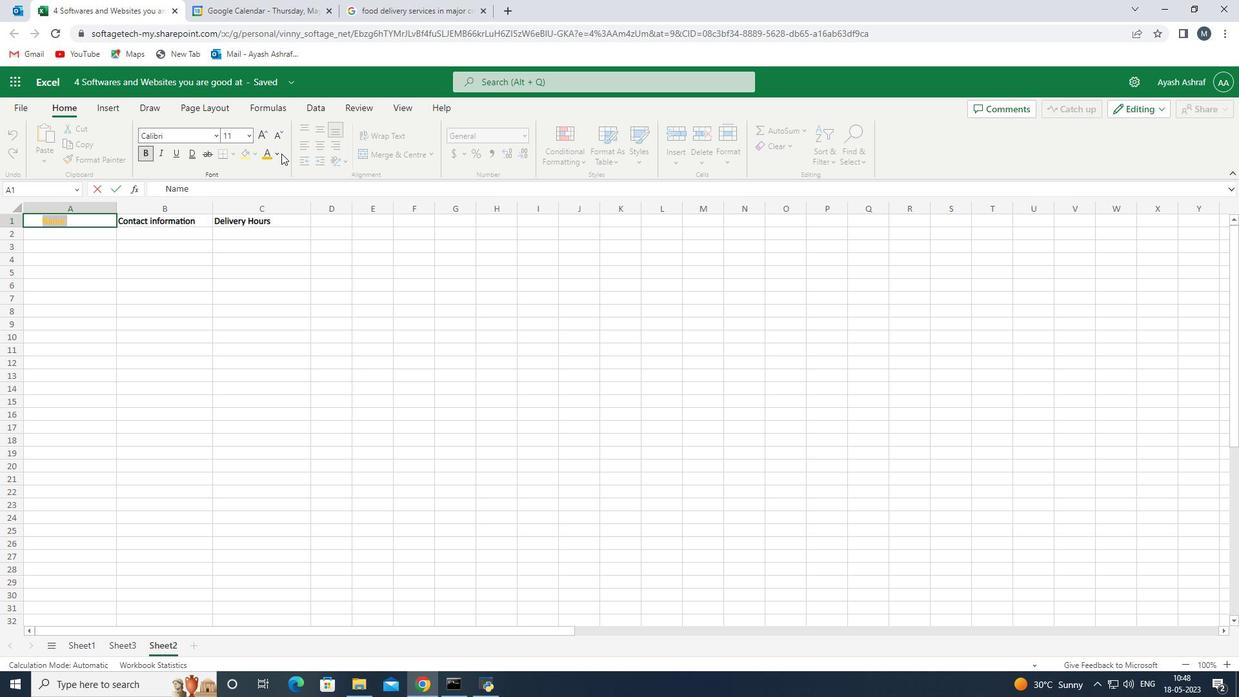 
Action: Mouse pressed left at (273, 153)
Screenshot: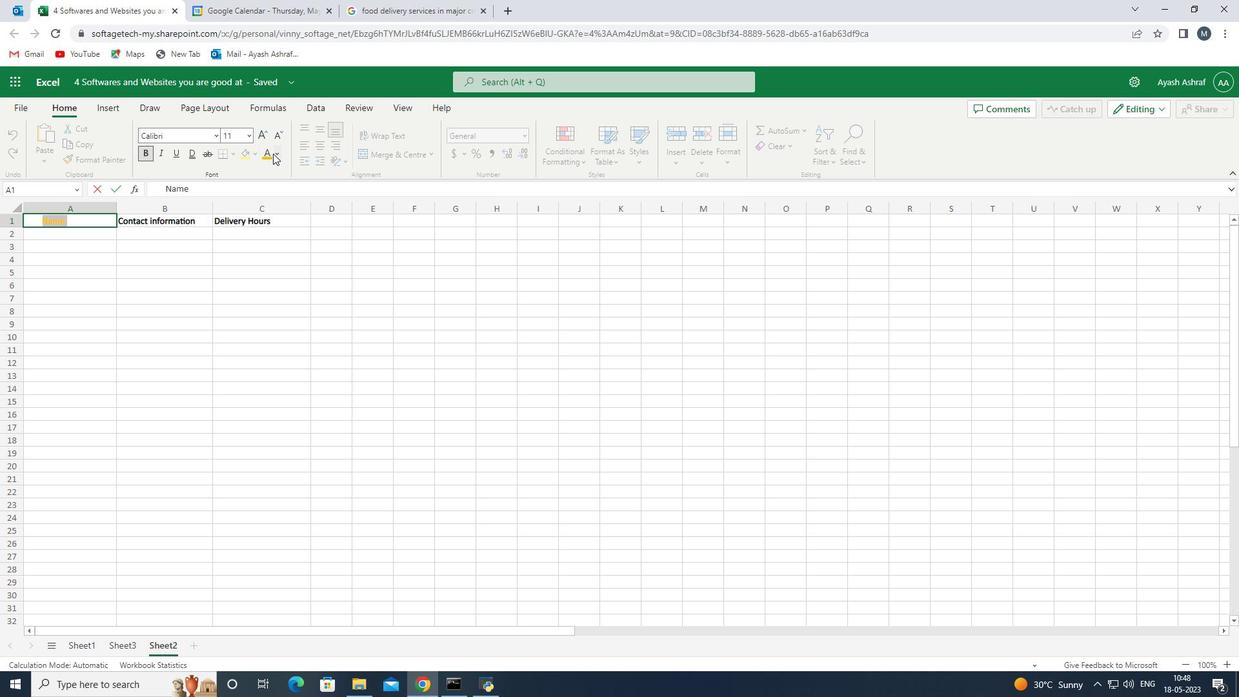
Action: Mouse moved to (409, 209)
Screenshot: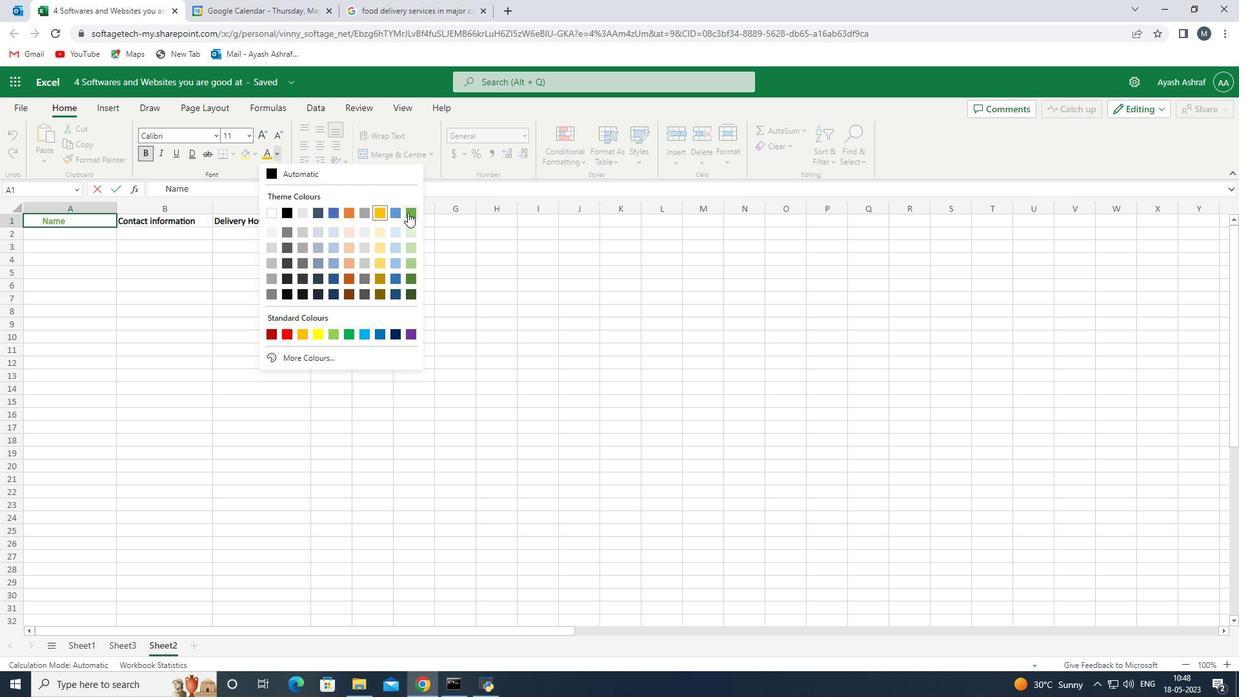 
Action: Mouse pressed left at (409, 209)
Screenshot: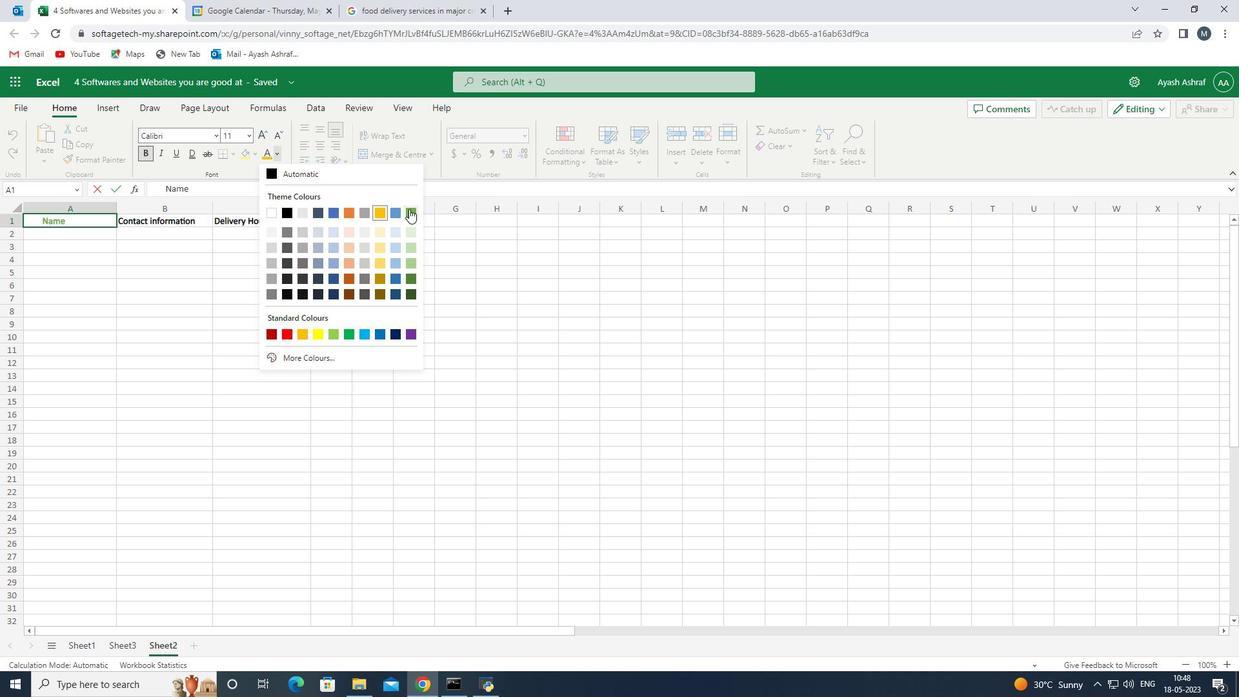 
Action: Mouse moved to (173, 216)
Screenshot: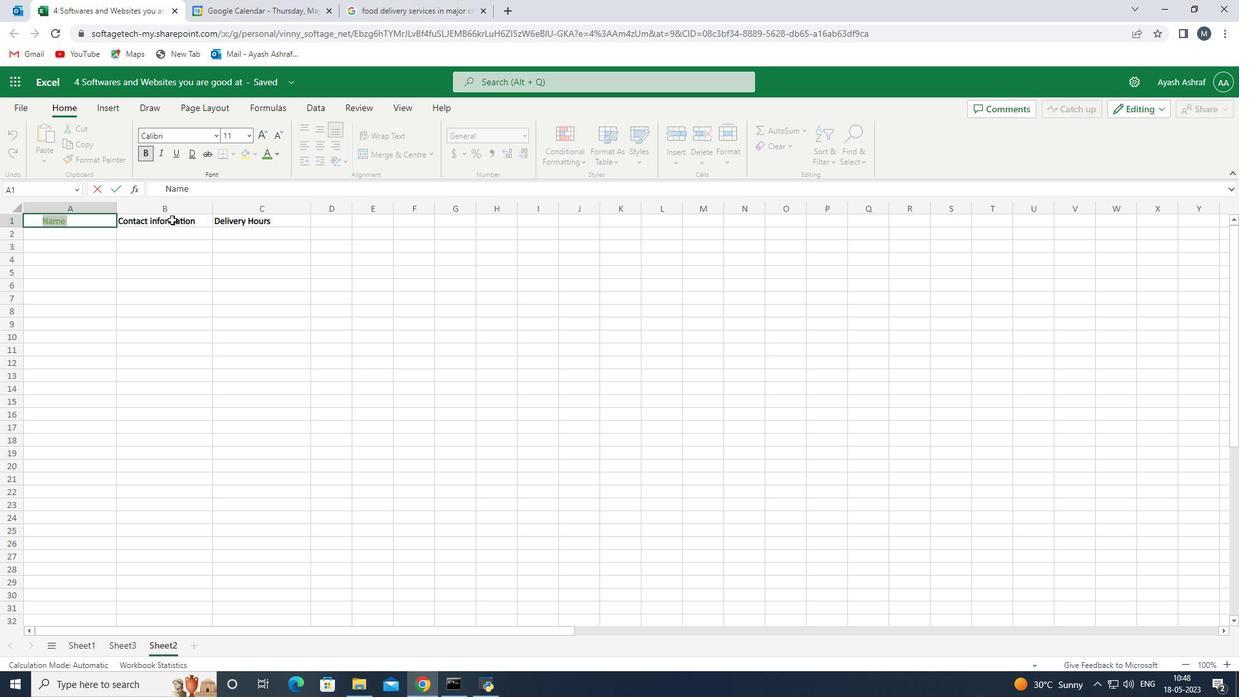 
Action: Mouse pressed left at (173, 216)
Screenshot: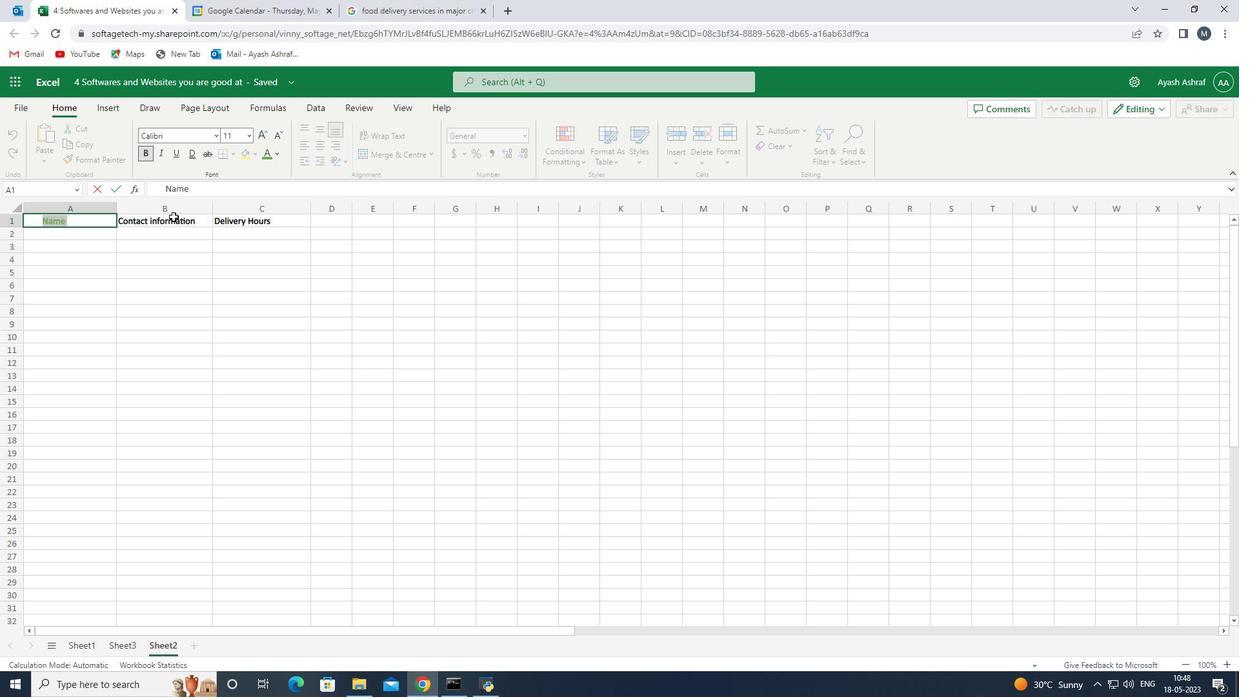 
Action: Mouse moved to (174, 222)
Screenshot: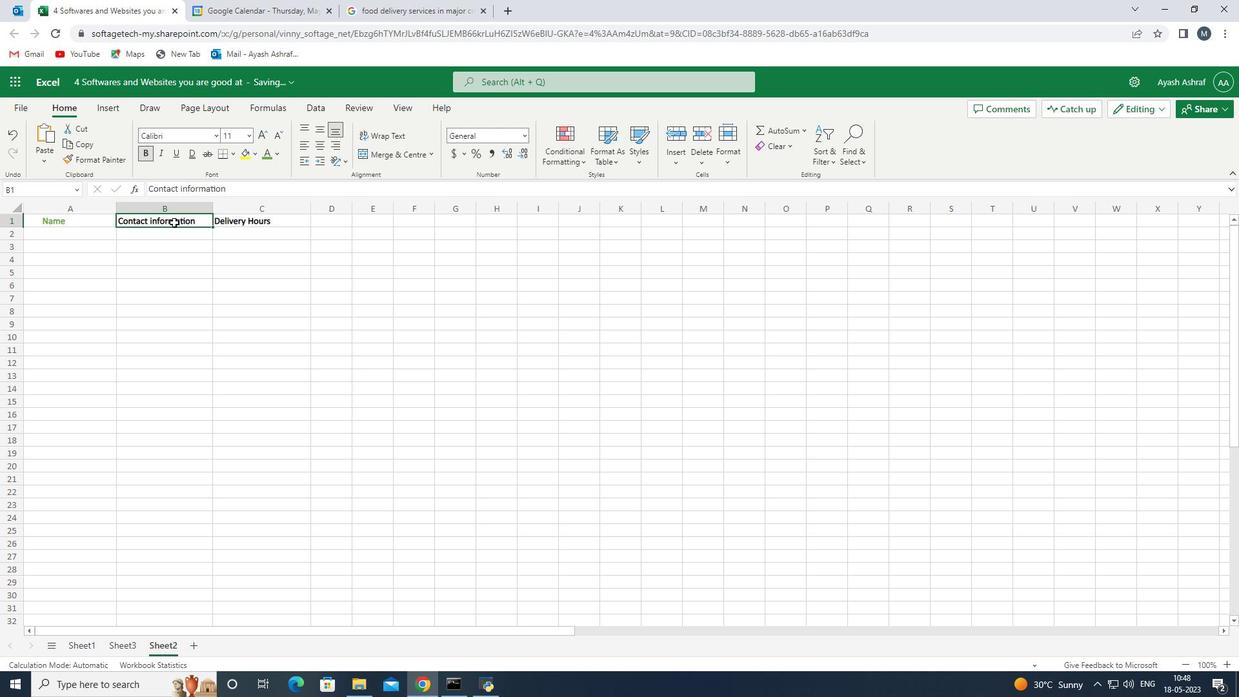 
Action: Mouse pressed left at (174, 222)
Screenshot: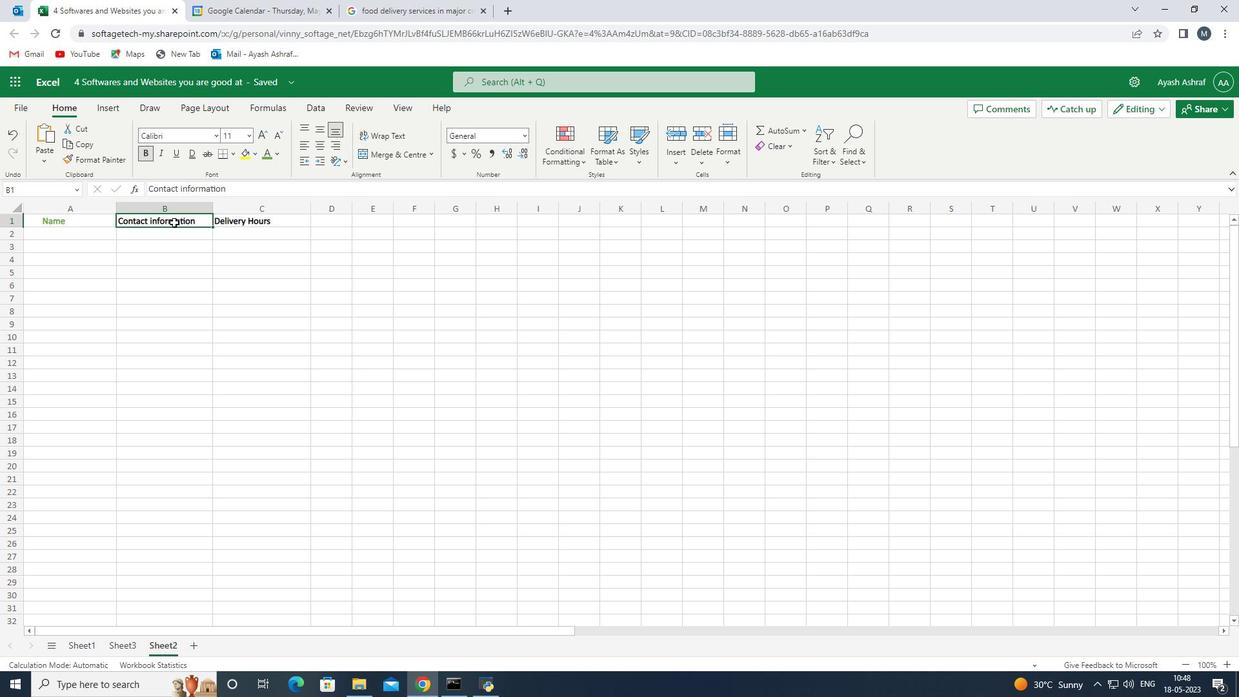 
Action: Mouse pressed left at (174, 222)
Screenshot: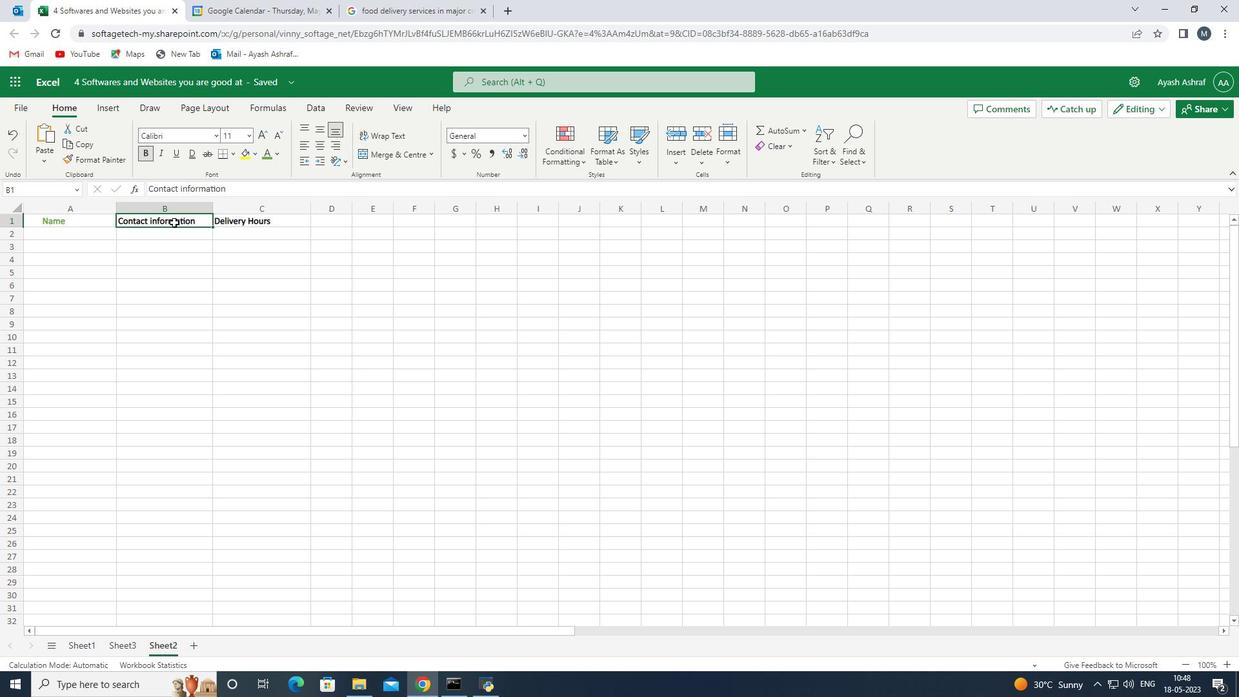 
Action: Mouse moved to (174, 222)
Screenshot: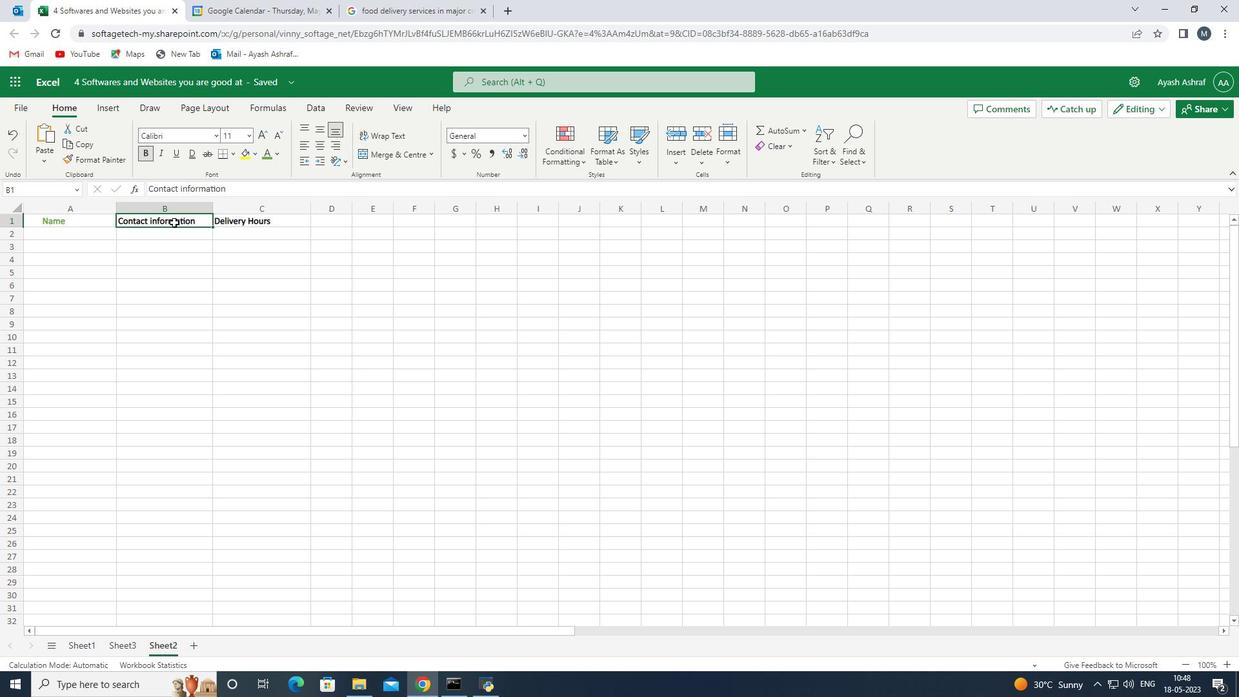 
Action: Mouse pressed left at (174, 222)
Screenshot: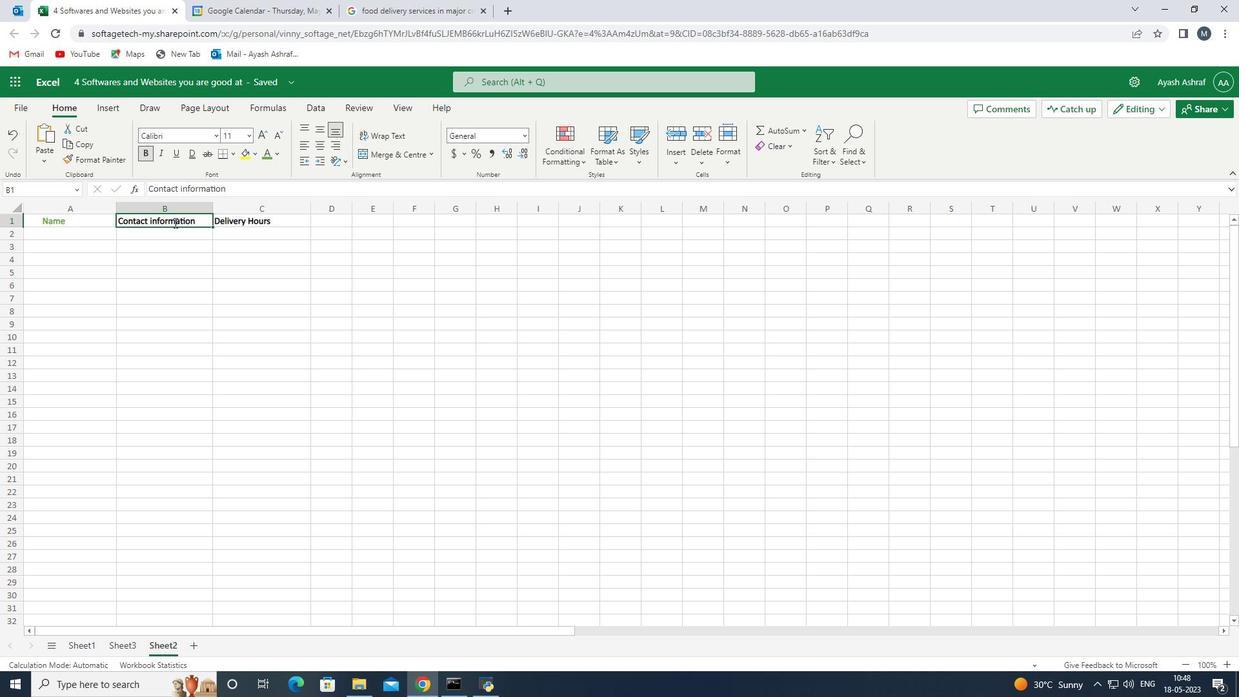 
Action: Mouse moved to (278, 154)
Screenshot: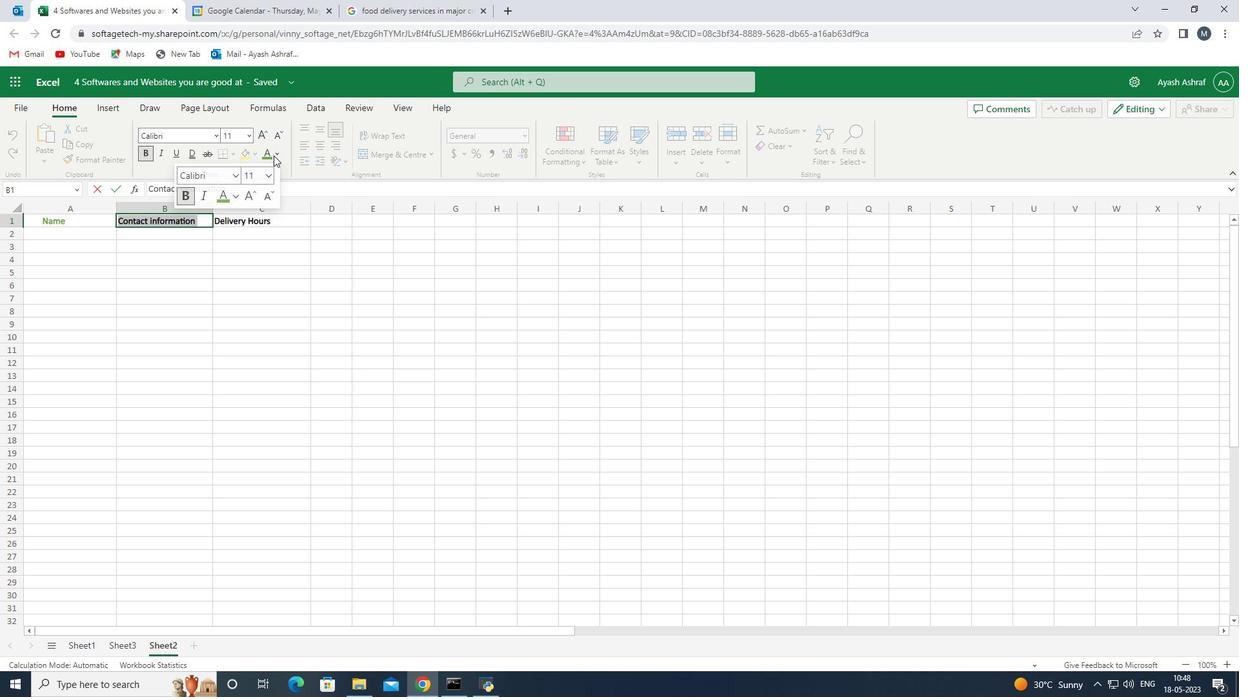 
Action: Mouse pressed left at (278, 154)
Screenshot: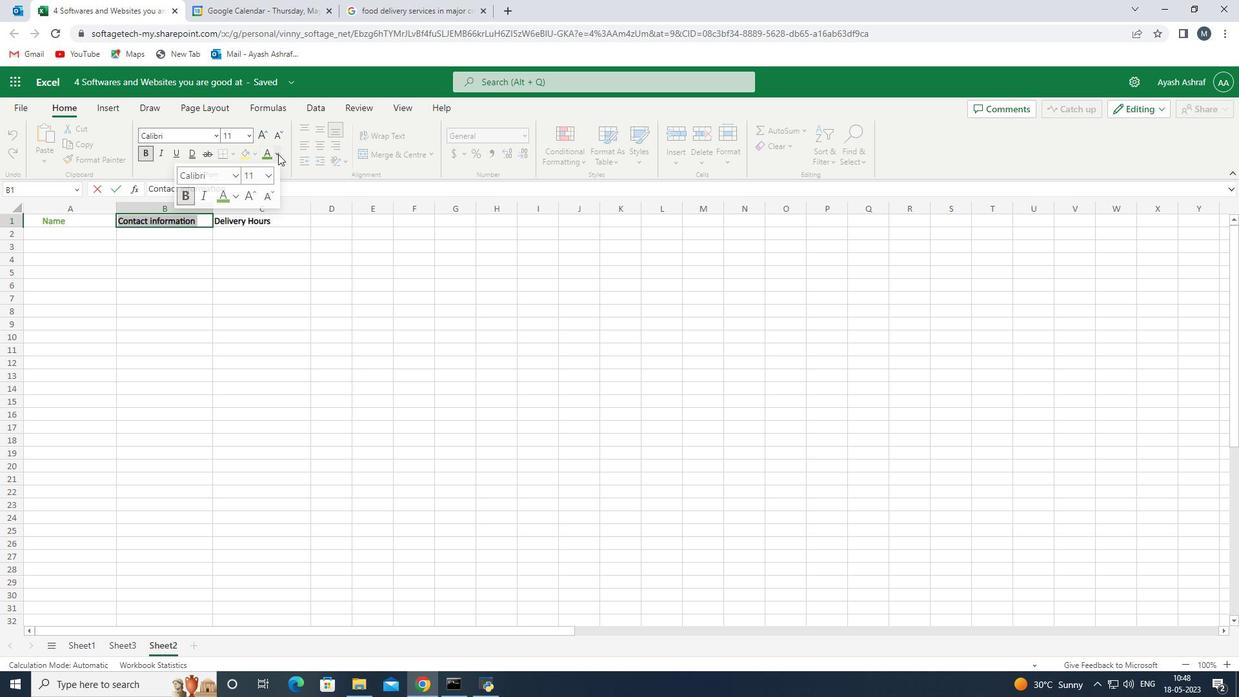 
Action: Mouse moved to (281, 294)
Screenshot: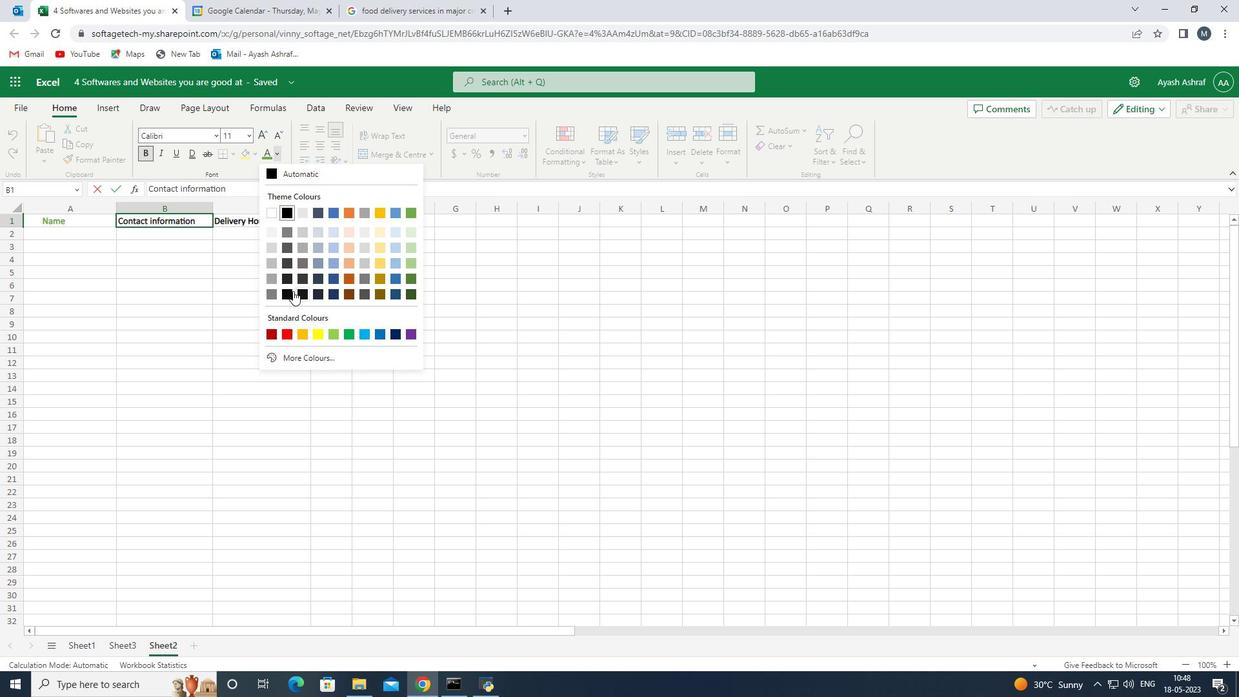 
Action: Mouse pressed left at (281, 294)
Screenshot: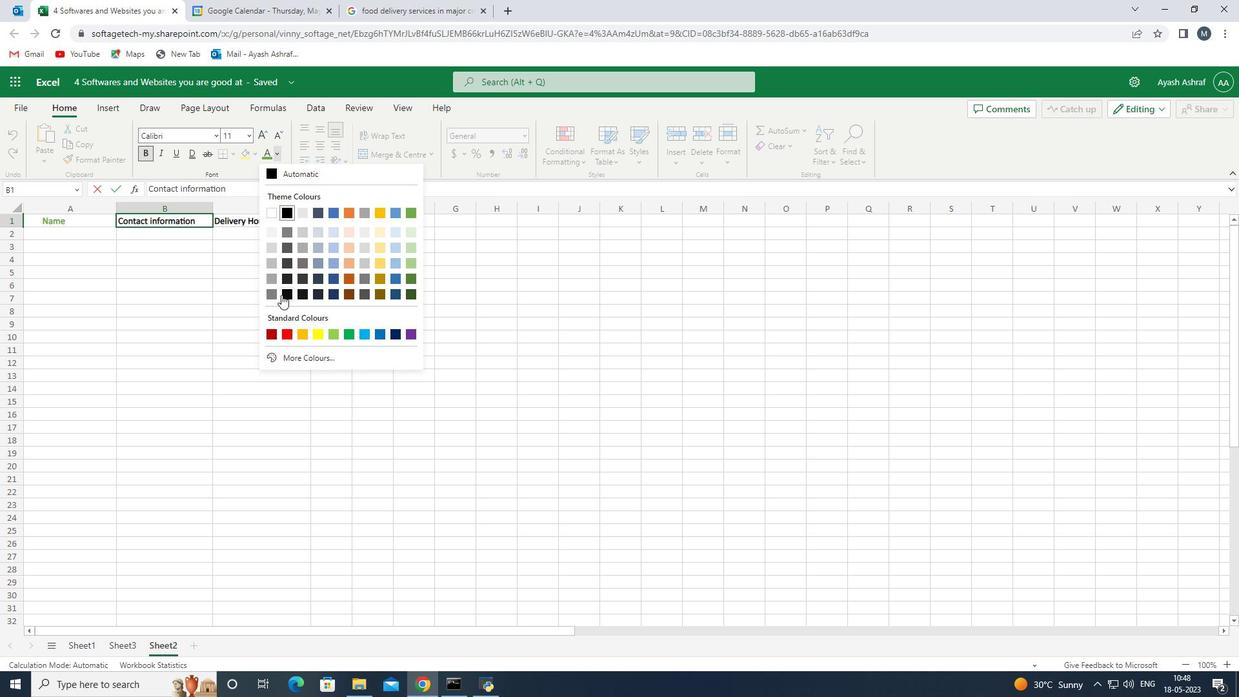 
Action: Mouse moved to (251, 222)
Screenshot: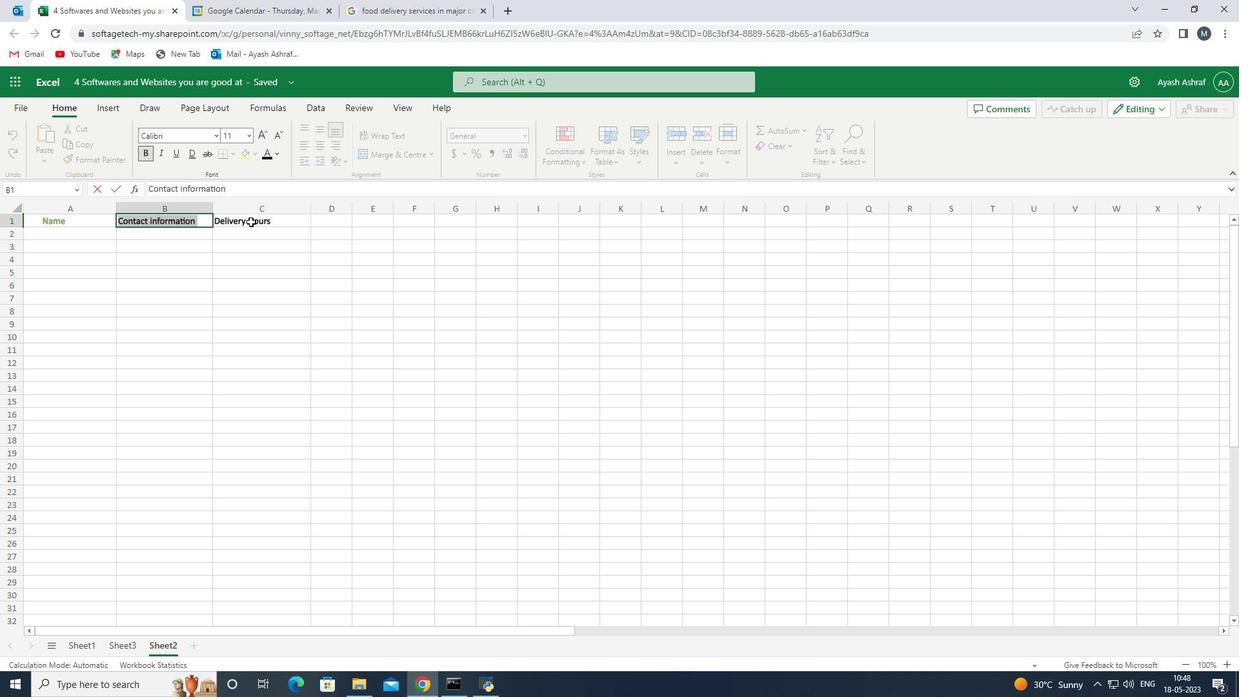 
Action: Mouse pressed left at (251, 222)
Screenshot: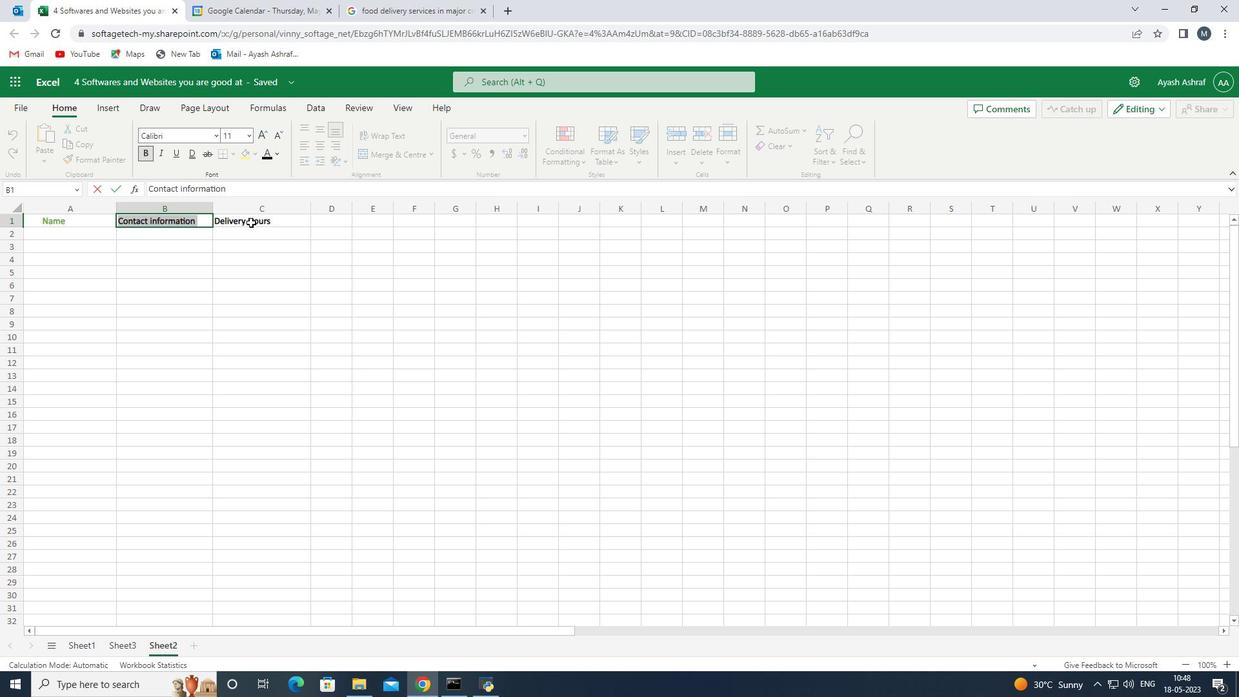 
Action: Mouse pressed left at (251, 222)
Screenshot: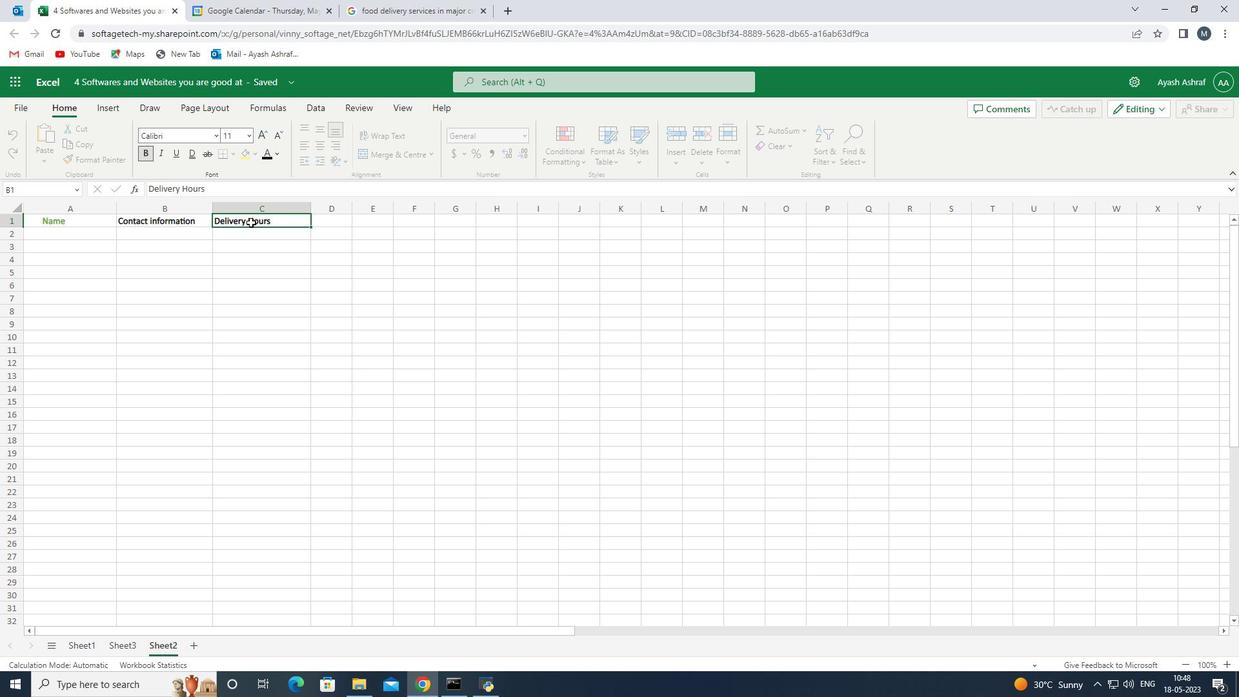 
Action: Mouse moved to (251, 223)
Screenshot: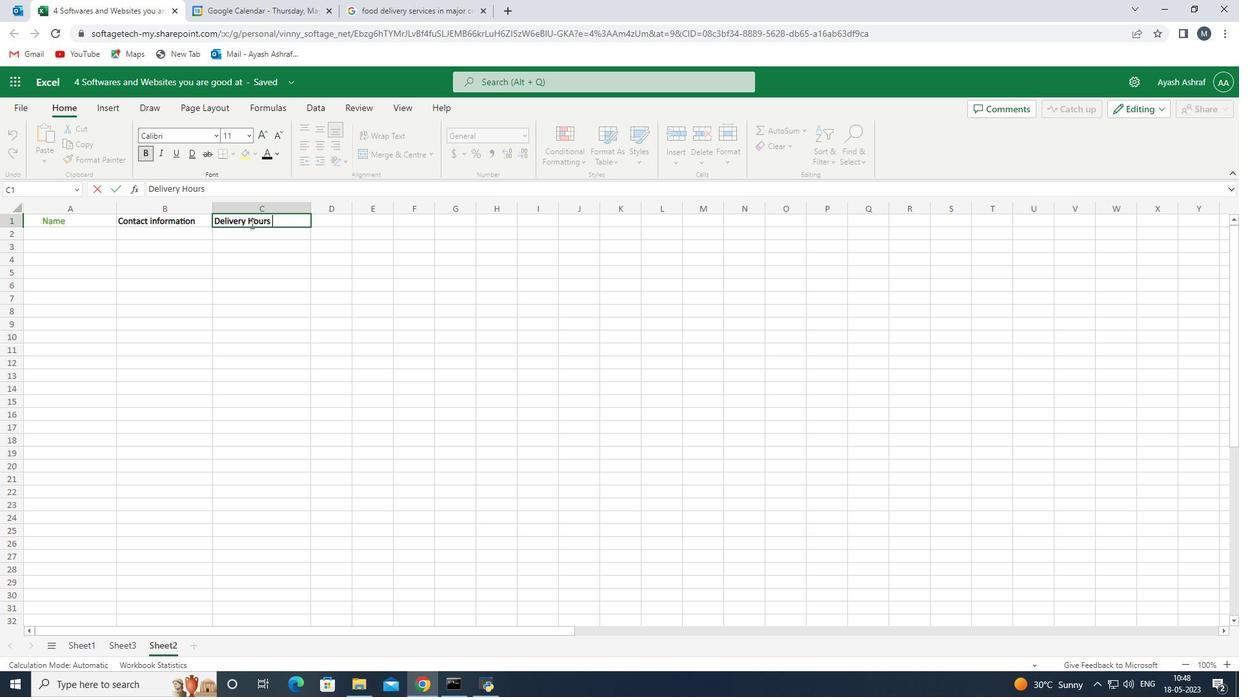 
Action: Mouse pressed left at (251, 223)
Screenshot: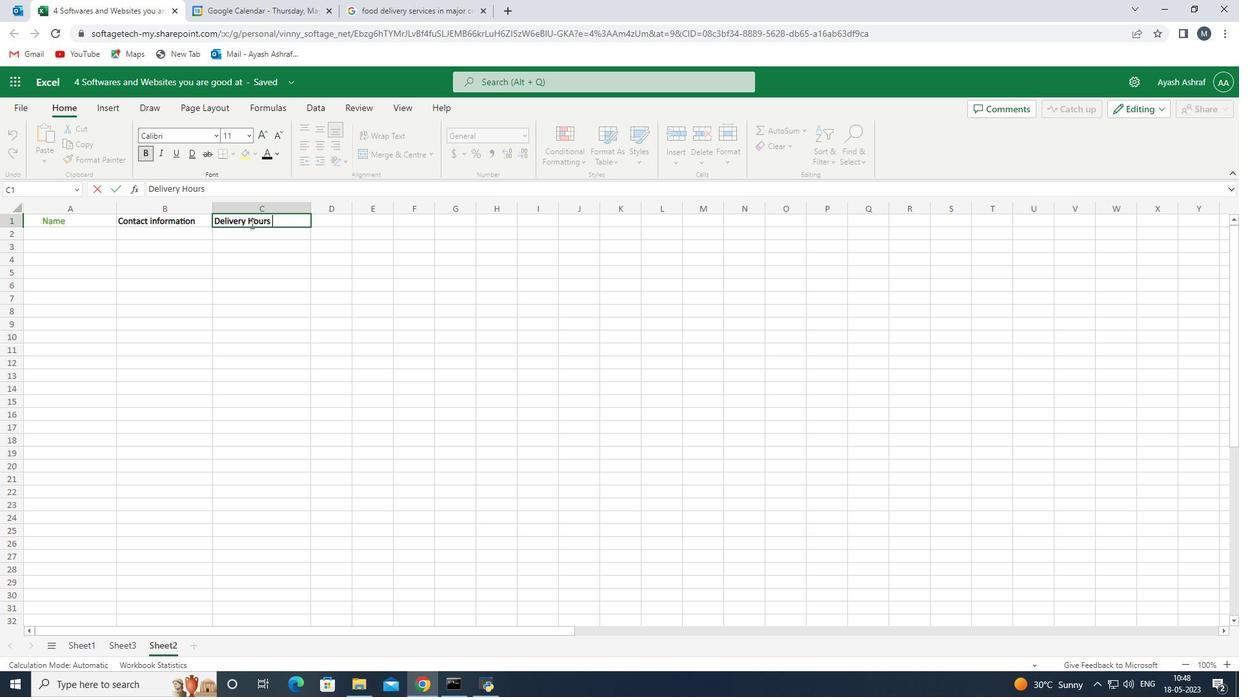 
Action: Mouse pressed left at (251, 223)
Screenshot: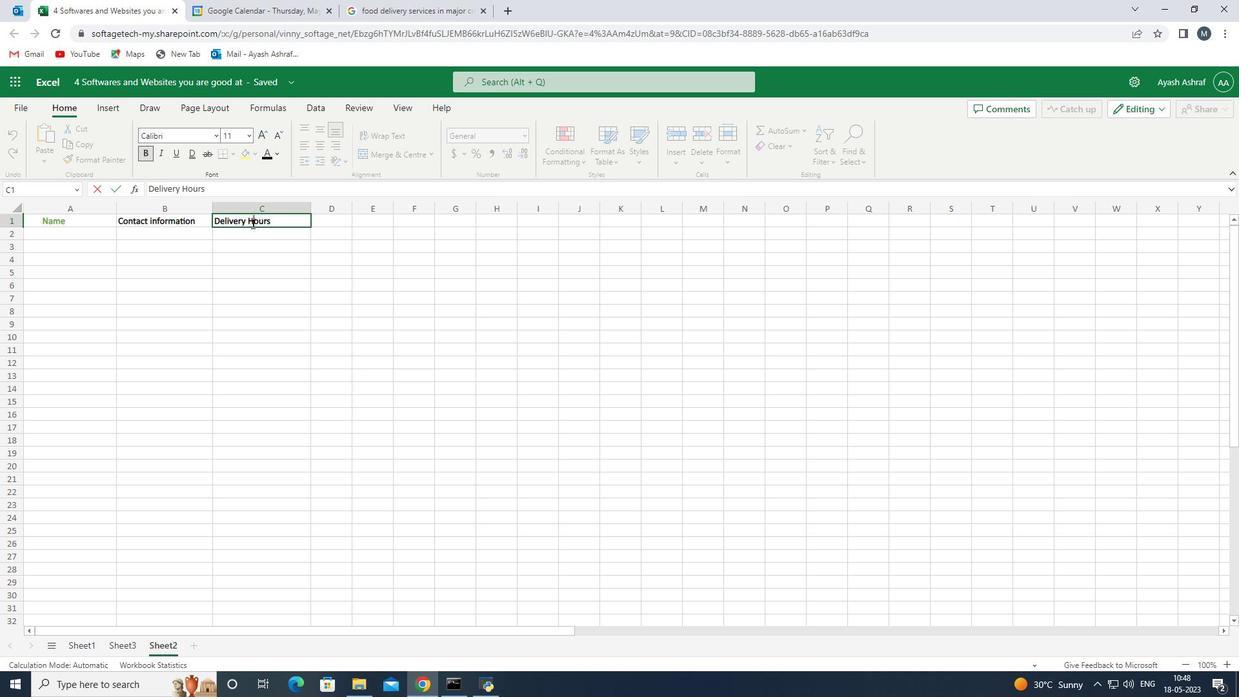 
Action: Mouse pressed left at (251, 223)
Screenshot: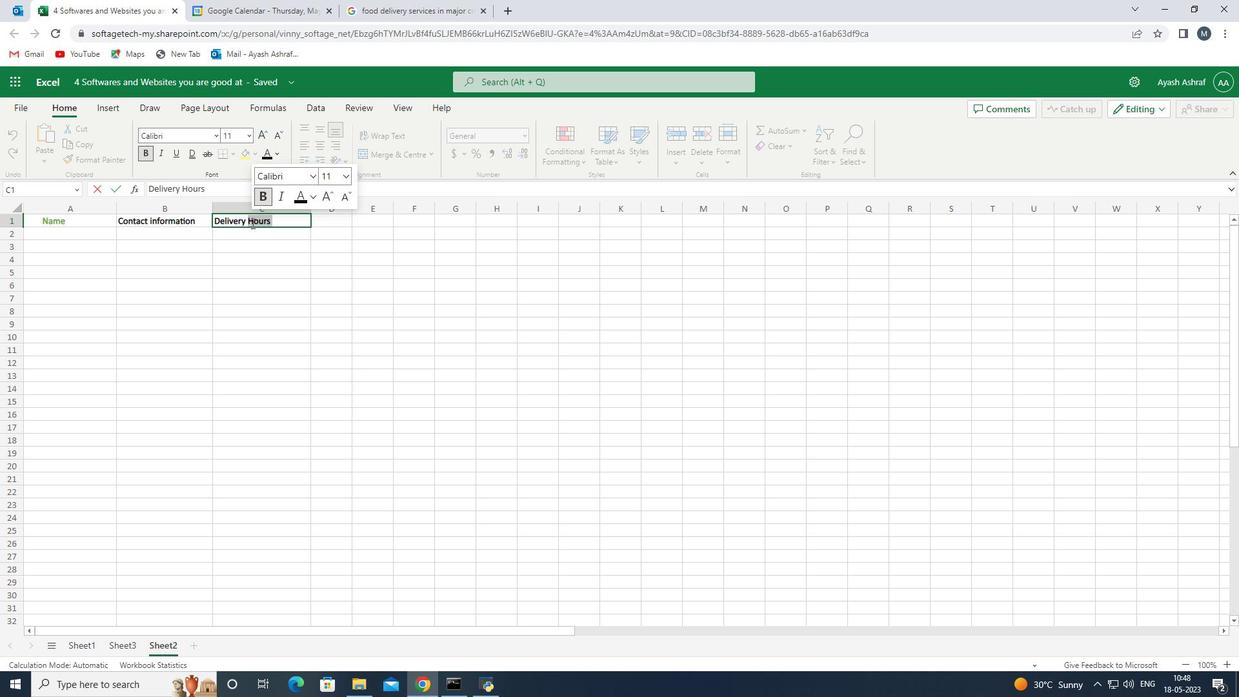 
Action: Mouse pressed left at (251, 223)
Screenshot: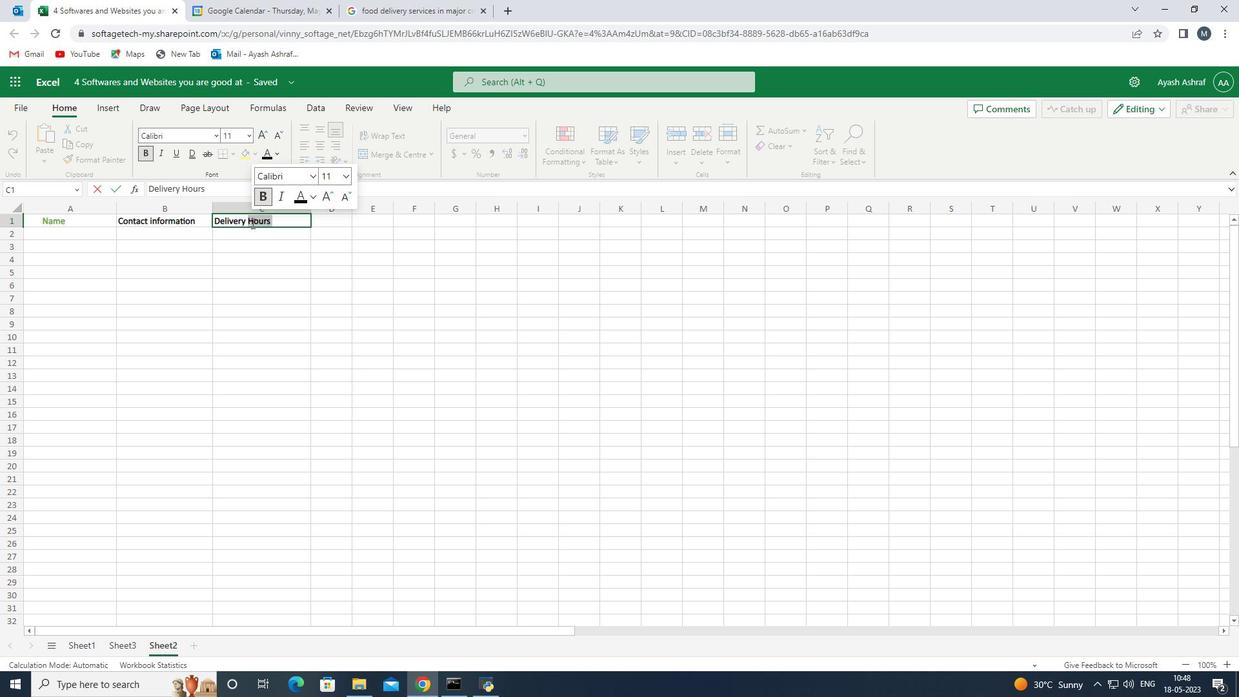 
Action: Mouse pressed left at (251, 223)
Screenshot: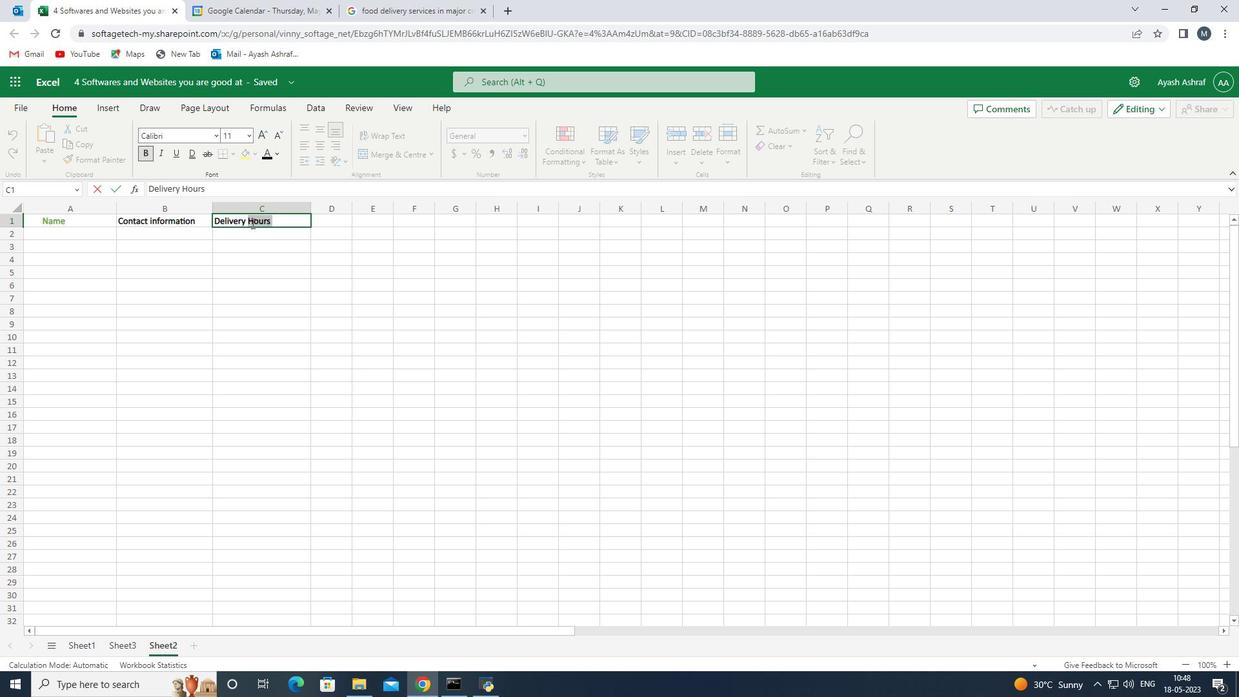 
Action: Mouse moved to (280, 154)
Screenshot: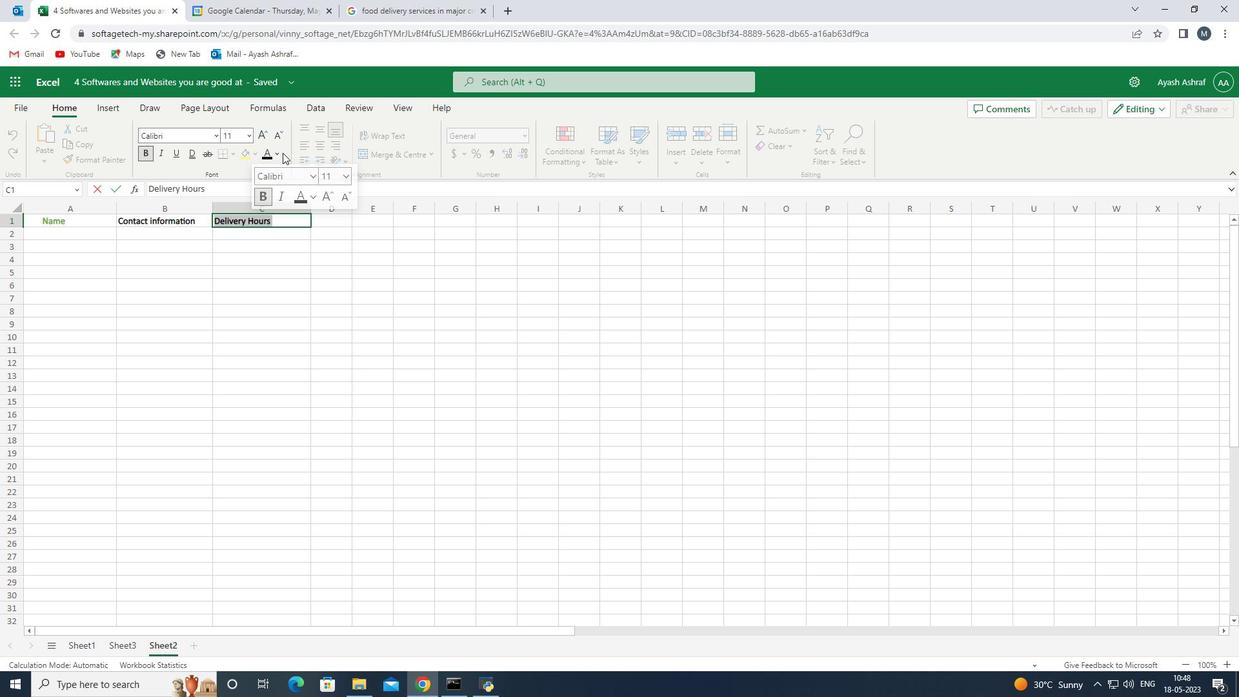 
Action: Mouse pressed left at (280, 154)
Screenshot: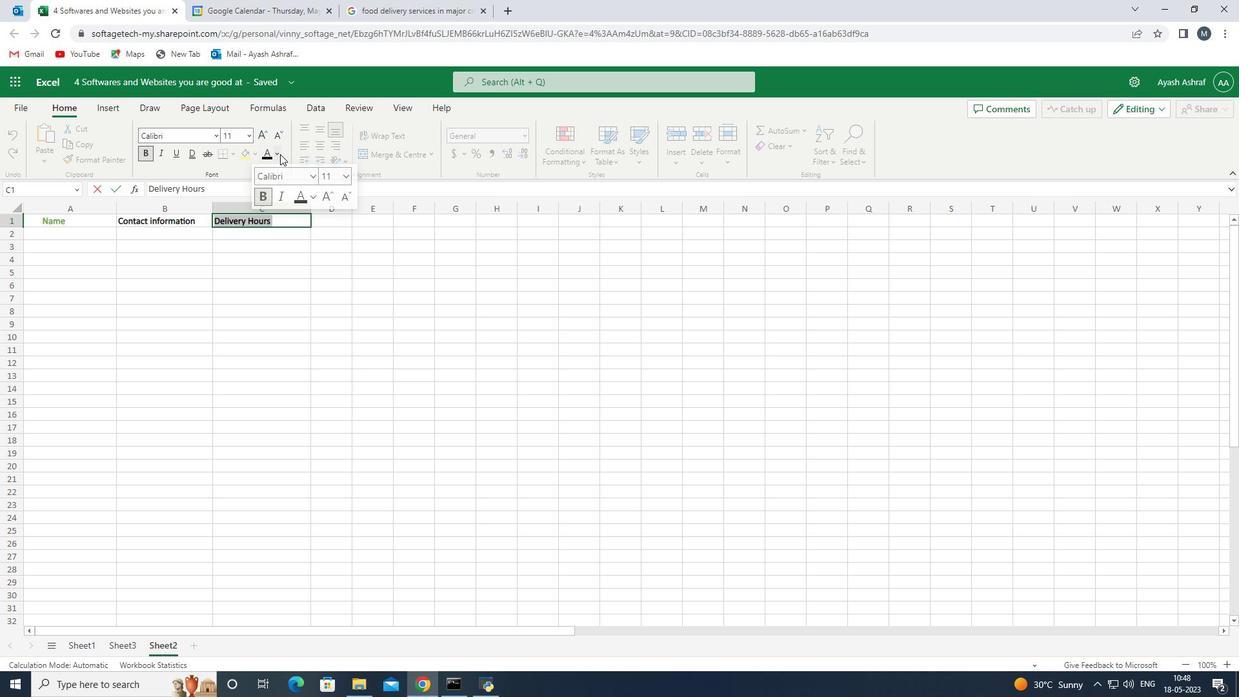 
Action: Mouse moved to (406, 293)
Screenshot: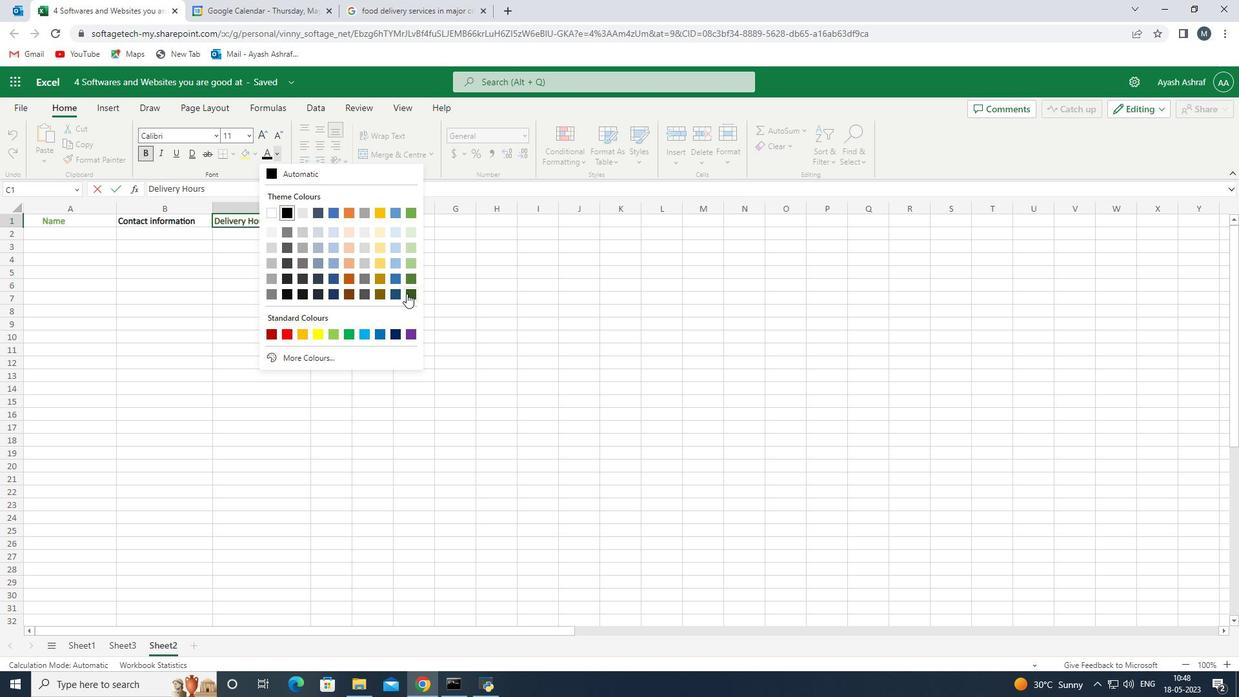 
Action: Mouse pressed left at (406, 293)
Screenshot: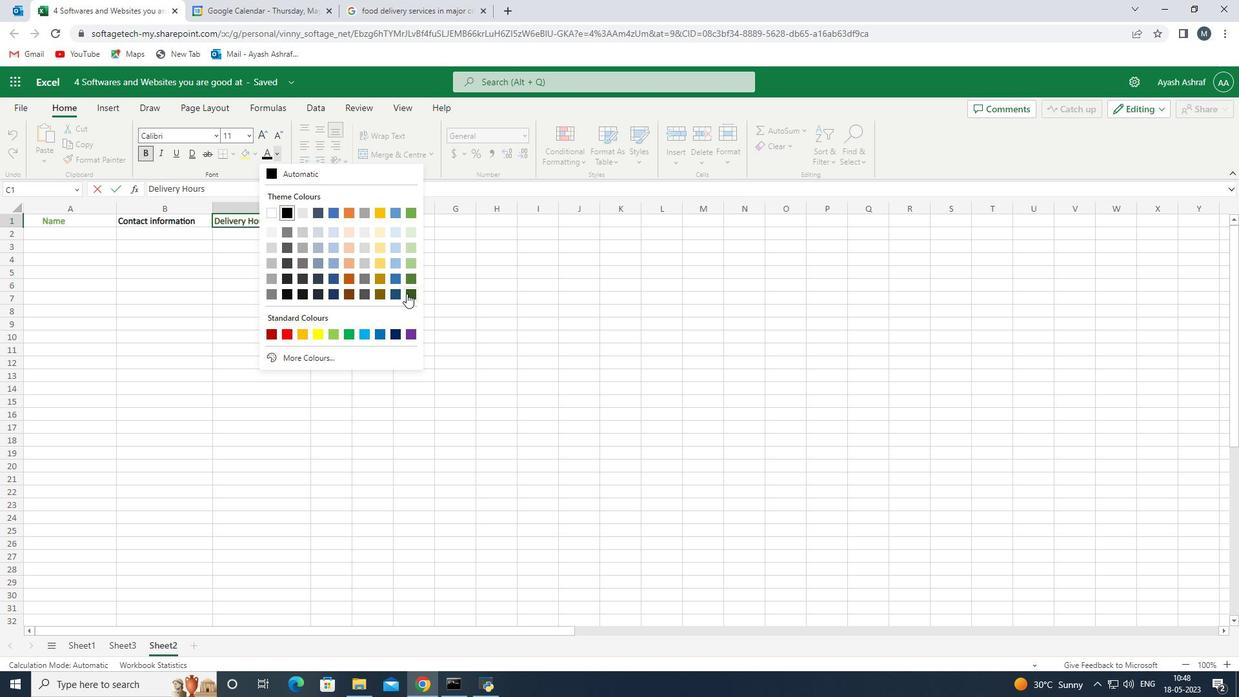 
Action: Mouse moved to (72, 235)
Screenshot: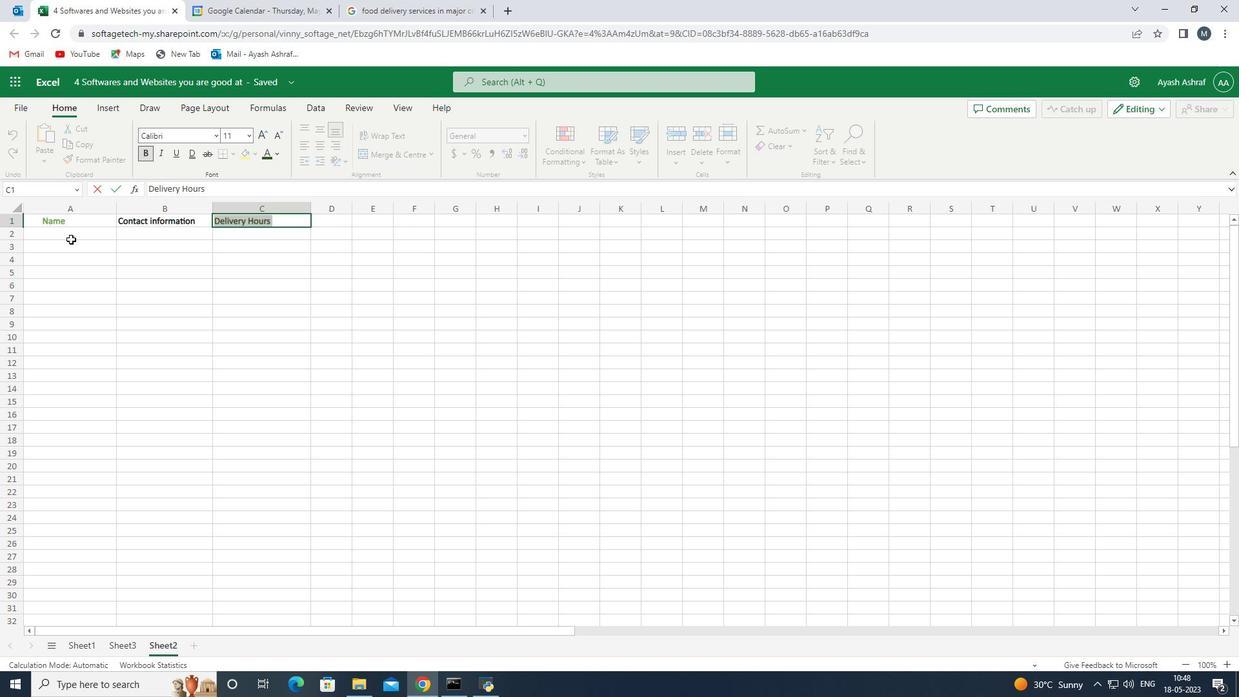 
Action: Mouse pressed left at (72, 235)
Screenshot: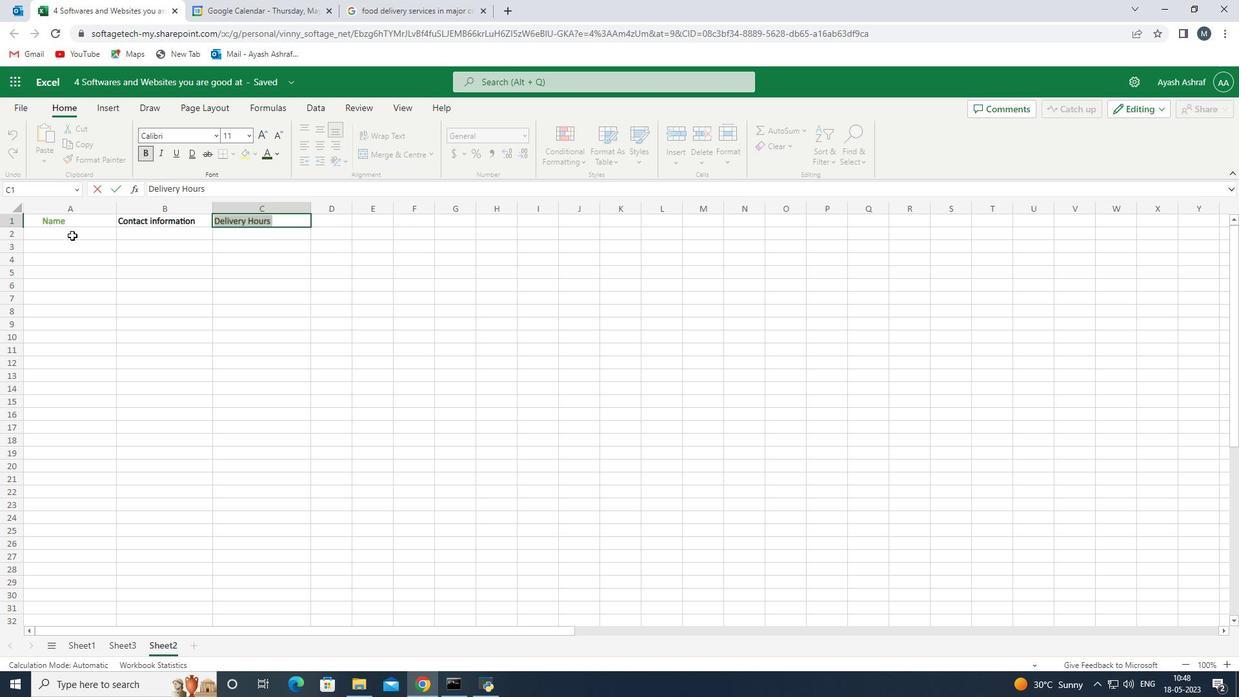 
Action: Mouse moved to (362, 14)
Screenshot: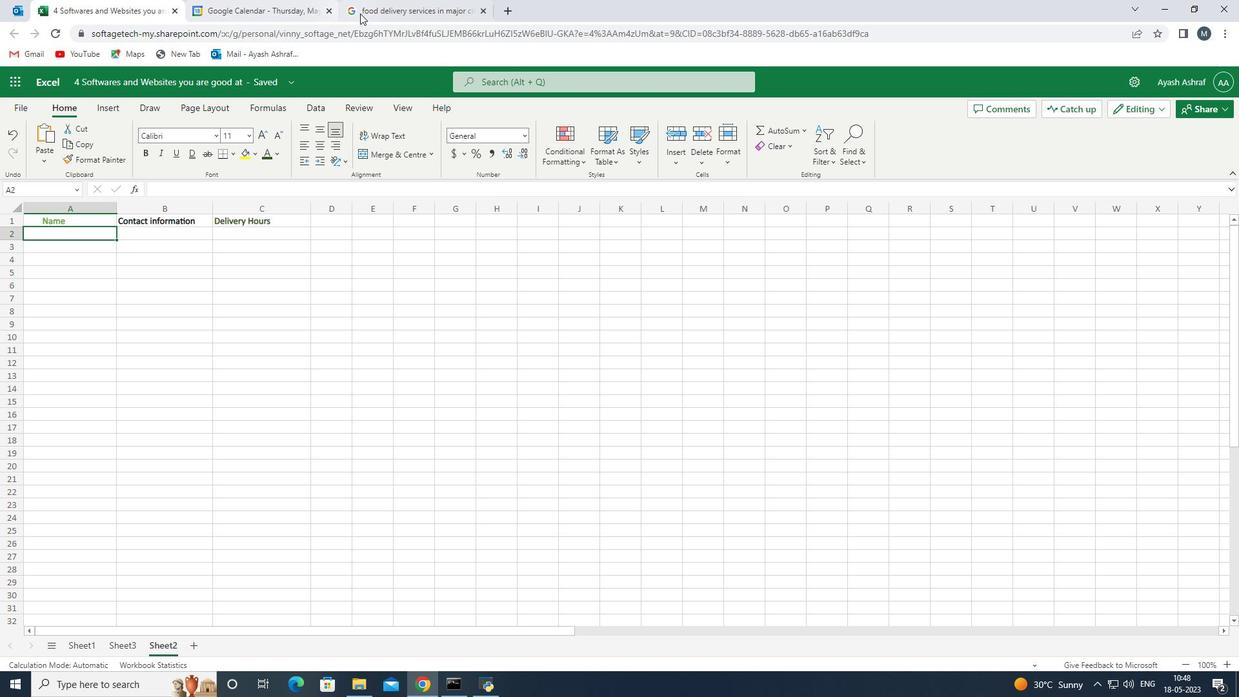 
Action: Mouse pressed left at (362, 14)
Screenshot: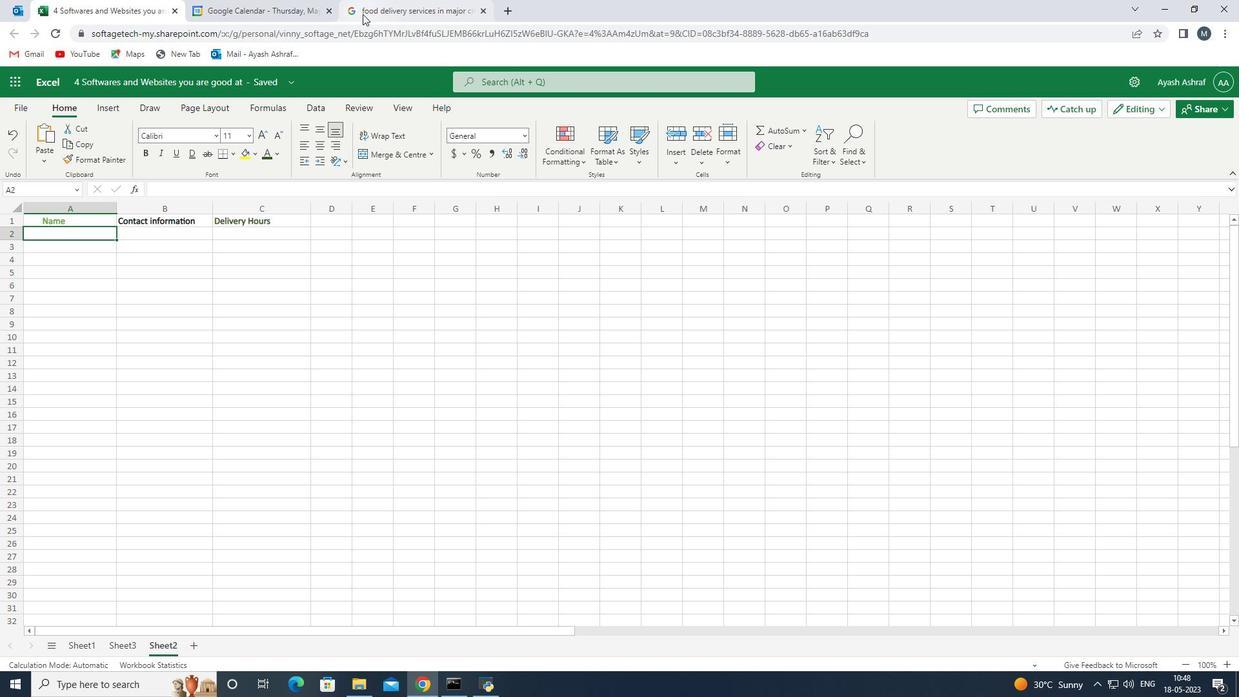 
Action: Mouse moved to (260, 323)
Screenshot: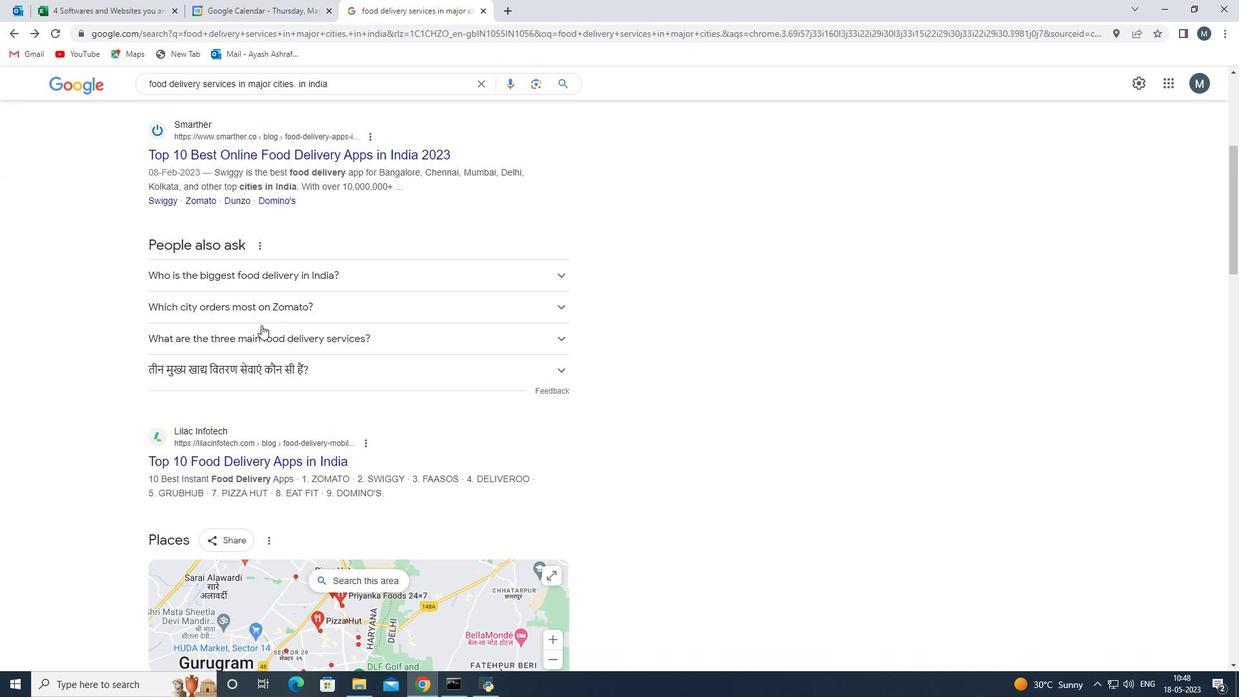 
Action: Mouse scrolled (260, 322) with delta (0, 0)
Screenshot: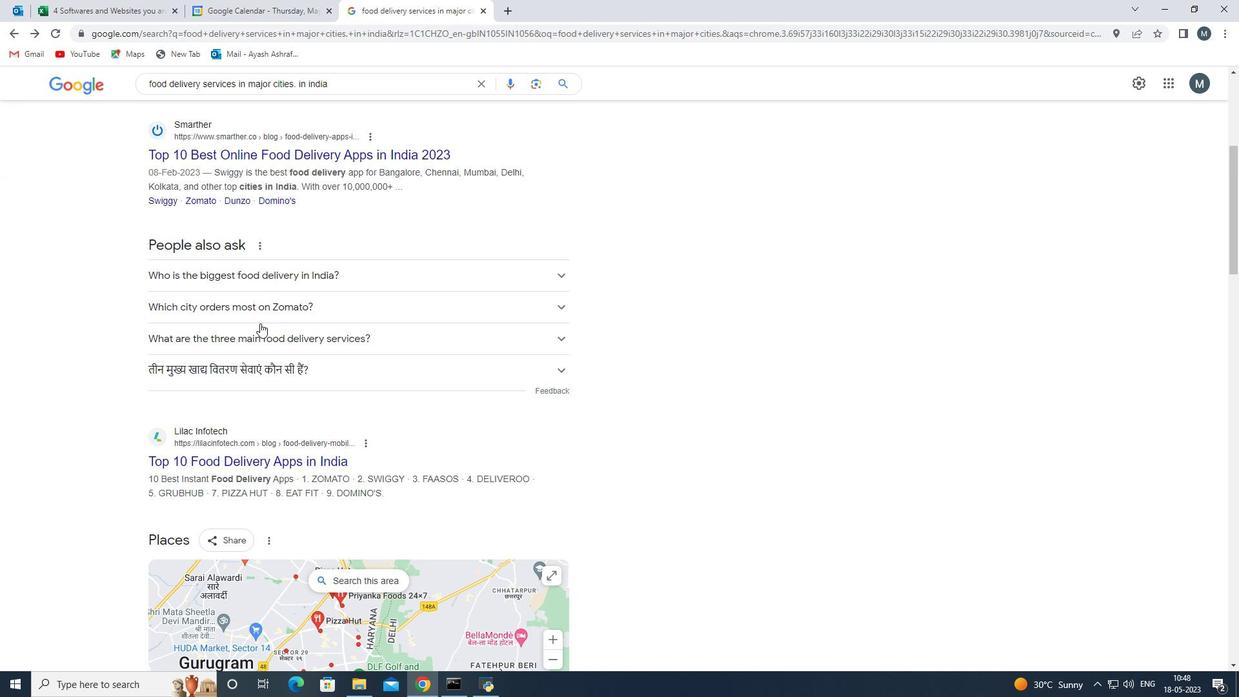 
Action: Mouse scrolled (260, 322) with delta (0, 0)
Screenshot: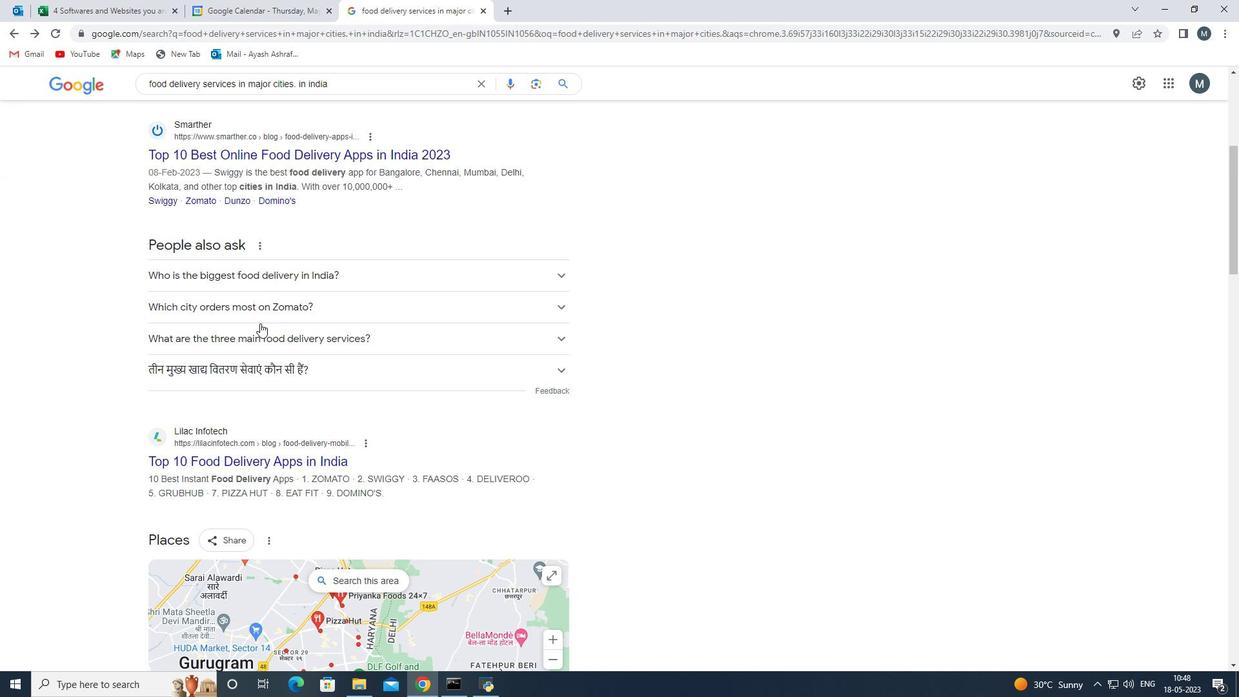 
Action: Mouse moved to (264, 320)
Screenshot: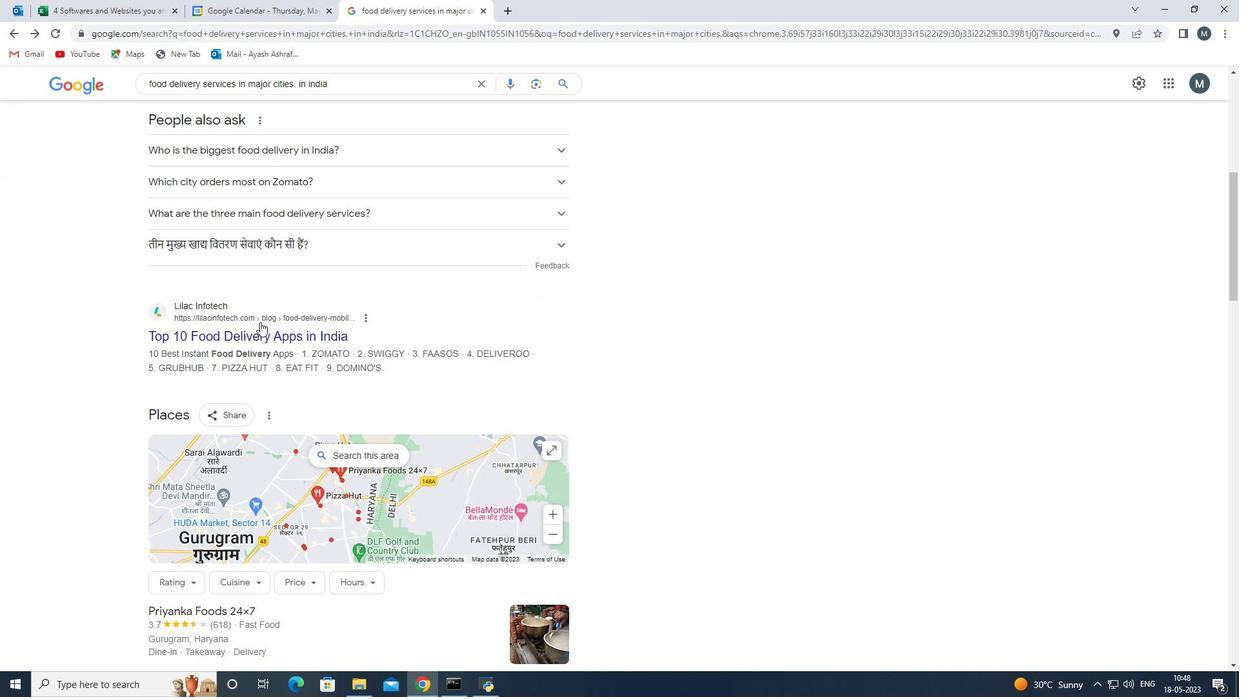 
Action: Mouse scrolled (264, 320) with delta (0, 0)
Screenshot: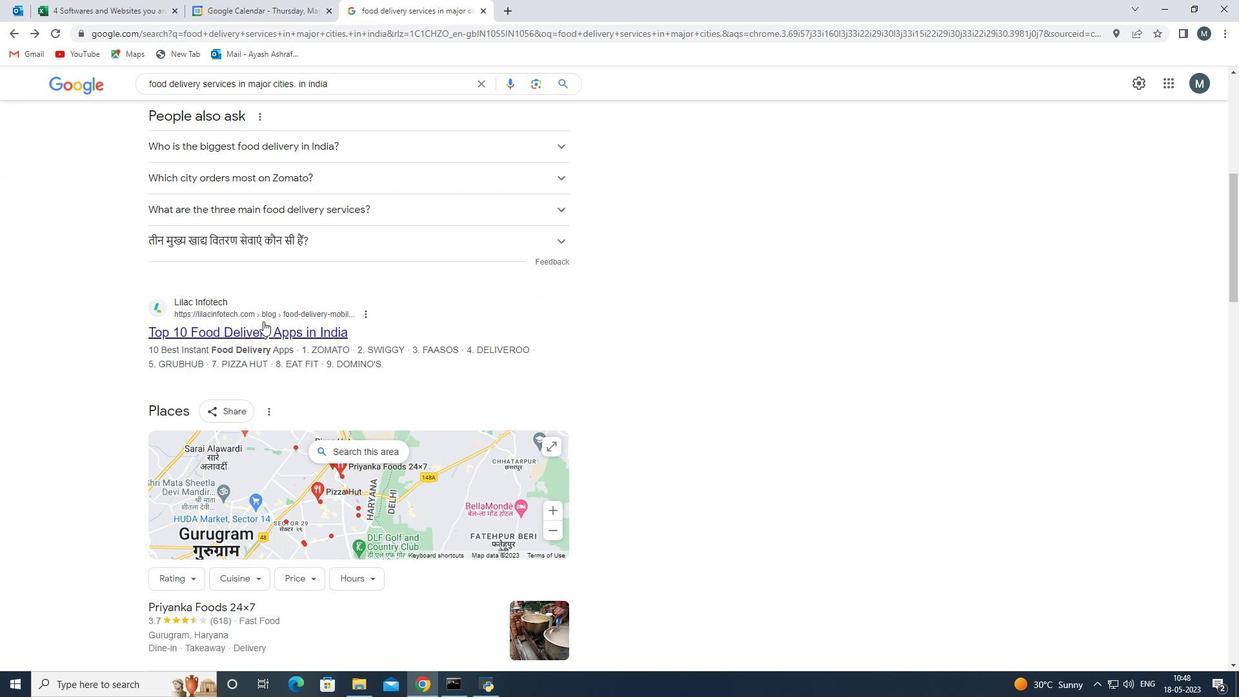 
Action: Mouse scrolled (264, 320) with delta (0, 0)
Screenshot: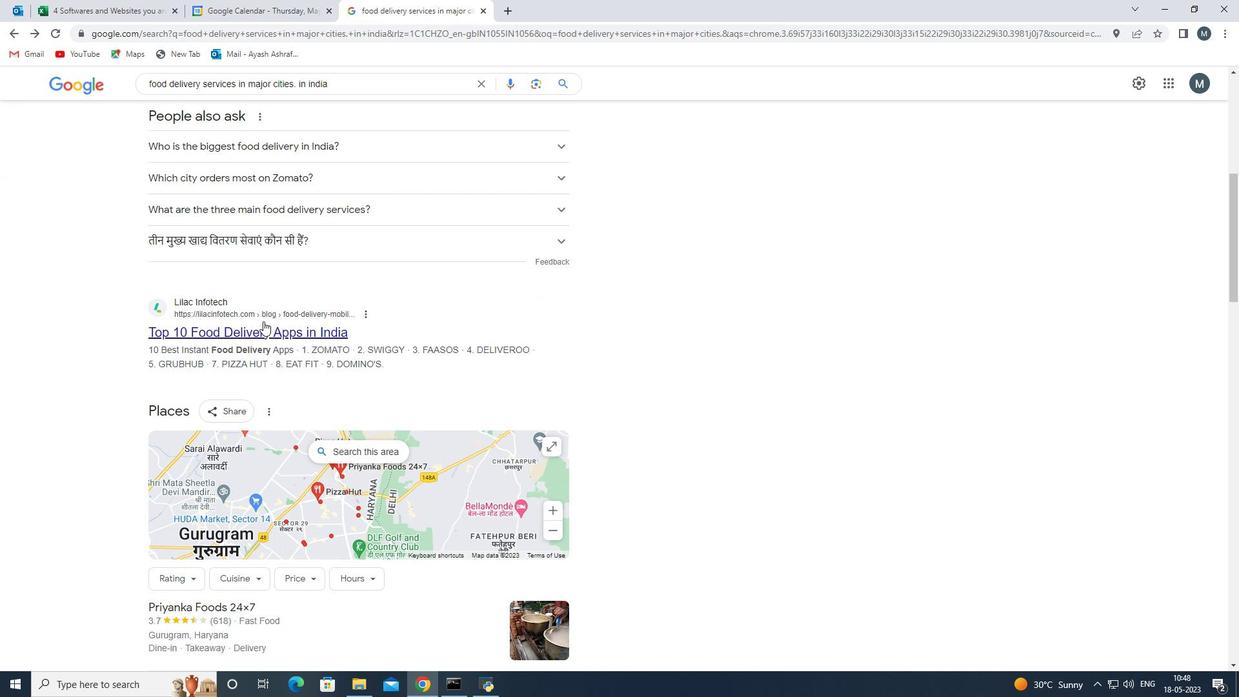 
Action: Mouse scrolled (264, 320) with delta (0, 0)
Screenshot: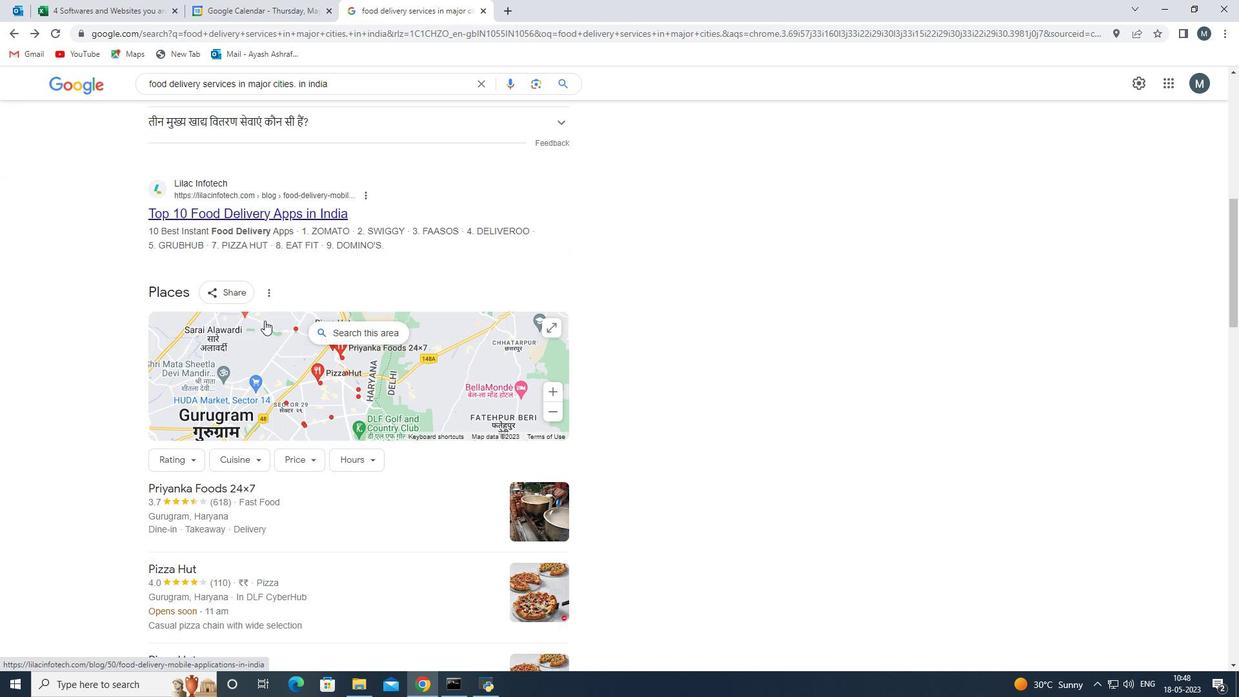 
Action: Mouse scrolled (264, 320) with delta (0, 0)
Screenshot: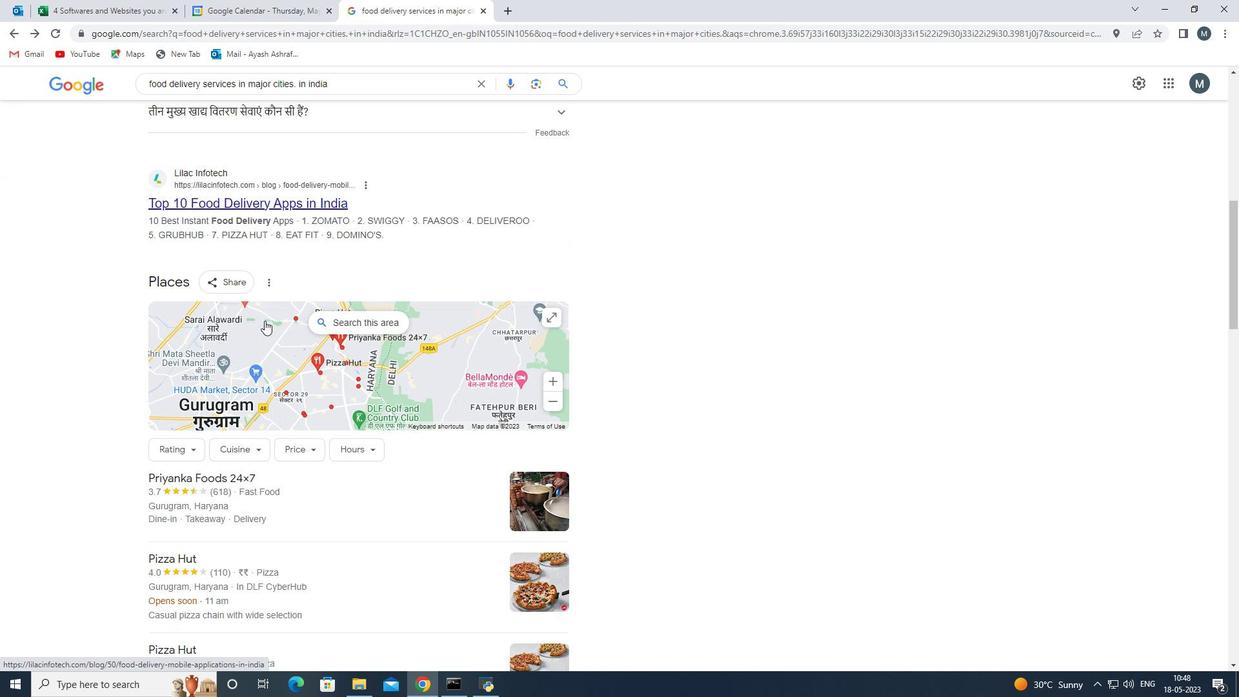 
Action: Mouse moved to (211, 380)
Screenshot: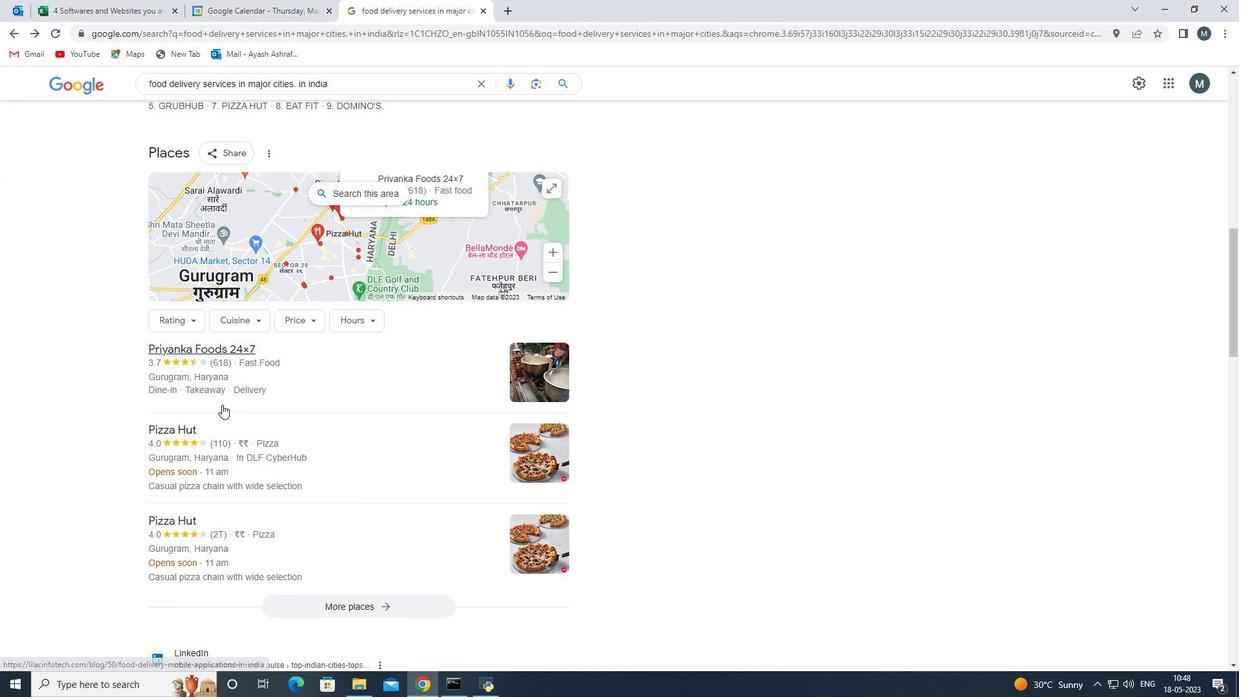 
Action: Mouse pressed left at (211, 380)
Screenshot: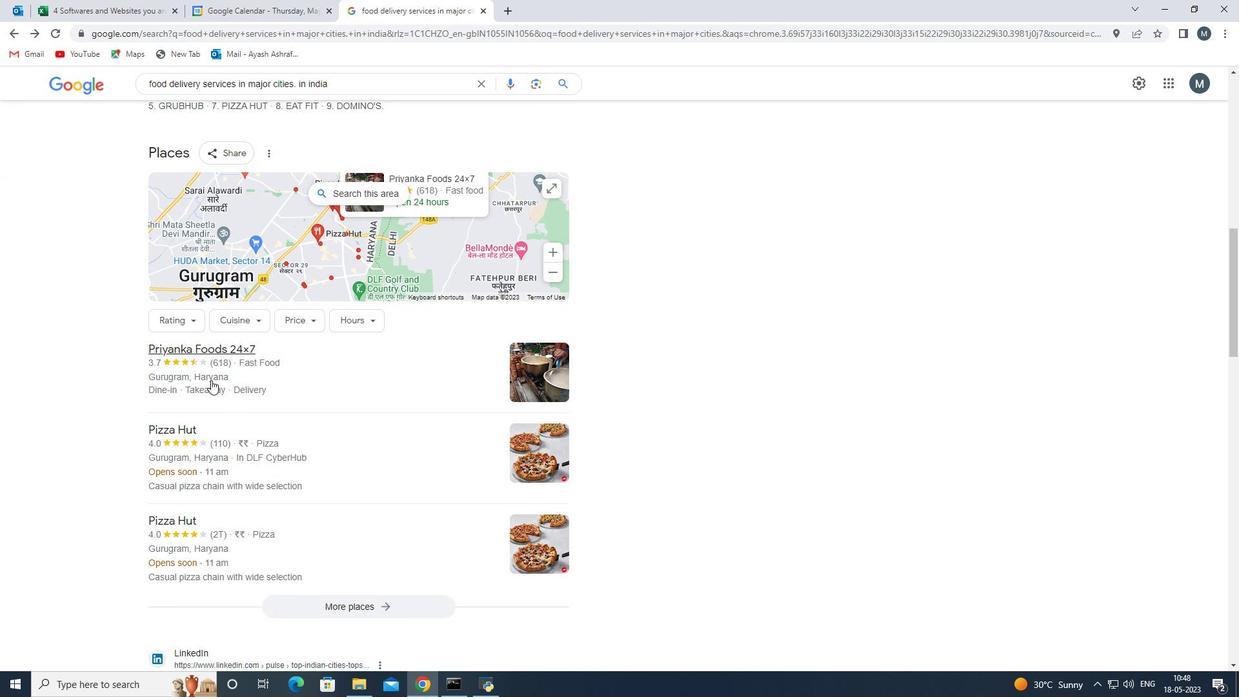 
Action: Mouse moved to (728, 405)
Screenshot: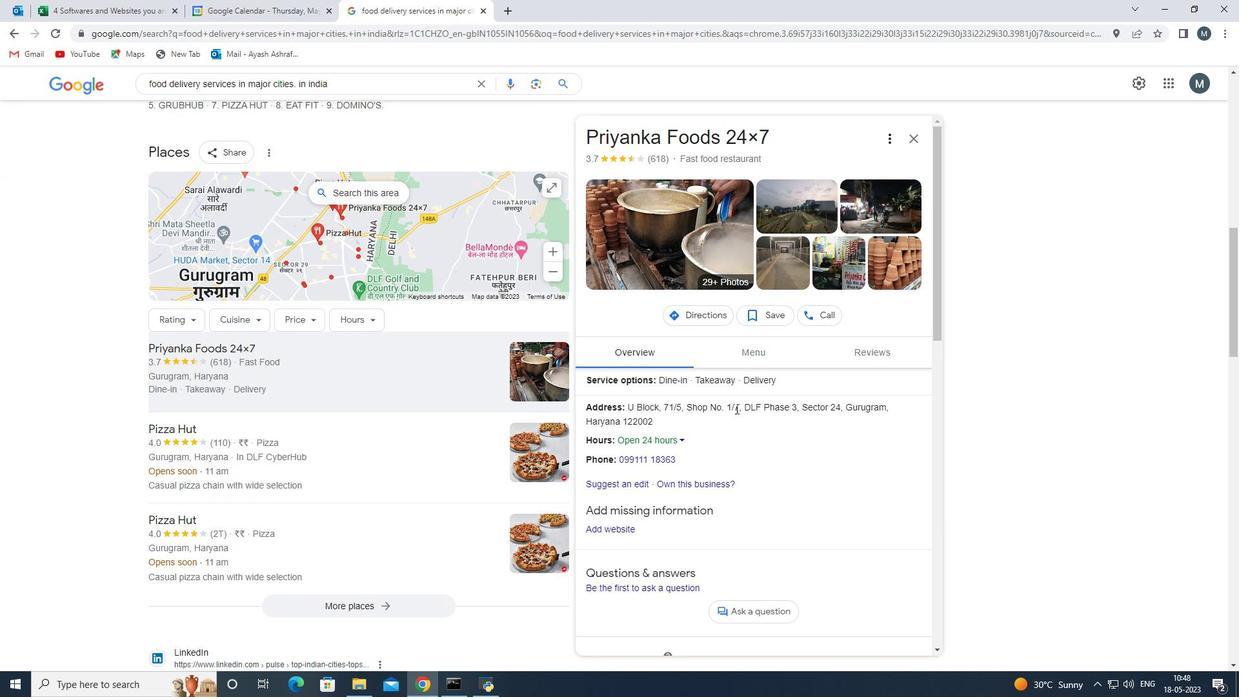 
Action: Mouse scrolled (728, 404) with delta (0, 0)
Screenshot: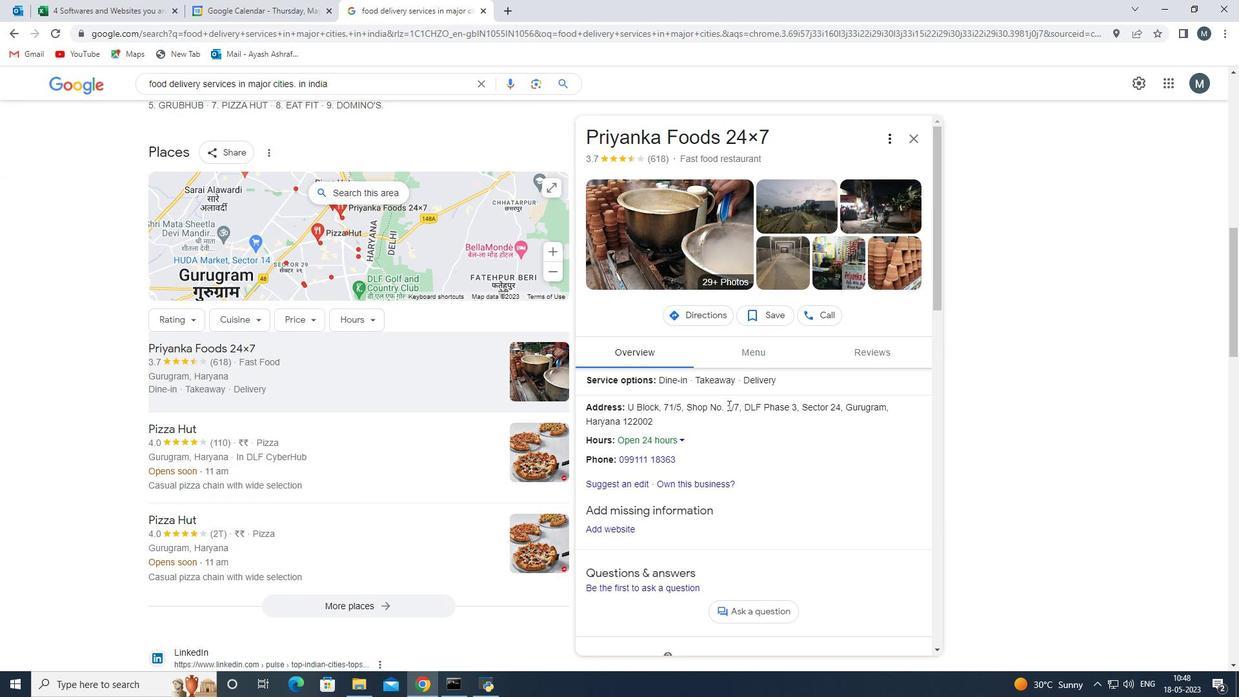 
Action: Mouse moved to (640, 417)
Screenshot: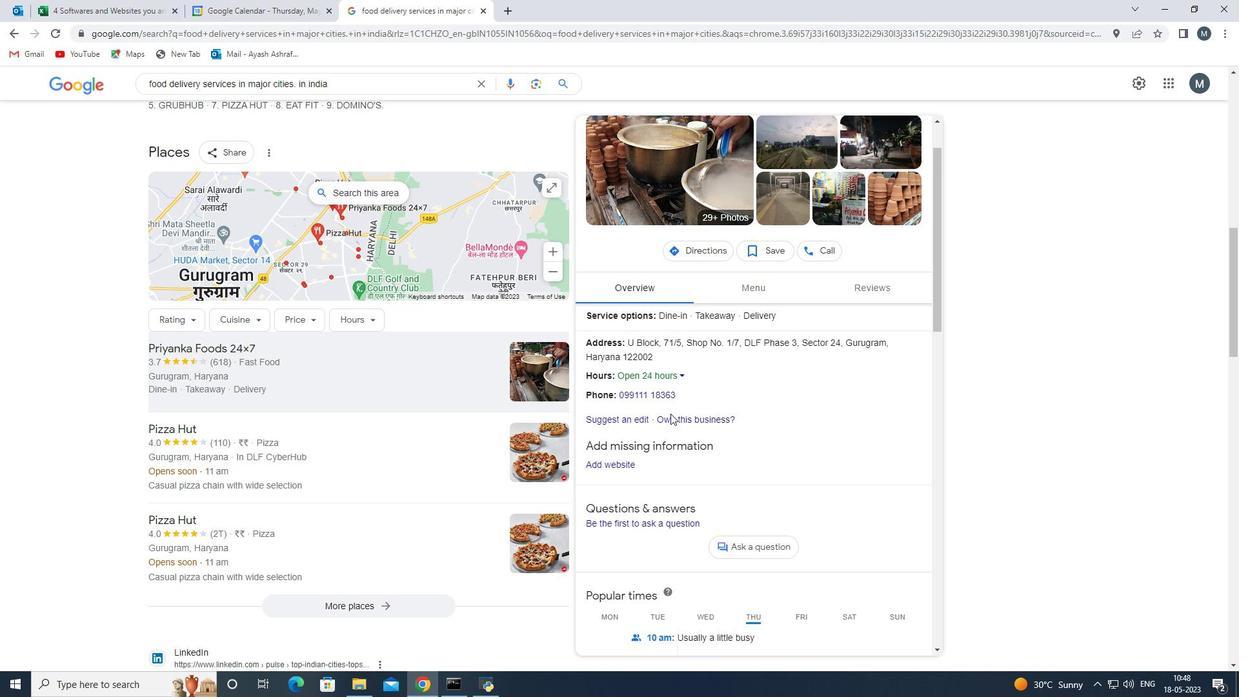 
Action: Mouse scrolled (640, 418) with delta (0, 0)
Screenshot: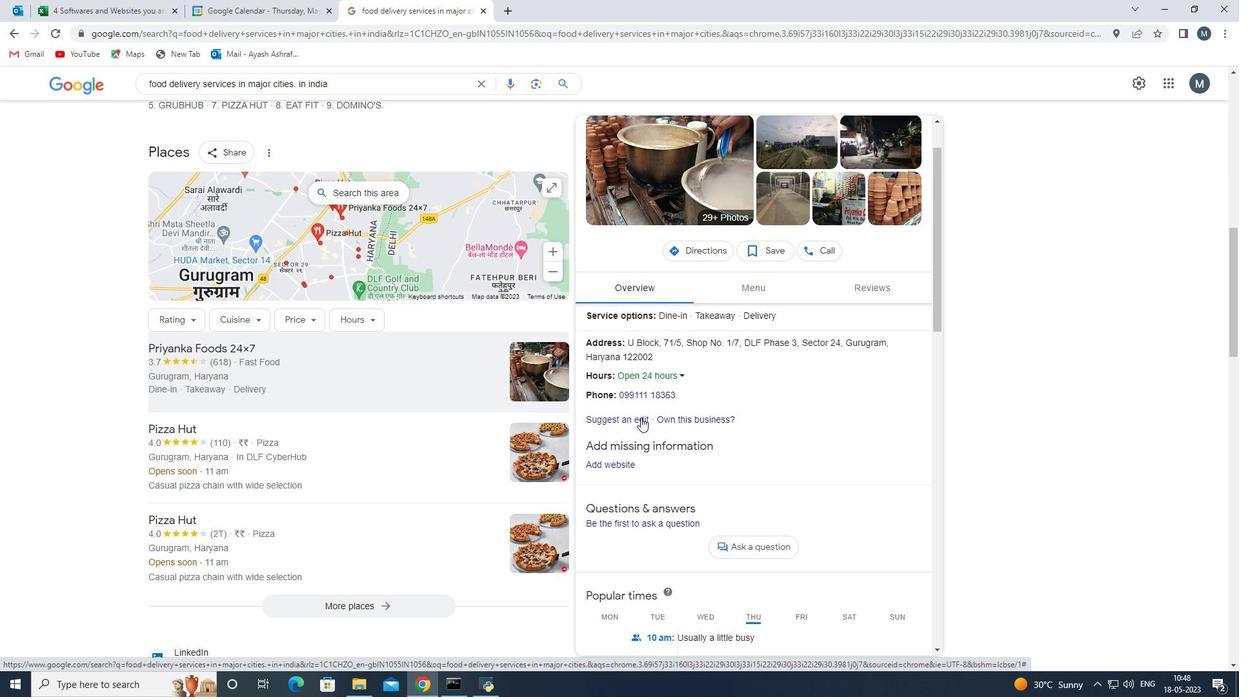 
Action: Mouse scrolled (640, 418) with delta (0, 0)
Screenshot: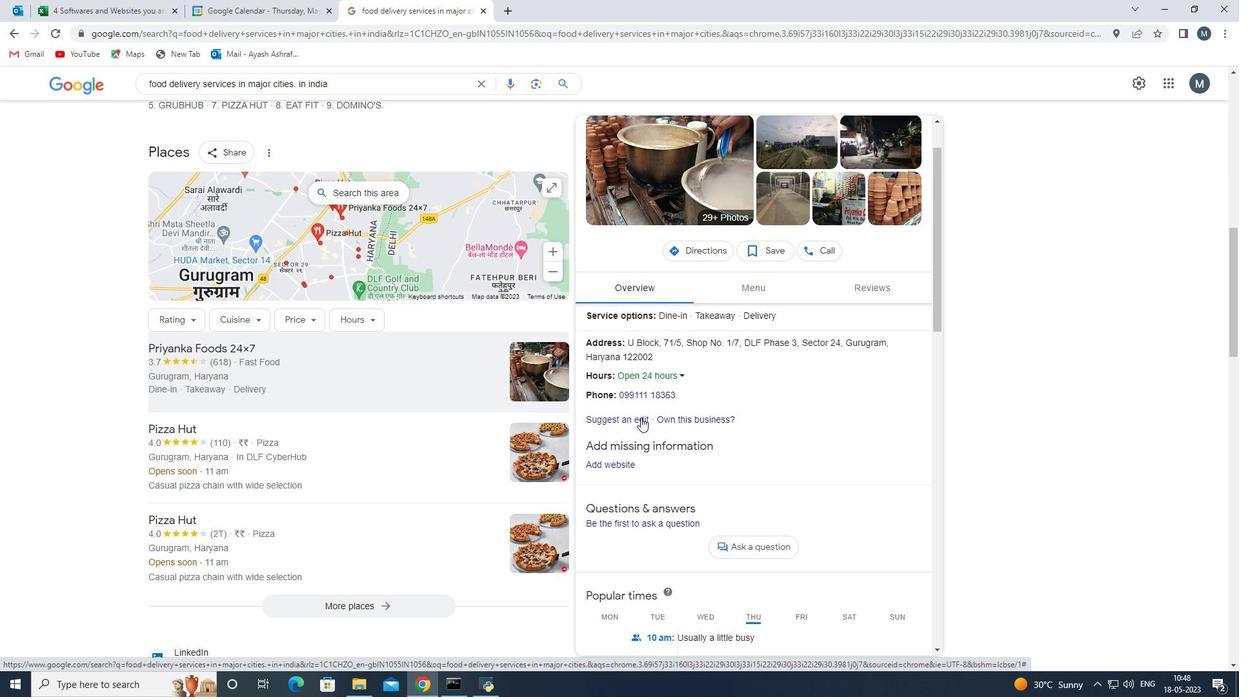 
Action: Mouse moved to (640, 417)
Screenshot: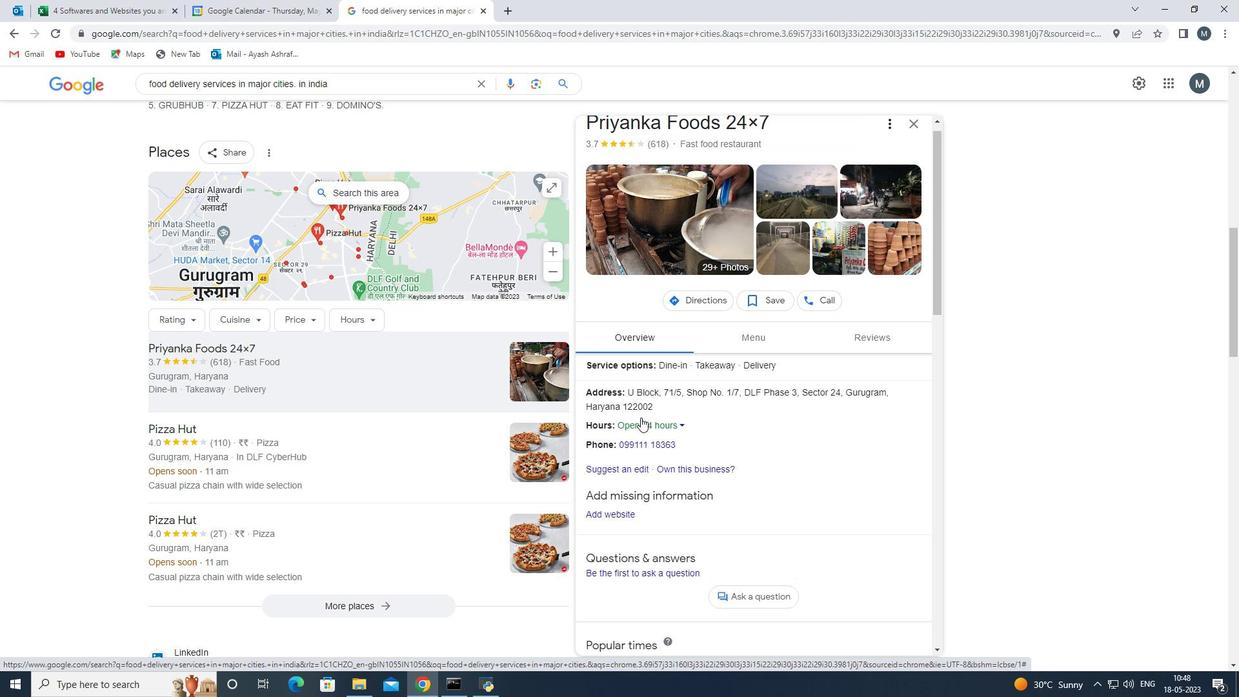 
Action: Mouse scrolled (640, 416) with delta (0, 0)
Screenshot: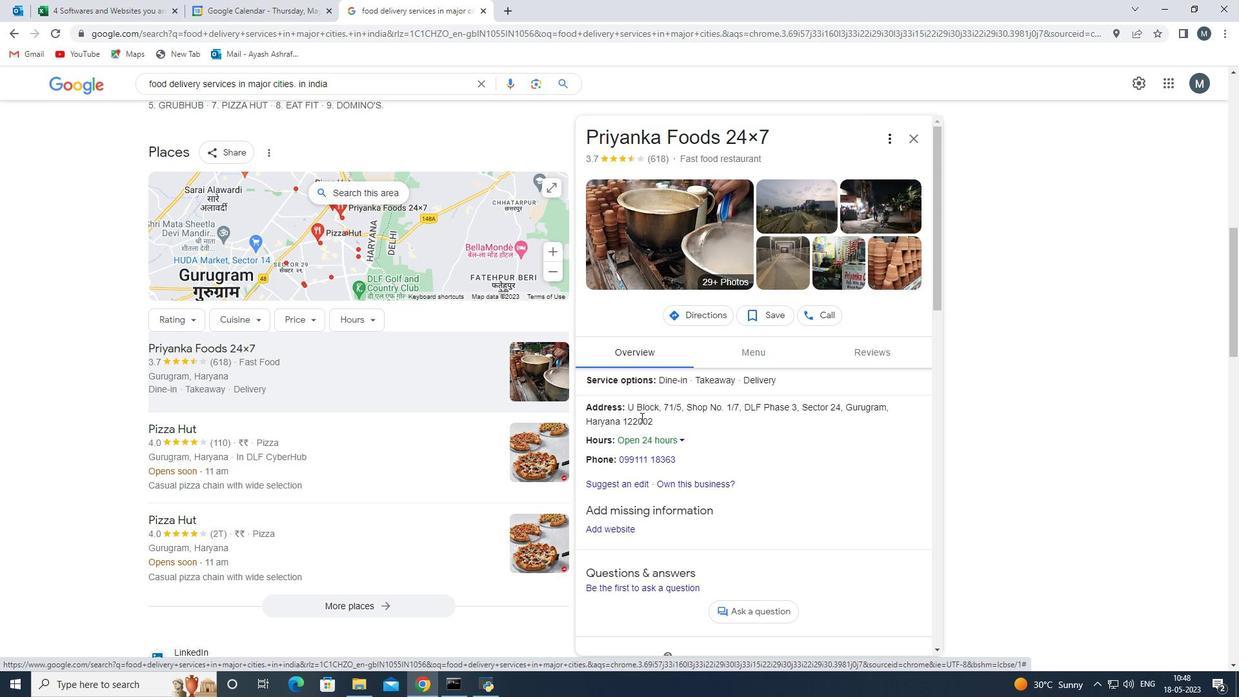 
Action: Mouse moved to (641, 418)
Screenshot: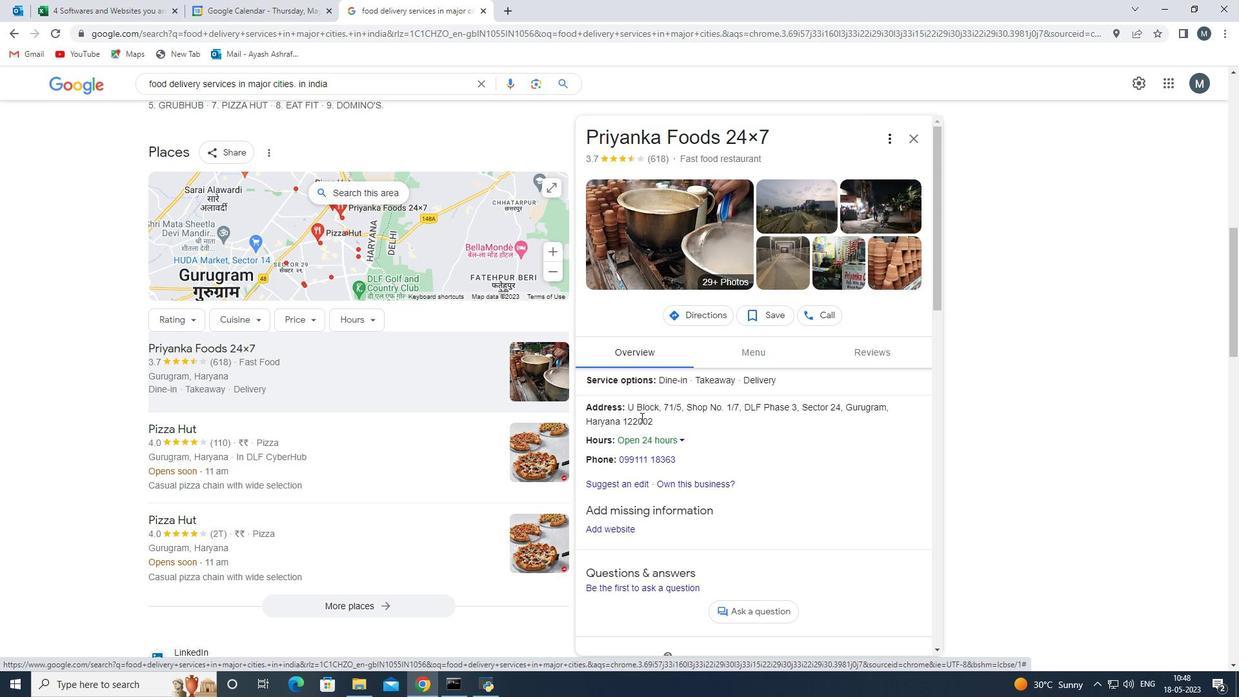 
Action: Mouse scrolled (641, 418) with delta (0, 0)
Screenshot: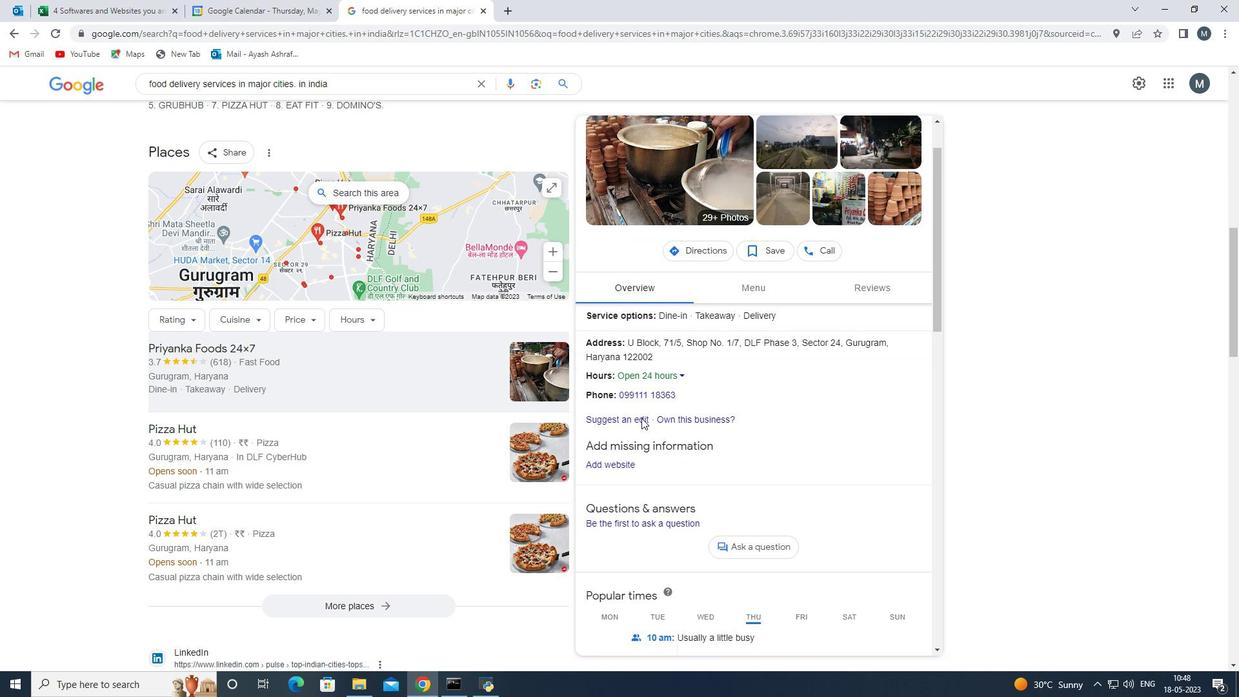
Action: Mouse moved to (138, 6)
Screenshot: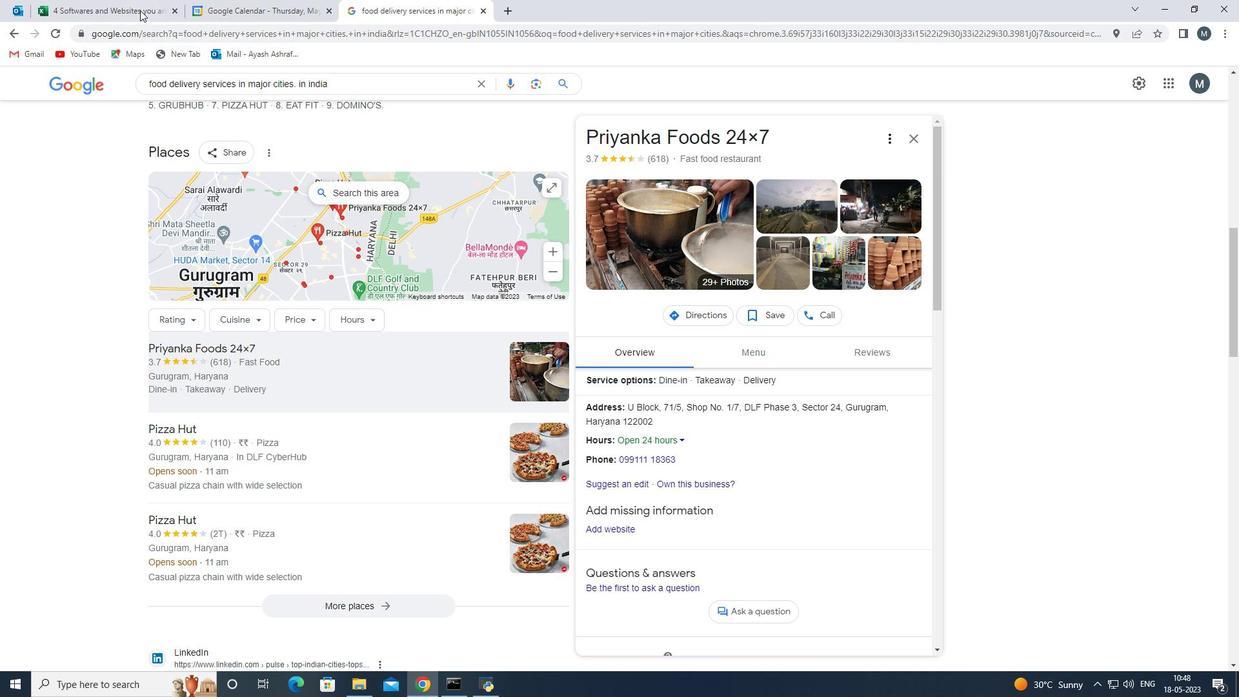 
Action: Mouse pressed left at (138, 6)
Screenshot: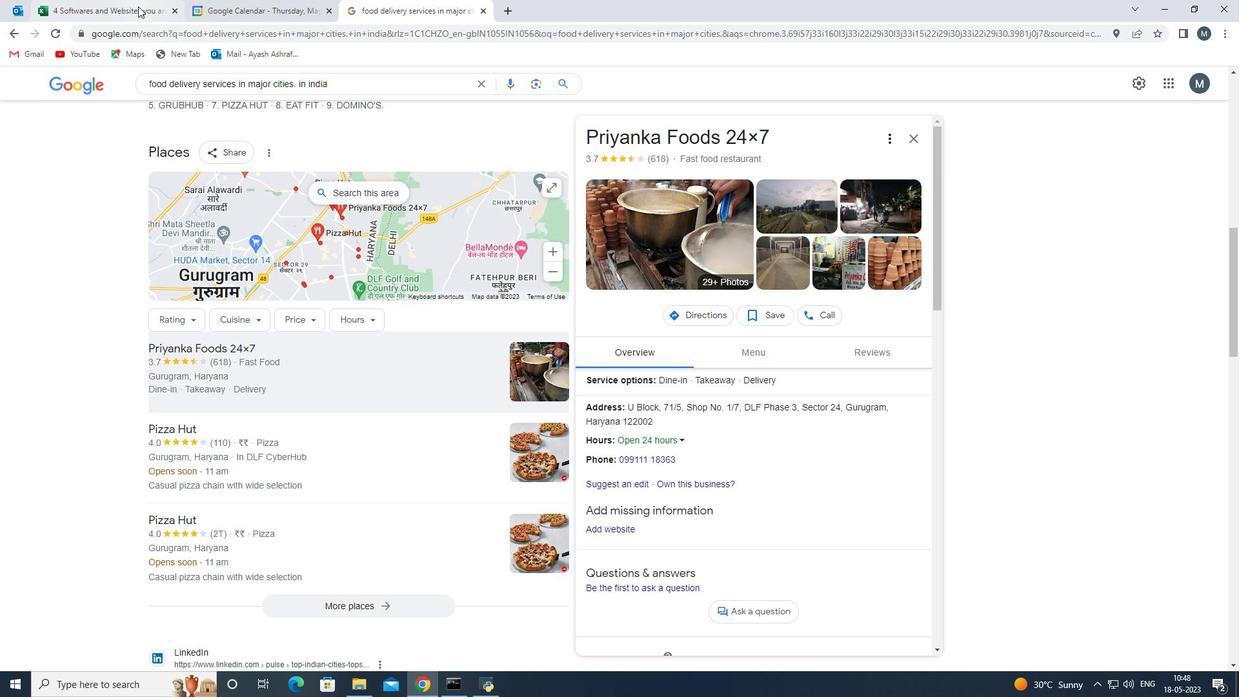 
Action: Mouse moved to (71, 235)
Screenshot: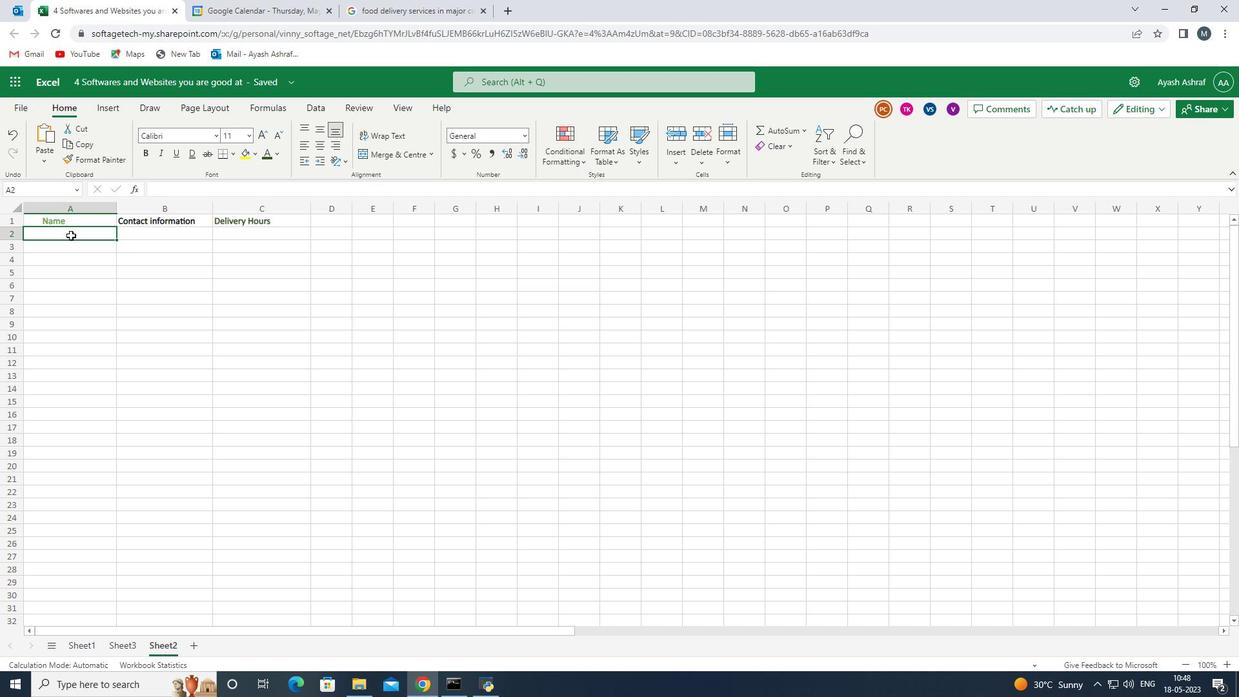 
Action: Mouse pressed left at (71, 235)
Screenshot: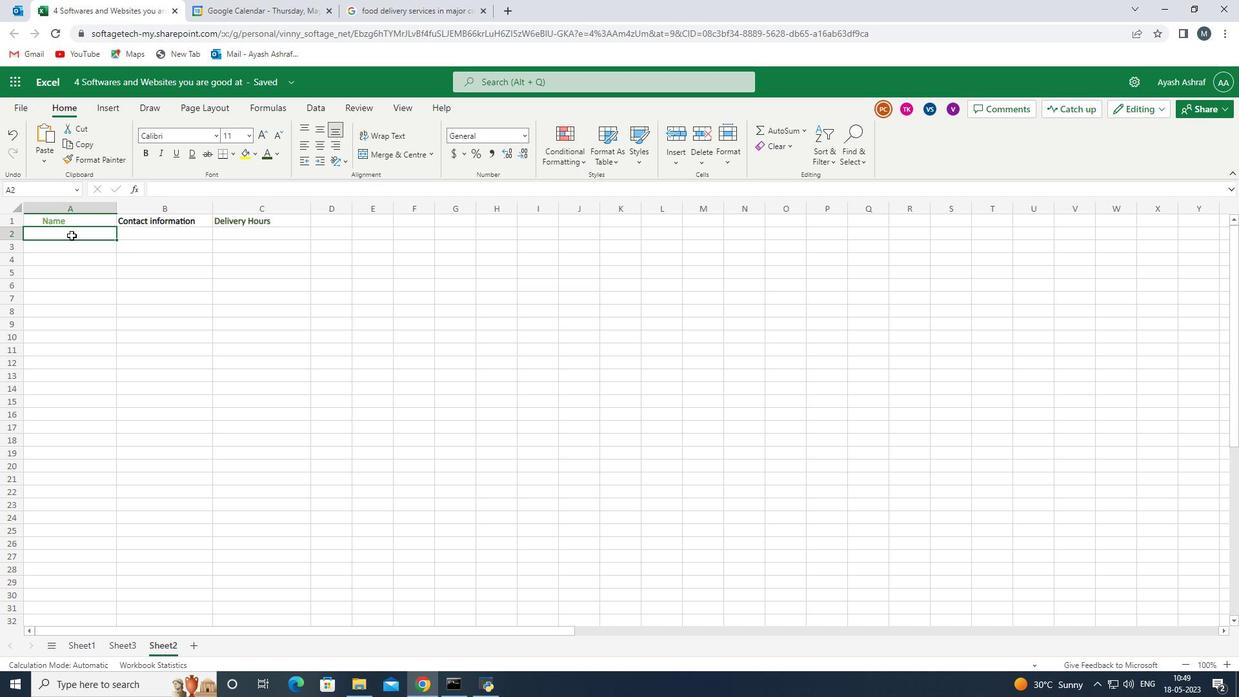 
Action: Mouse pressed left at (71, 235)
Screenshot: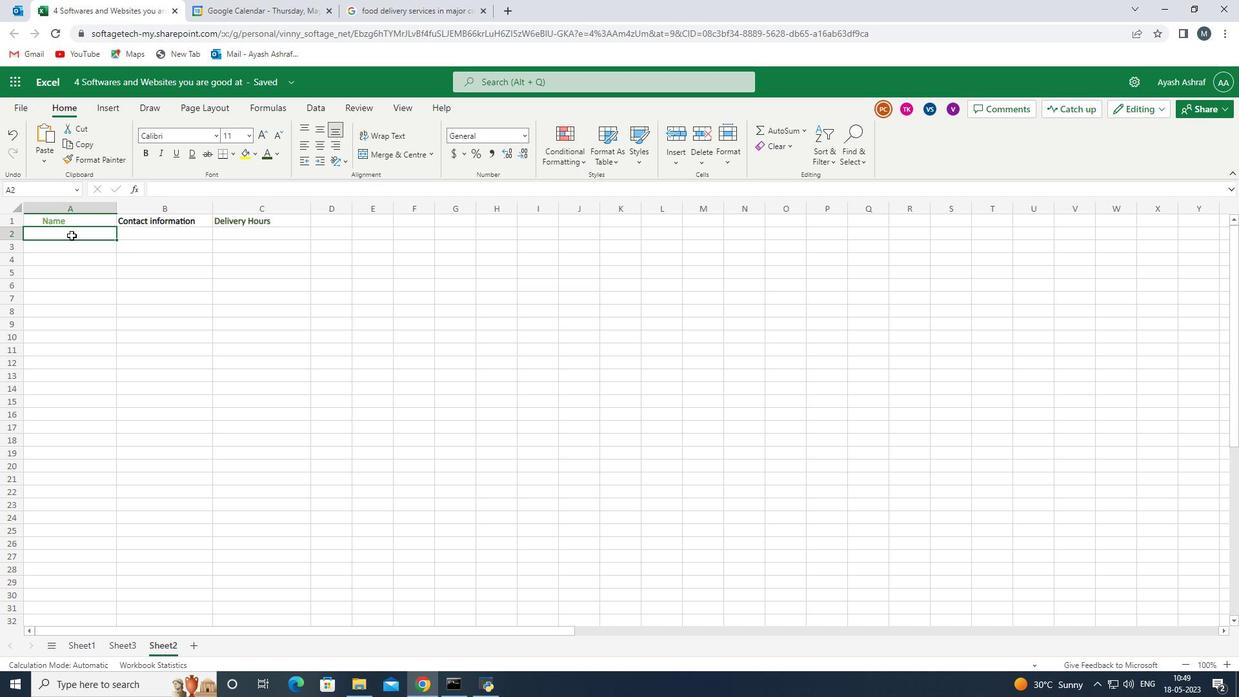 
Action: Key pressed <Key.shift>Priyanka<Key.space><Key.space><Key.shift><Key.shift><Key.shift><Key.shift><Key.shift><Key.shift><Key.shift><Key.shift><Key.shift>Foods<Key.space>
Screenshot: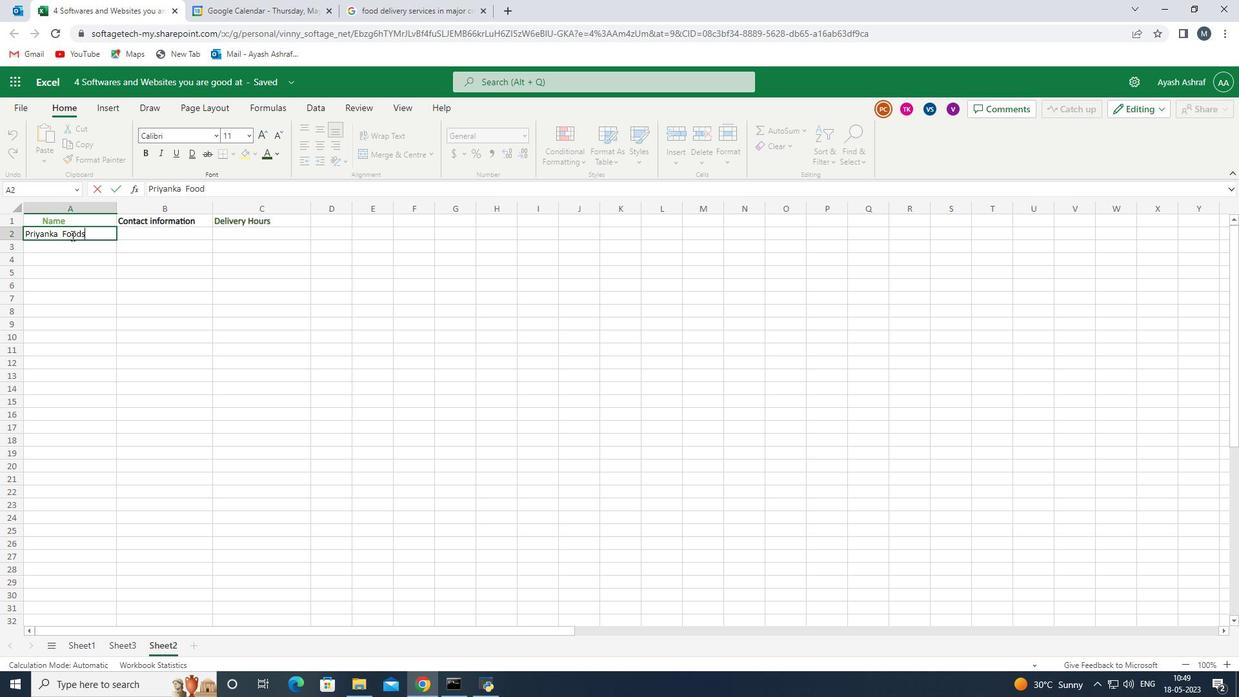 
Action: Mouse moved to (129, 234)
Screenshot: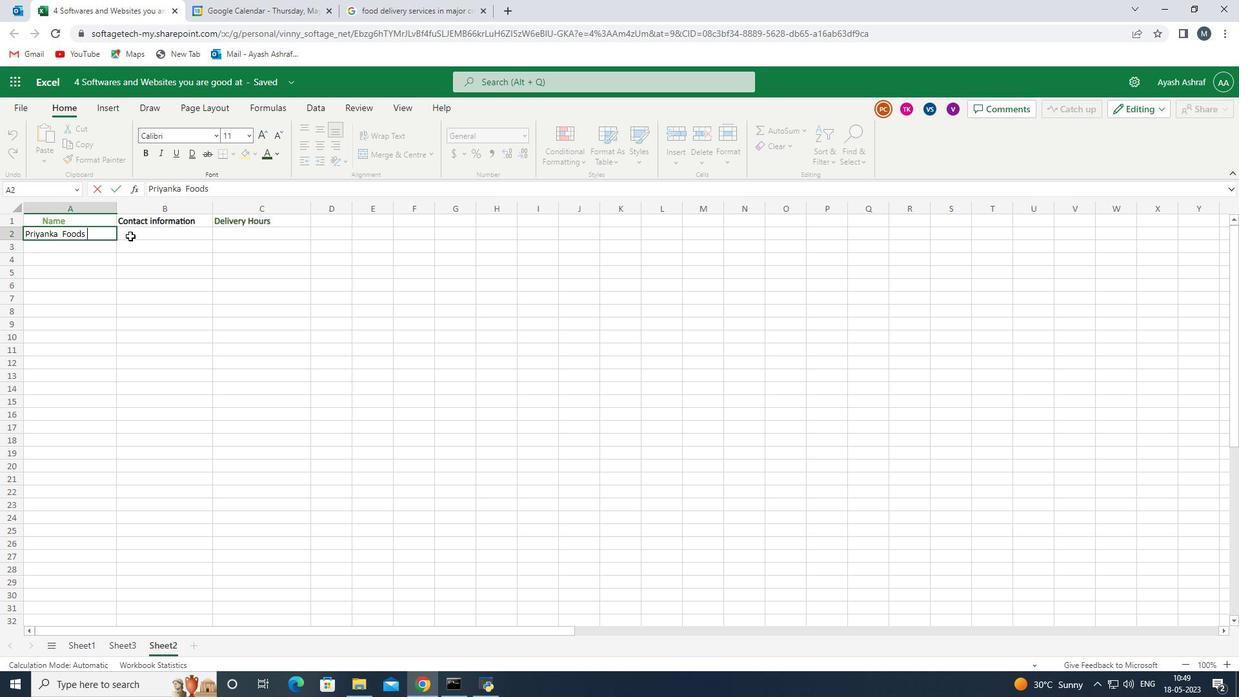
Action: Mouse pressed left at (129, 234)
Screenshot: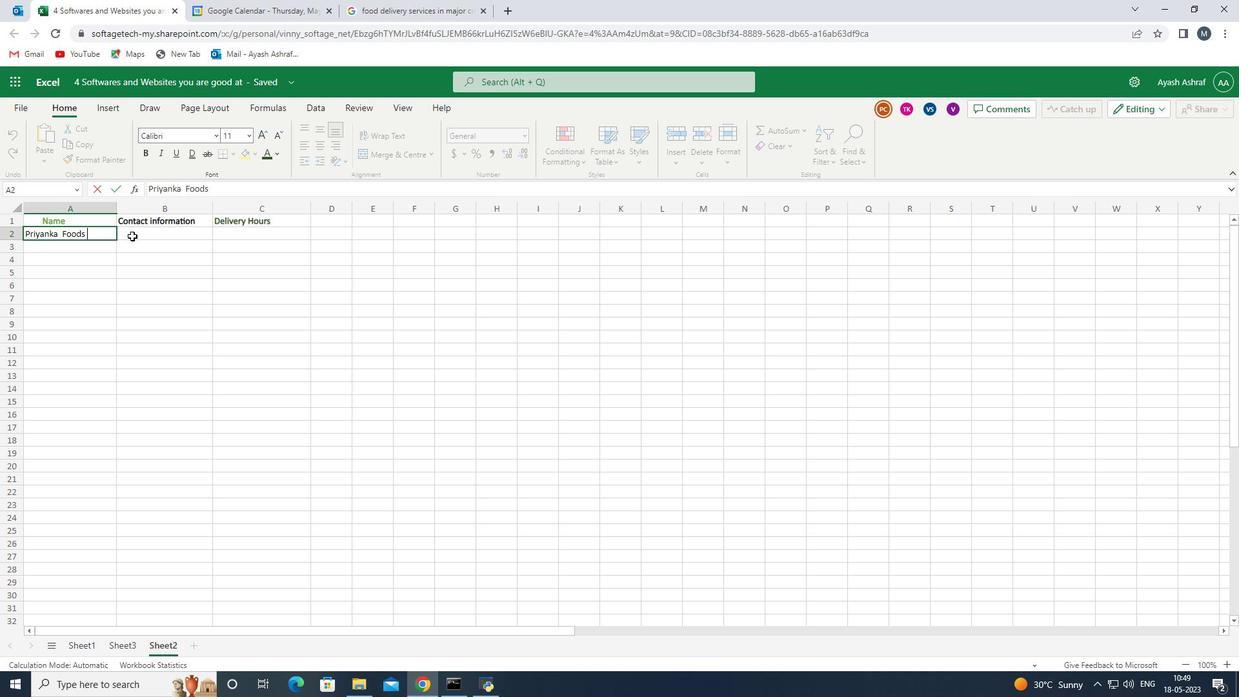 
Action: Mouse pressed left at (129, 234)
Screenshot: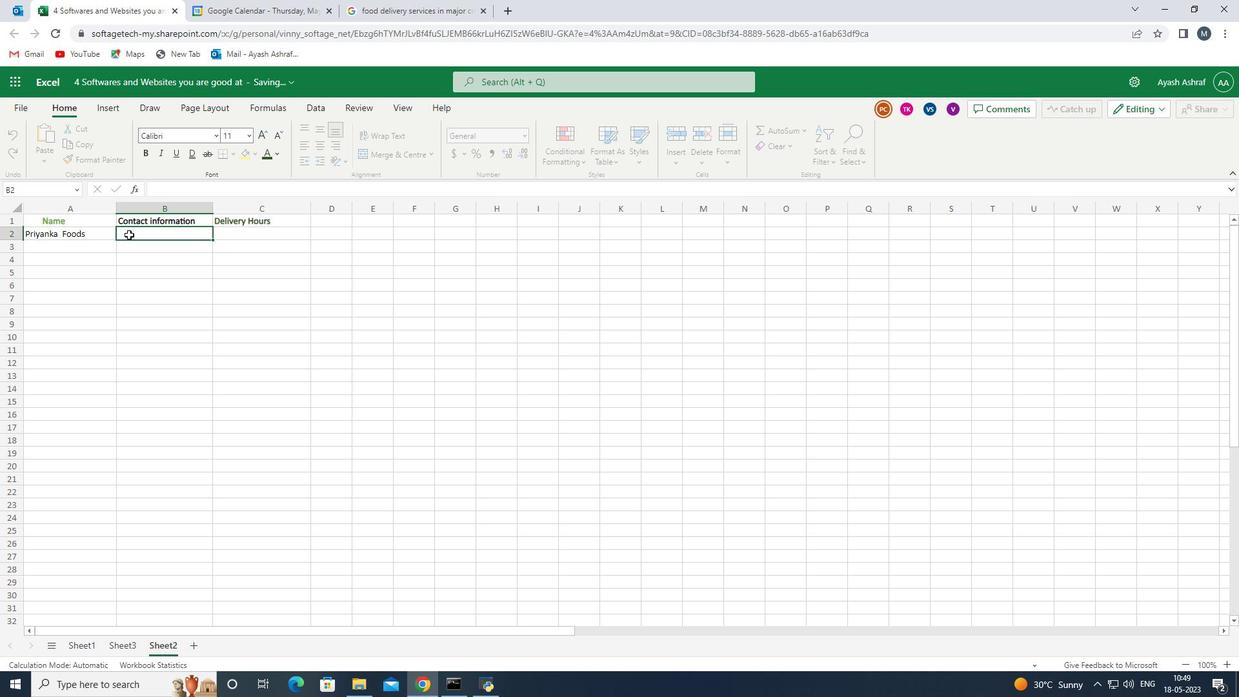 
Action: Mouse moved to (370, 7)
Screenshot: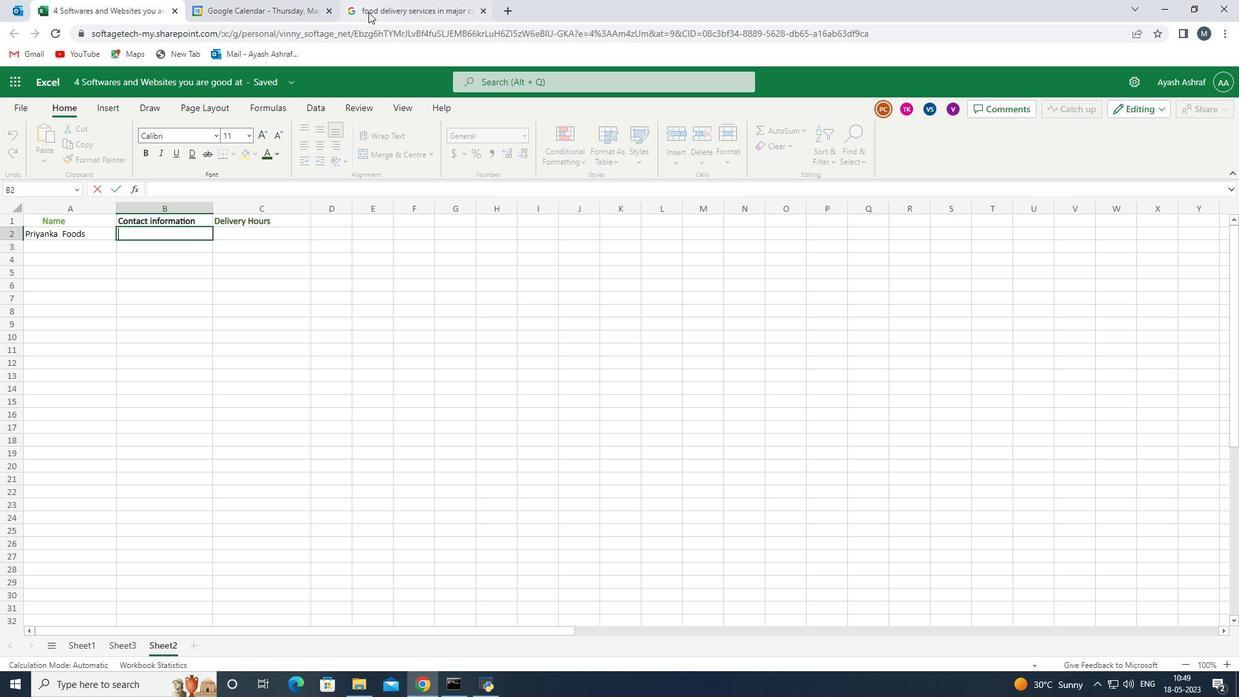 
Action: Mouse pressed left at (370, 7)
Screenshot: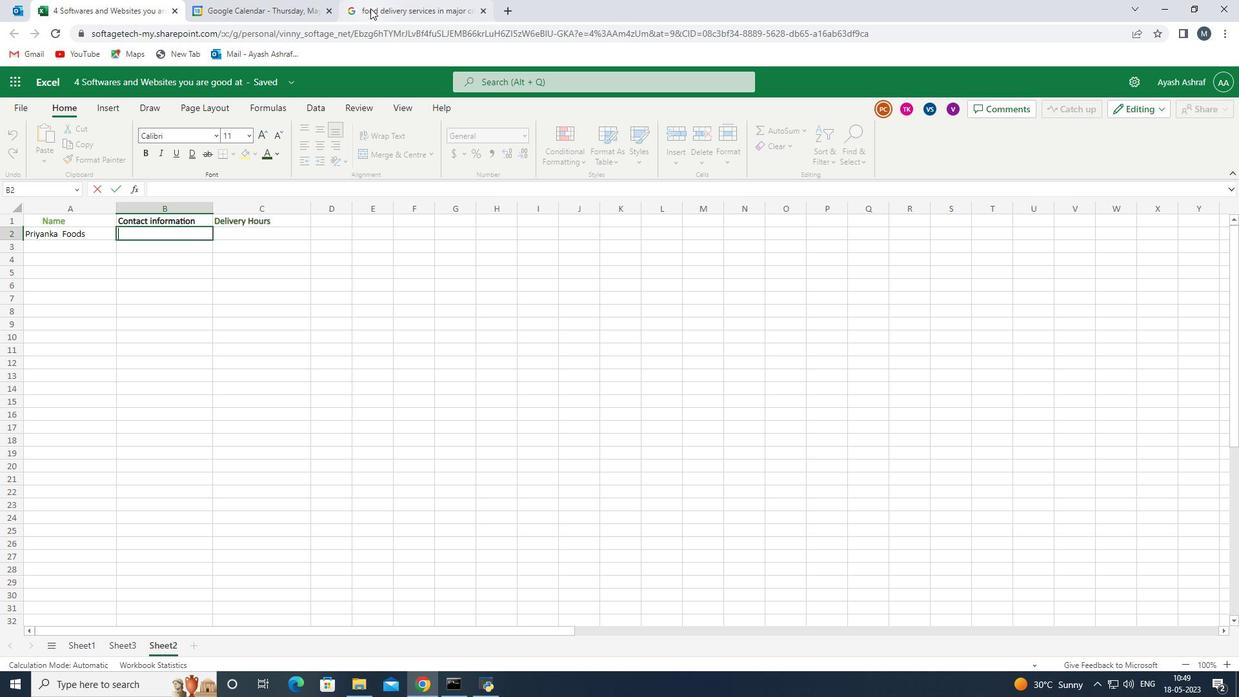 
Action: Mouse moved to (105, 0)
Screenshot: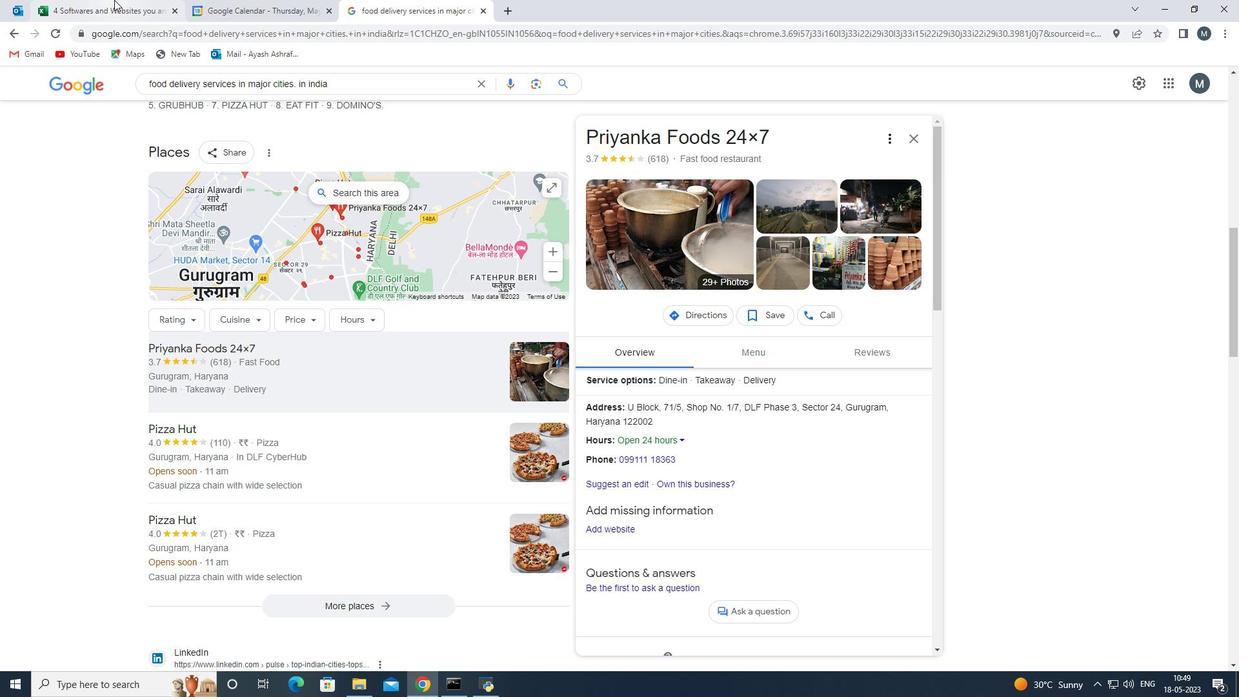 
Action: Mouse pressed left at (105, 0)
Screenshot: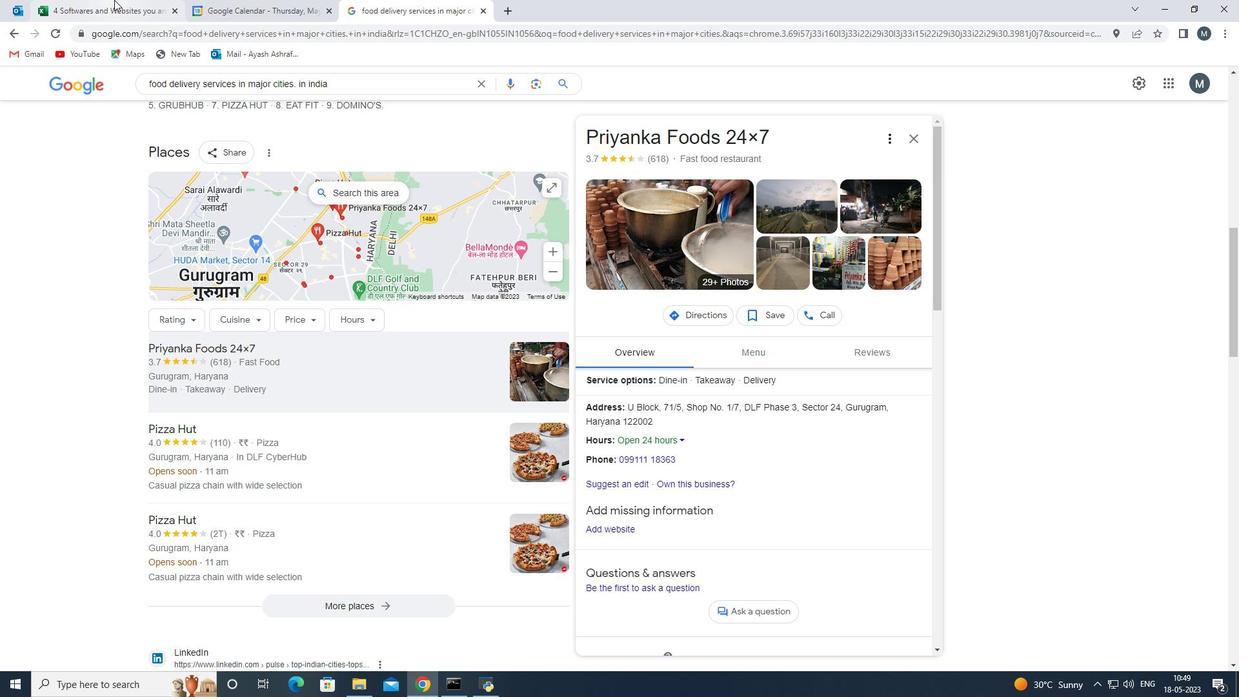 
Action: Mouse moved to (399, 5)
Screenshot: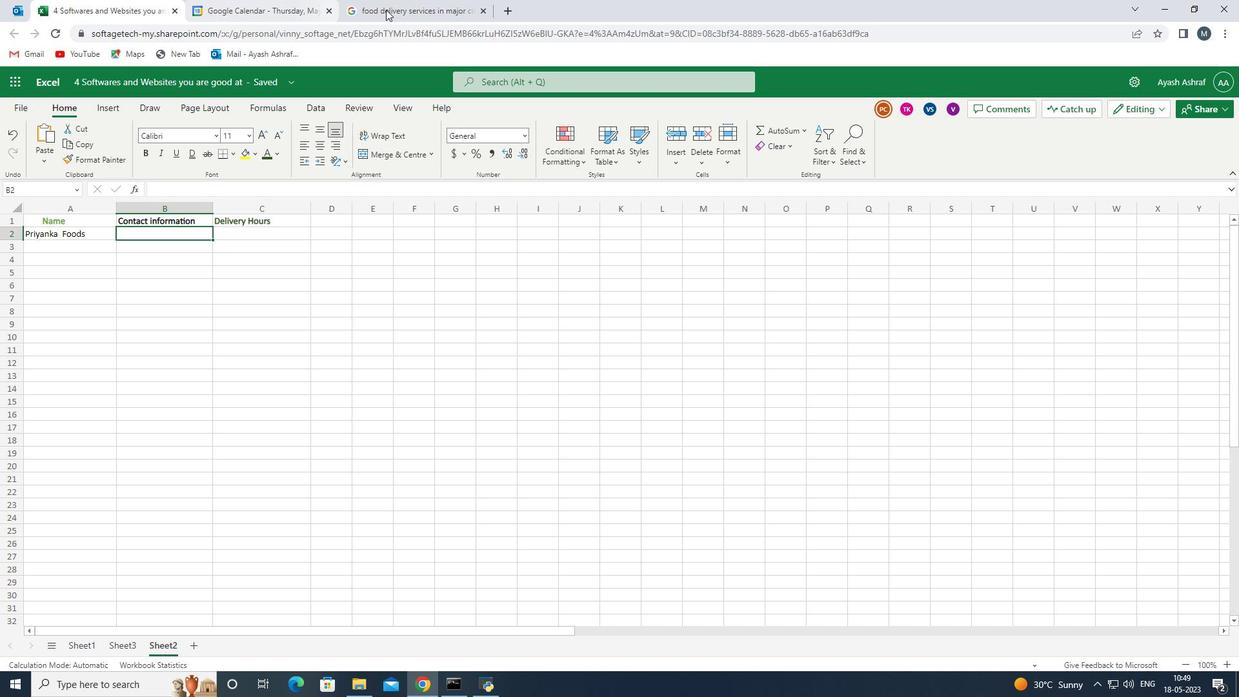 
Action: Mouse pressed left at (399, 5)
Screenshot: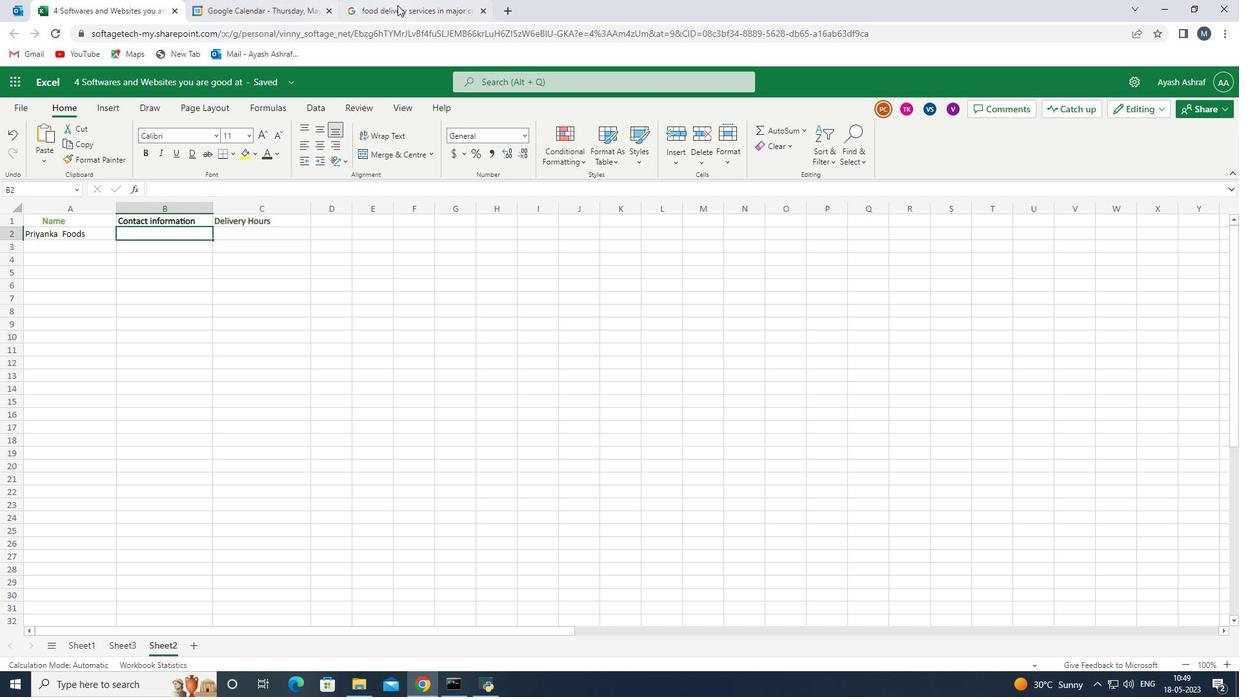 
Action: Mouse moved to (101, 0)
Screenshot: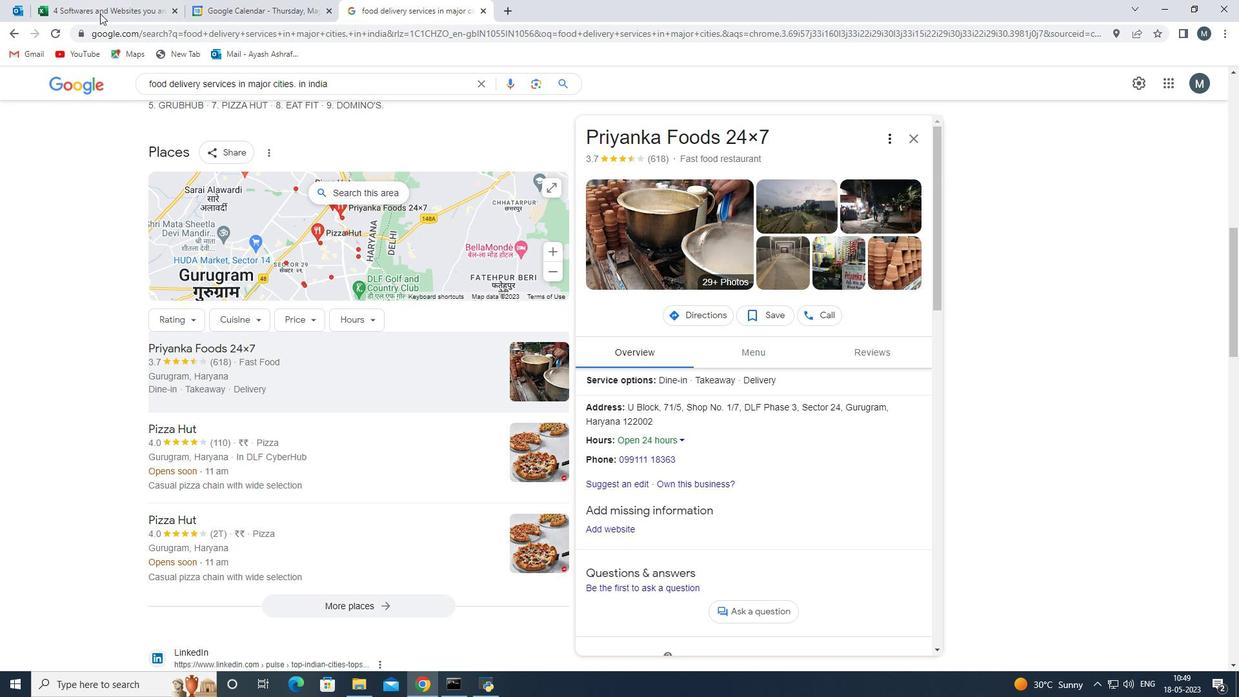 
Action: Mouse pressed left at (101, 0)
Screenshot: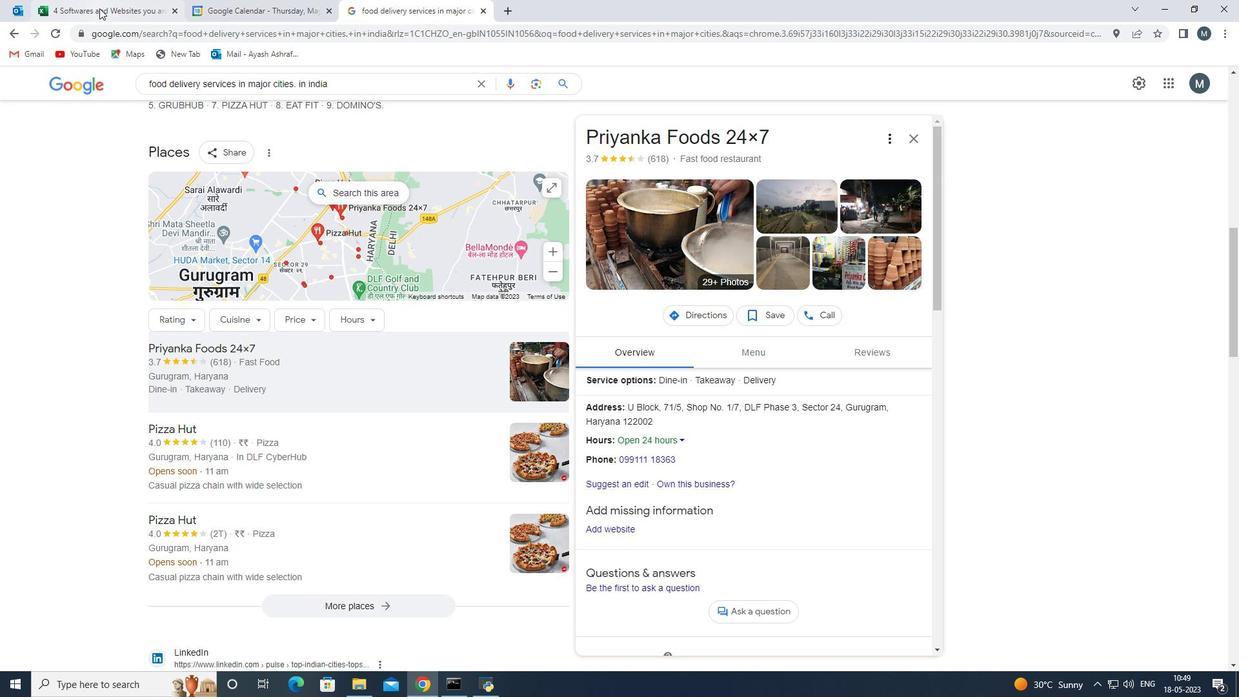 
Action: Mouse moved to (160, 234)
Screenshot: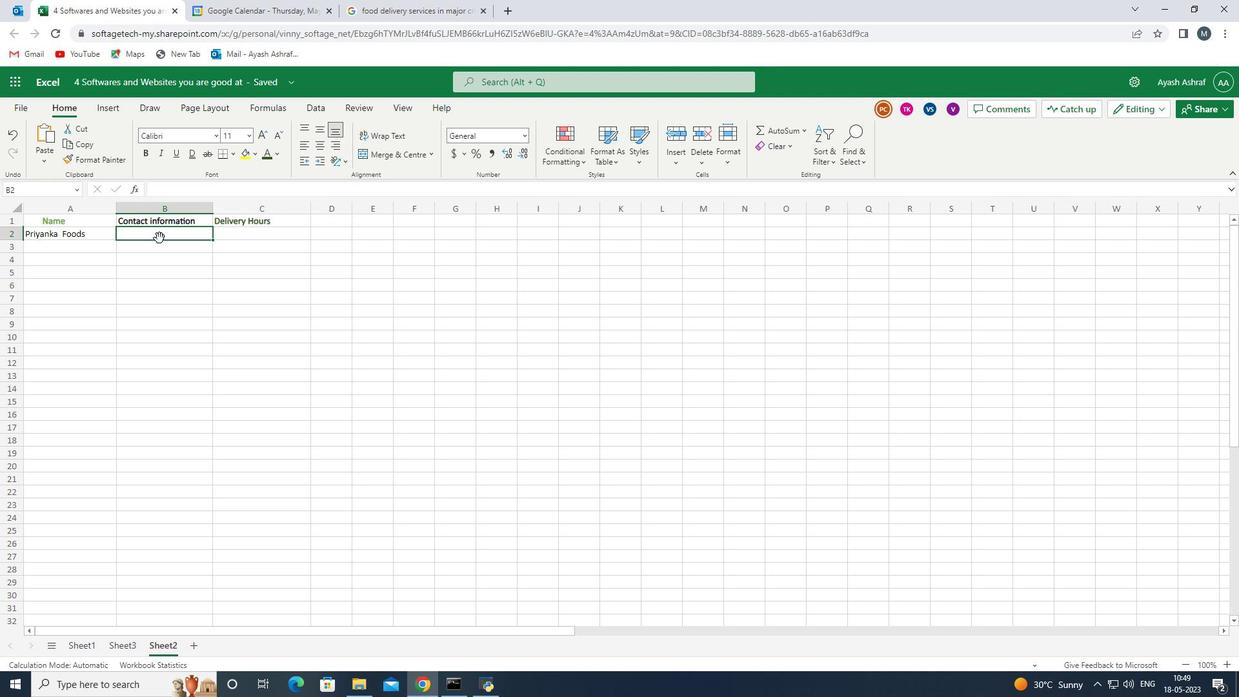 
Action: Mouse pressed left at (160, 234)
Screenshot: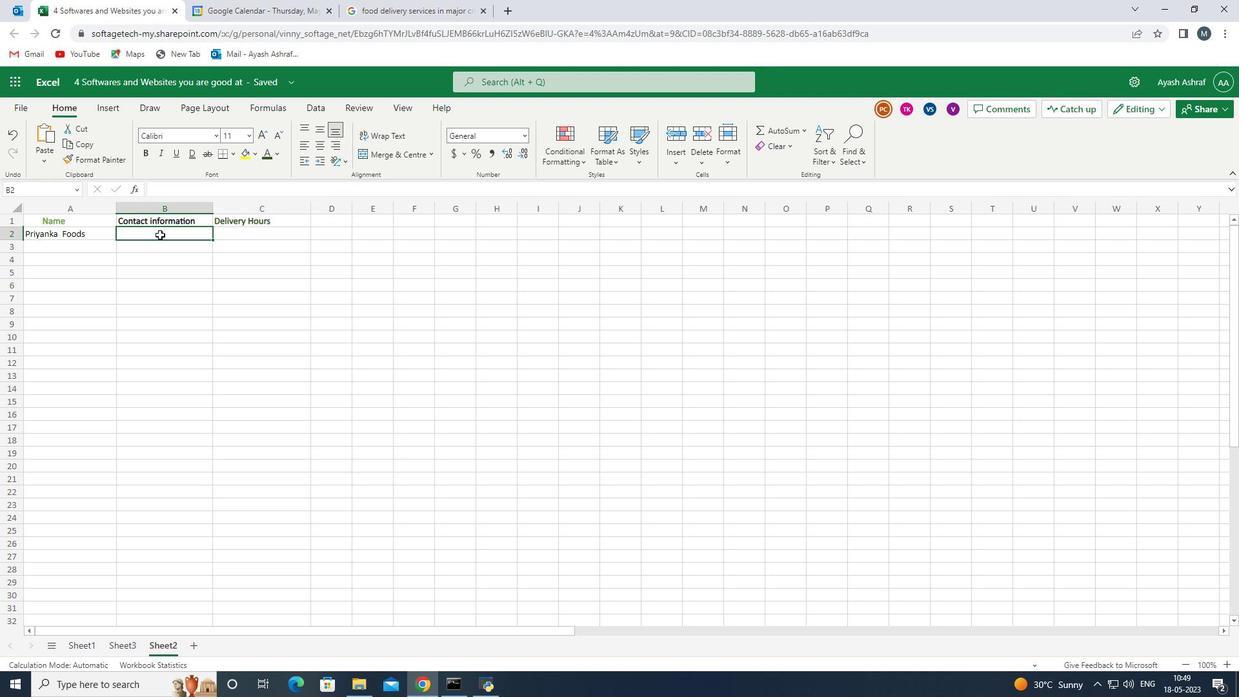 
Action: Mouse pressed left at (160, 234)
Screenshot: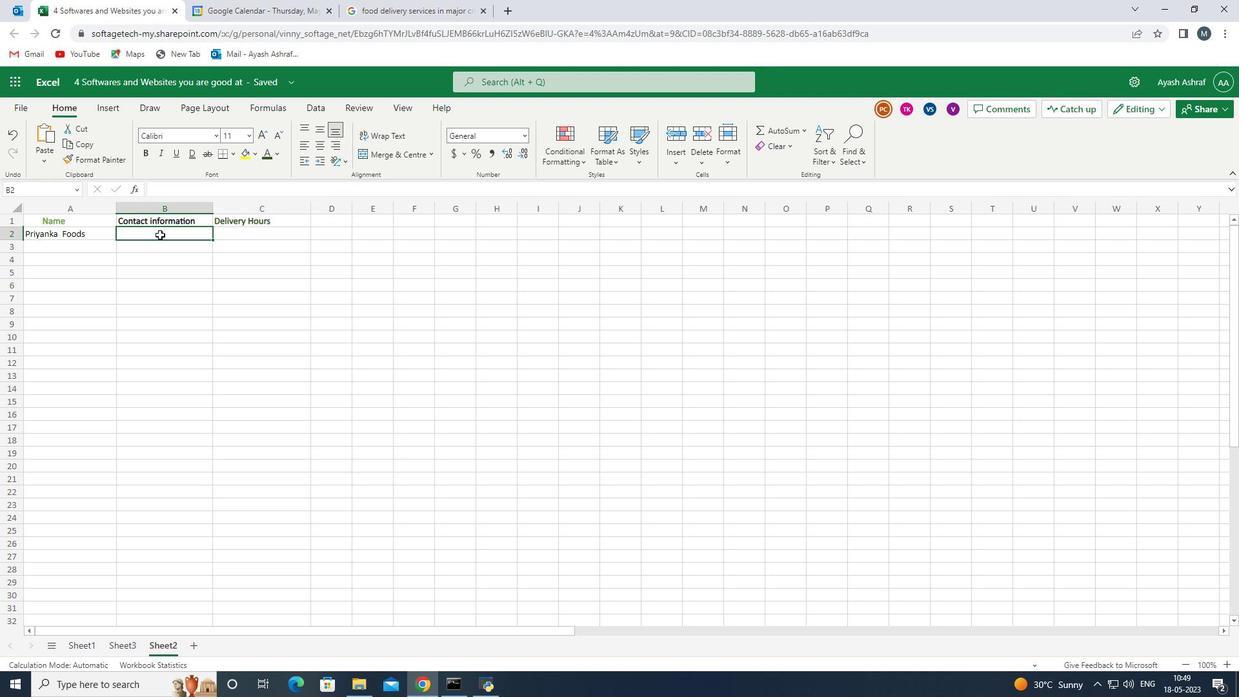 
Action: Key pressed 09111
Screenshot: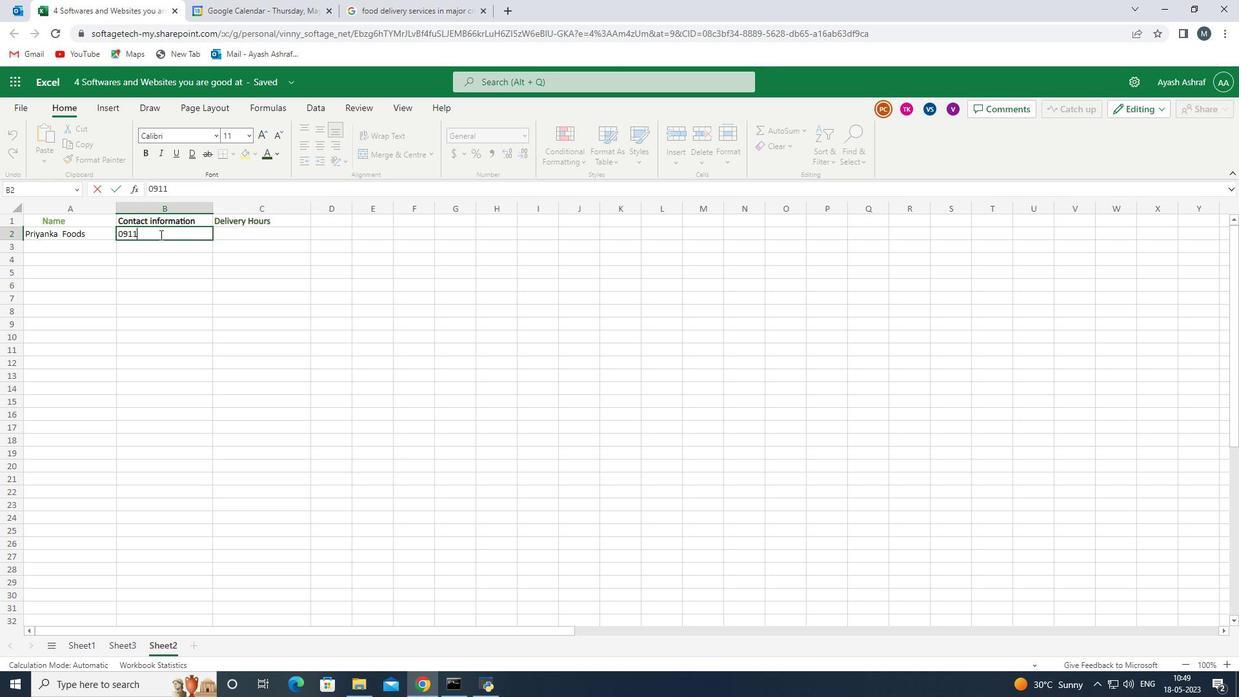 
Action: Mouse moved to (222, 81)
Screenshot: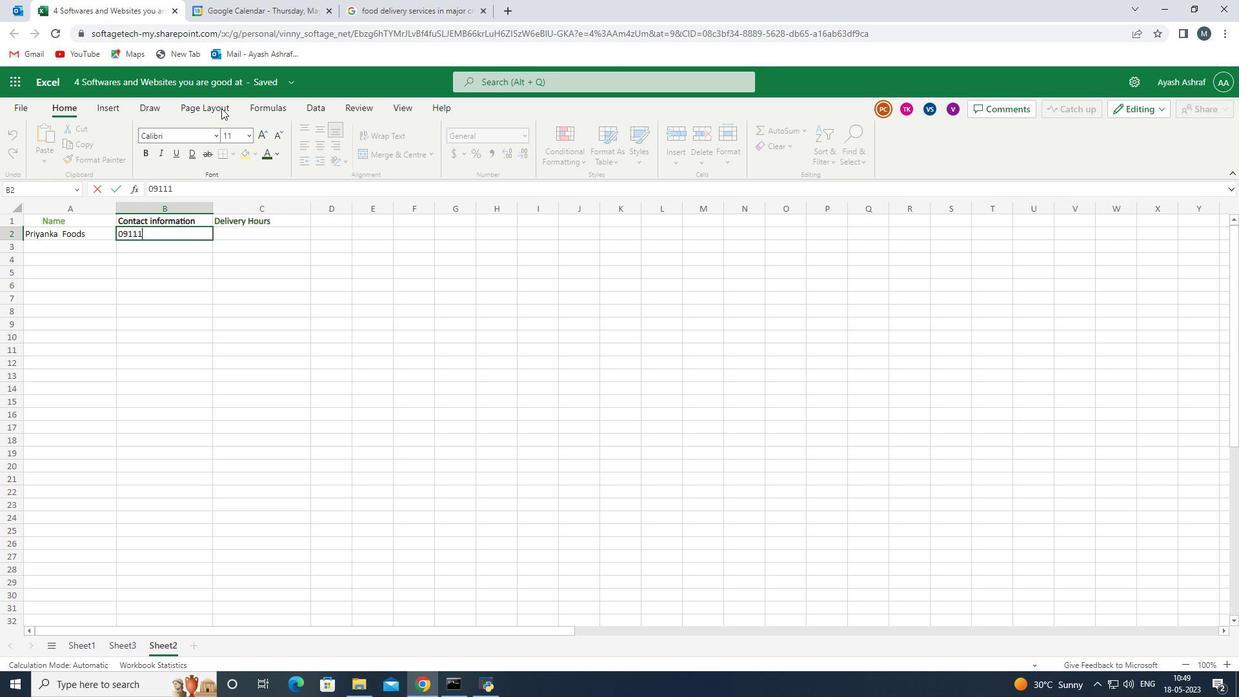 
Action: Key pressed 18363
Screenshot: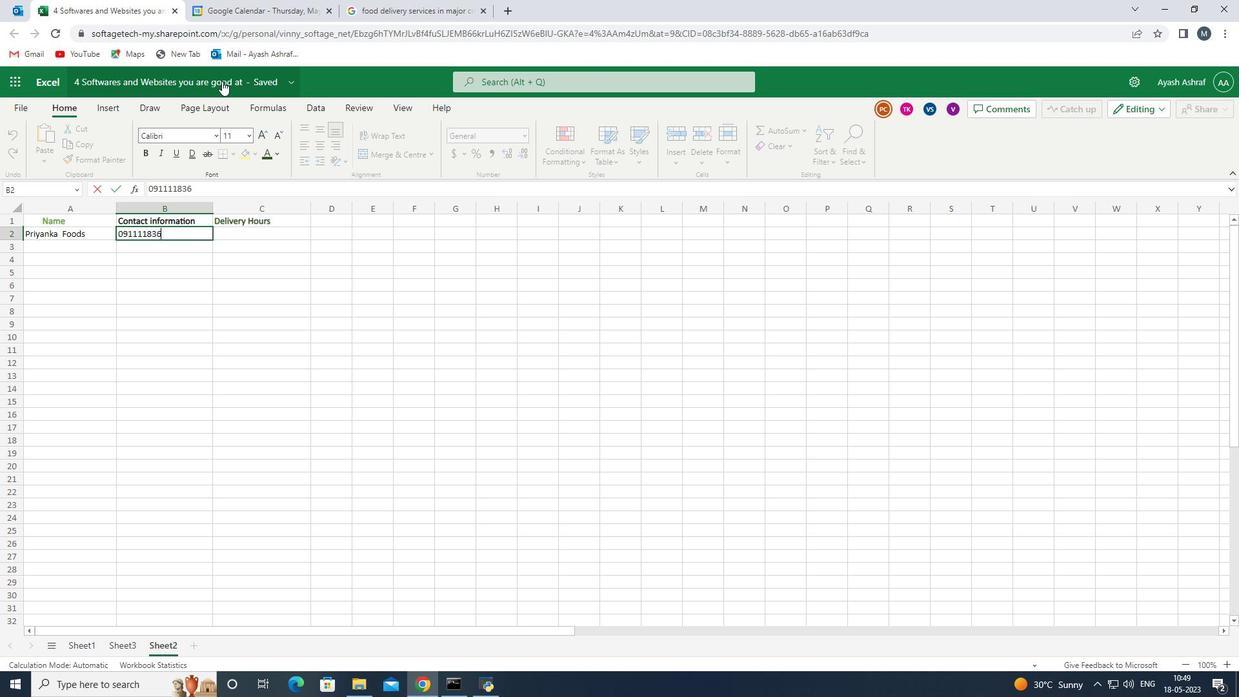 
Action: Mouse moved to (244, 233)
Screenshot: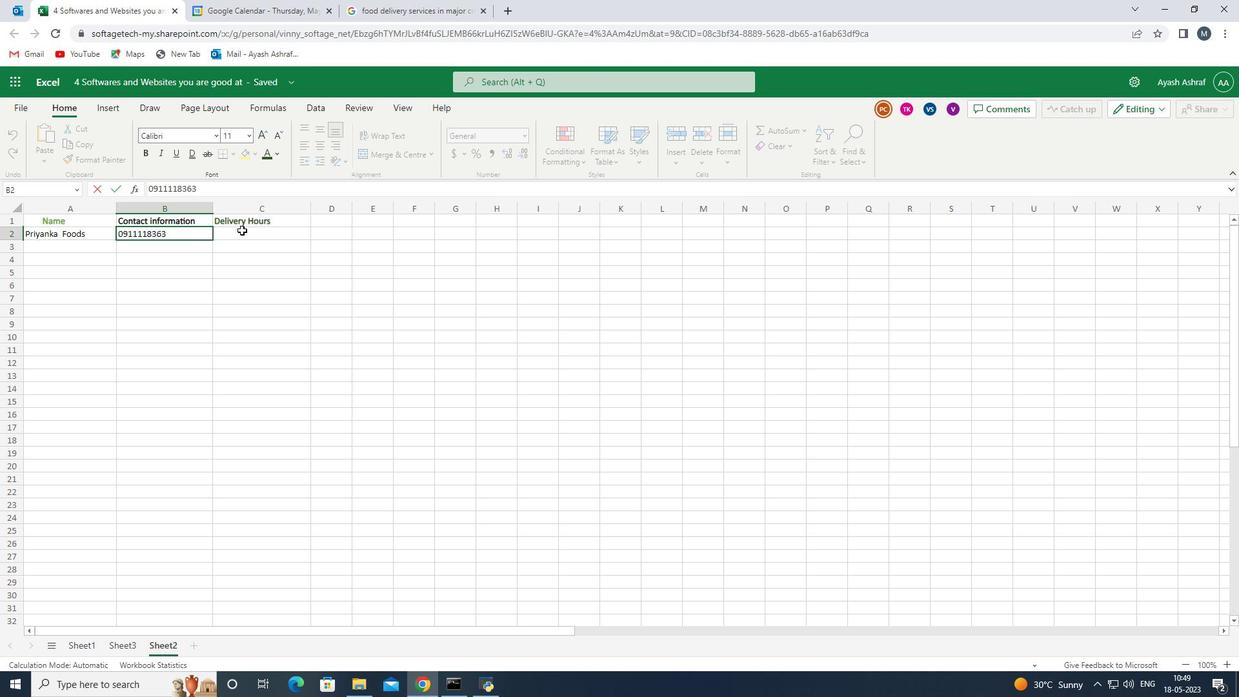 
Action: Mouse pressed left at (244, 233)
Screenshot: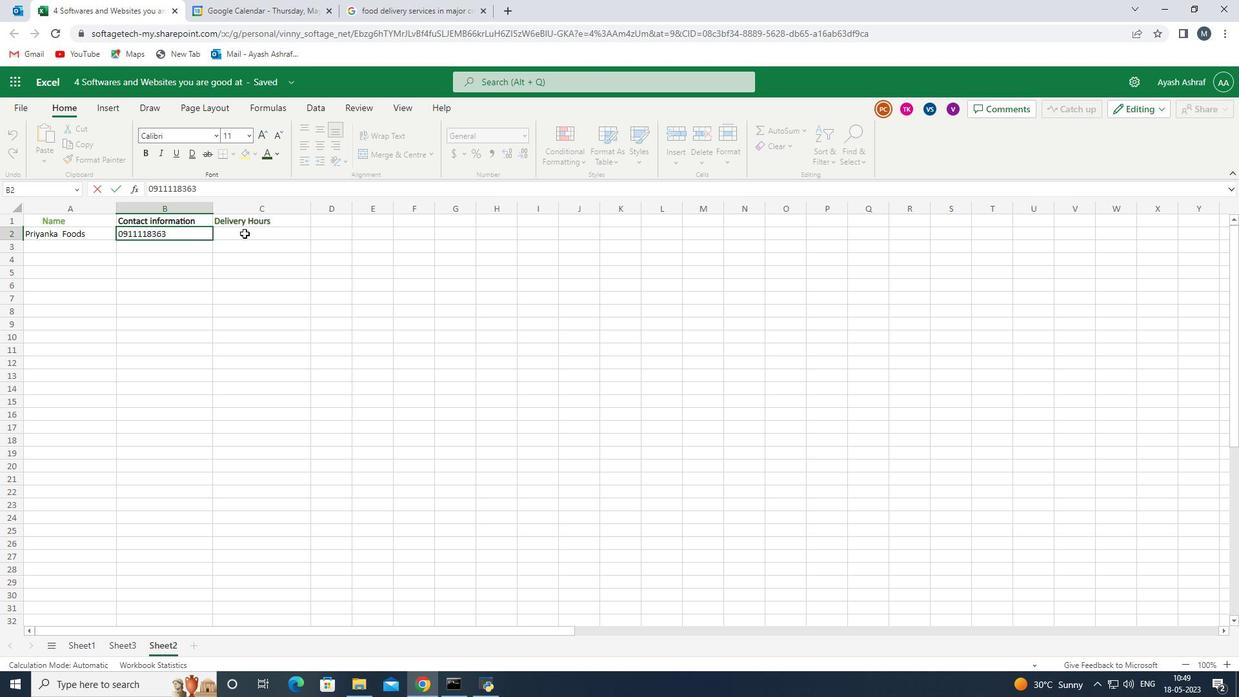 
Action: Mouse pressed left at (244, 233)
Screenshot: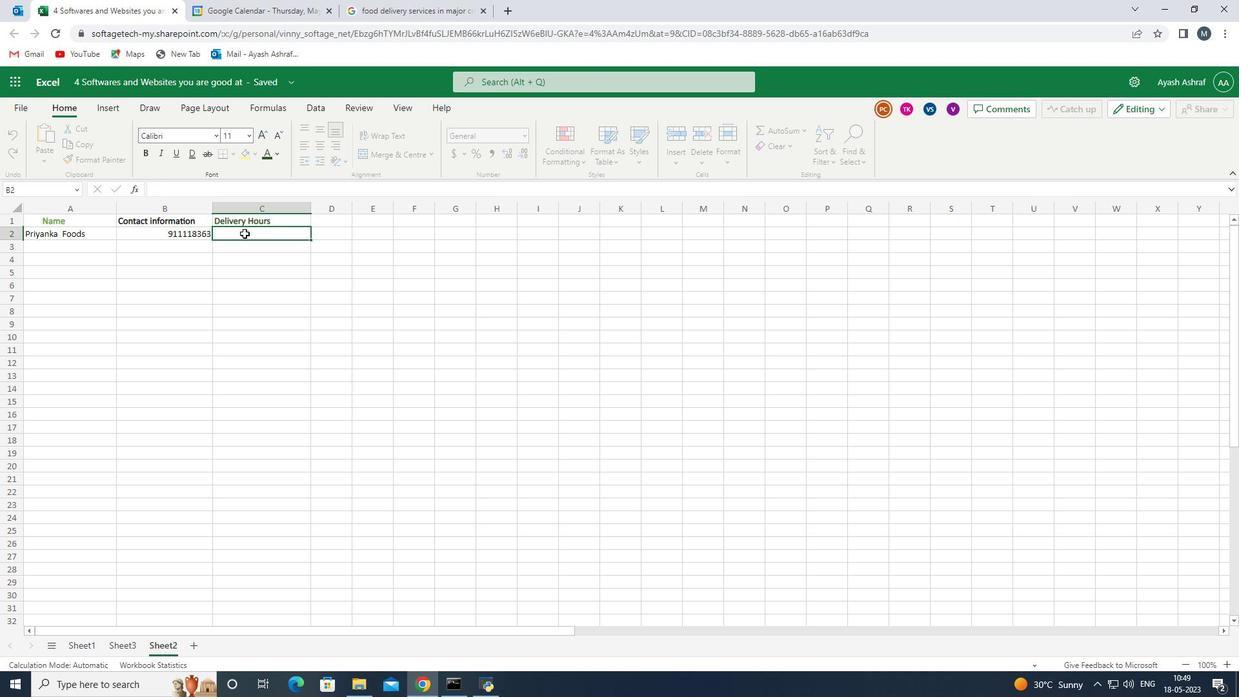 
Action: Key pressed 24<Key.space>hours<Key.space>
Screenshot: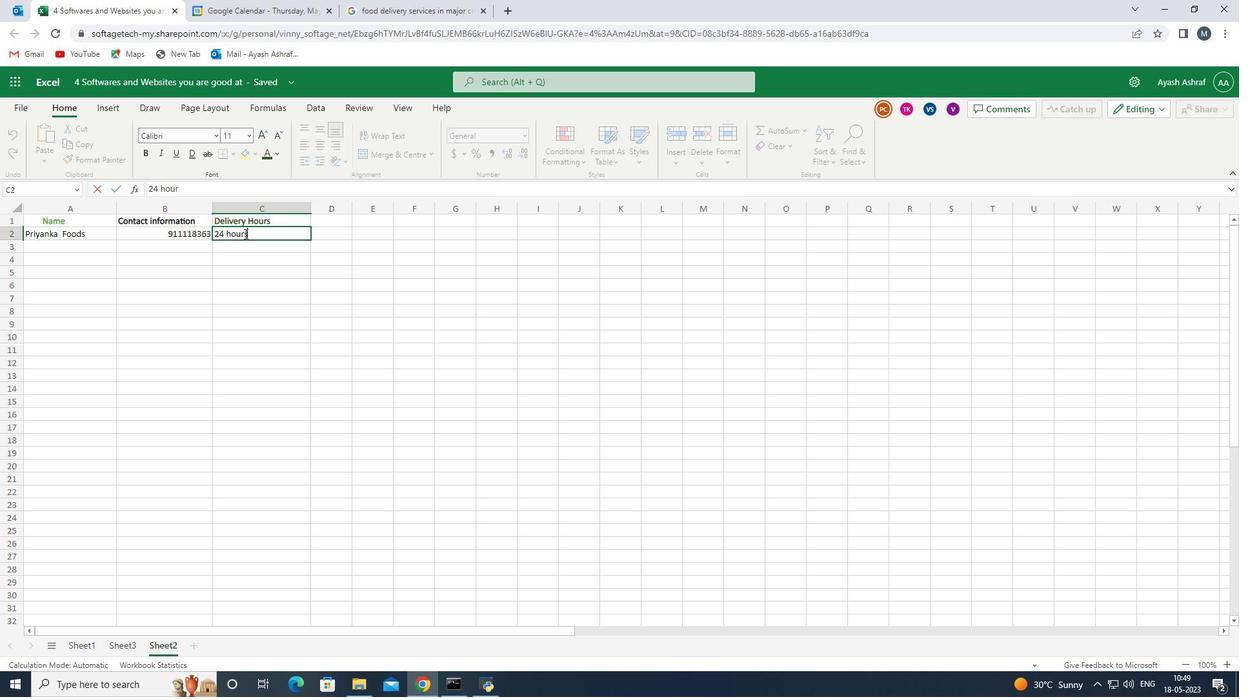 
Action: Mouse moved to (340, 218)
Screenshot: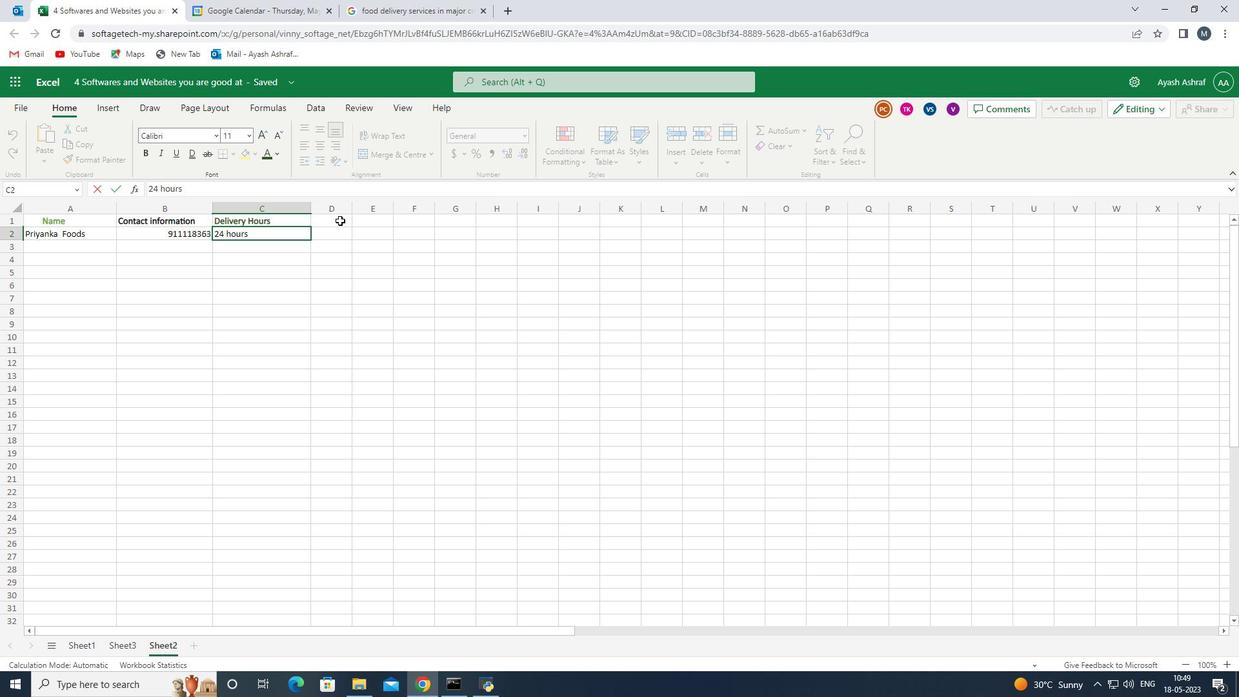 
Action: Mouse pressed left at (340, 218)
Screenshot: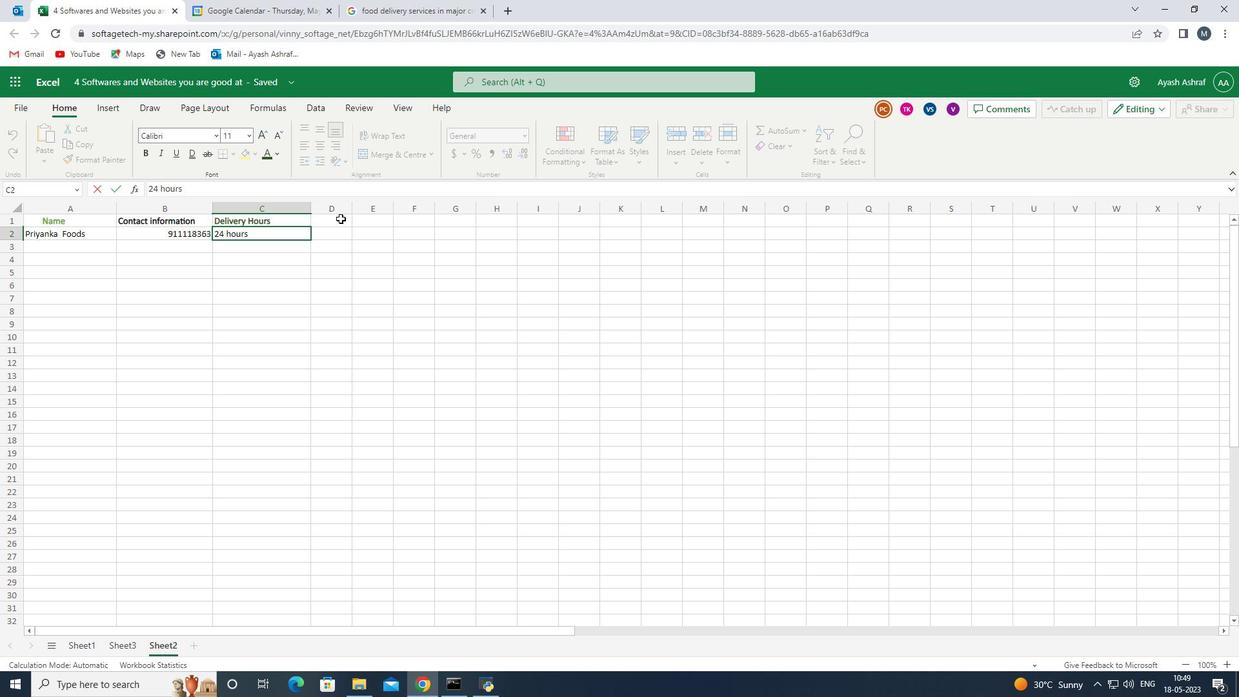 
Action: Mouse moved to (156, 236)
Screenshot: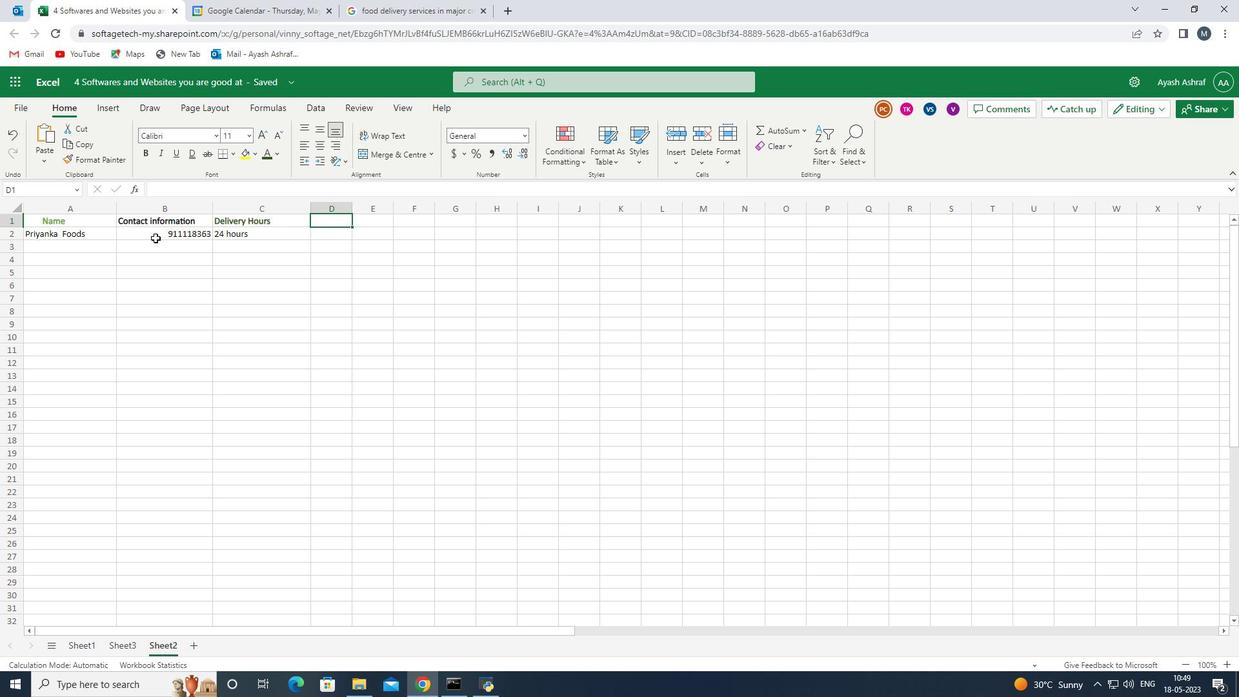 
Action: Mouse pressed left at (156, 236)
Screenshot: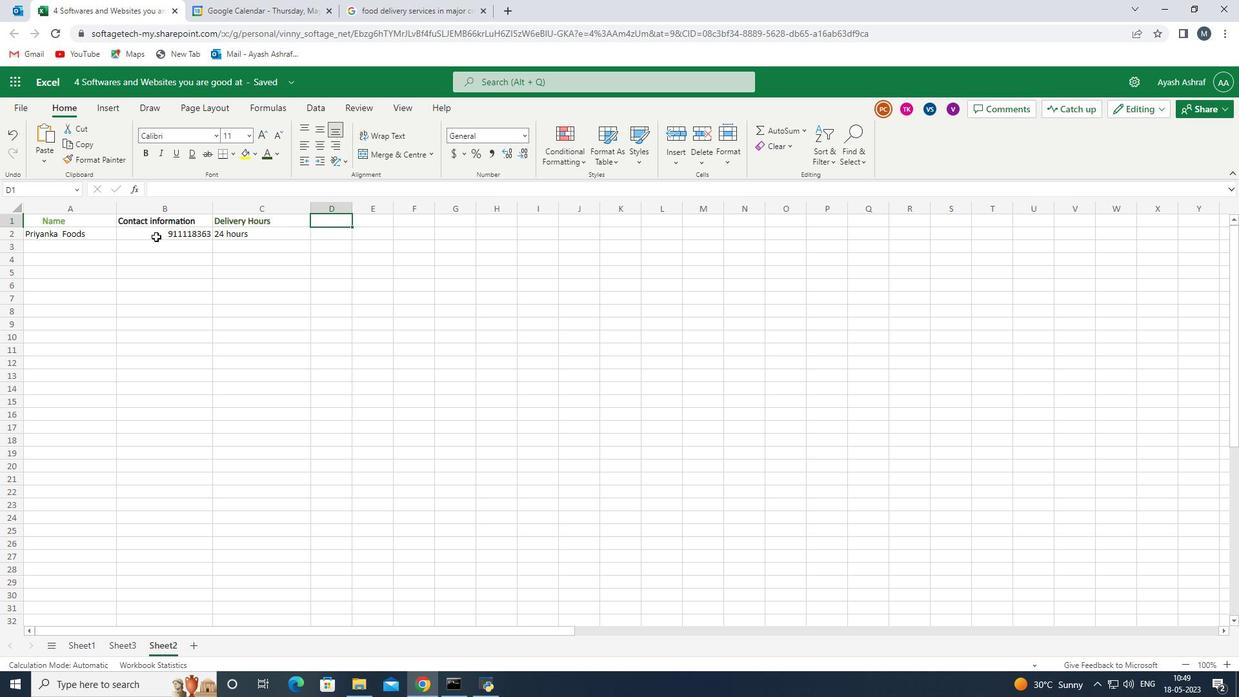 
Action: Mouse moved to (156, 236)
Screenshot: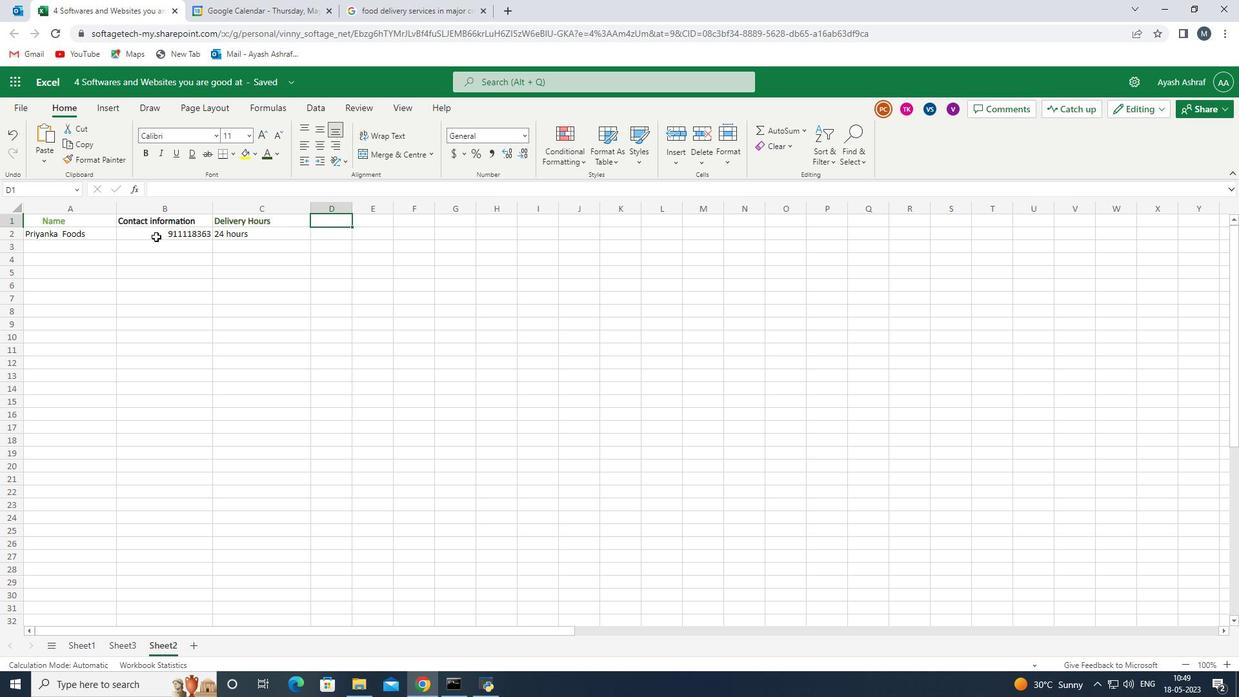 
Action: Mouse pressed left at (156, 236)
Screenshot: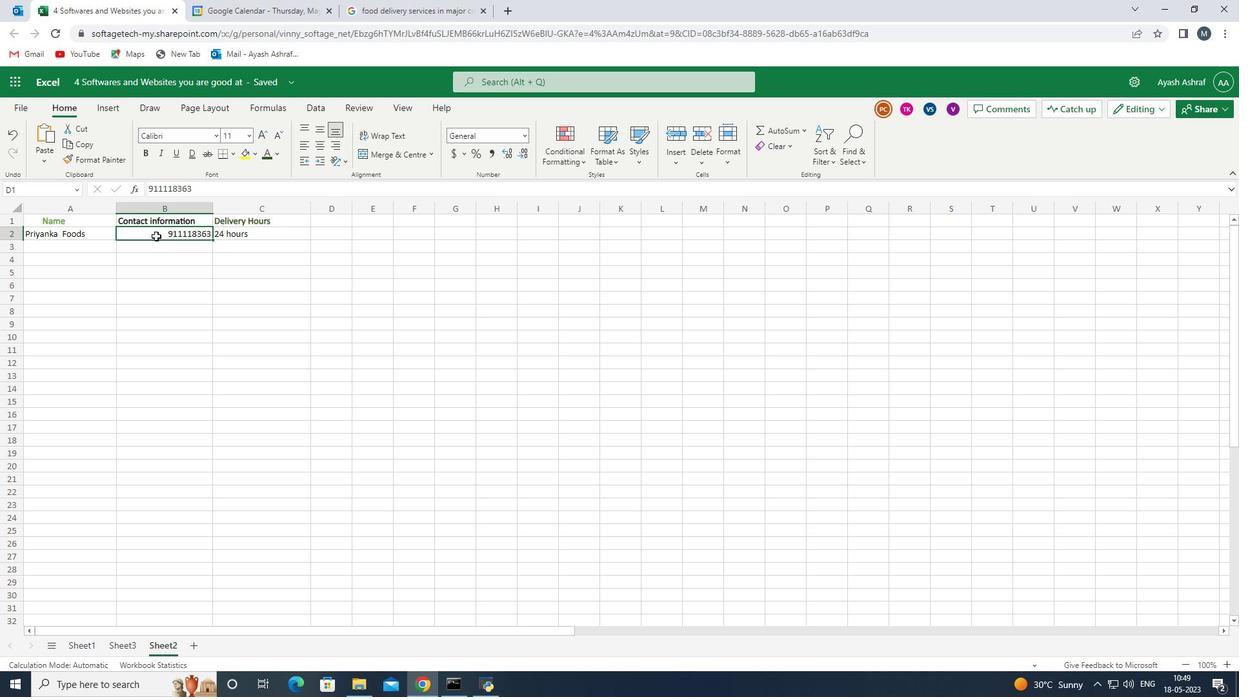 
Action: Mouse moved to (266, 235)
Screenshot: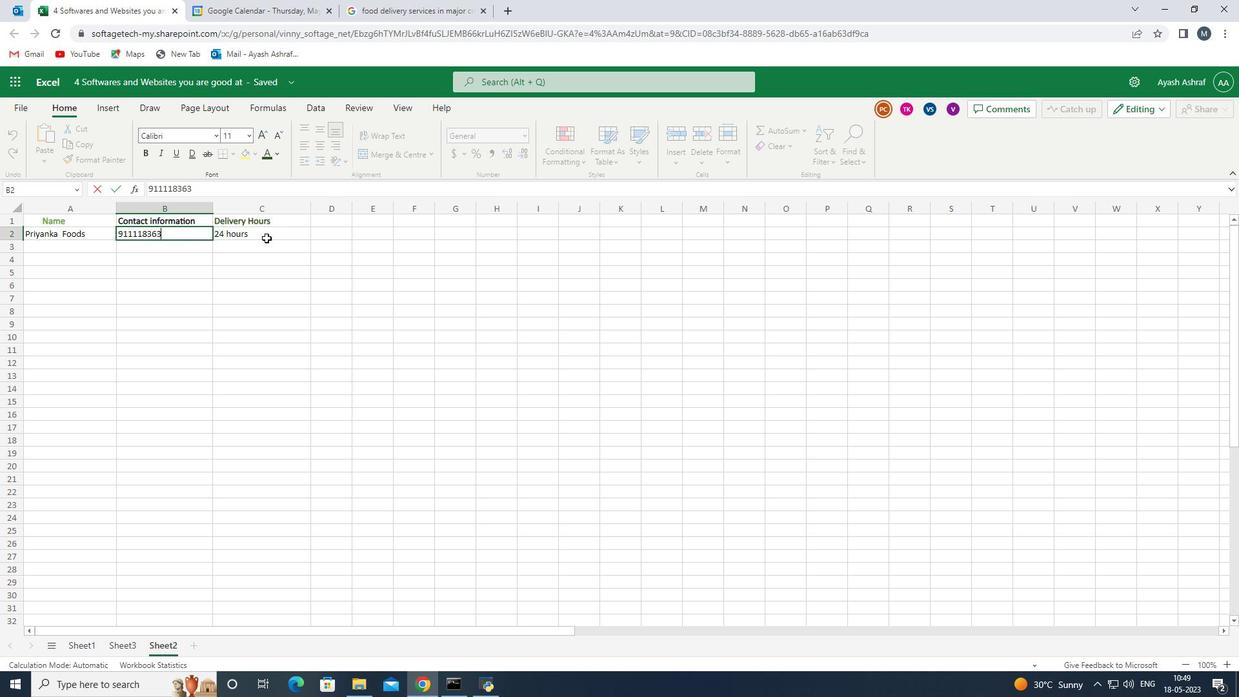 
Action: Mouse pressed left at (266, 235)
Screenshot: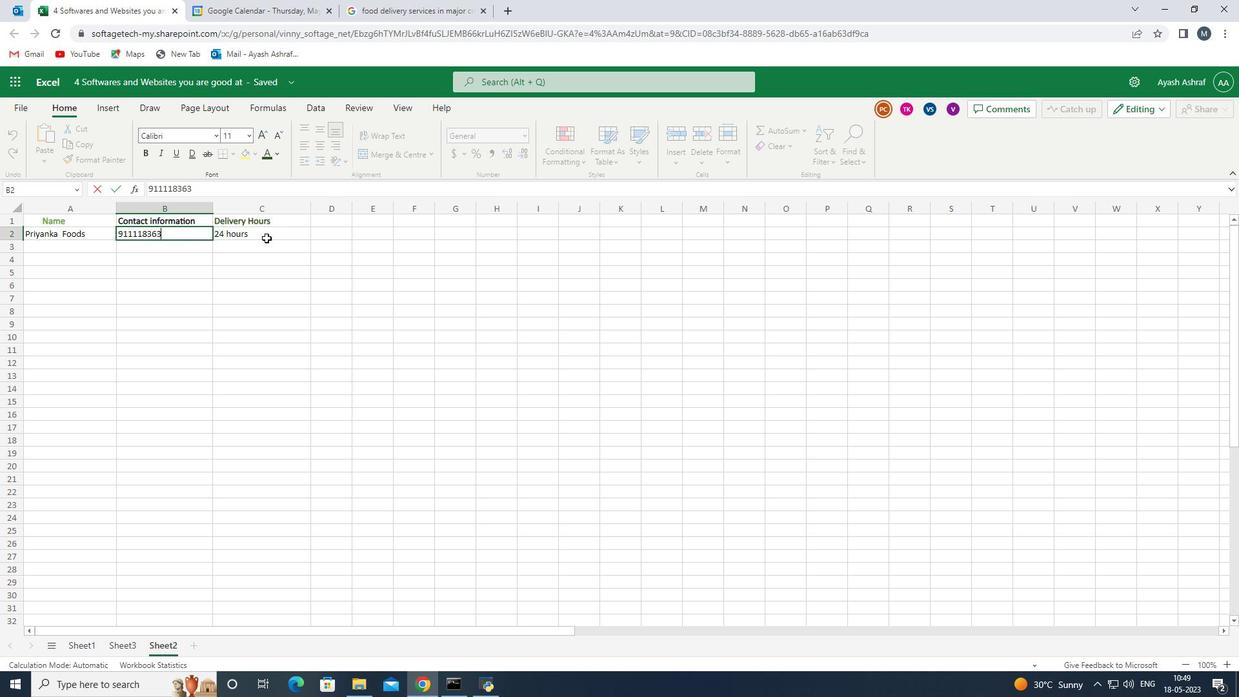 
Action: Mouse moved to (421, 684)
Screenshot: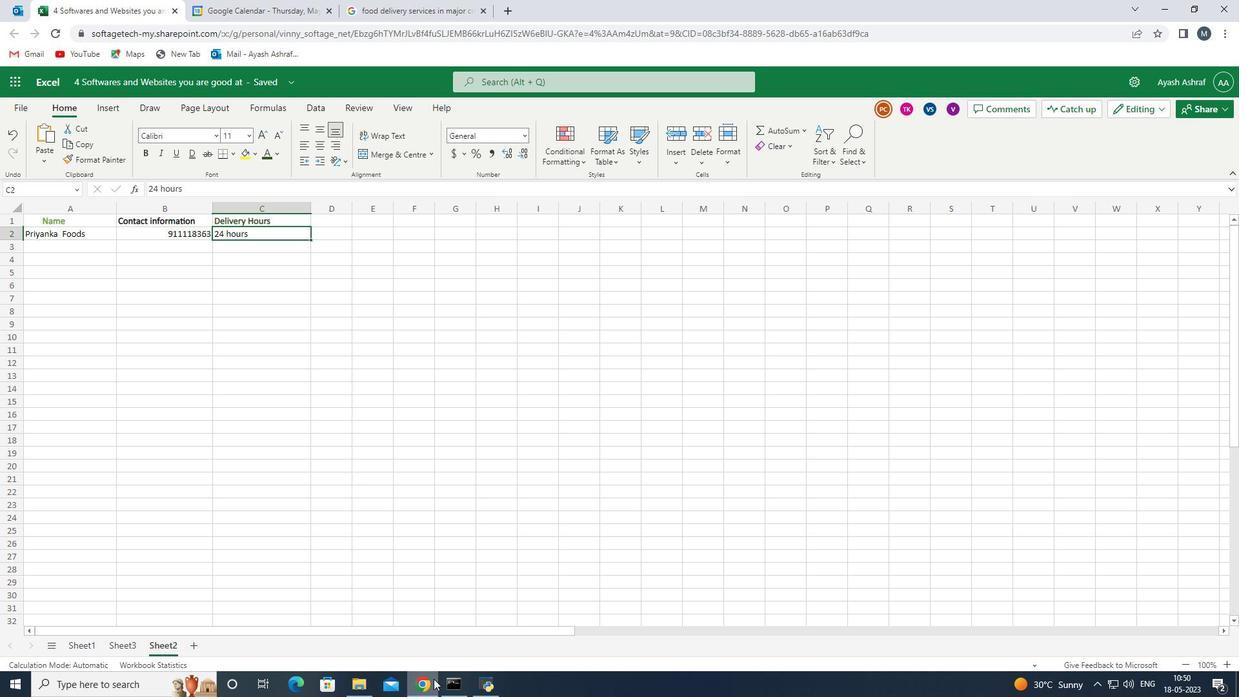 
Action: Mouse pressed left at (421, 684)
Screenshot: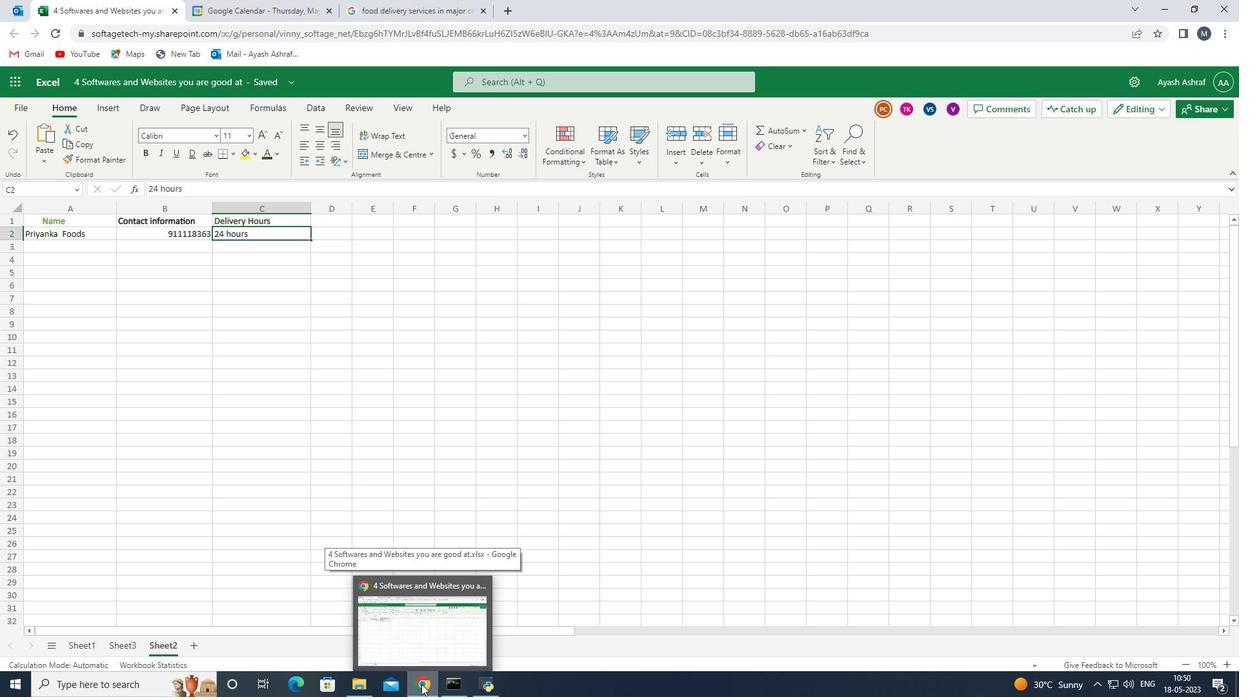 
Action: Mouse moved to (420, 684)
Screenshot: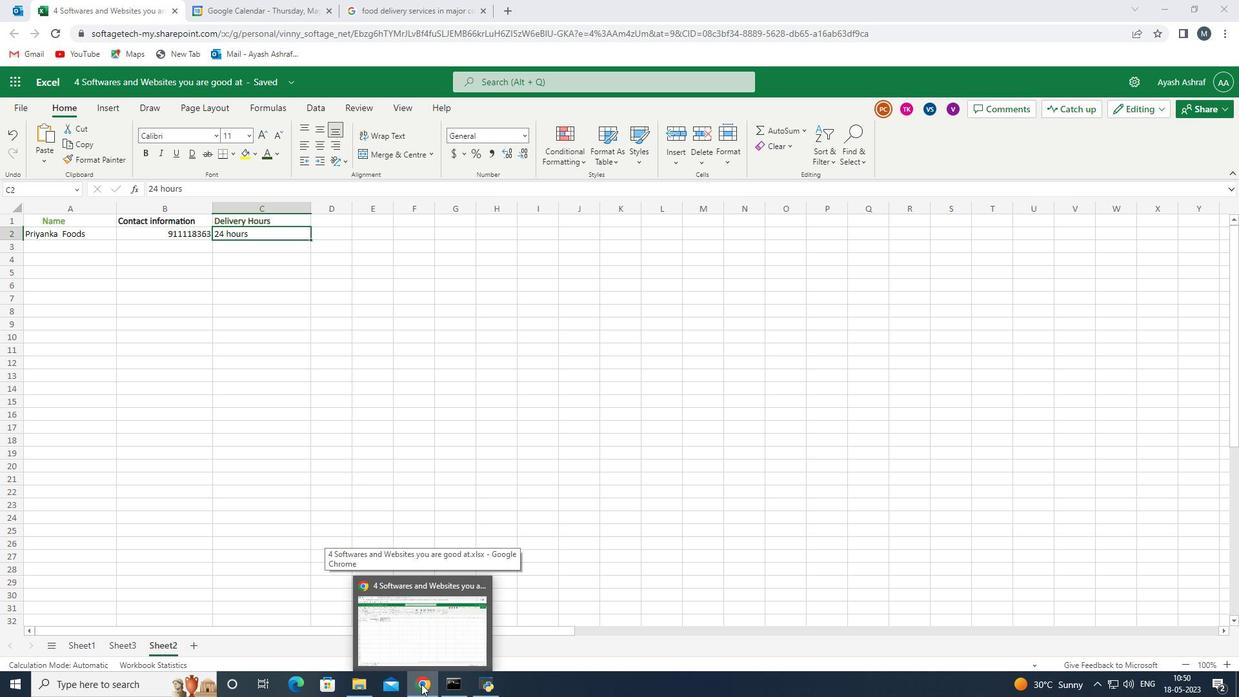 
Action: Mouse pressed left at (420, 684)
Screenshot: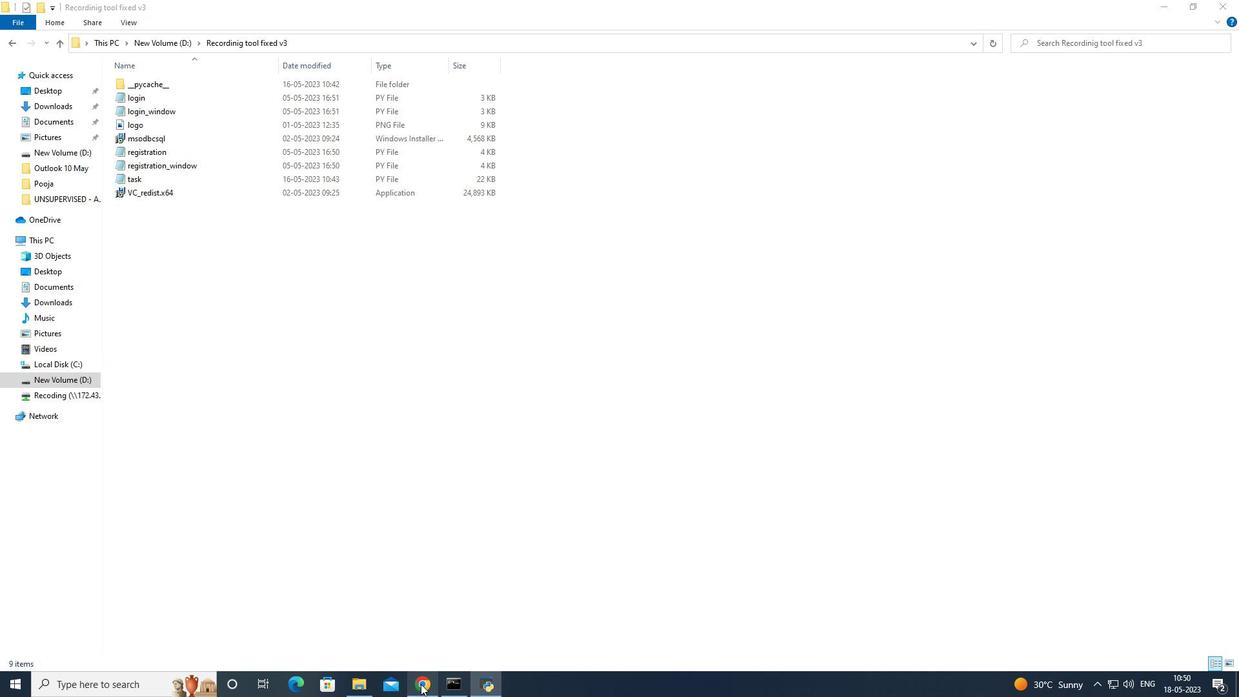 
Action: Mouse moved to (416, 6)
Screenshot: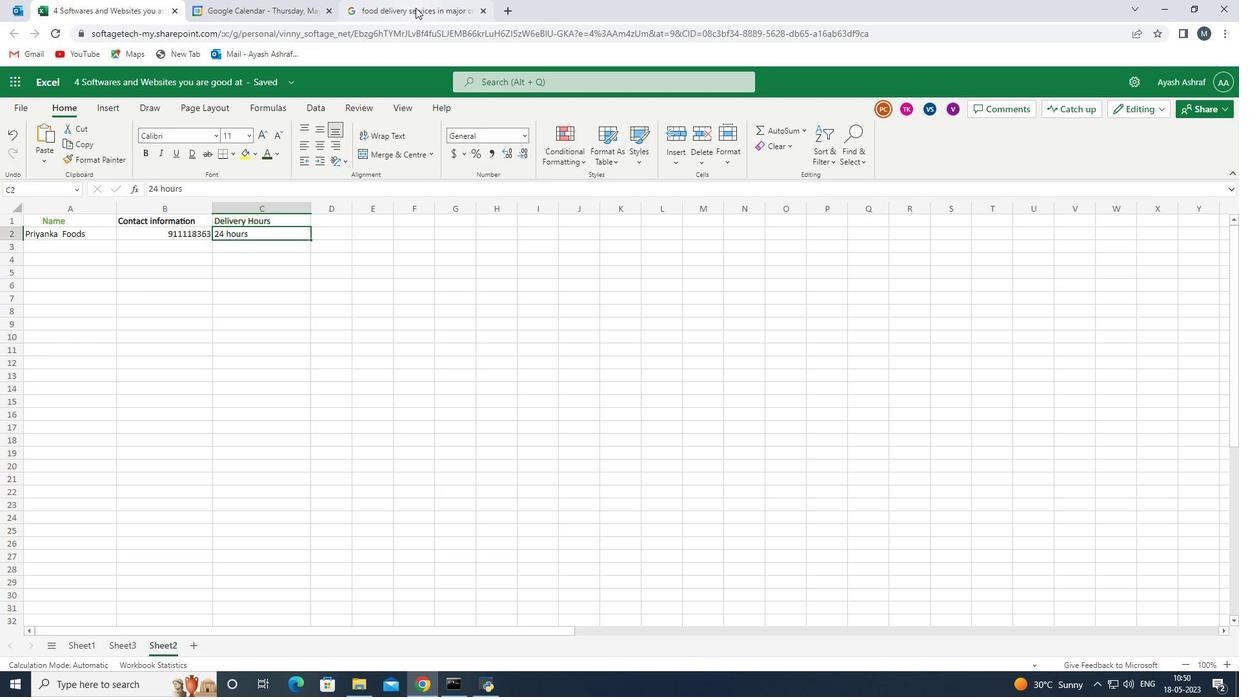 
Action: Mouse pressed left at (416, 6)
Screenshot: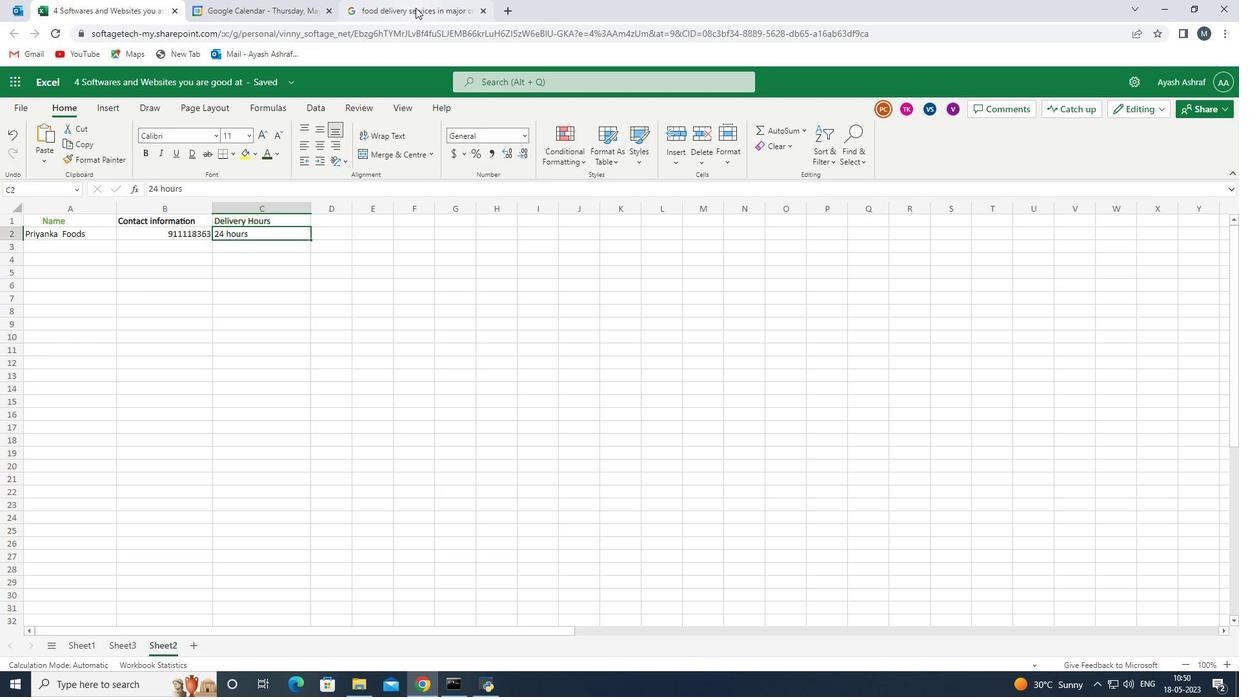 
Action: Mouse moved to (105, 0)
Screenshot: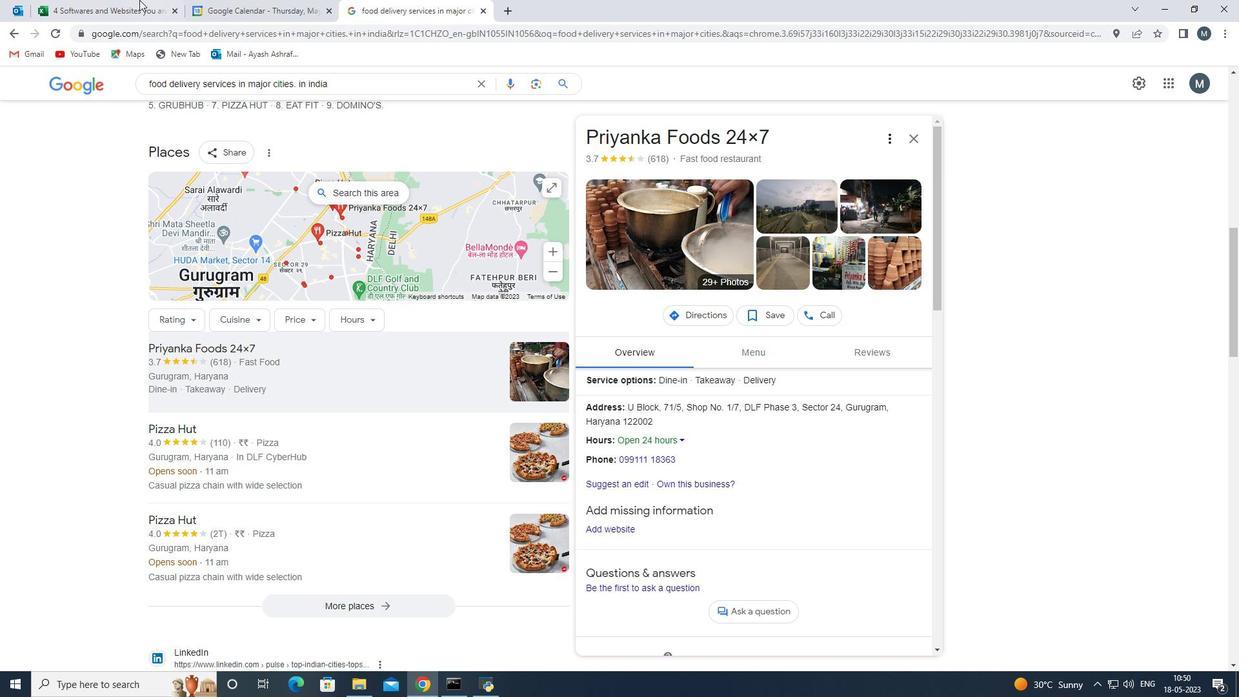
Action: Mouse pressed left at (105, 0)
Screenshot: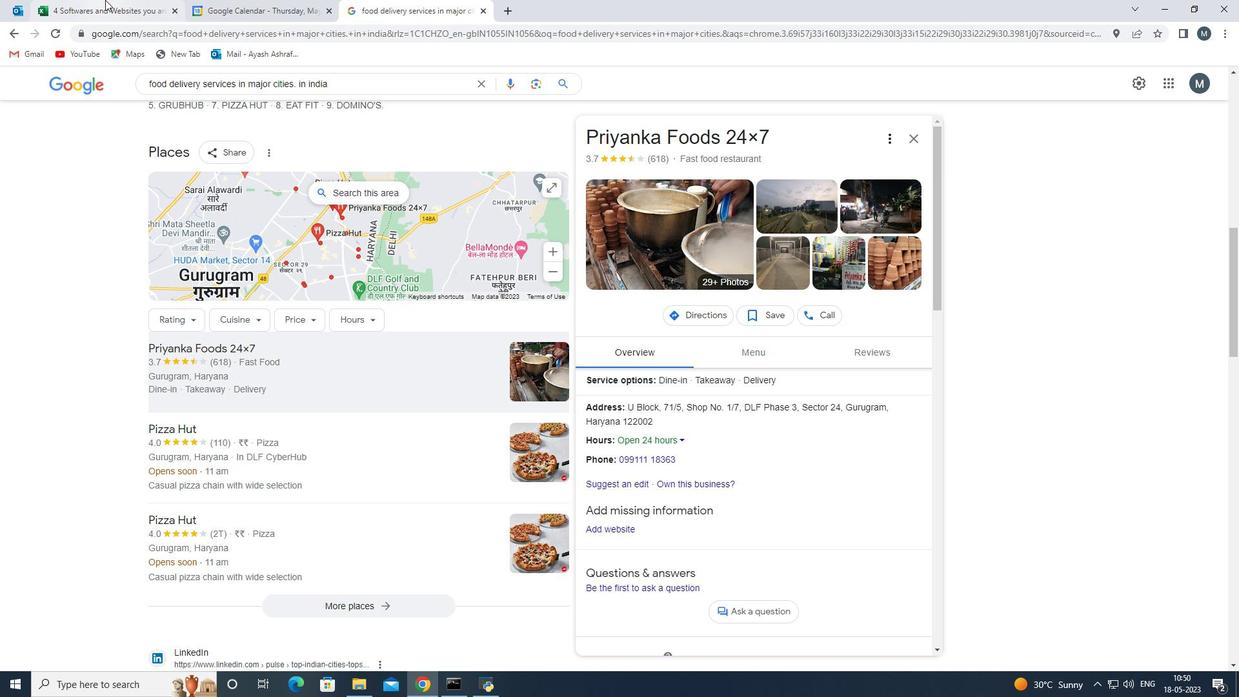 
Action: Mouse moved to (330, 222)
Screenshot: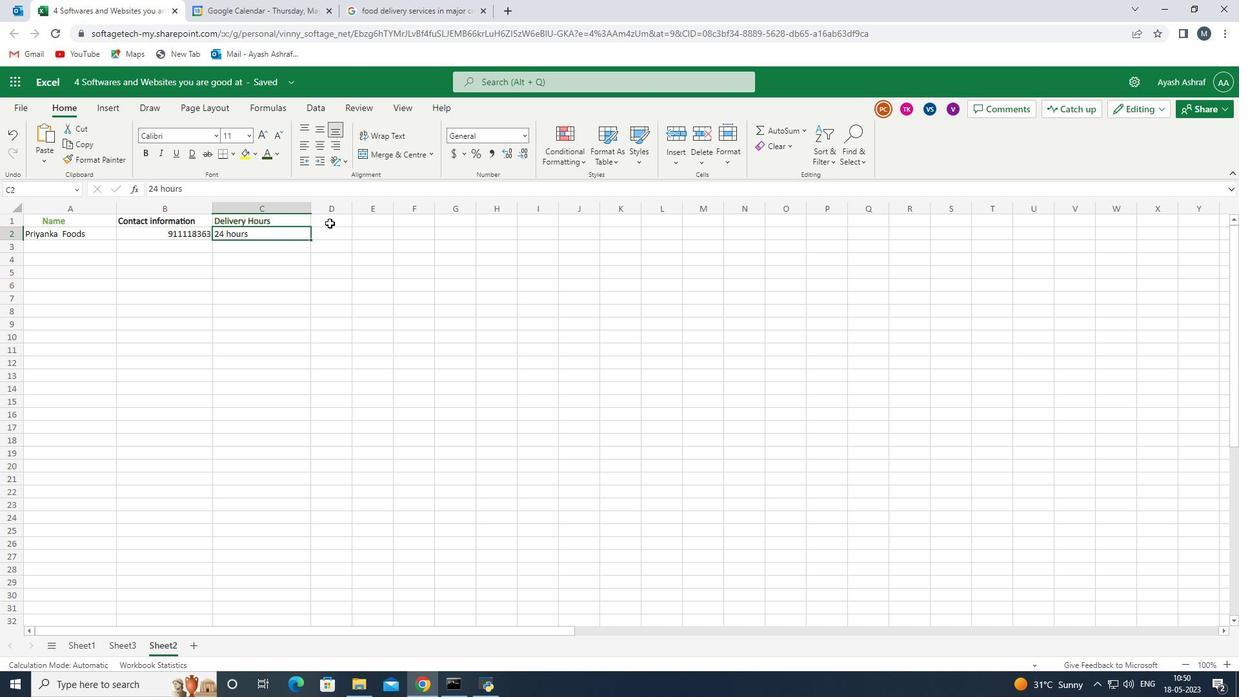
Action: Mouse pressed left at (330, 222)
Screenshot: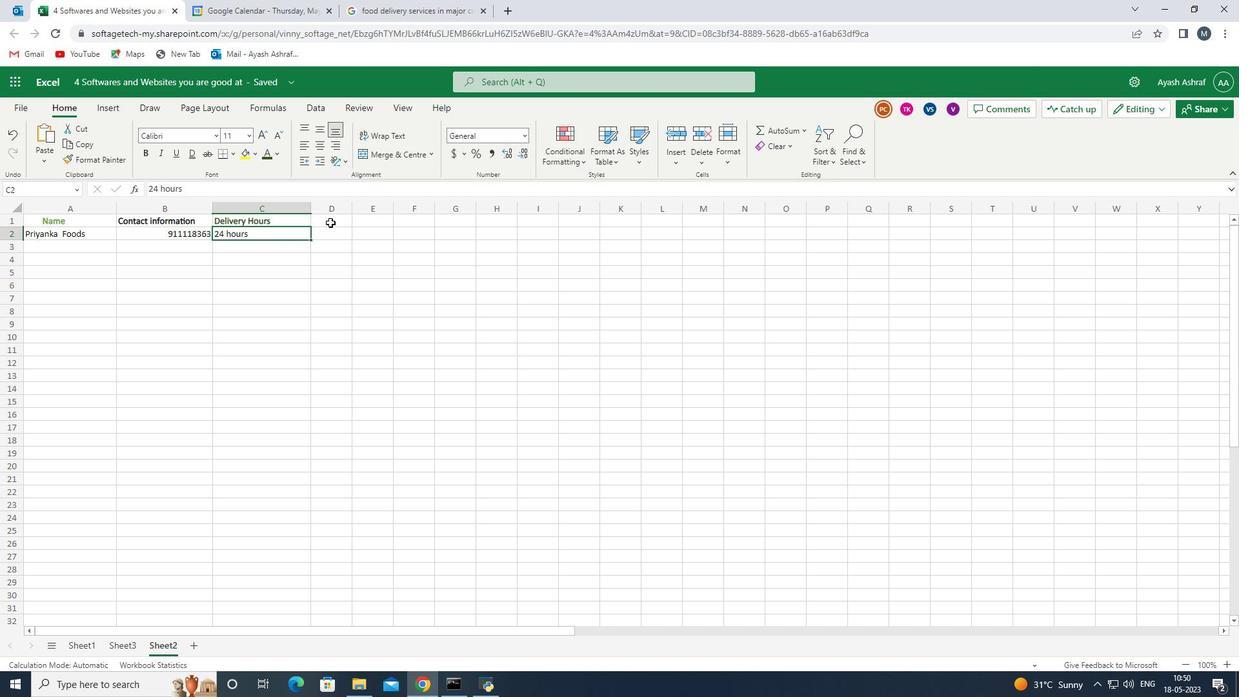 
Action: Mouse moved to (349, 211)
